 Task: Add an event with the title Second Product Roadmap Review and Future Feature Prioritization, date '2024/05/05', time 7:30 AM to 9:30 AMand add a description: Participants will develop essential delivery skills, including body language, vocal projection, and effective use of gestures. They will learn how to control nervousness, project confidence, and establish a connection with their audience.Select event color  Blueberry . Add location for the event as: 654 Maiden's Tower, Istanbul, Turkey, logged in from the account softage.10@softage.netand send the event invitation to softage.8@softage.net and softage.1@softage.net. Set a reminder for the event Every weekday(Monday to Friday)
Action: Mouse moved to (93, 114)
Screenshot: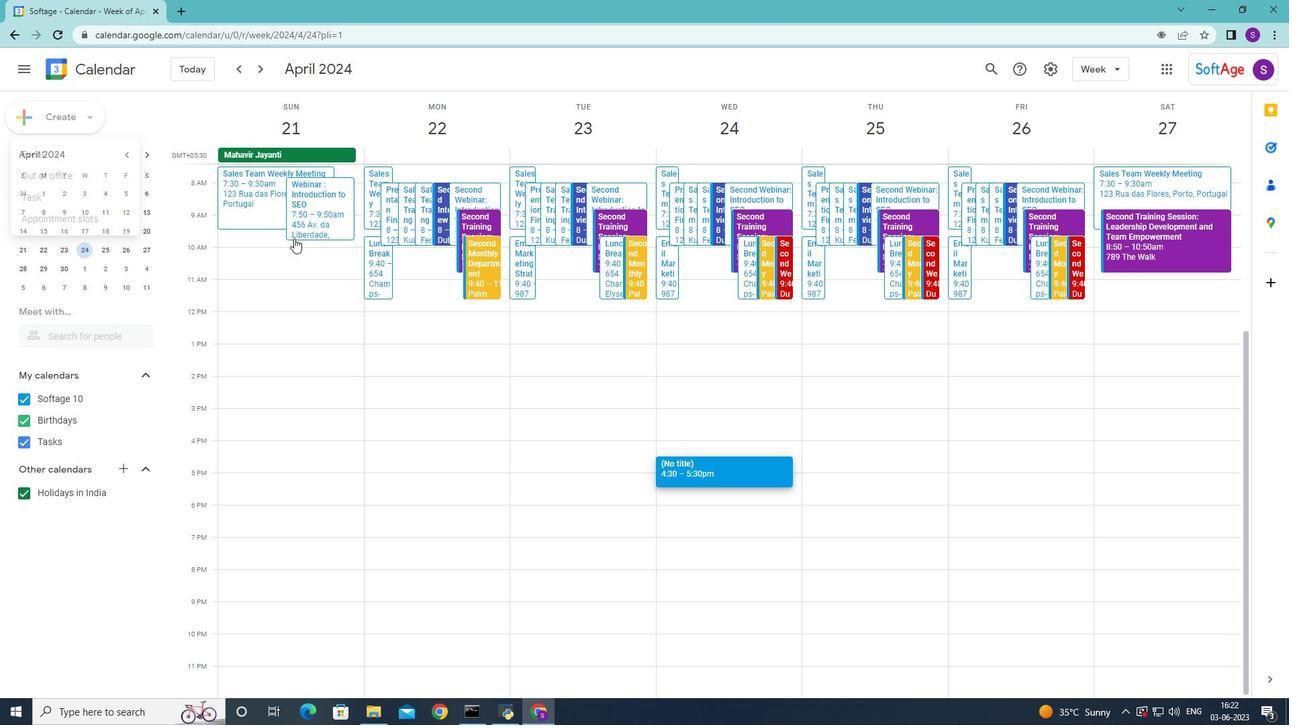 
Action: Mouse pressed left at (93, 114)
Screenshot: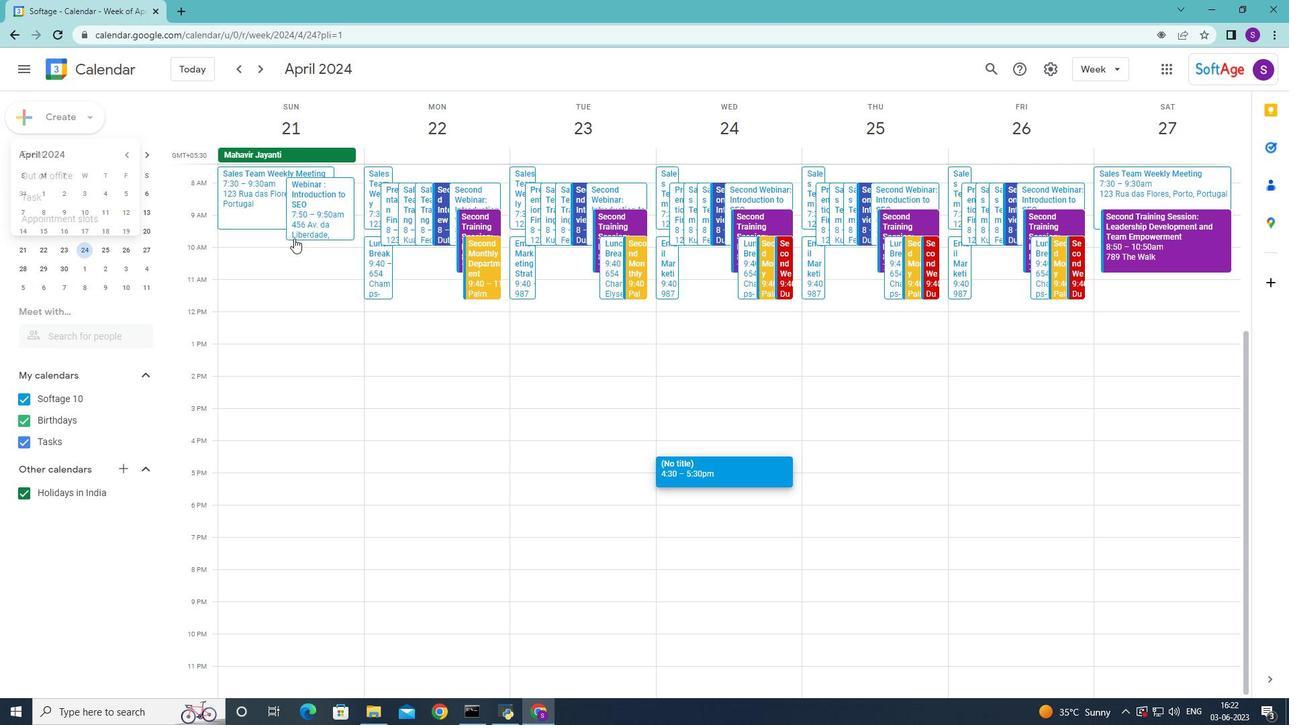 
Action: Mouse moved to (59, 157)
Screenshot: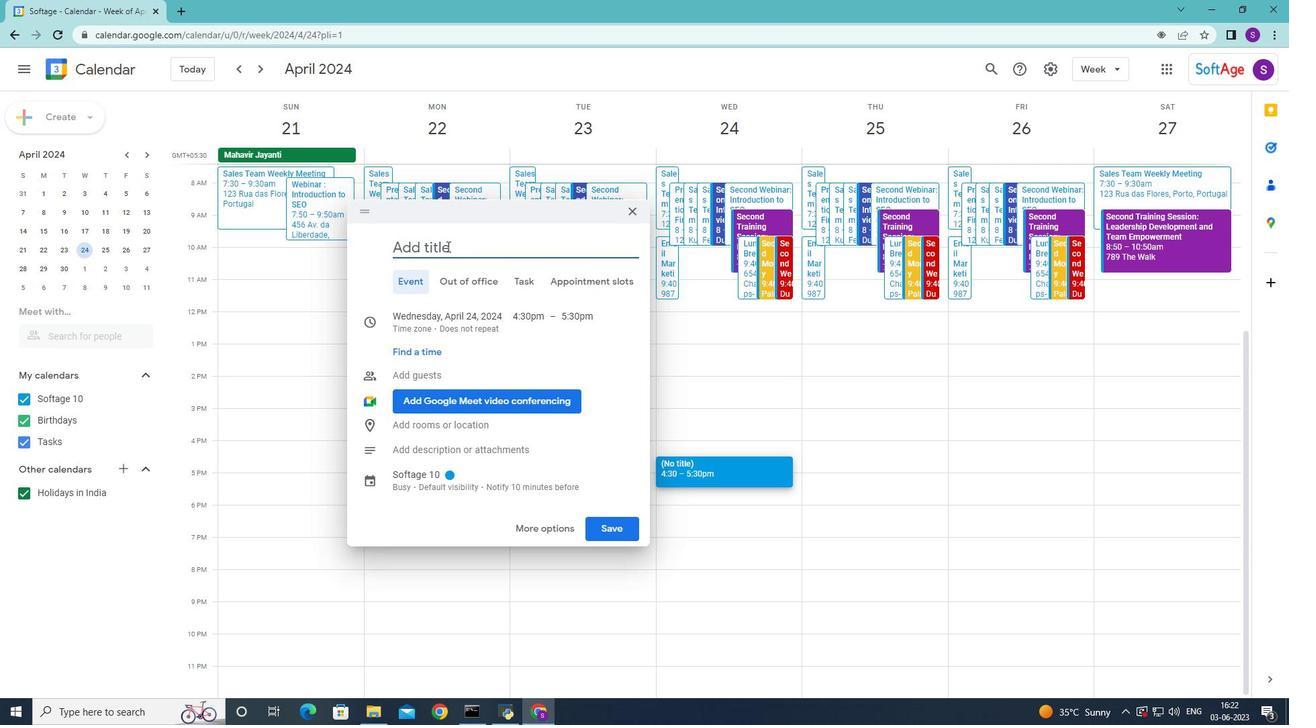 
Action: Mouse pressed left at (59, 157)
Screenshot: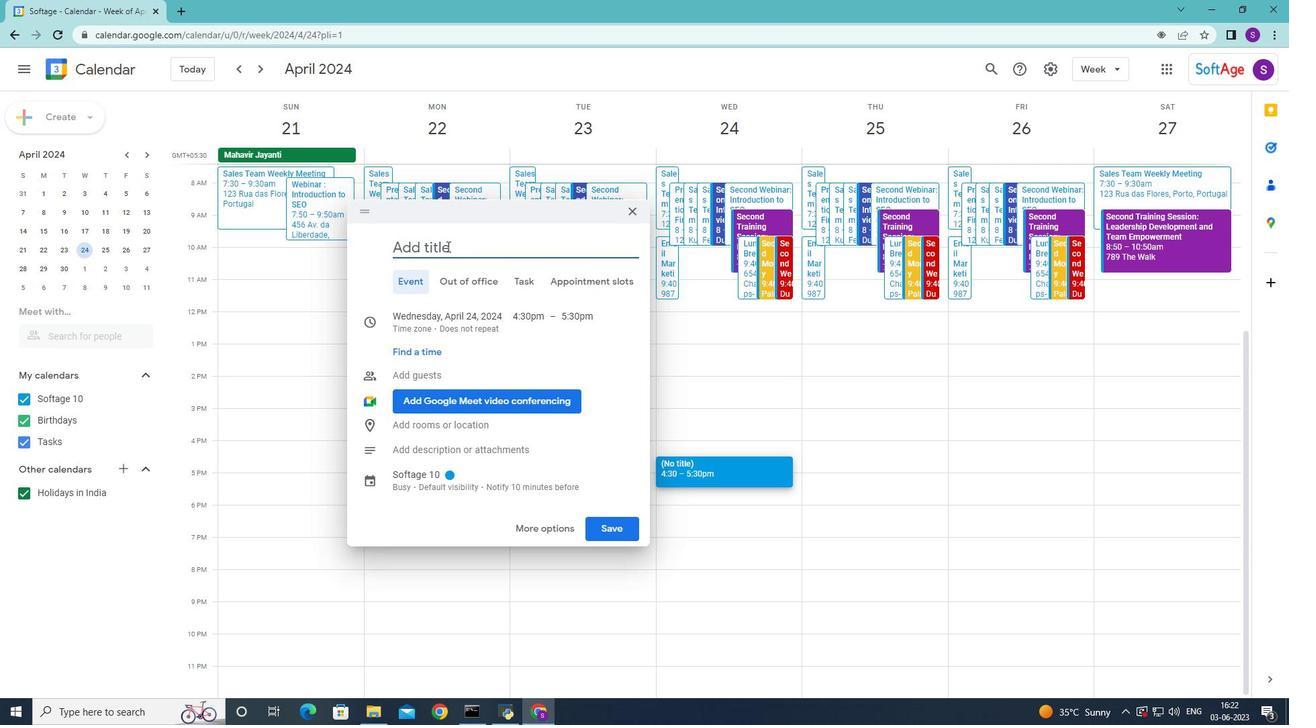 
Action: Mouse moved to (894, 210)
Screenshot: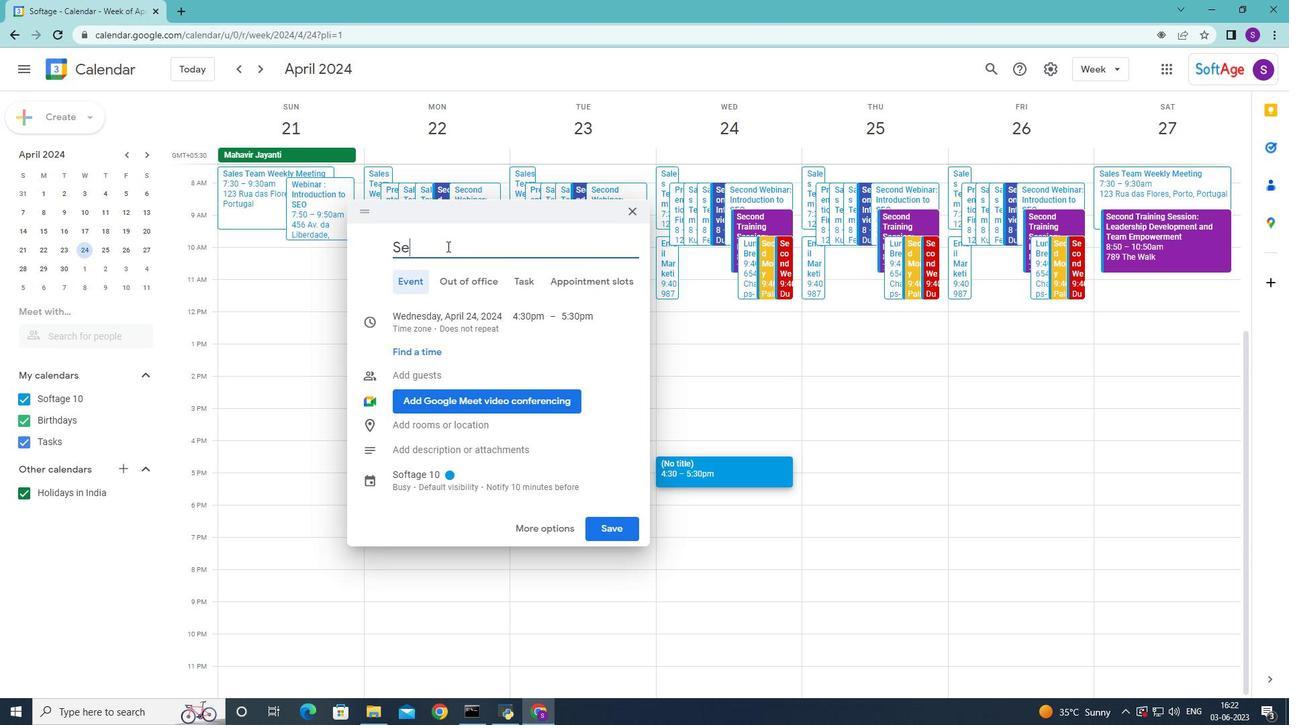 
Action: Mouse pressed left at (894, 210)
Screenshot: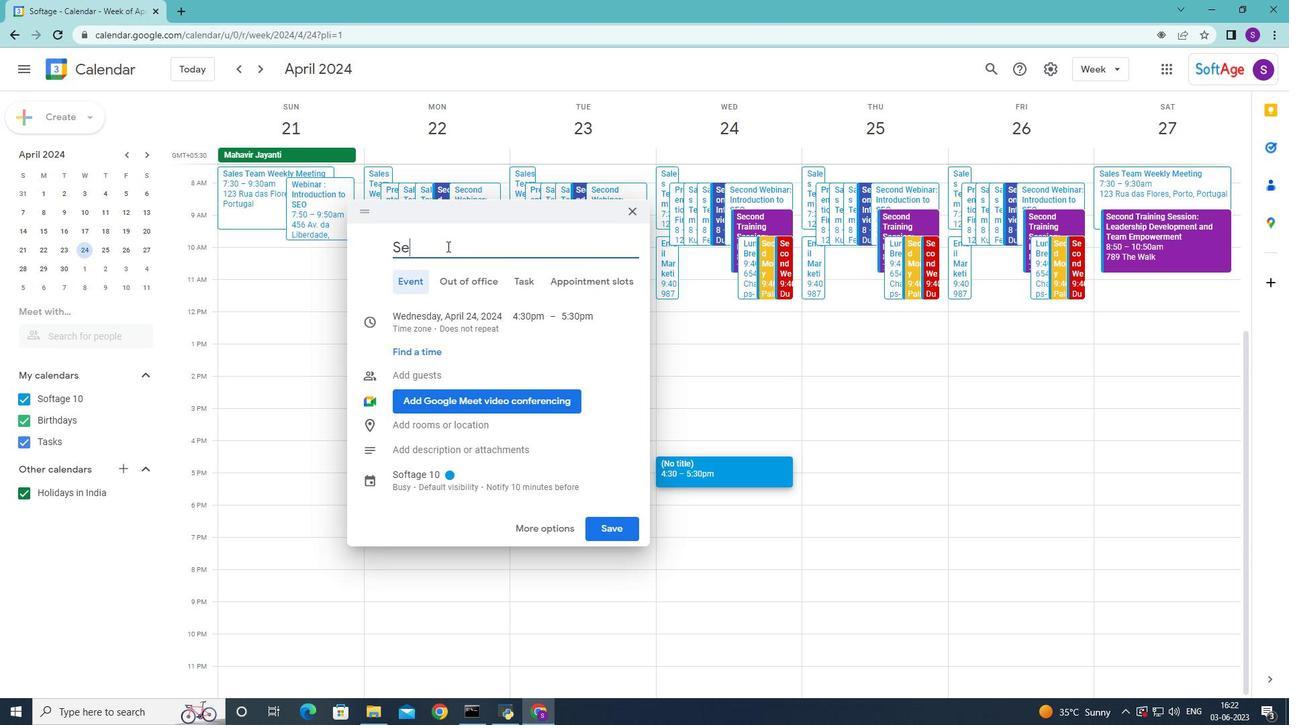 
Action: Mouse moved to (486, 239)
Screenshot: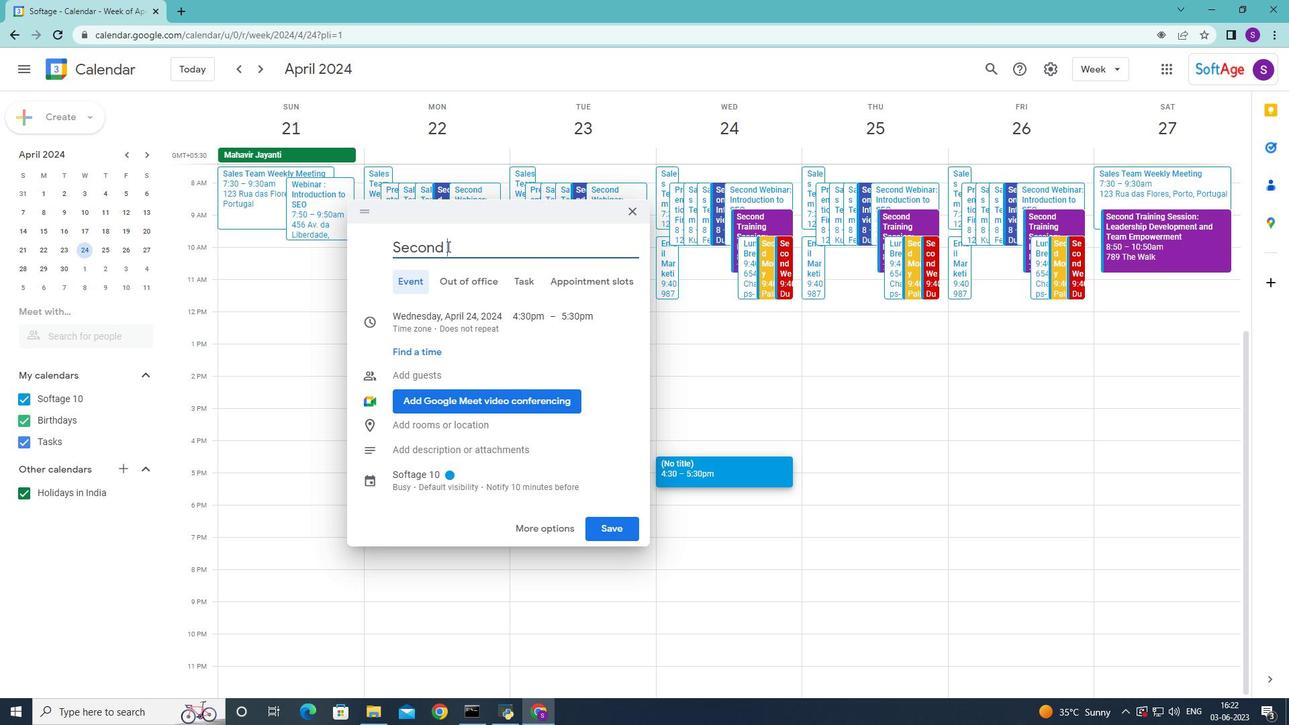 
Action: Mouse pressed left at (486, 239)
Screenshot: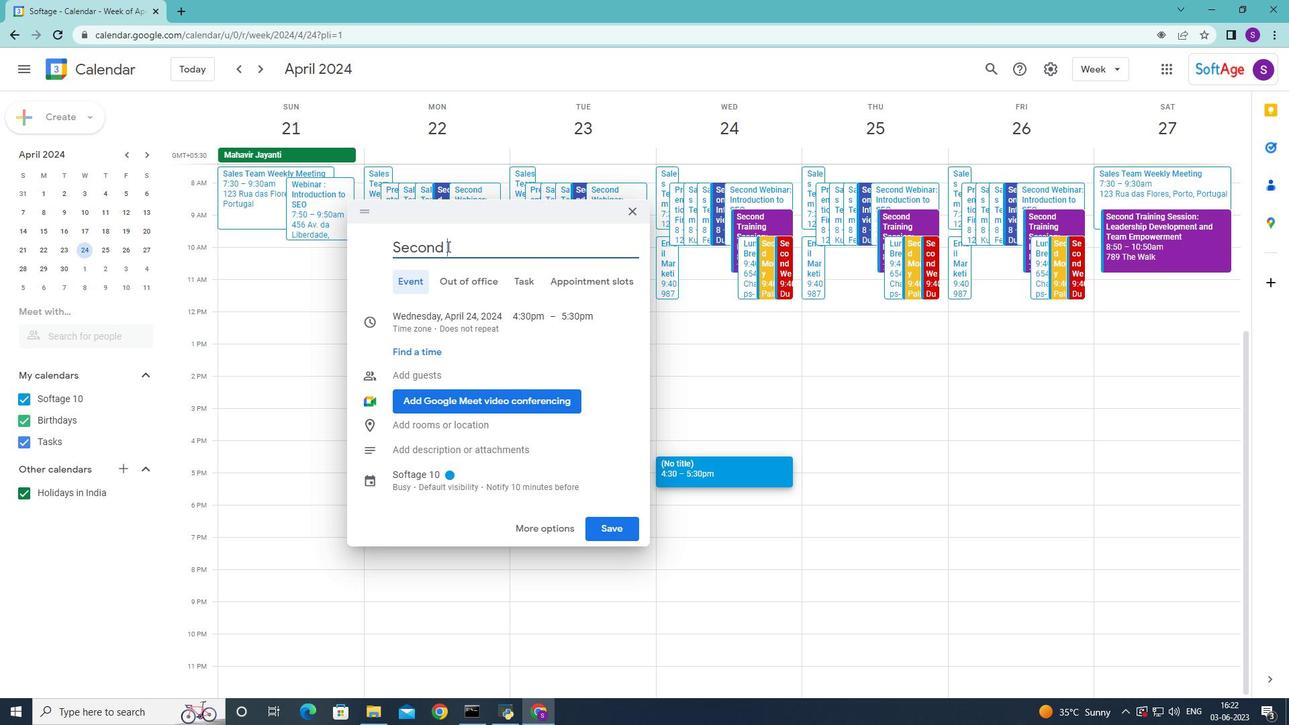 
Action: Key pressed <Key.shift>Second<Key.space><Key.shift>product<Key.space>
Screenshot: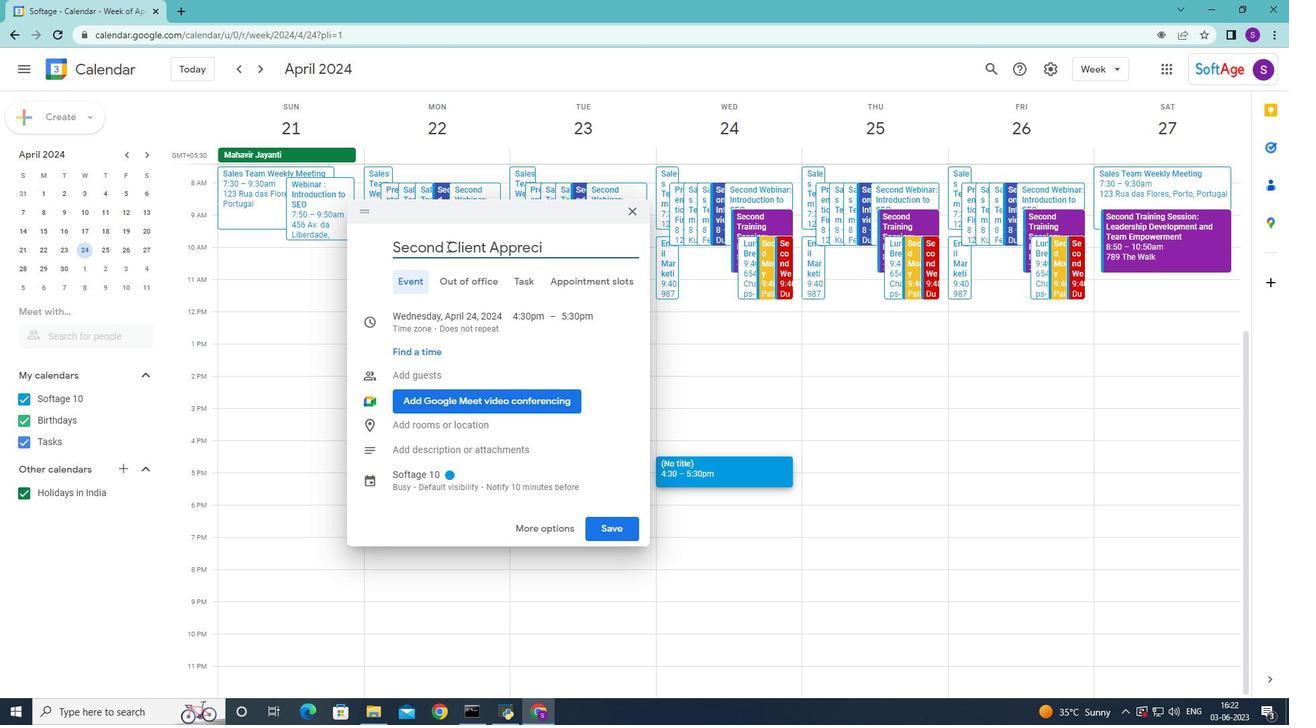 
Action: Mouse moved to (499, 251)
Screenshot: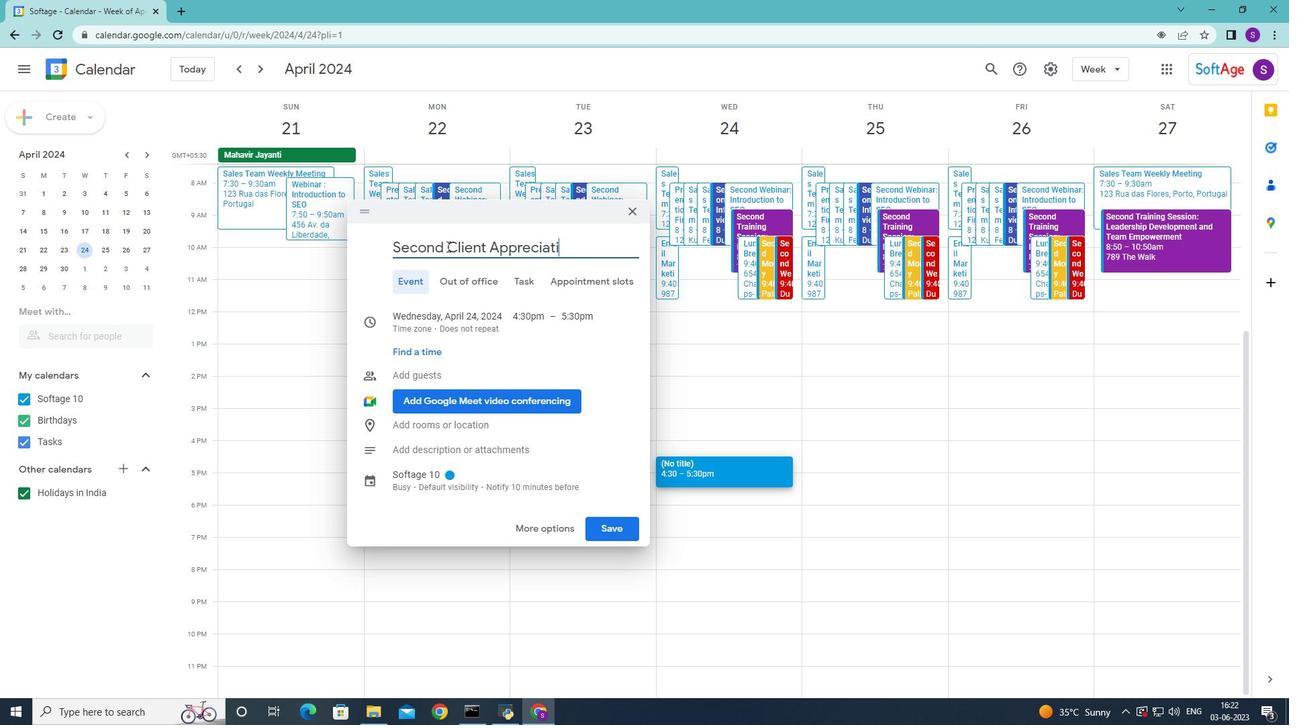
Action: Mouse pressed left at (499, 251)
Screenshot: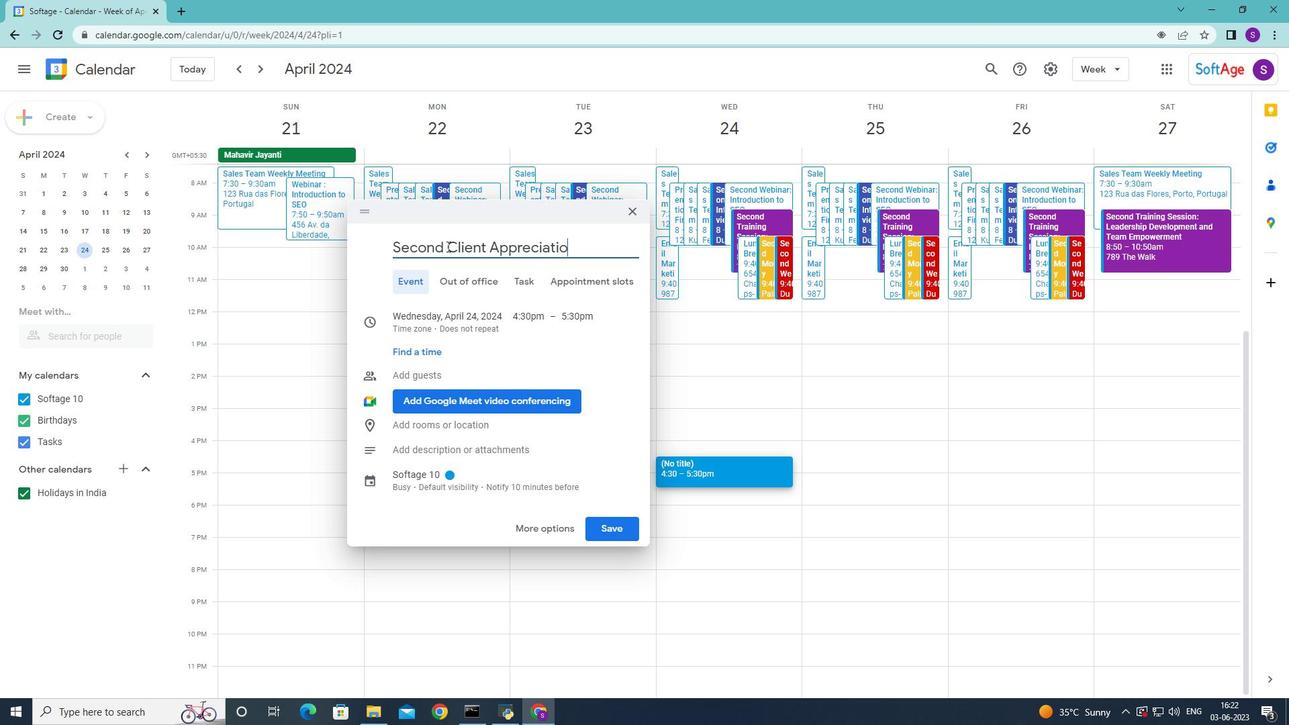 
Action: Mouse moved to (499, 251)
Screenshot: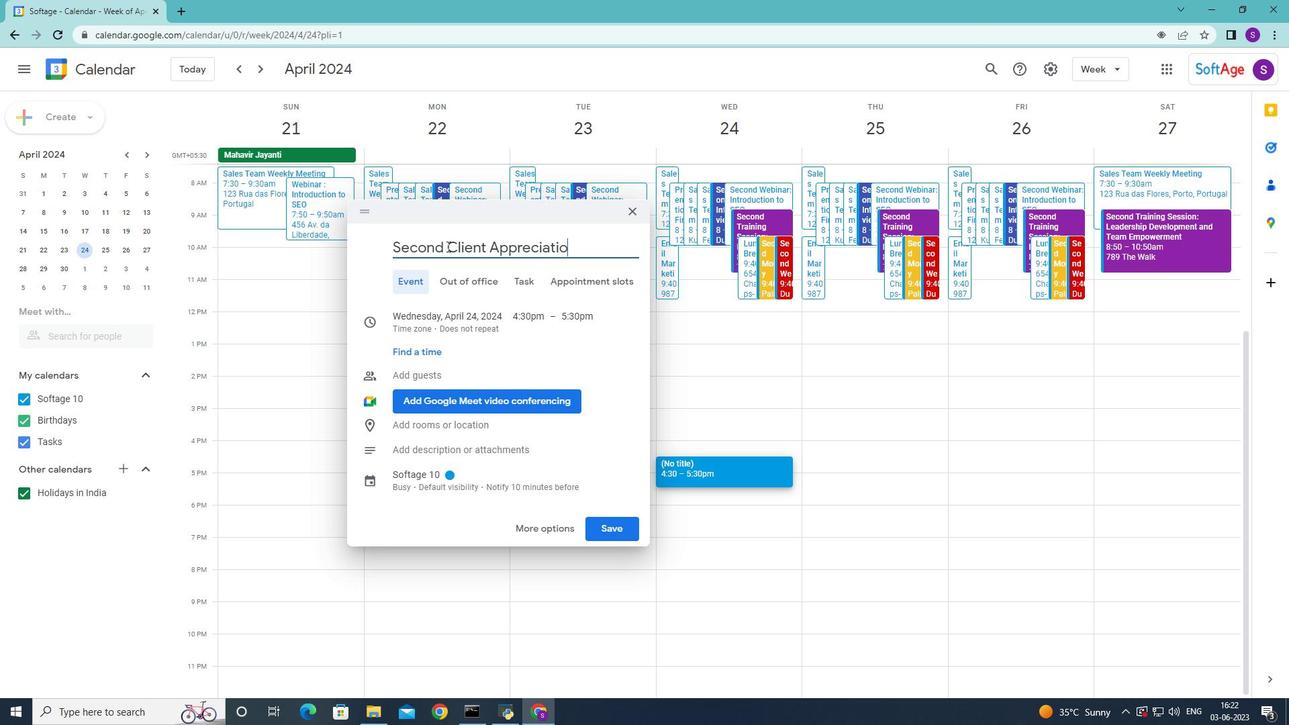 
Action: Key pressed <Key.backspace><Key.shift><Key.shift><Key.shift><Key.shift><Key.shift>P
Screenshot: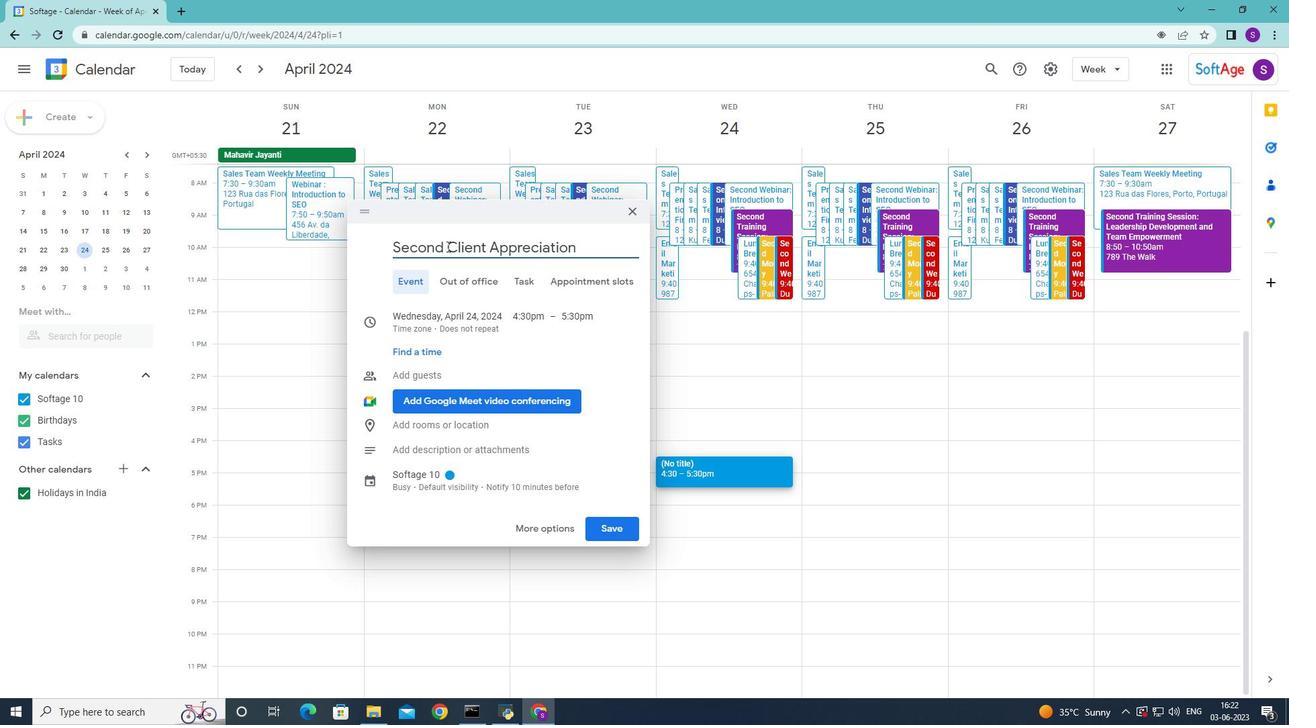 
Action: Mouse moved to (580, 247)
Screenshot: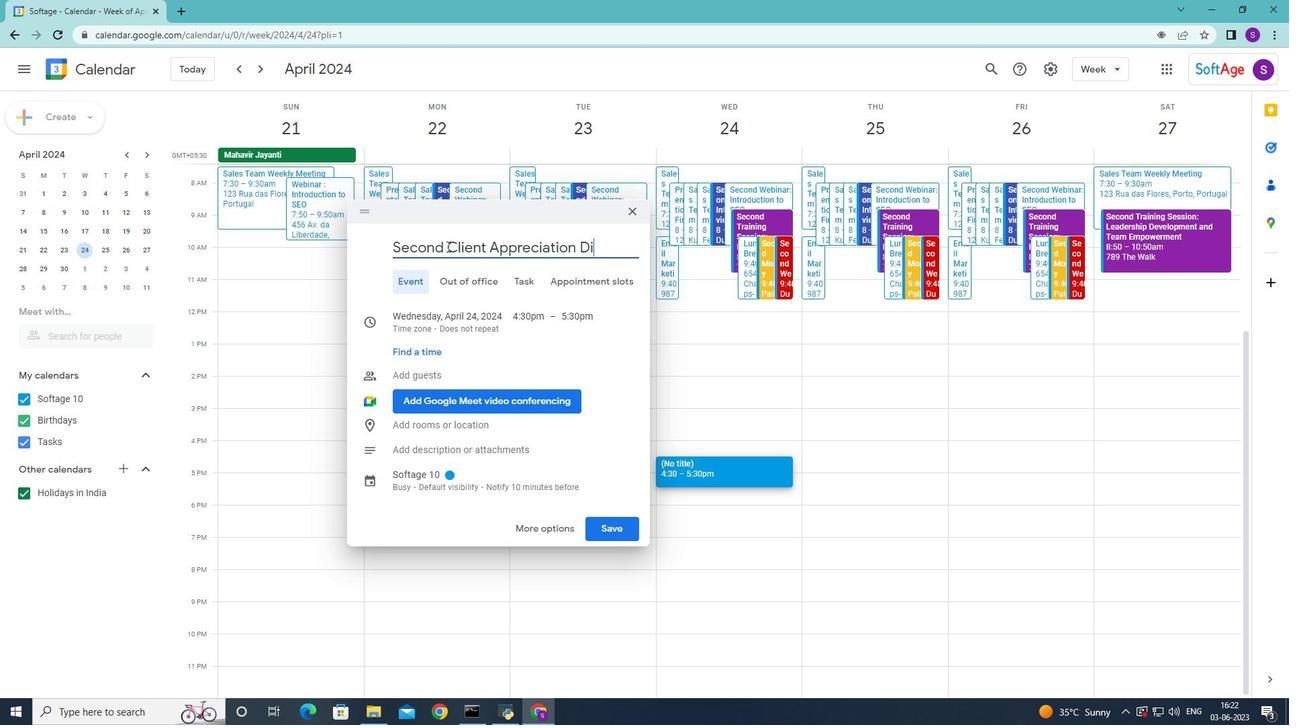
Action: Mouse pressed left at (580, 247)
Screenshot: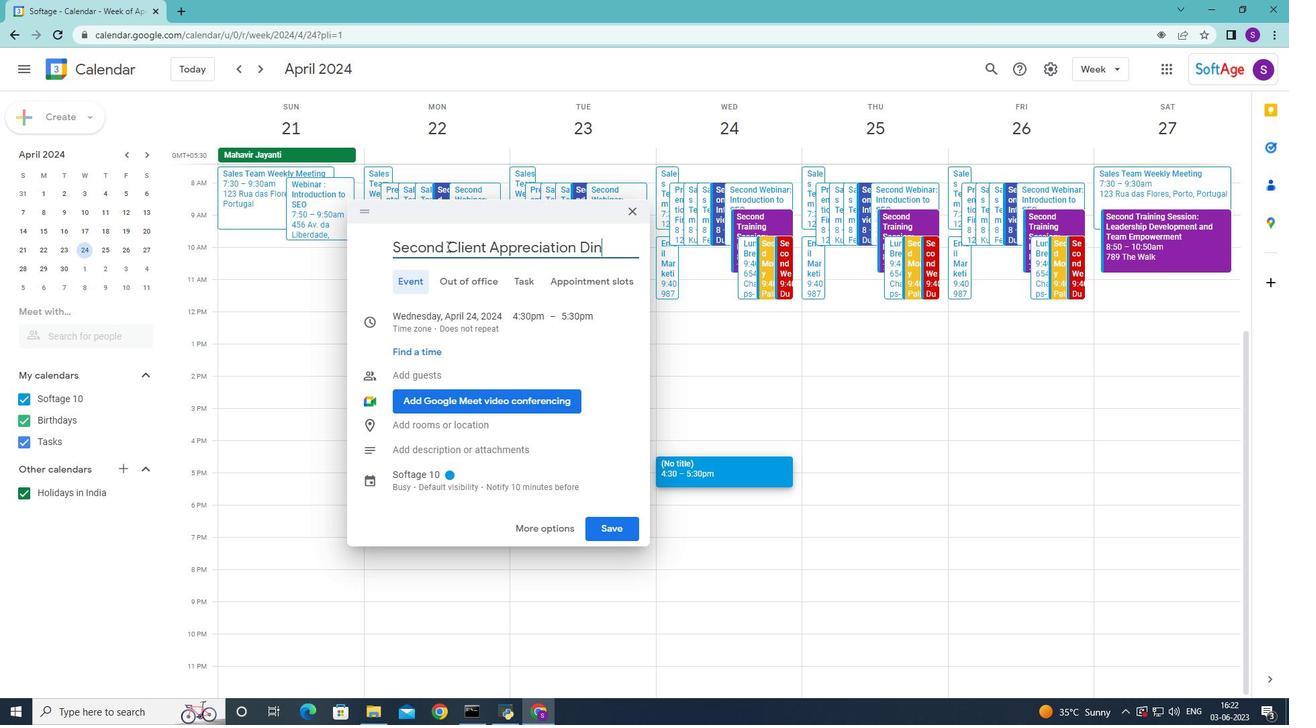 
Action: Key pressed <Key.shift>Roadmap<Key.space><Key.shift>review<Key.space><Key.left><Key.left><Key.left><Key.left><Key.left><Key.left><Key.backspace><Key.shift><Key.shift><Key.shift>R<Key.down>and<Key.space><Key.shift><Key.shift><Key.shift><Key.shift>future<Key.space><Key.shift><Key.shift><Key.shift><Key.shift><Key.shift><Key.shift><Key.shift><Key.shift><Key.shift><Key.shift><Key.shift><Key.shift><Key.shift><Key.shift><Key.shift><Key.shift><Key.shift>Feauture<Key.backspace><Key.backspace><Key.backspace><Key.backspace><Key.backspace>ture<Key.space><Key.shift>Priortization
Screenshot: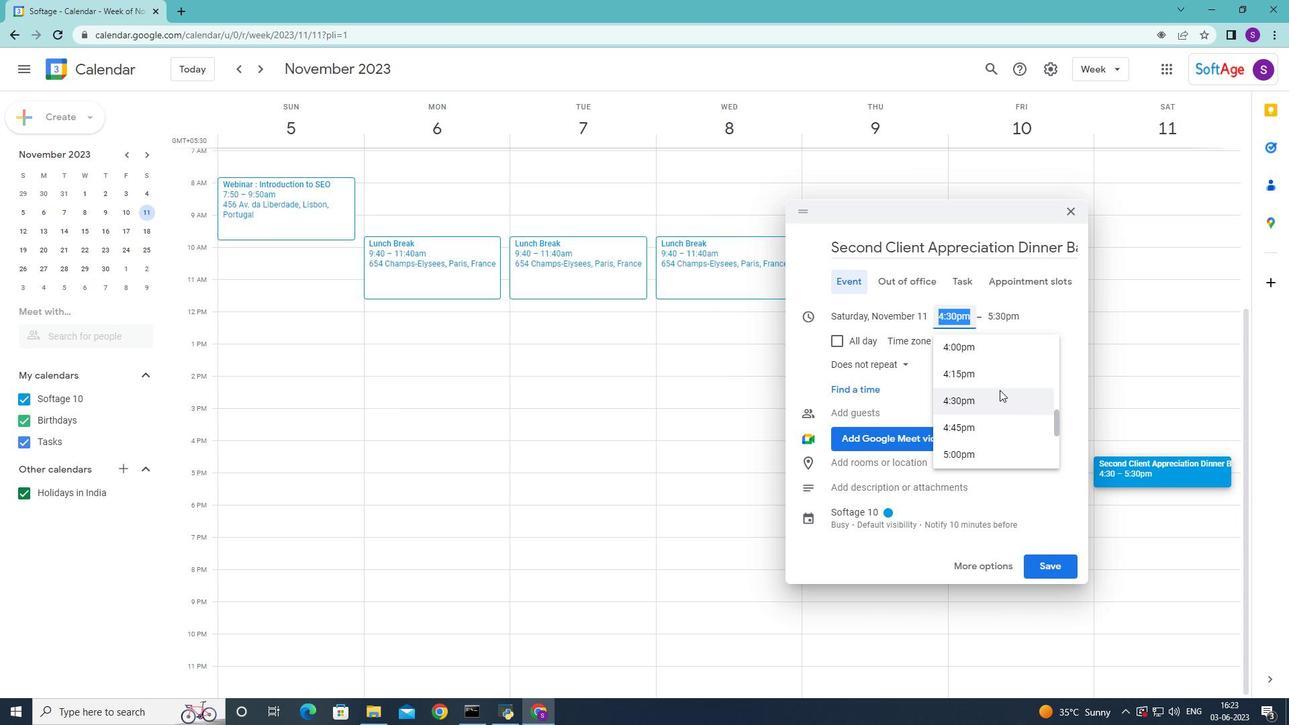 
Action: Mouse moved to (636, 248)
Screenshot: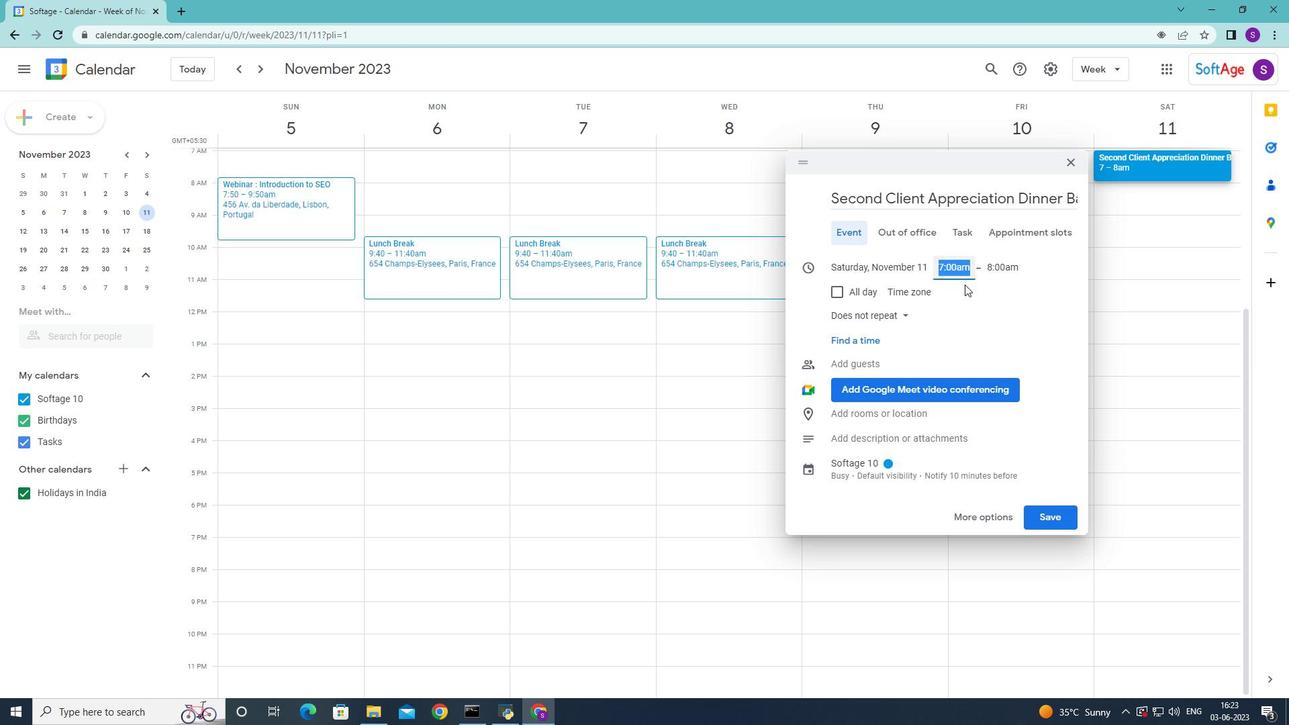 
Action: Mouse pressed left at (636, 248)
Screenshot: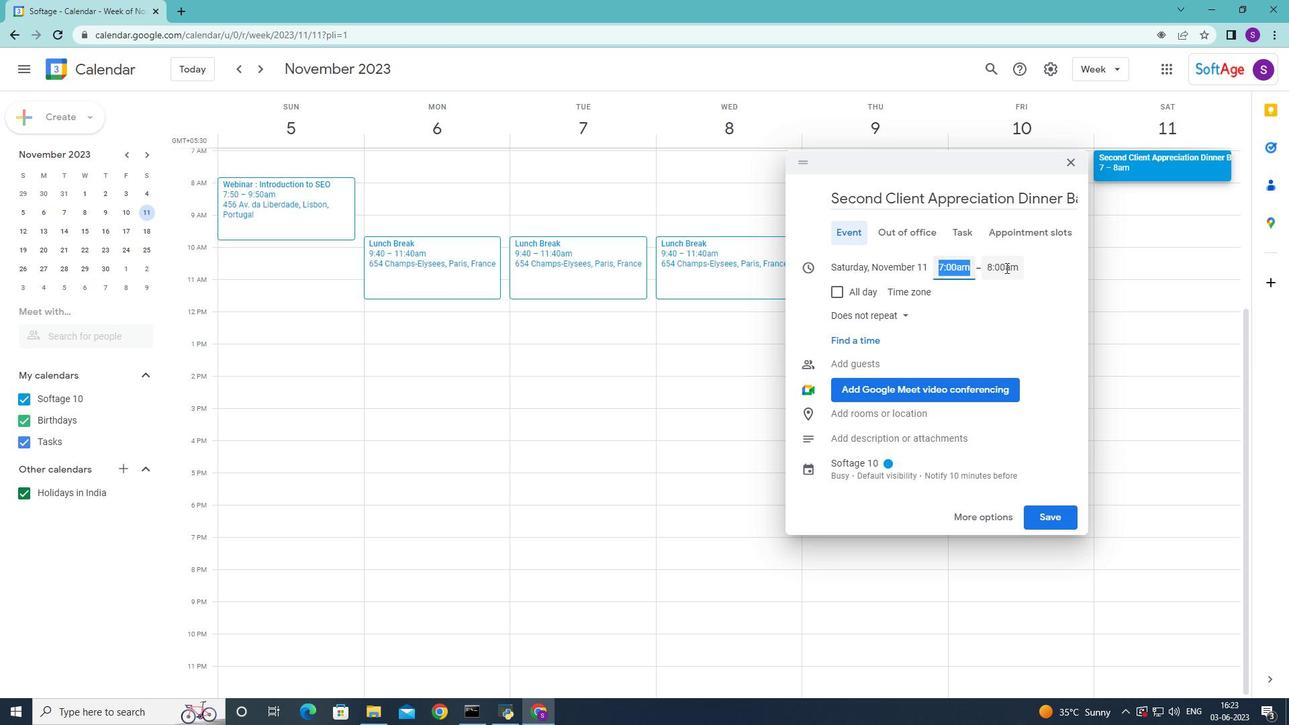 
Action: Mouse moved to (644, 267)
Screenshot: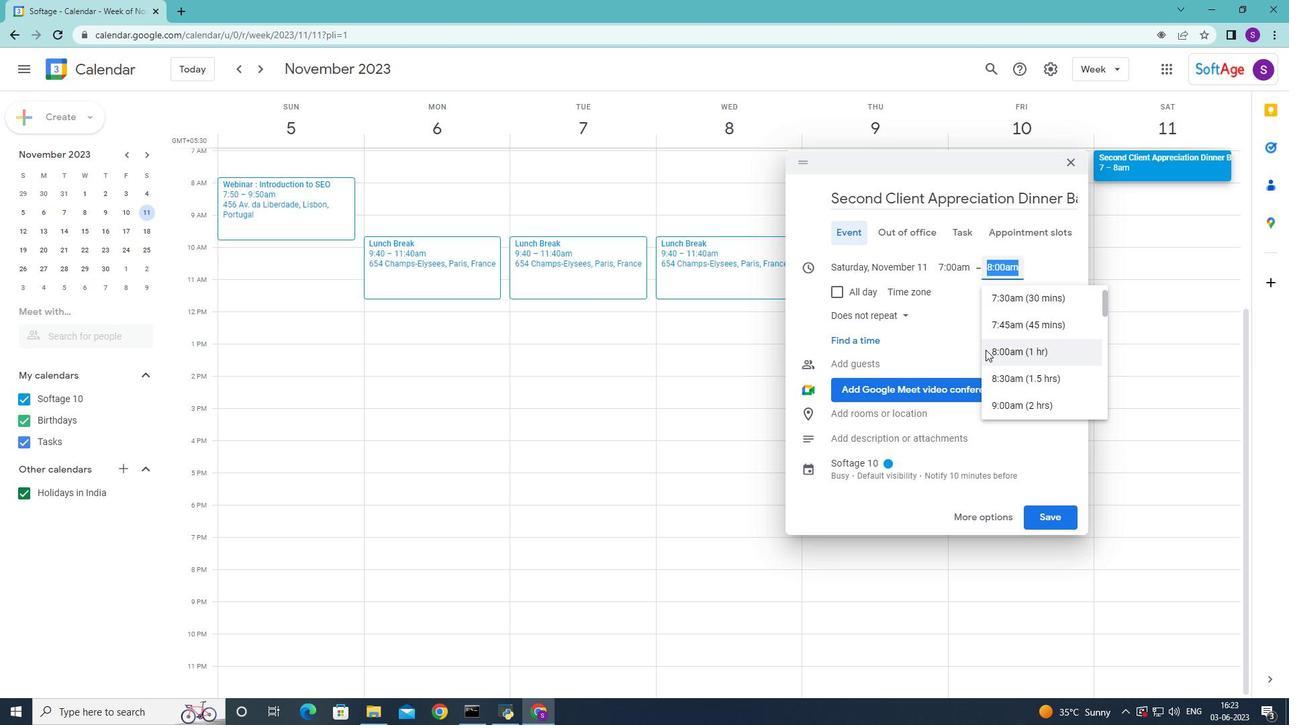 
Action: Key pressed i
Screenshot: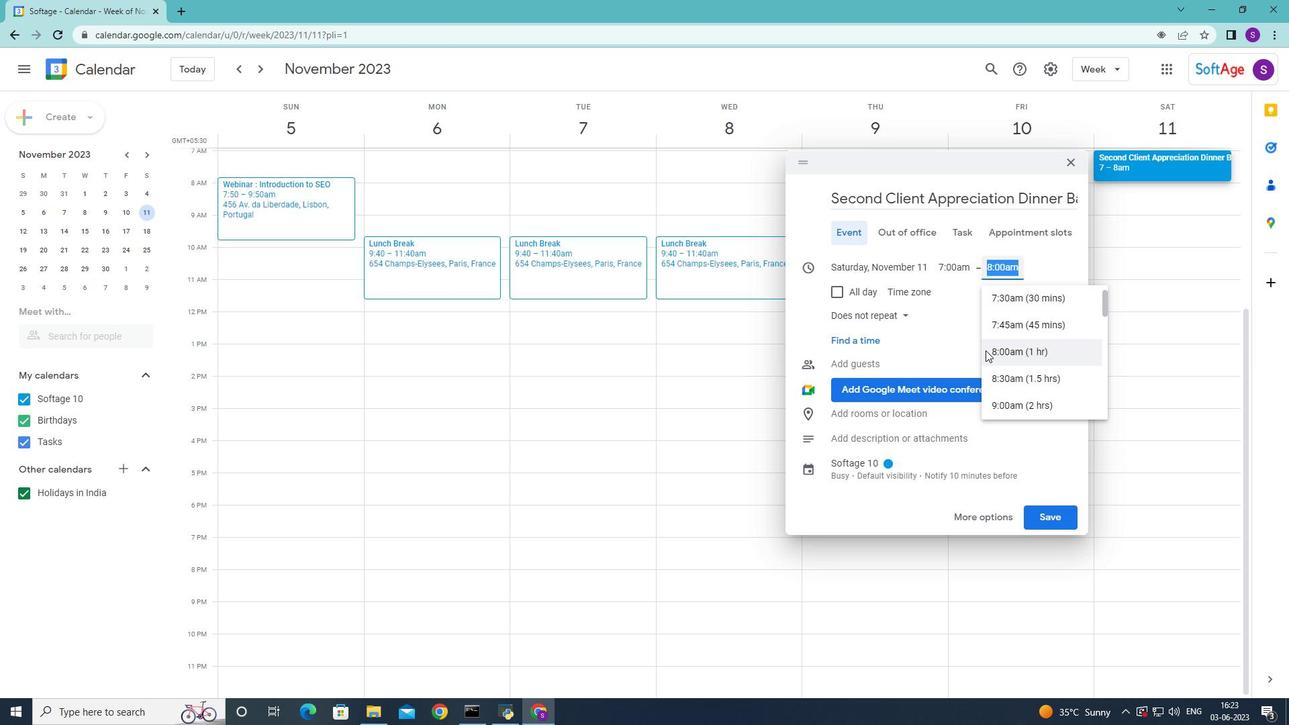 
Action: Mouse moved to (468, 320)
Screenshot: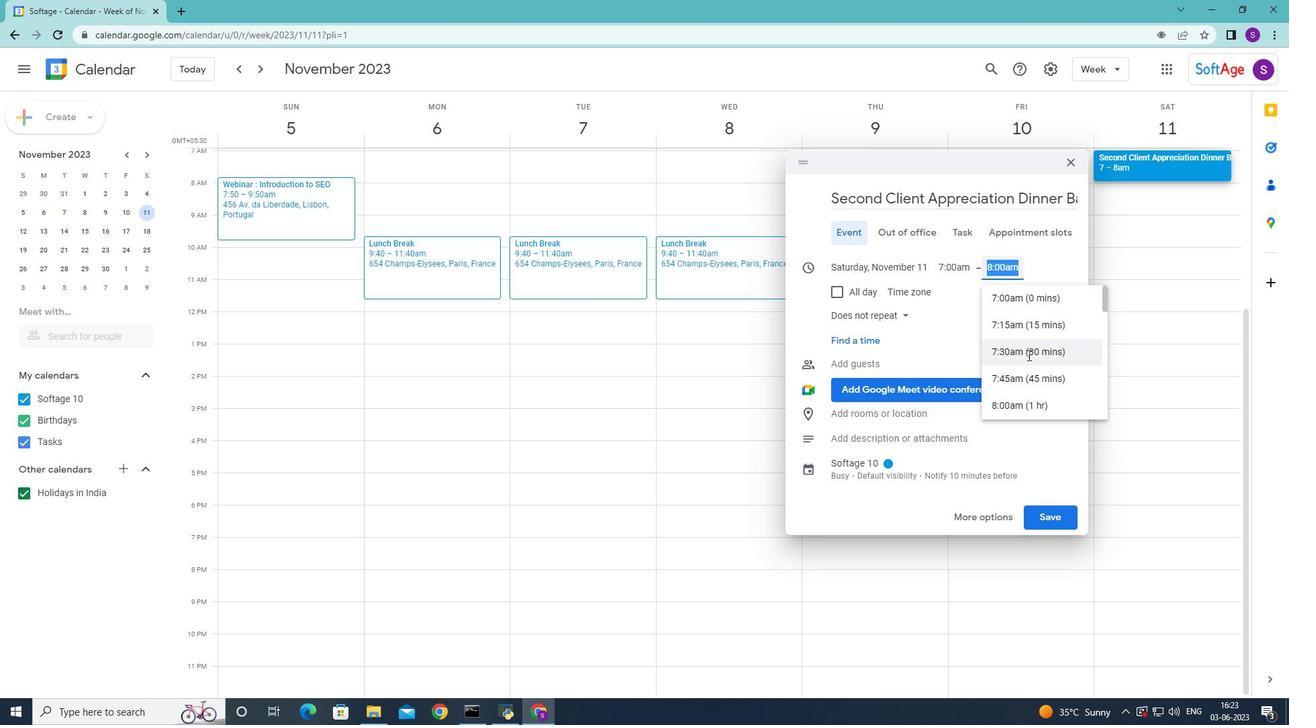 
Action: Mouse pressed left at (468, 320)
Screenshot: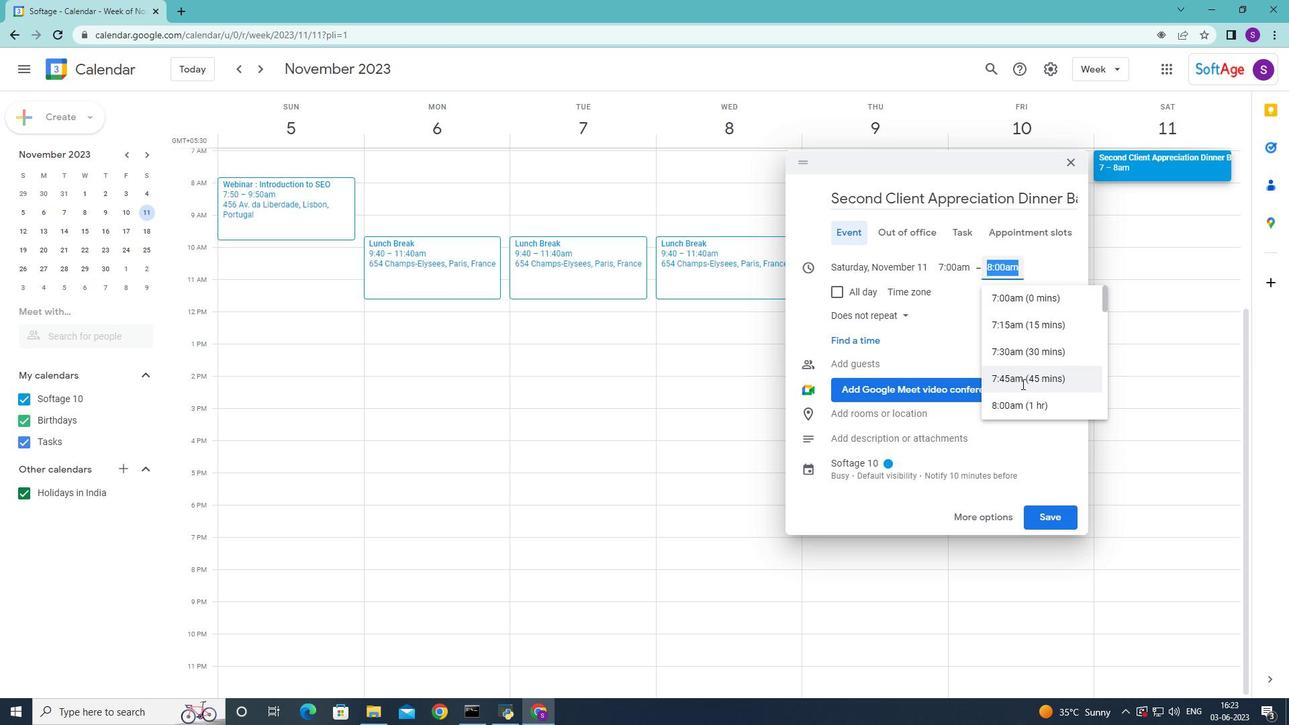 
Action: Mouse moved to (606, 344)
Screenshot: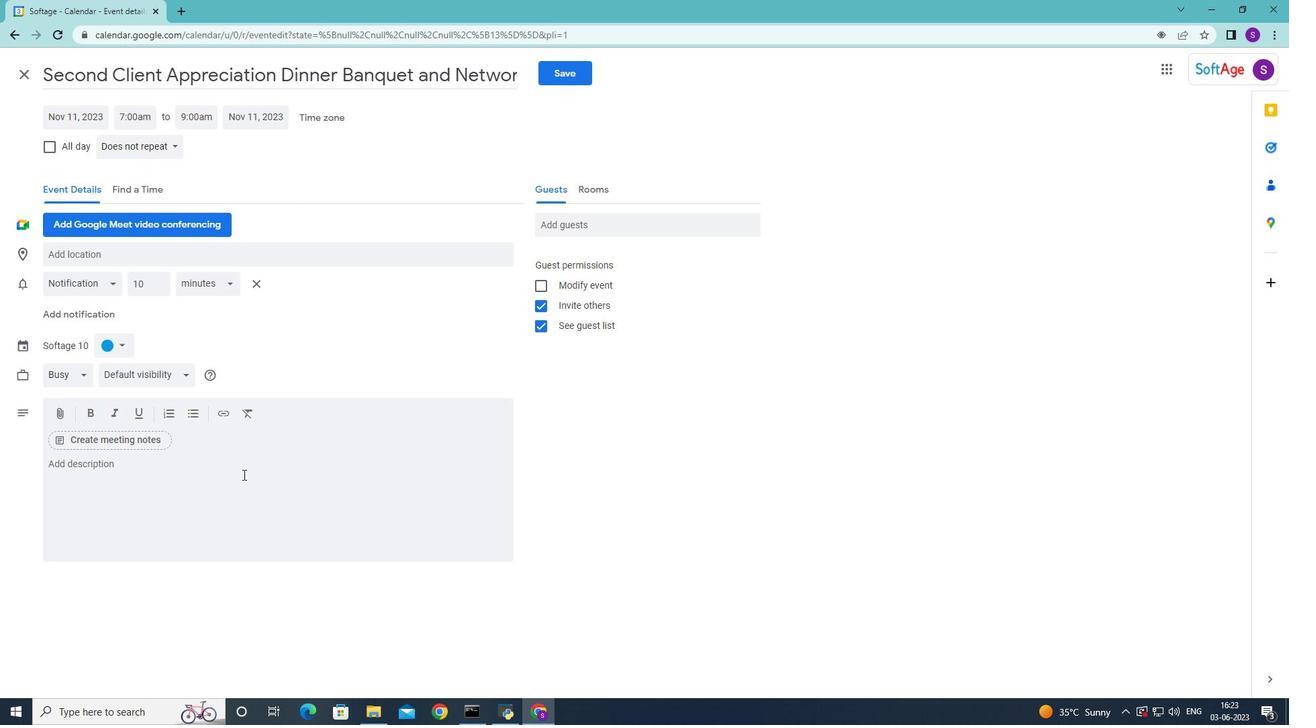 
Action: Mouse pressed left at (606, 344)
Screenshot: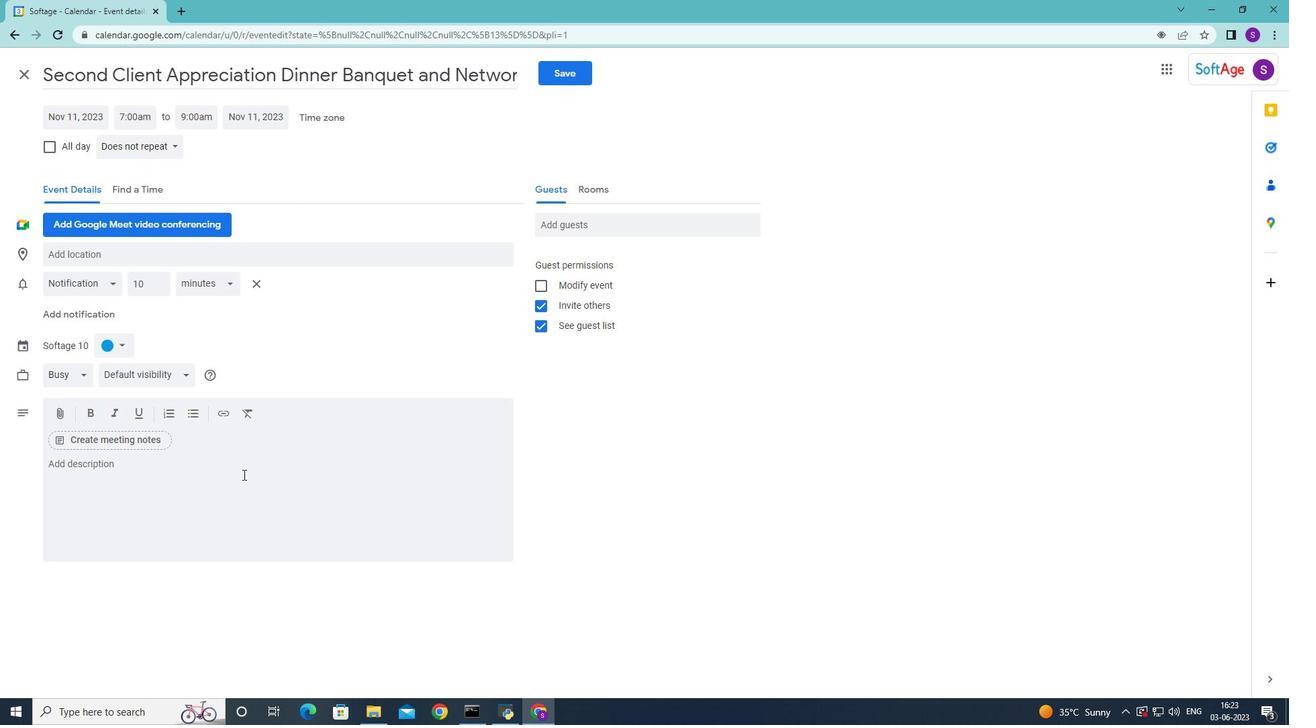 
Action: Mouse pressed left at (606, 344)
Screenshot: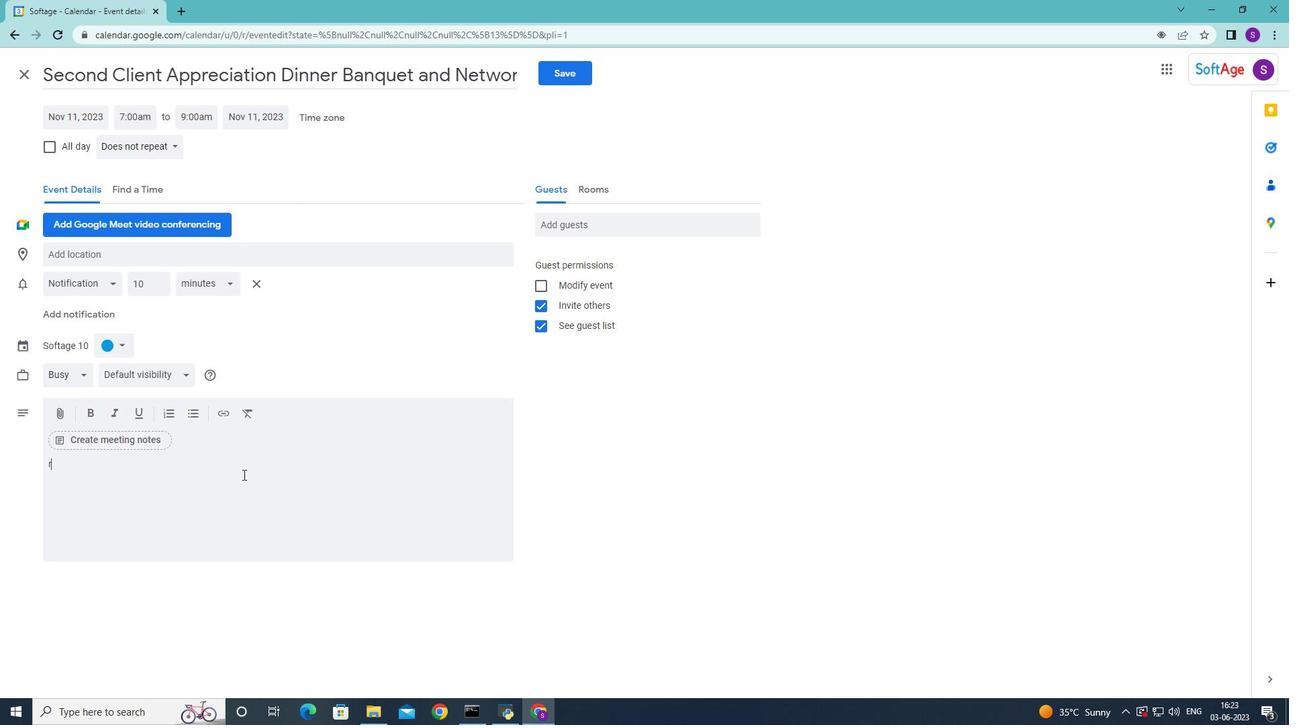 
Action: Mouse pressed left at (606, 344)
Screenshot: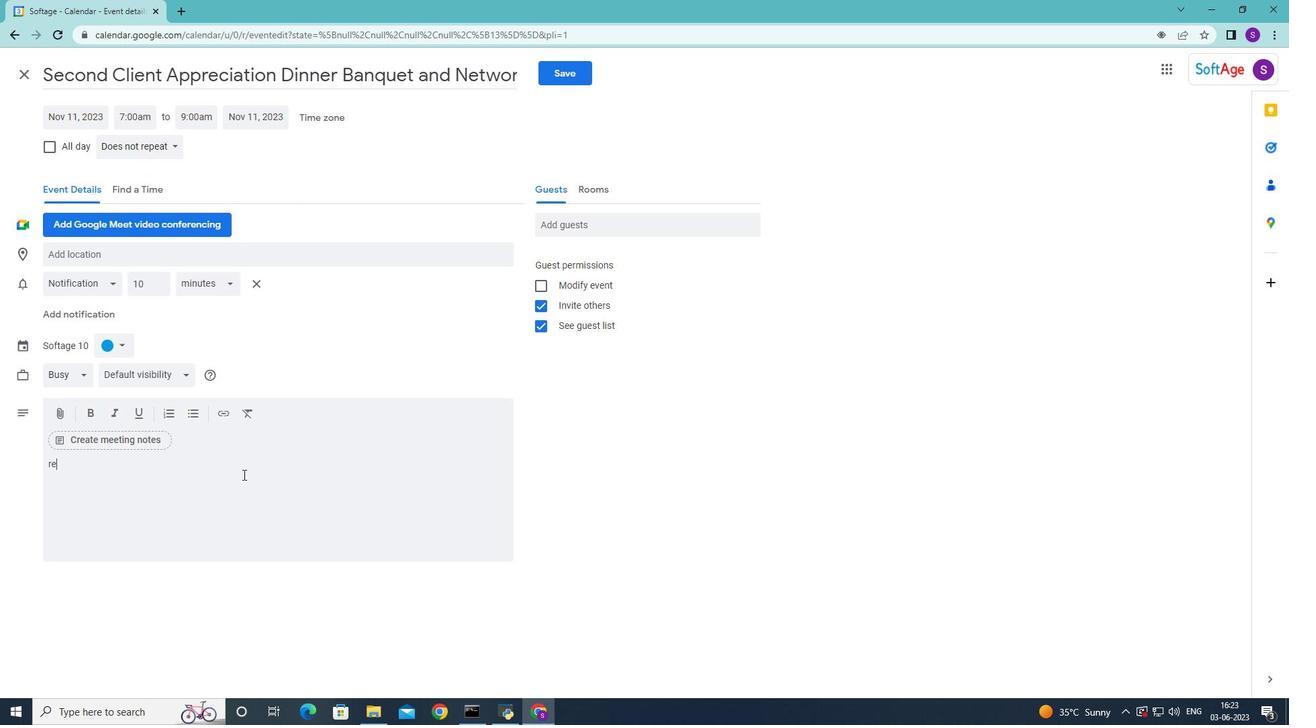 
Action: Mouse pressed left at (606, 344)
Screenshot: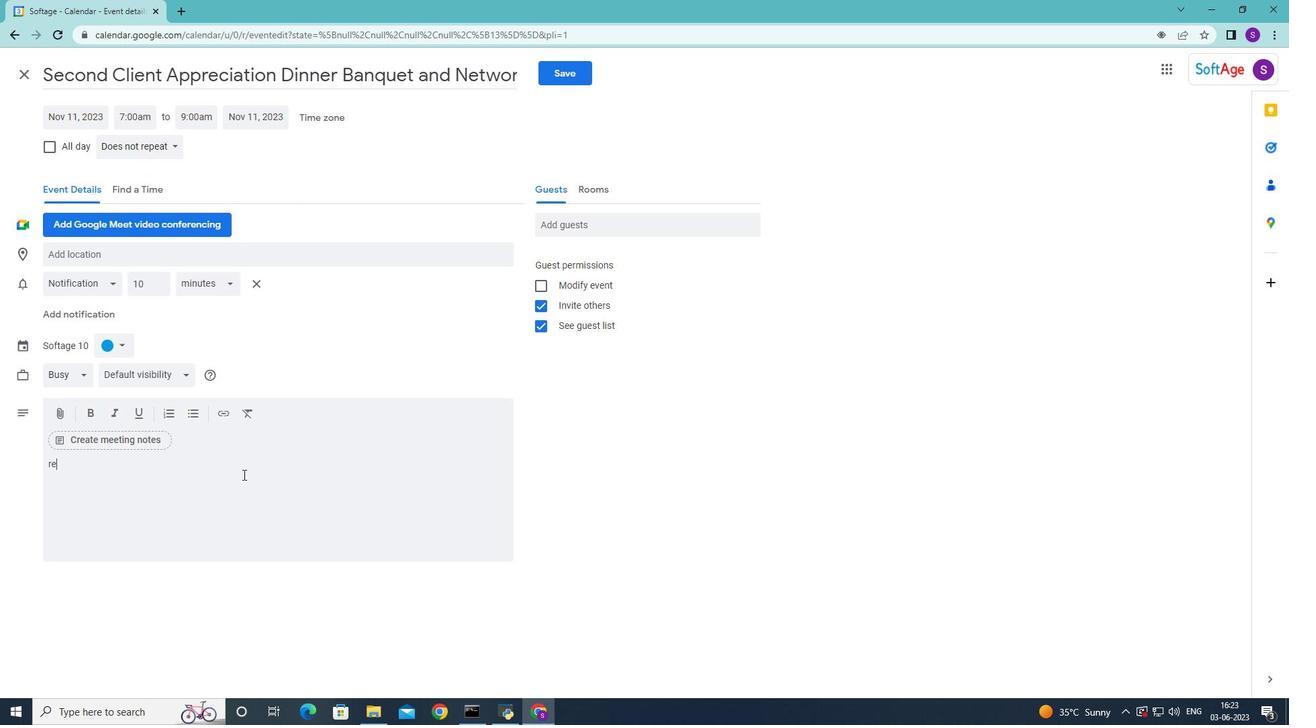 
Action: Mouse pressed left at (606, 344)
Screenshot: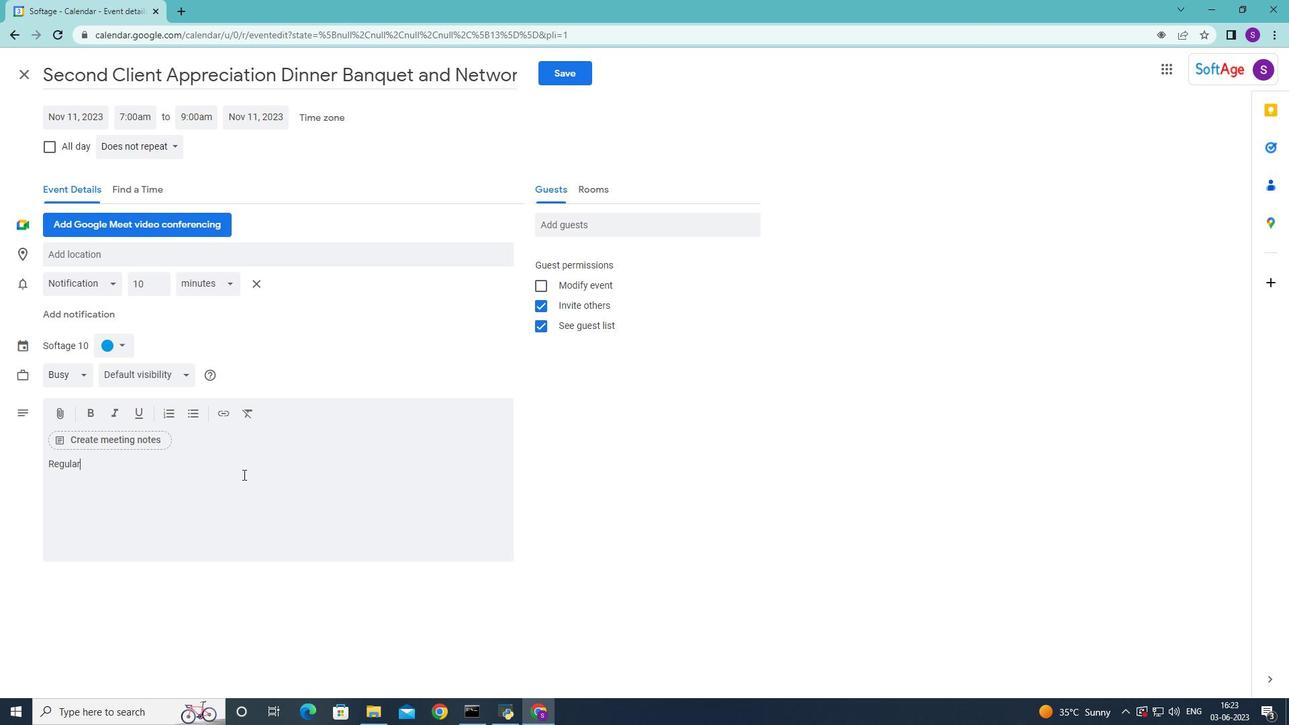 
Action: Mouse pressed left at (606, 344)
Screenshot: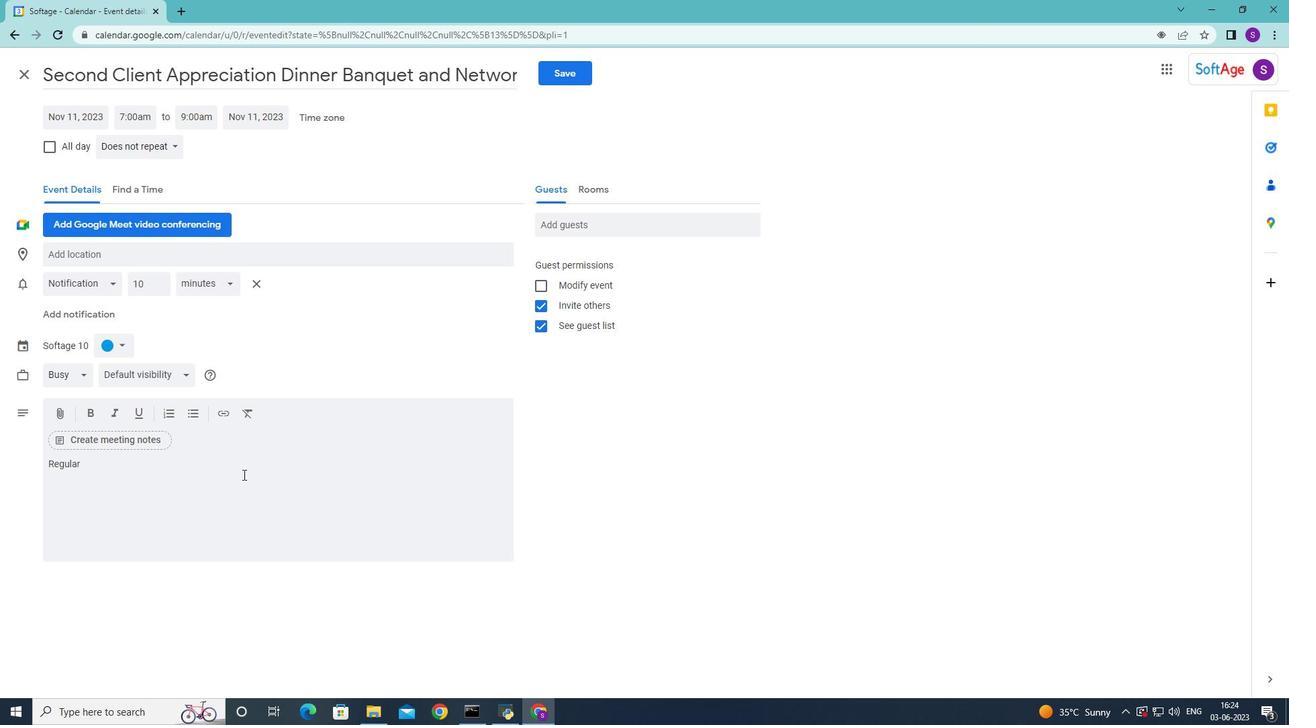 
Action: Mouse pressed left at (606, 344)
Screenshot: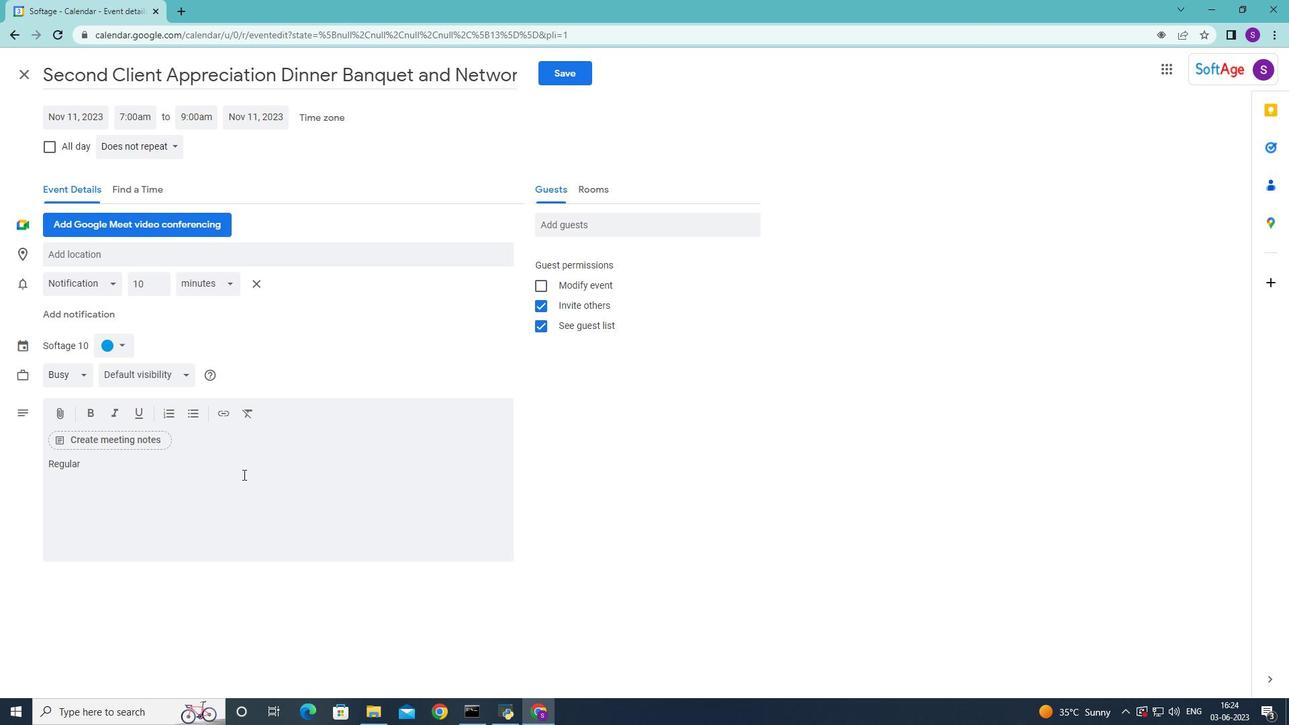 
Action: Mouse moved to (464, 404)
Screenshot: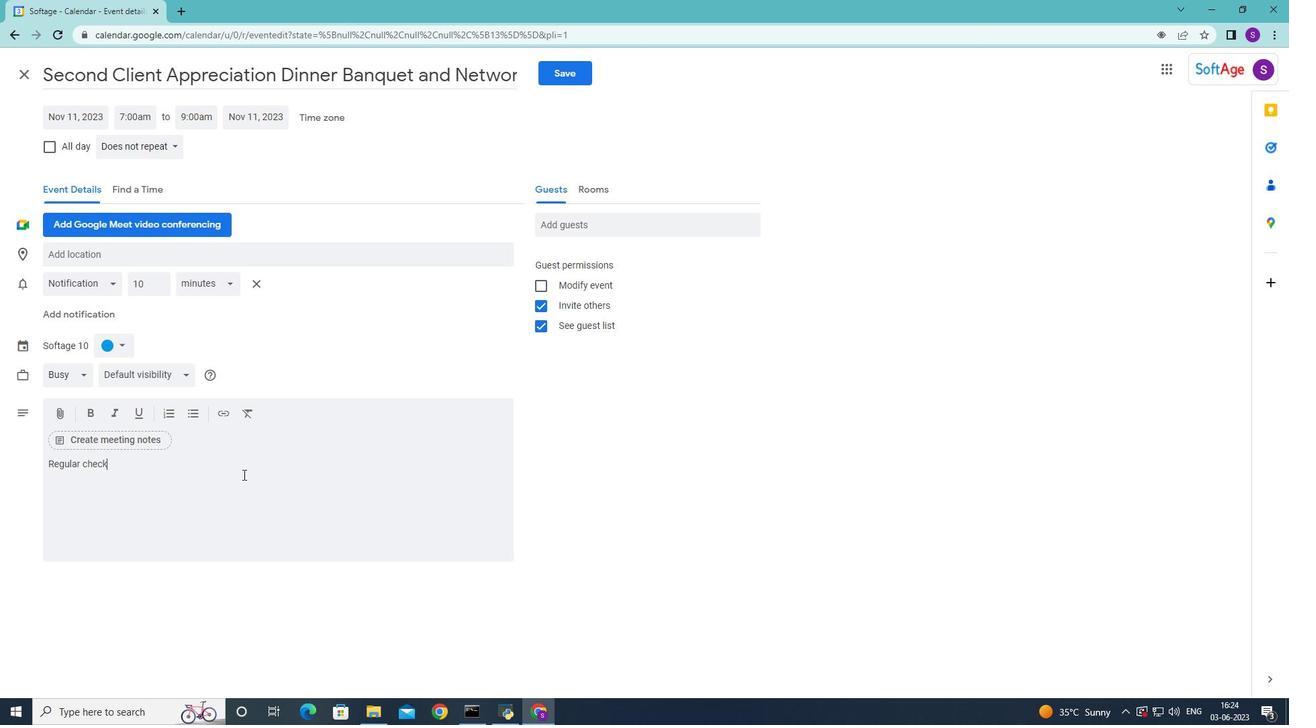 
Action: Mouse pressed left at (464, 404)
Screenshot: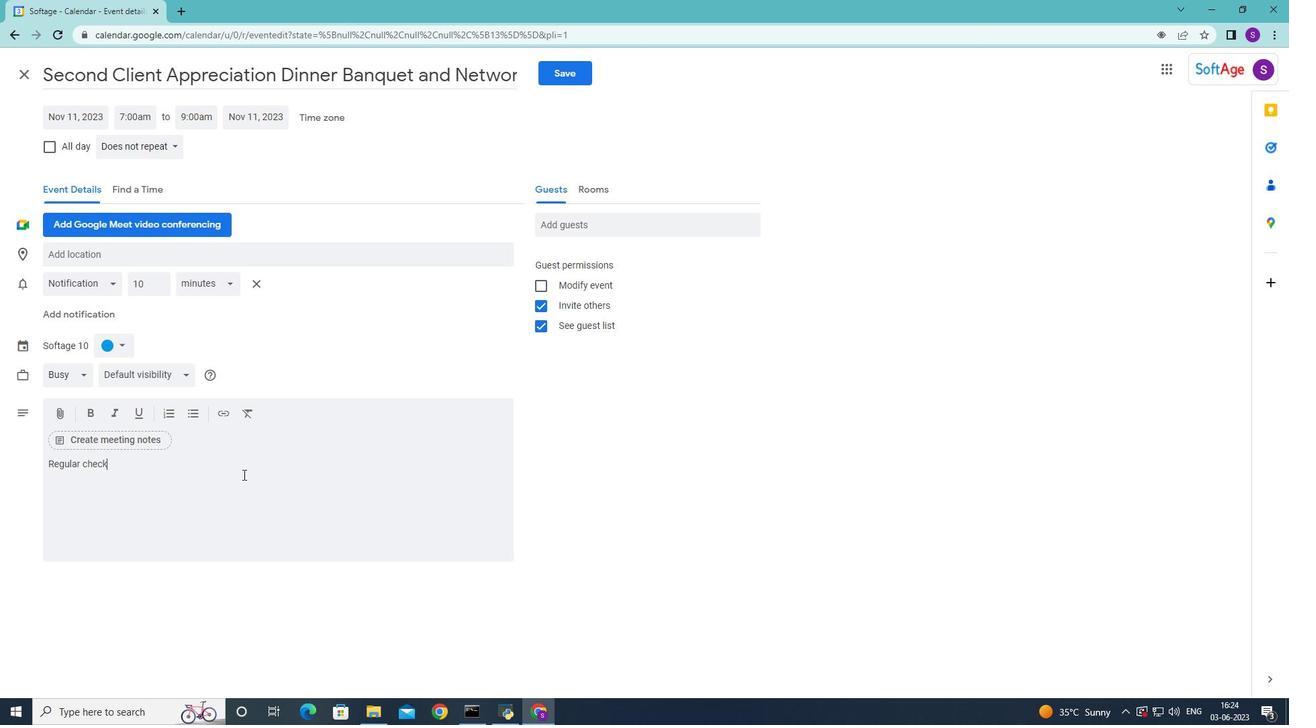 
Action: Mouse moved to (551, 315)
Screenshot: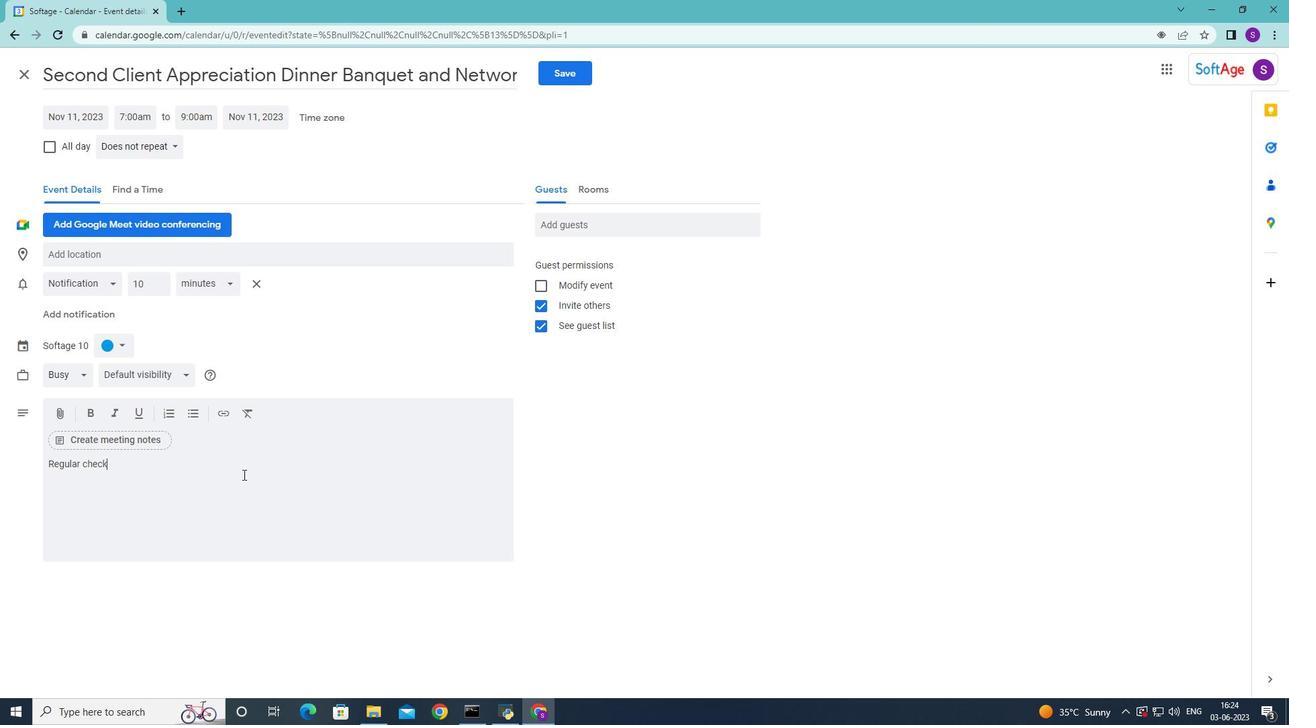 
Action: Mouse pressed left at (551, 315)
Screenshot: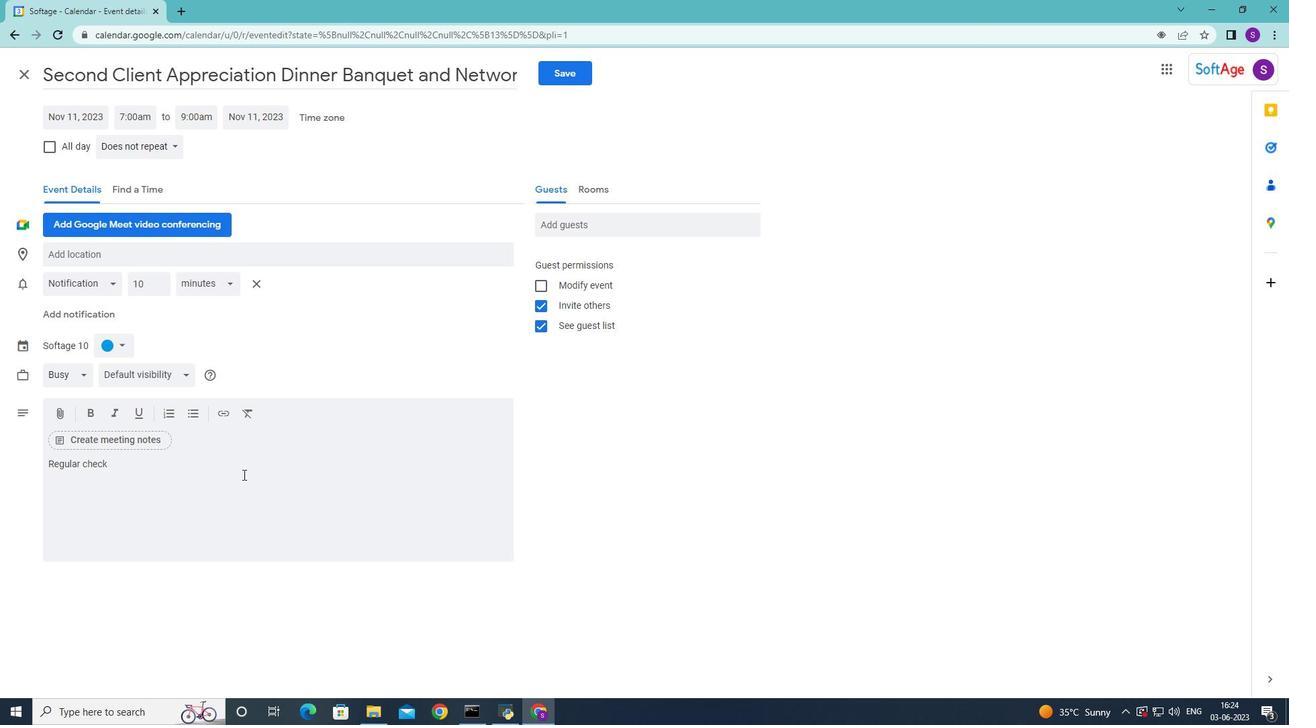 
Action: Mouse moved to (563, 400)
Screenshot: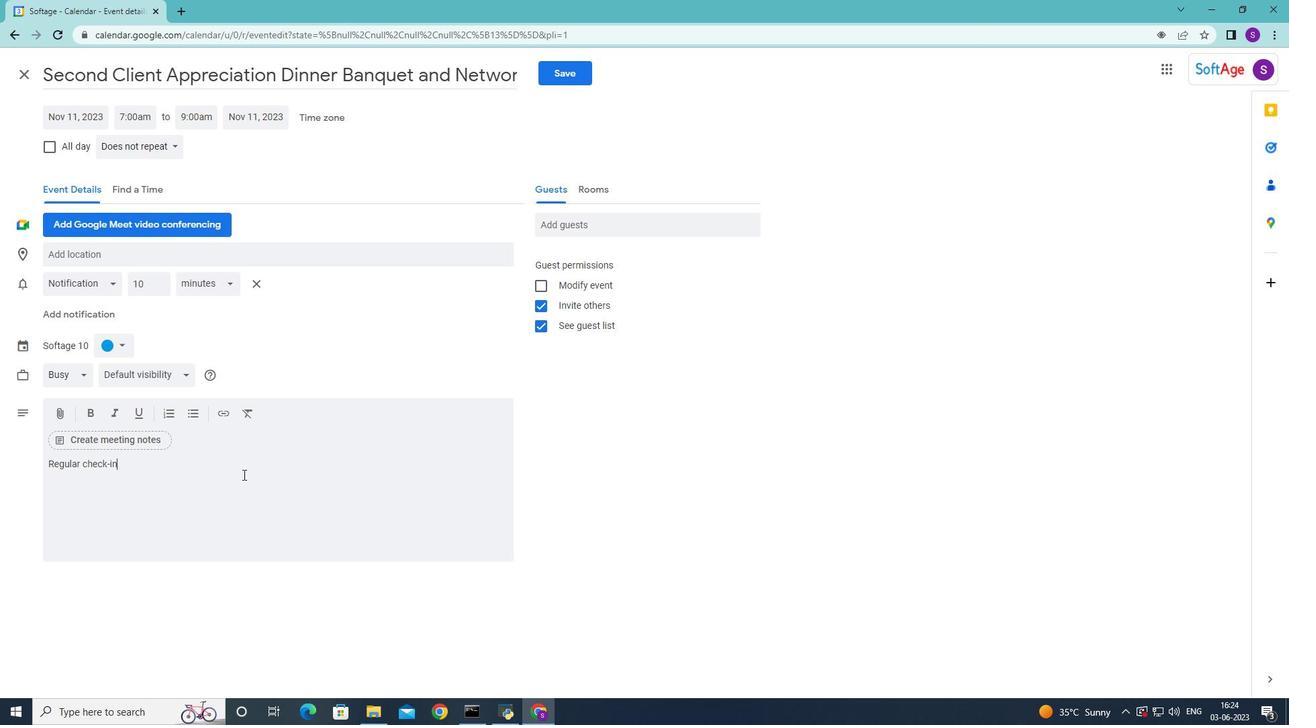 
Action: Mouse scrolled (563, 400) with delta (0, 0)
Screenshot: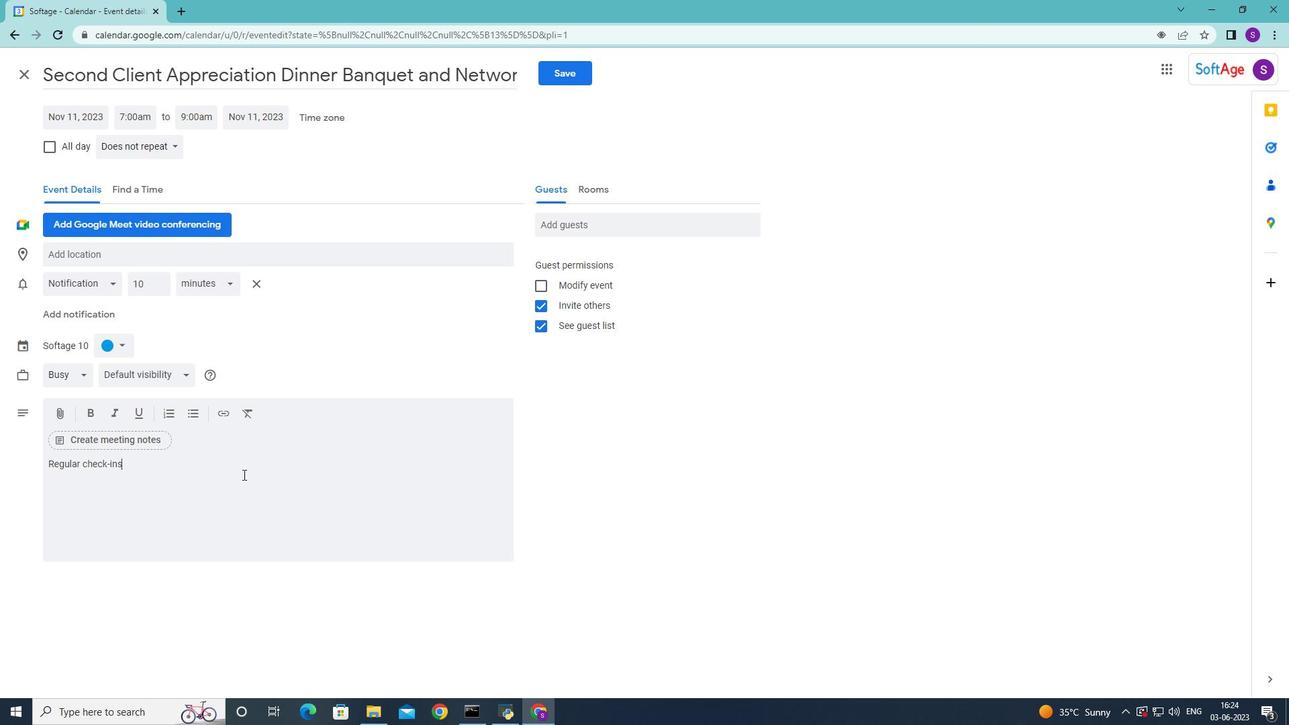 
Action: Mouse scrolled (563, 400) with delta (0, 0)
Screenshot: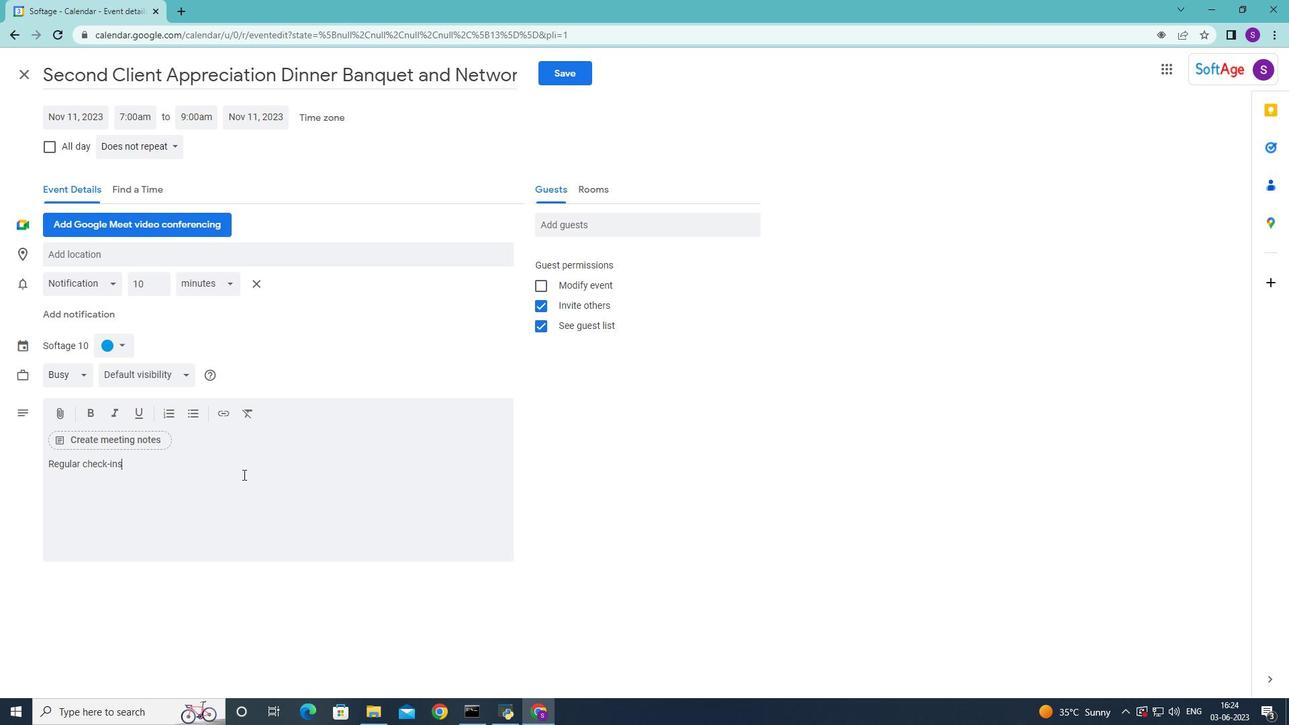 
Action: Mouse scrolled (563, 400) with delta (0, 0)
Screenshot: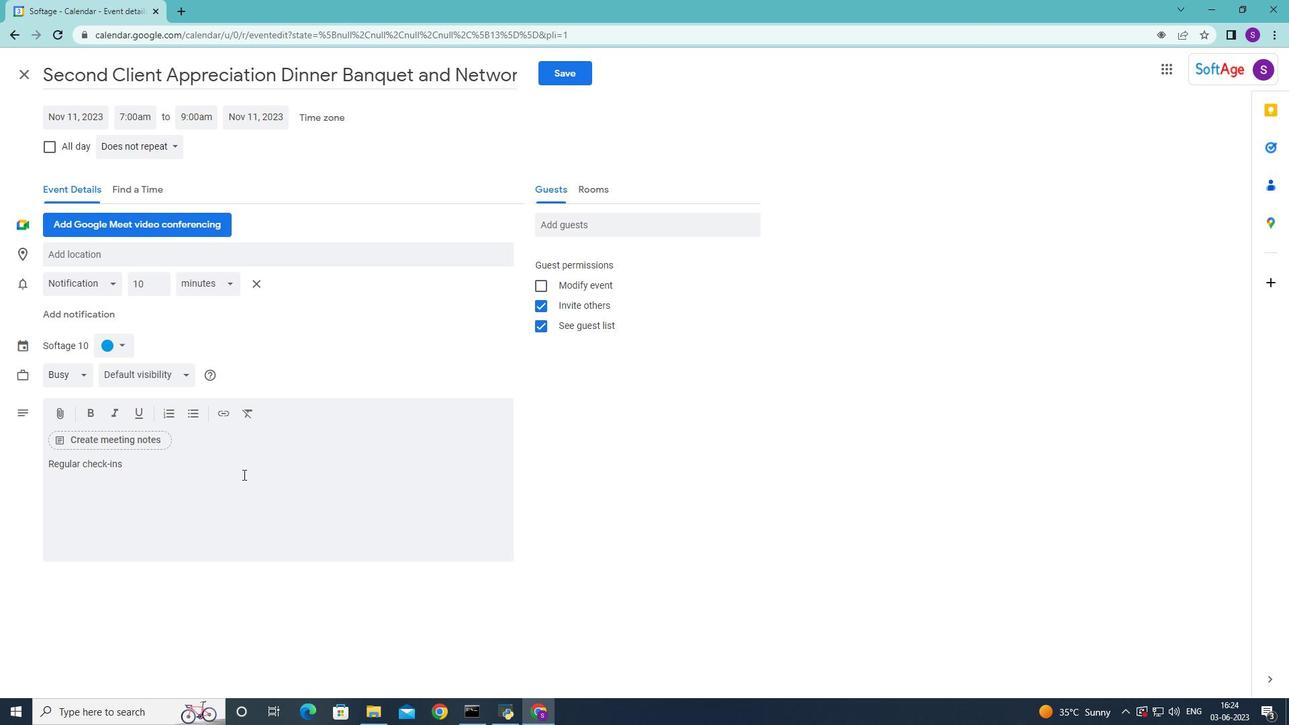 
Action: Mouse scrolled (563, 400) with delta (0, 0)
Screenshot: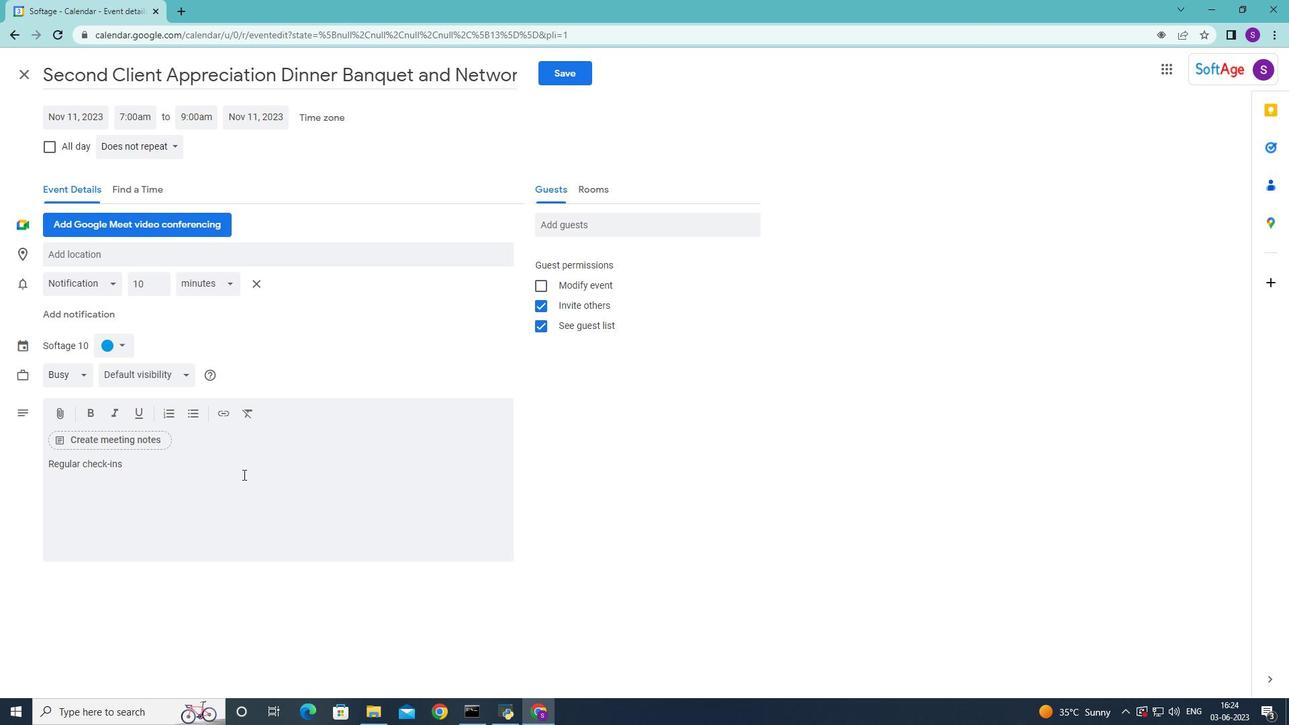 
Action: Mouse scrolled (563, 400) with delta (0, 0)
Screenshot: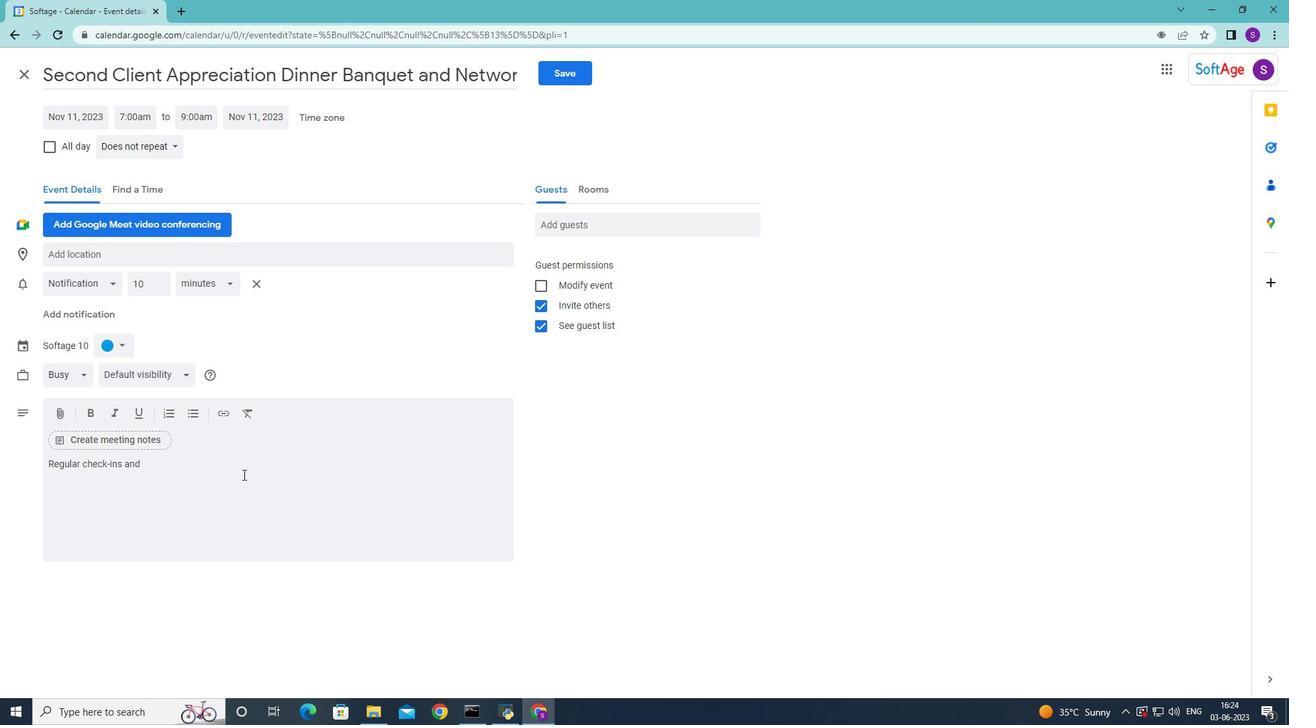 
Action: Mouse scrolled (563, 400) with delta (0, 0)
Screenshot: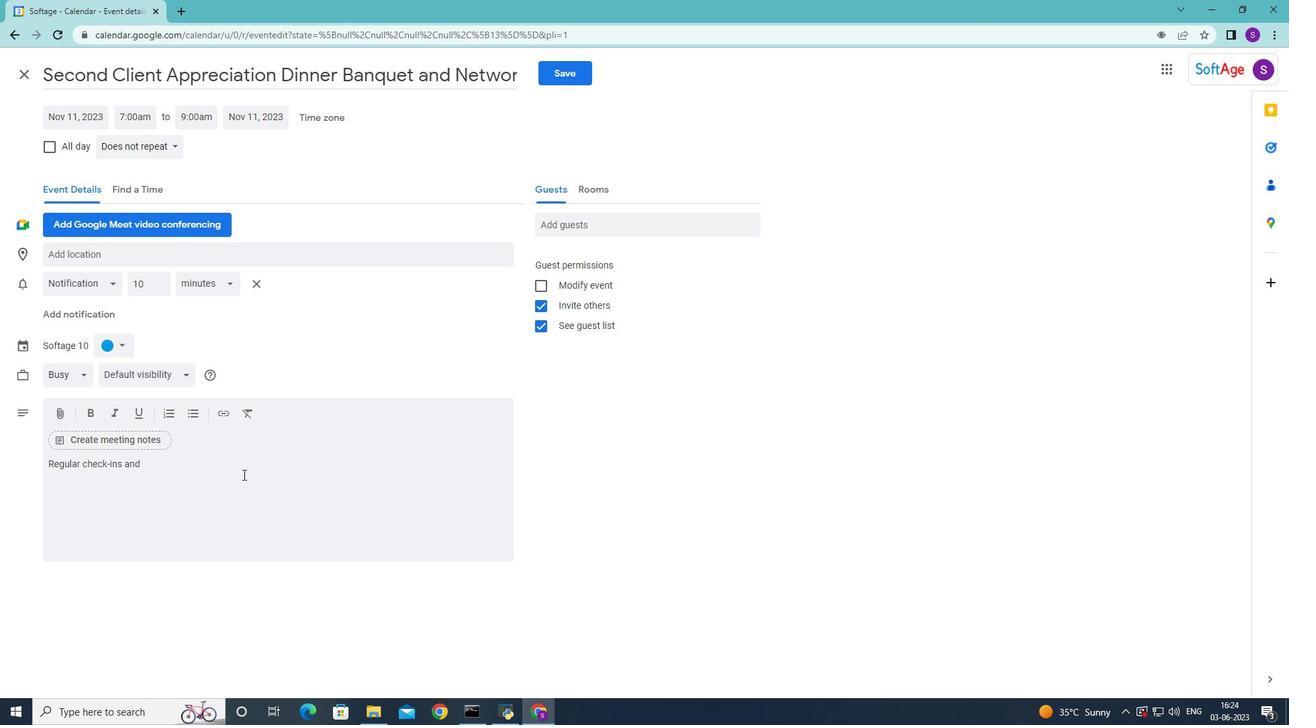 
Action: Mouse moved to (577, 382)
Screenshot: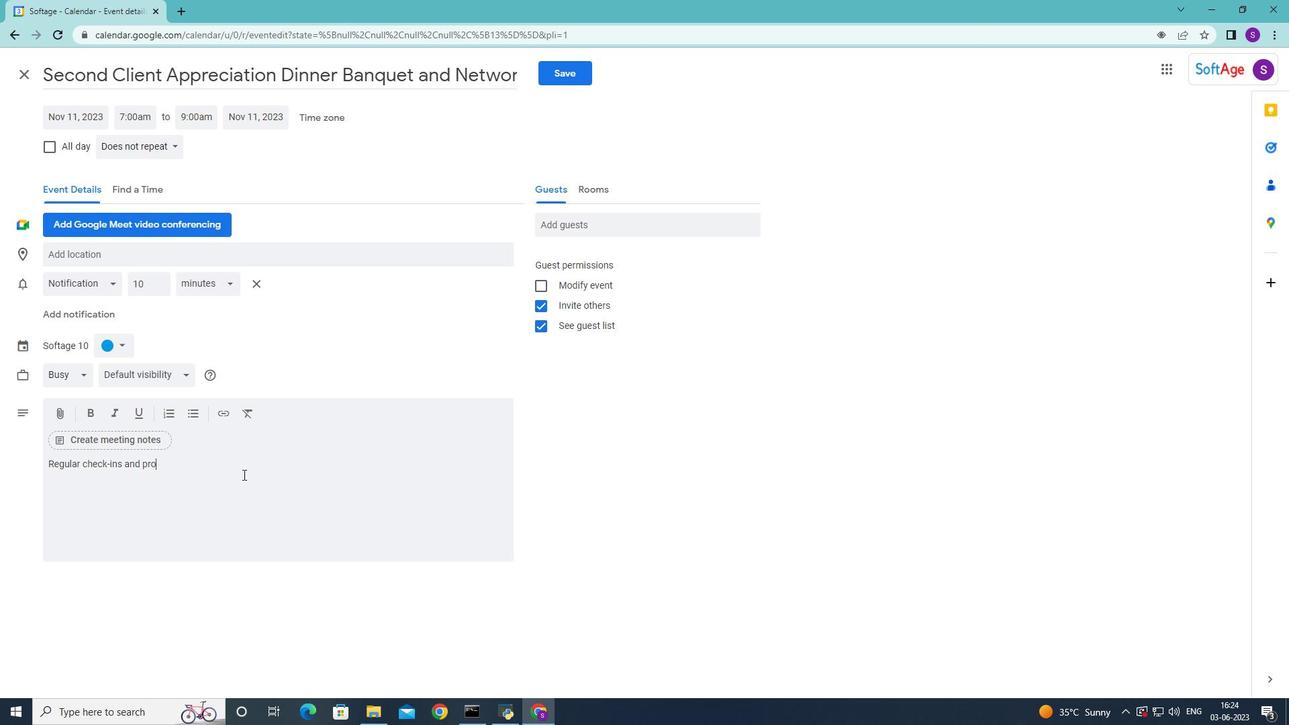 
Action: Mouse pressed left at (577, 382)
Screenshot: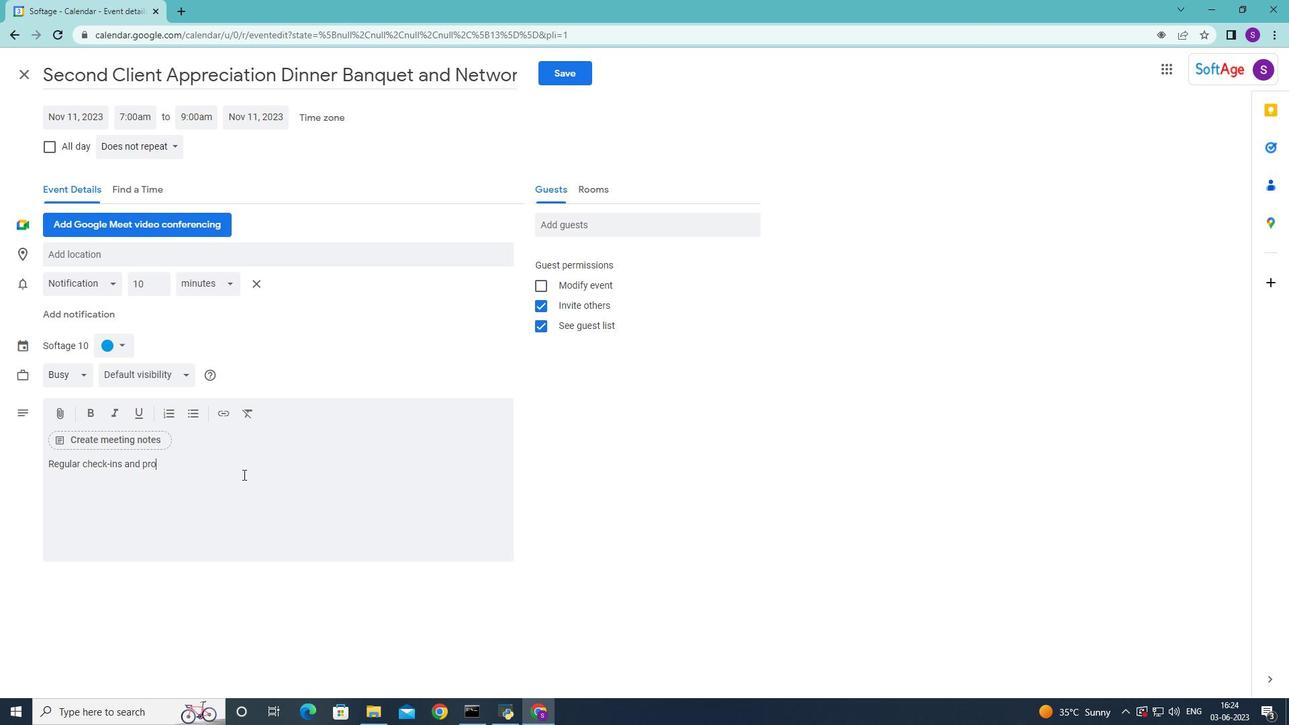 
Action: Mouse moved to (600, 318)
Screenshot: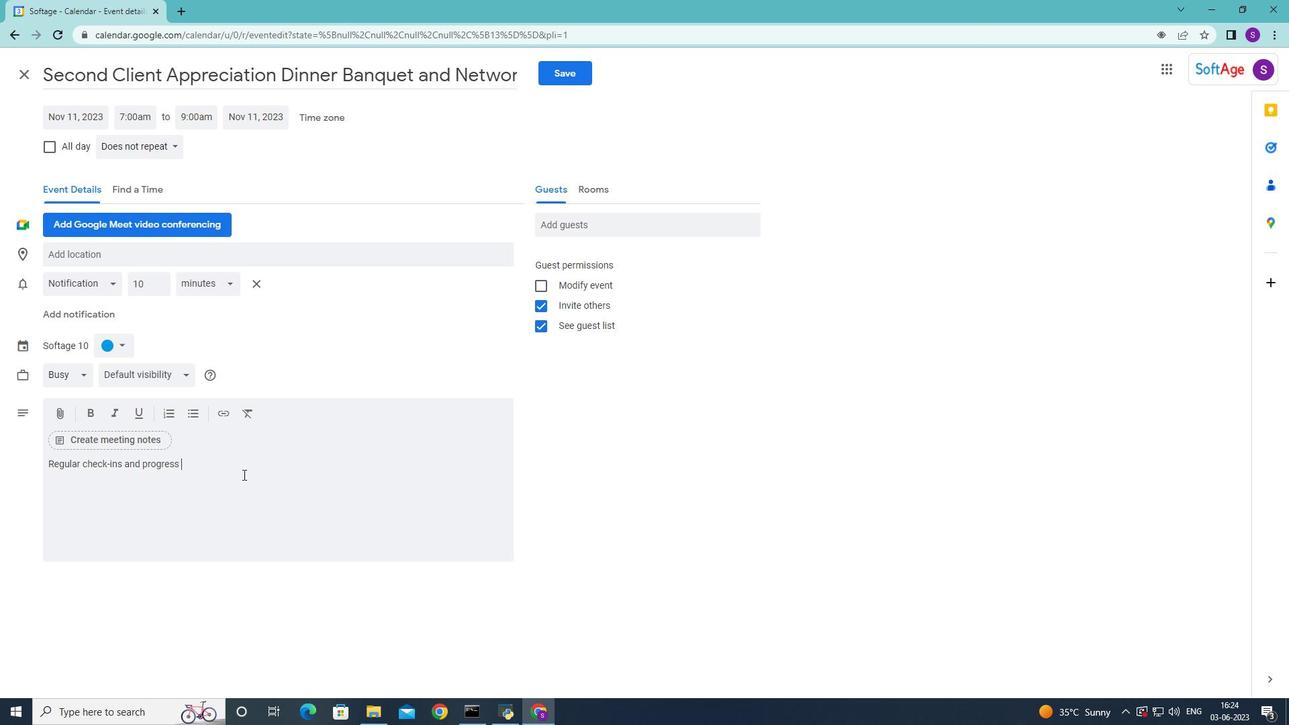 
Action: Mouse pressed left at (600, 318)
Screenshot: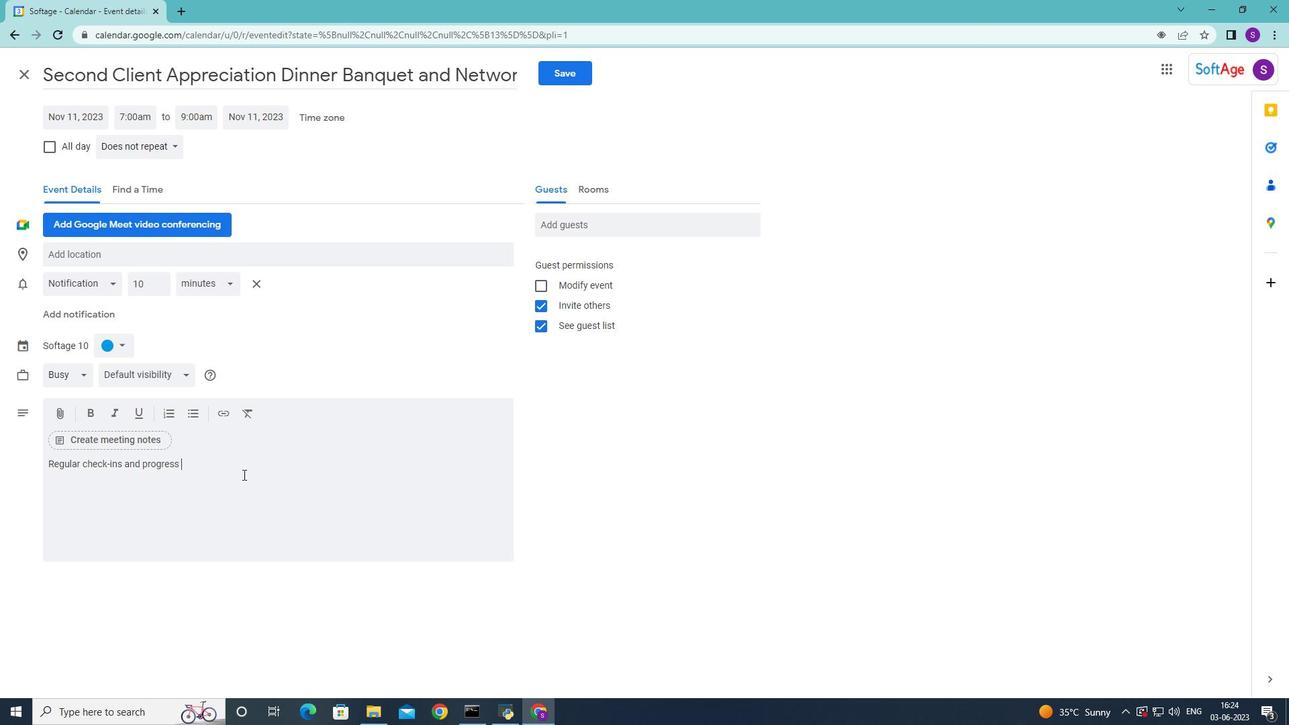 
Action: Mouse moved to (598, 373)
Screenshot: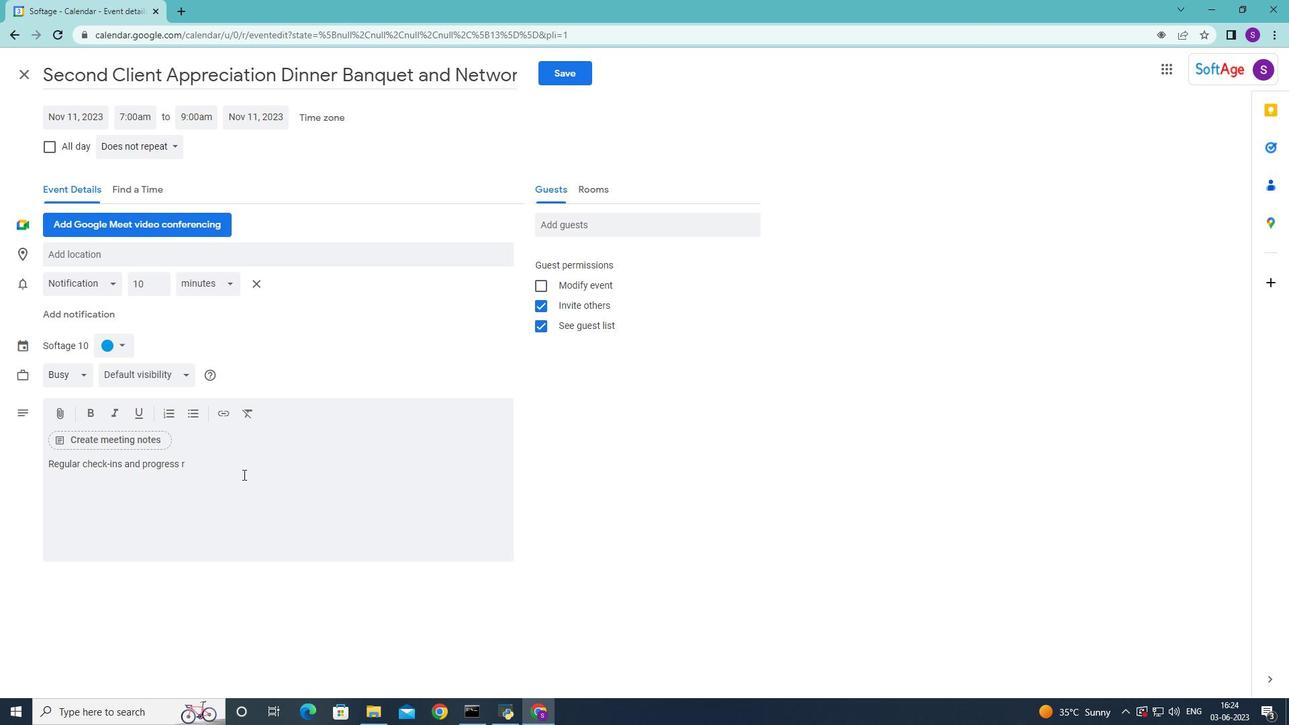 
Action: Mouse scrolled (598, 373) with delta (0, 0)
Screenshot: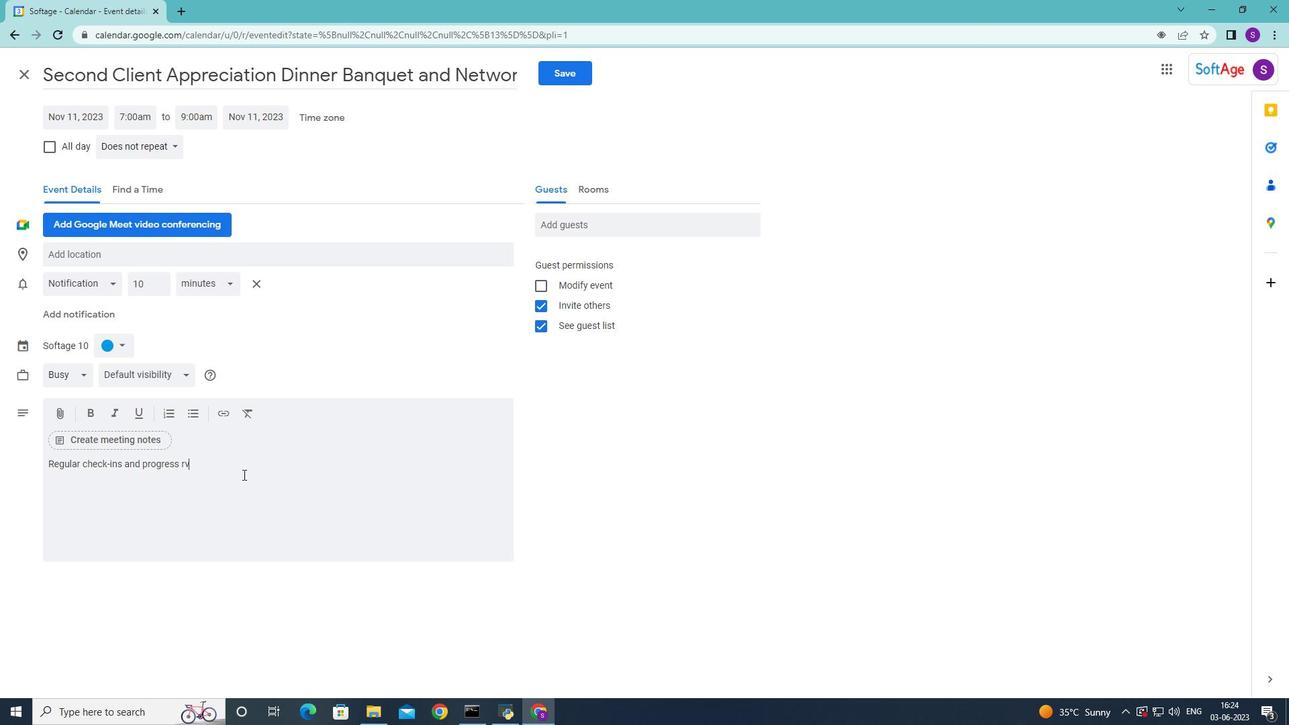
Action: Mouse moved to (604, 384)
Screenshot: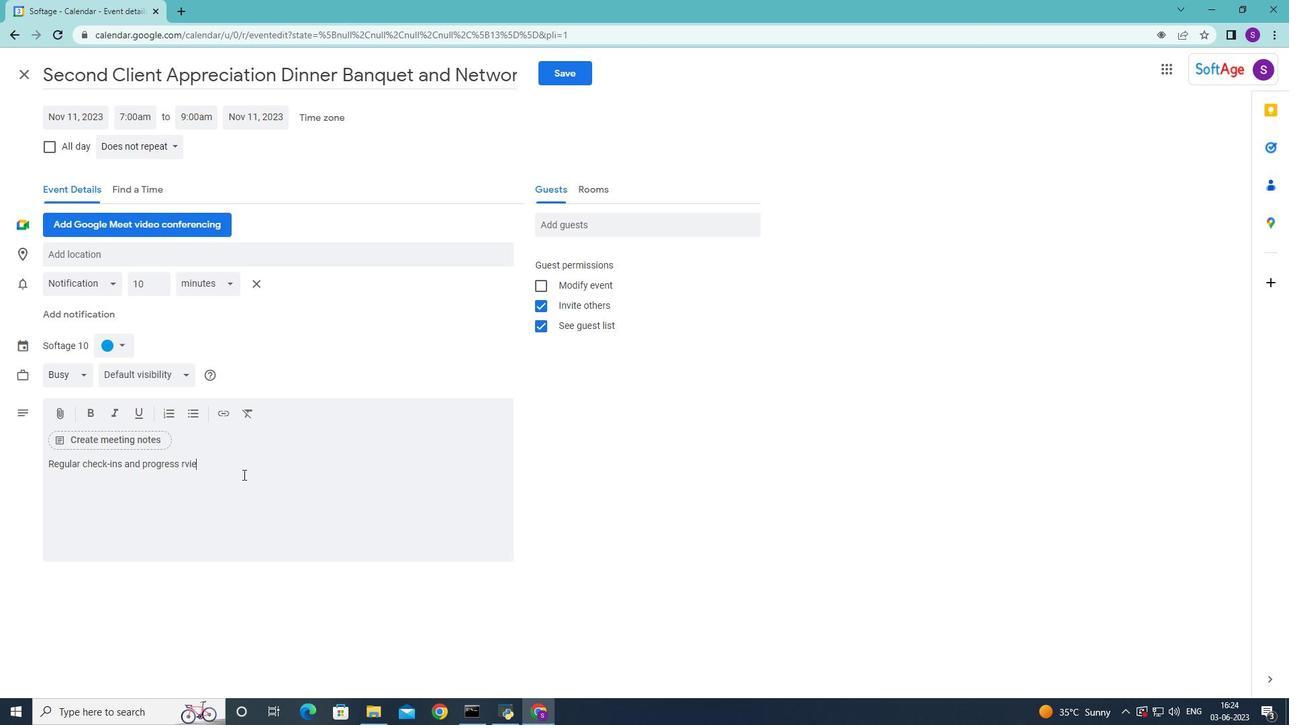 
Action: Mouse pressed left at (604, 384)
Screenshot: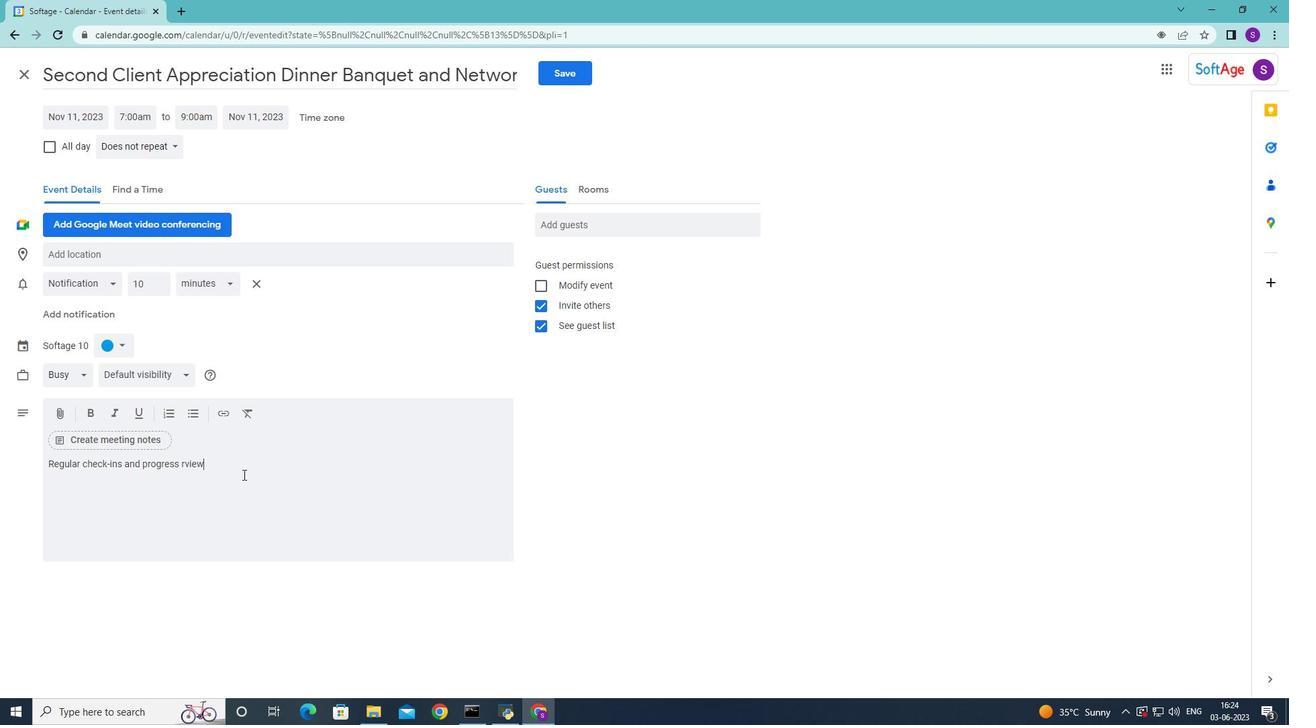 
Action: Mouse moved to (507, 414)
Screenshot: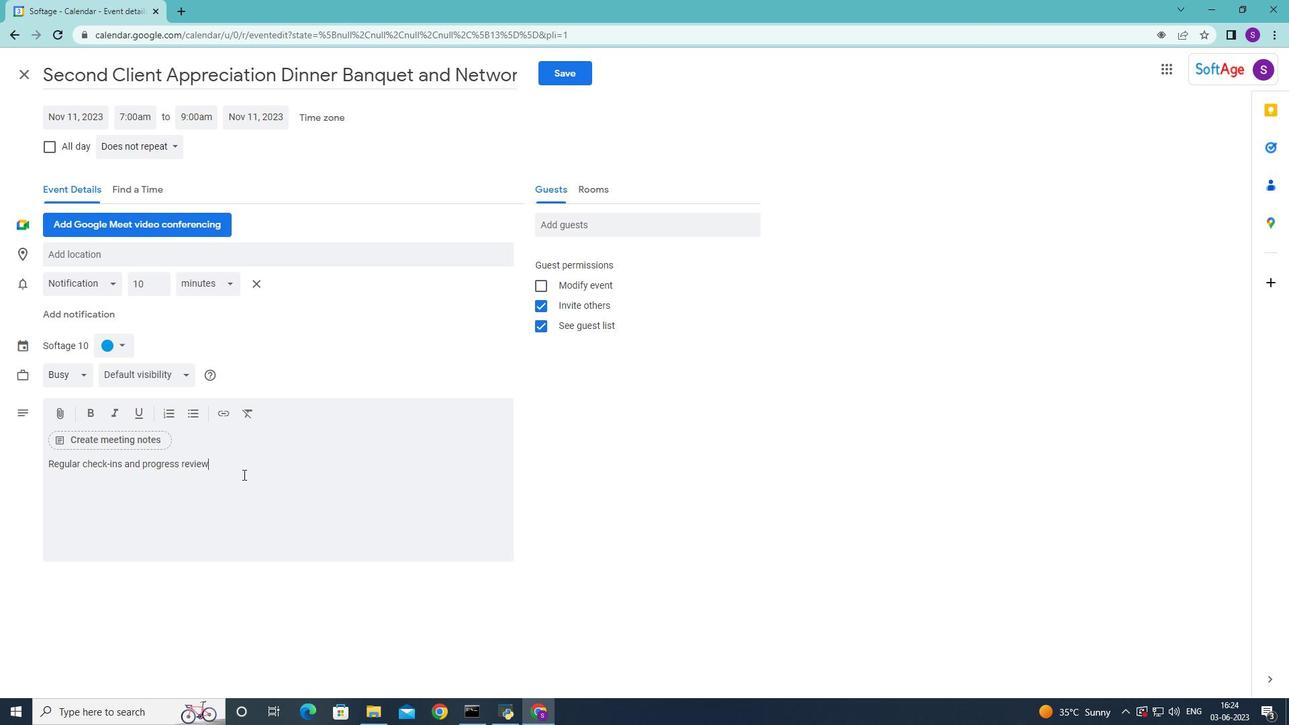 
Action: Mouse scrolled (507, 413) with delta (0, 0)
Screenshot: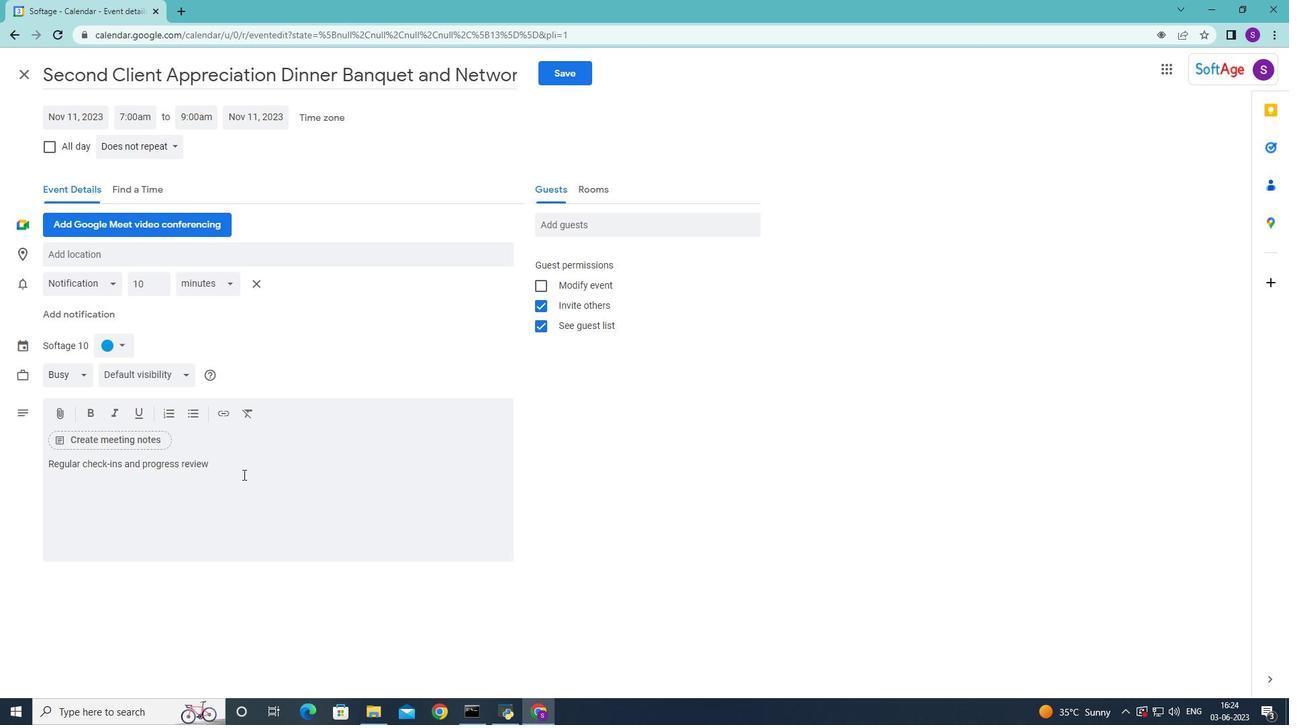 
Action: Mouse moved to (540, 403)
Screenshot: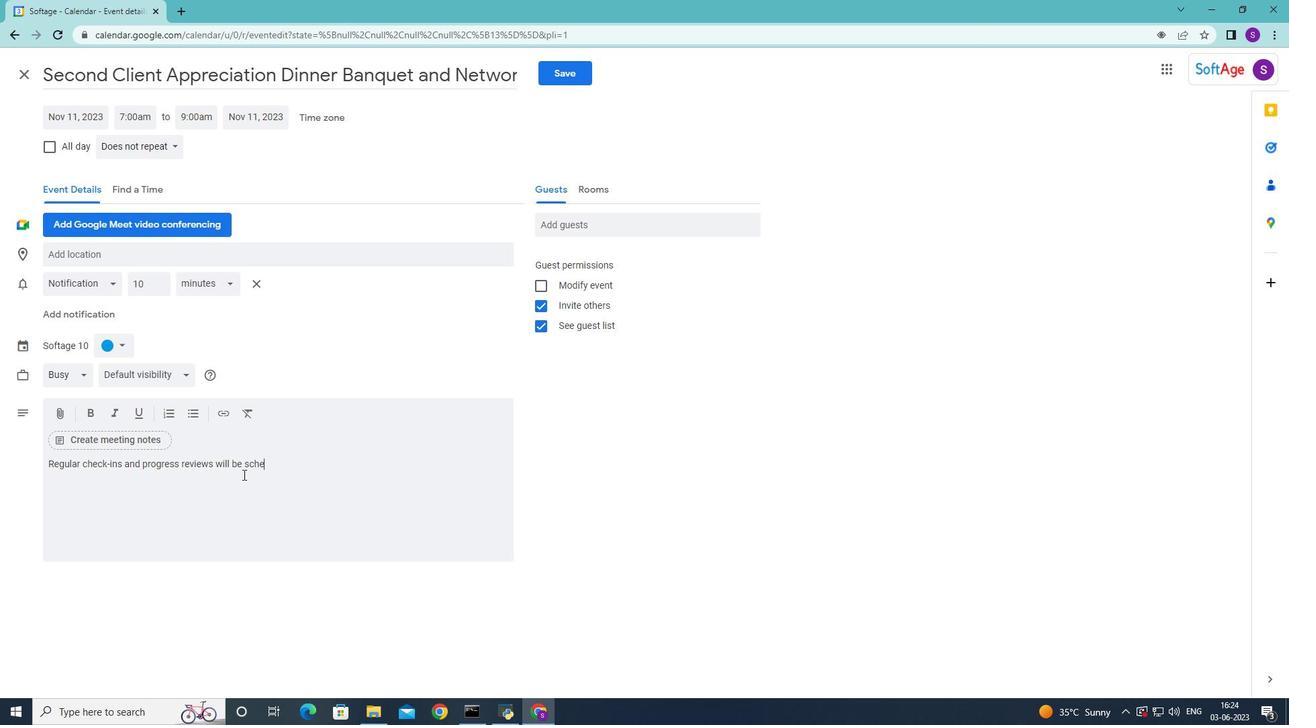 
Action: Mouse scrolled (540, 402) with delta (0, 0)
Screenshot: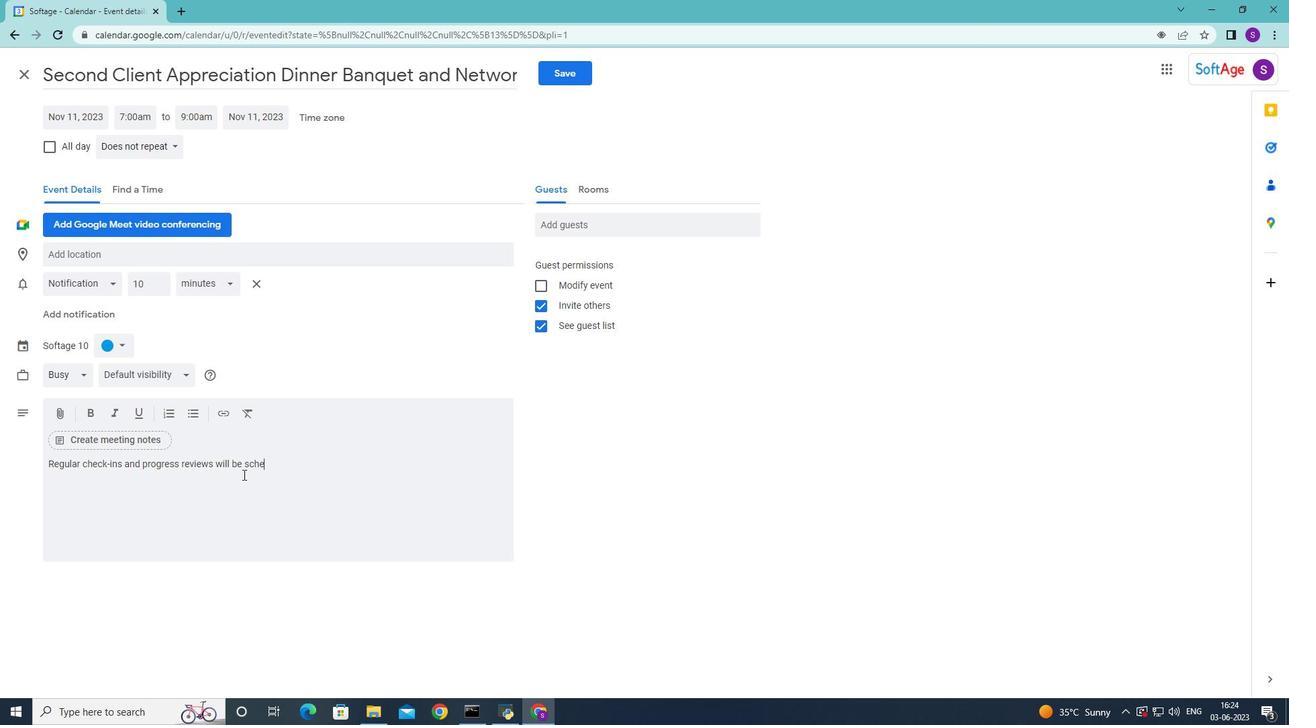 
Action: Mouse moved to (547, 393)
Screenshot: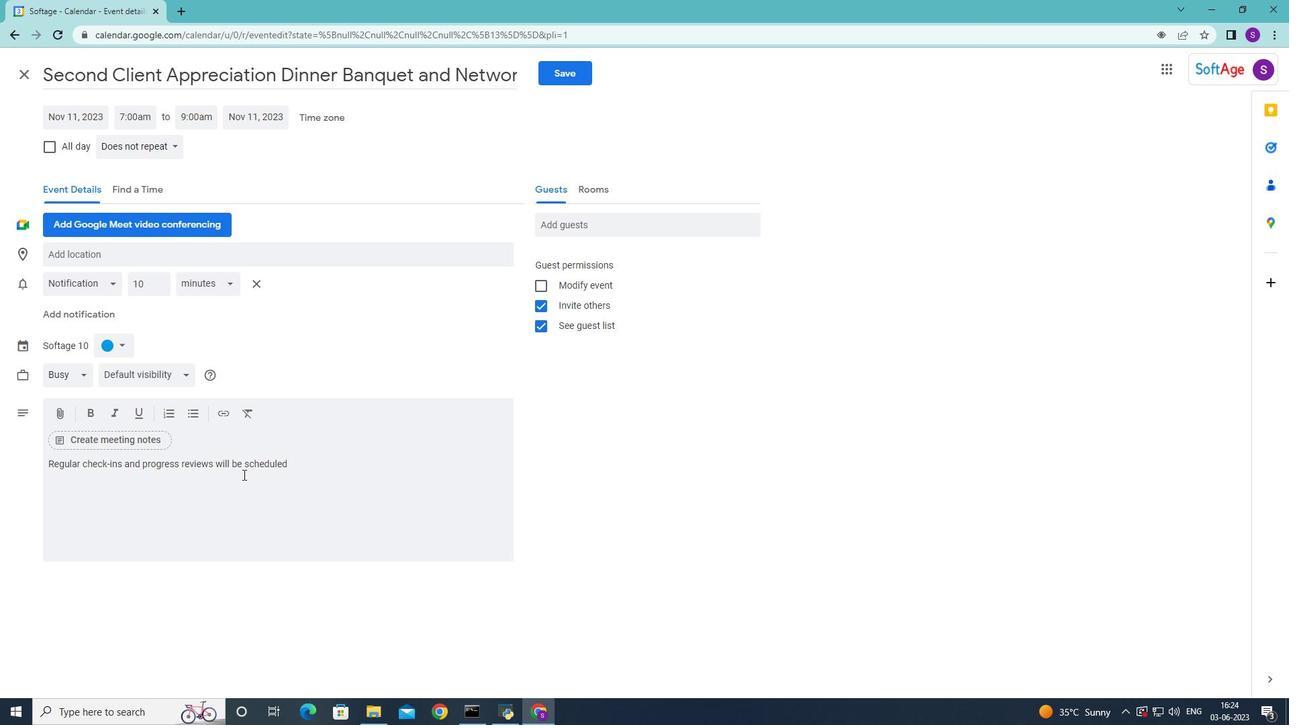 
Action: Mouse scrolled (547, 392) with delta (0, 0)
Screenshot: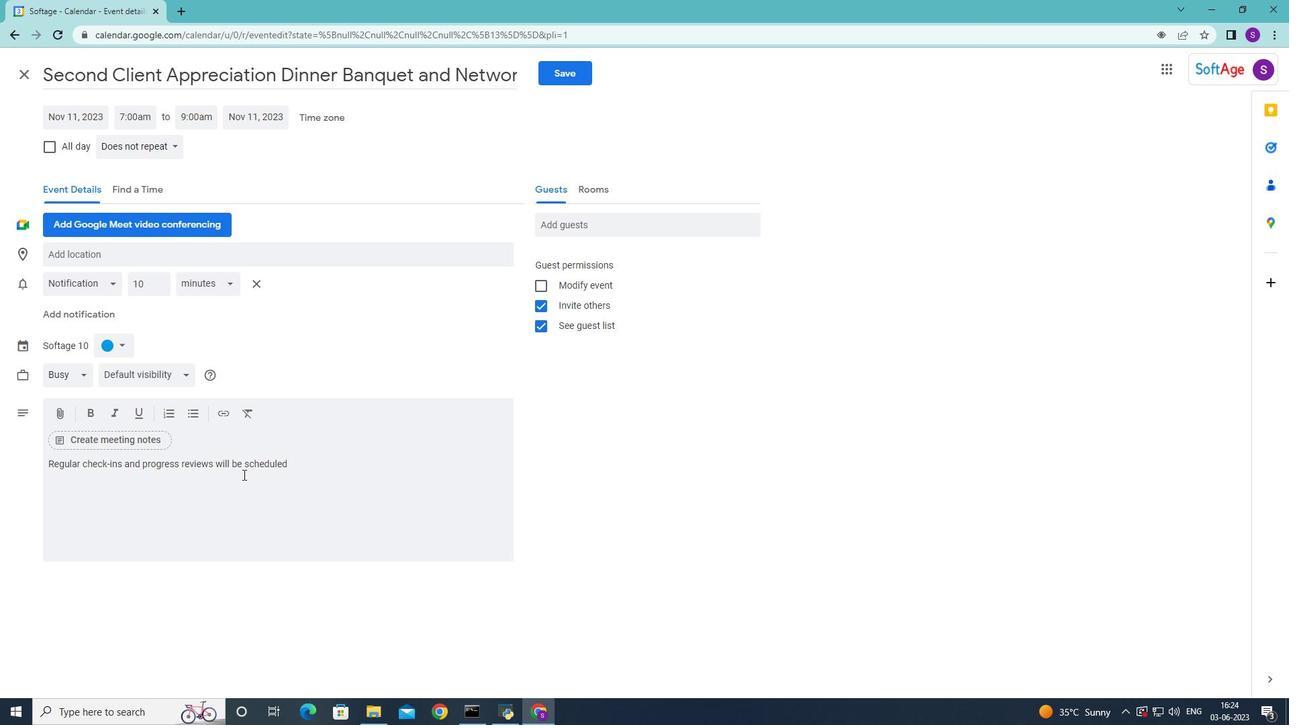 
Action: Mouse moved to (601, 563)
Screenshot: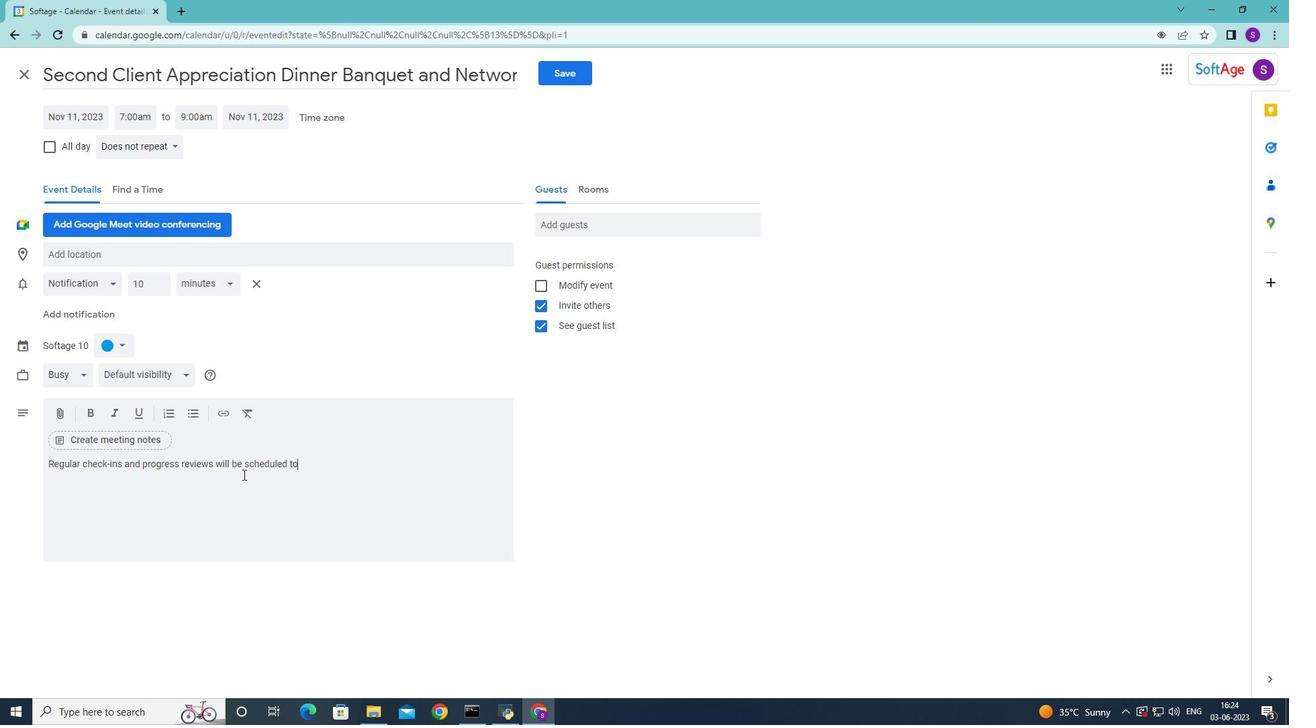 
Action: Mouse pressed left at (601, 563)
Screenshot: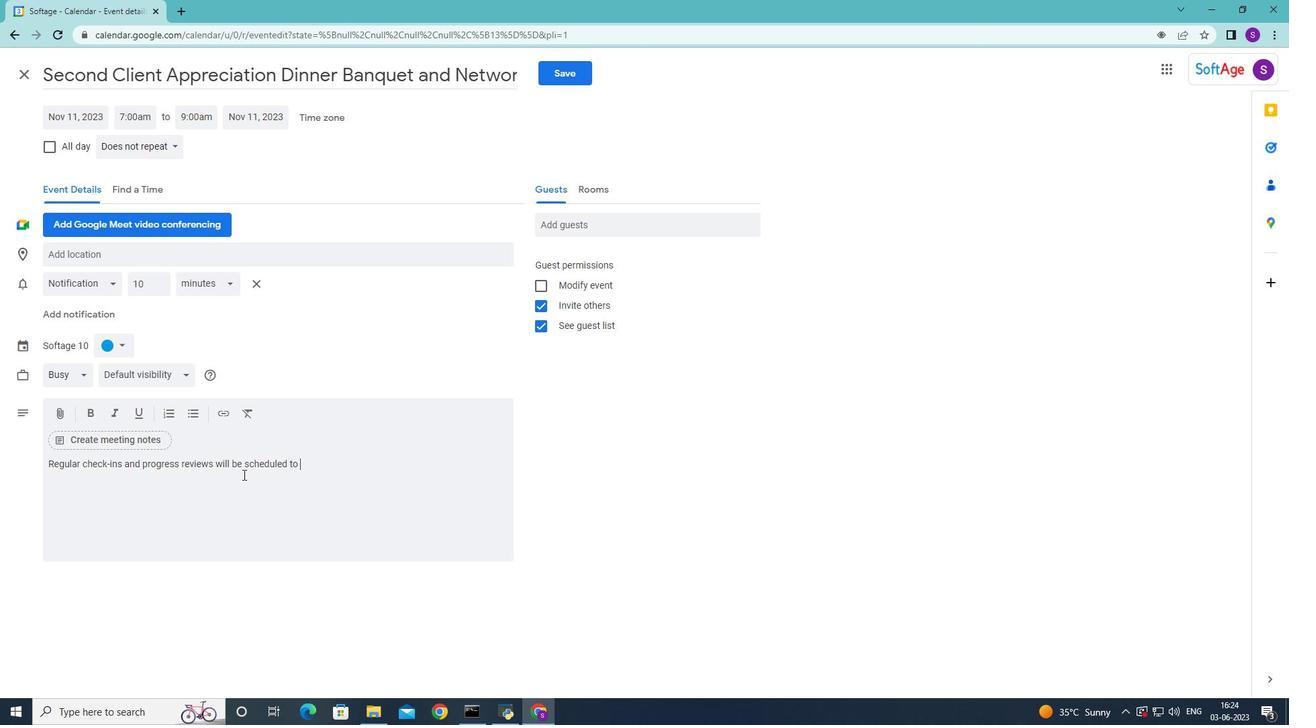 
Action: Mouse moved to (267, 484)
Screenshot: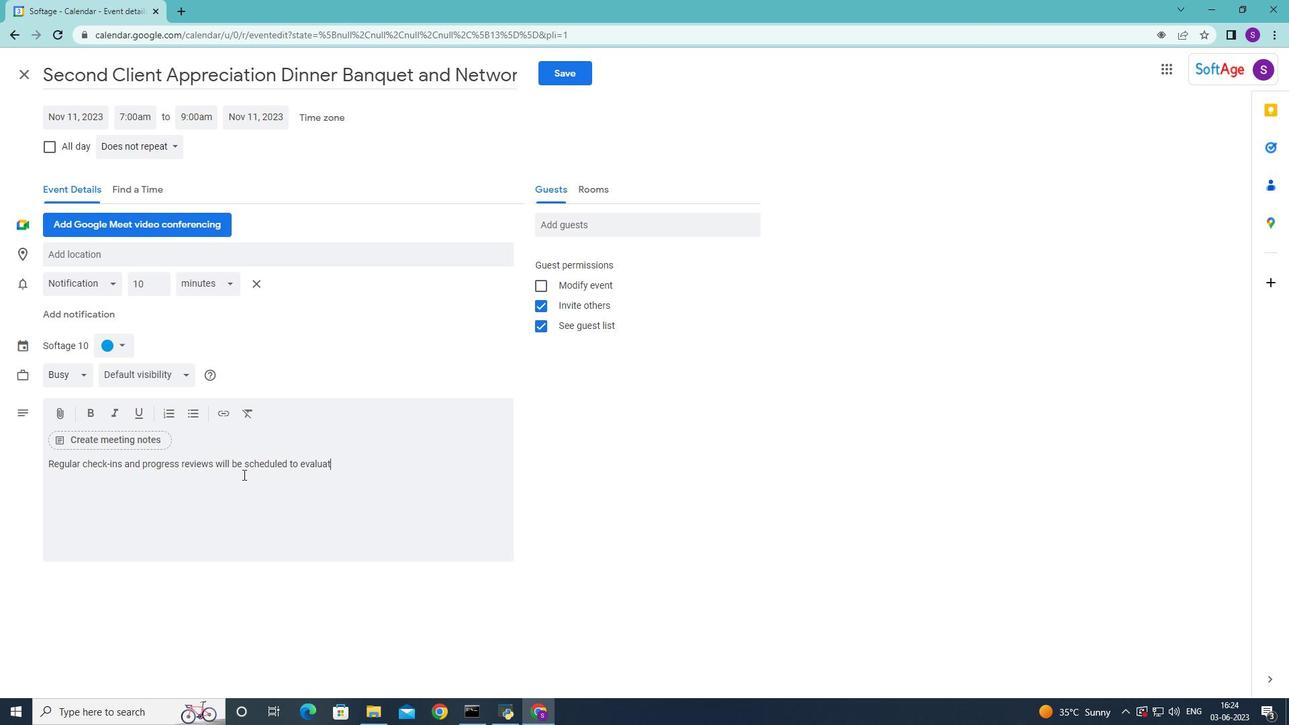 
Action: Mouse pressed left at (267, 484)
Screenshot: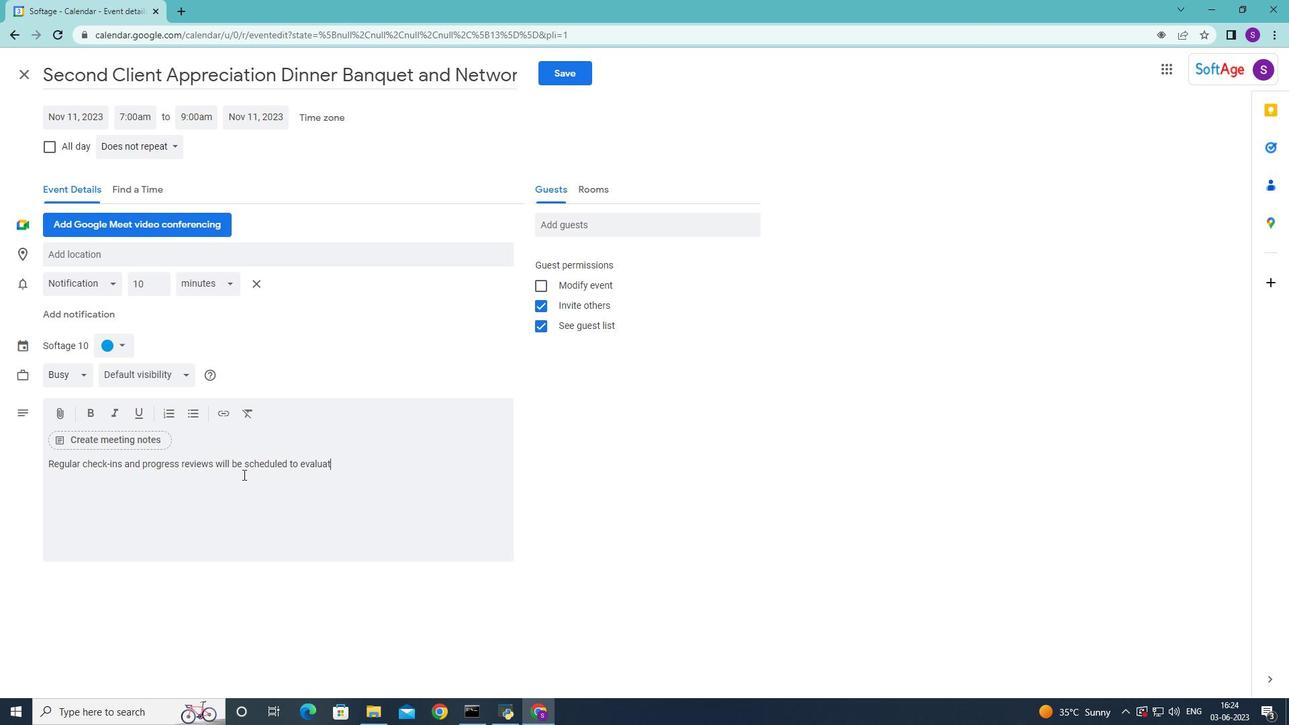 
Action: Key pressed <Key.shift>art<Key.backspace><Key.backspace><Key.backspace><Key.shift>Participants<Key.space>will<Key.space>develop<Key.space>essential<Key.space>delivery<Key.space><Key.shift>skills,<Key.space>including<Key.space>body<Key.space>language<Key.space><Key.backspace>,<Key.space>vocal<Key.space>projection<Key.space><Key.backspace>,<Key.space>and<Key.space>effective<Key.space>use<Key.space>of<Key.space>gestures<Key.space><Key.backspace>.<Key.space><Key.shift>They<Key.space>will<Key.space>learn<Key.space>how<Key.space>to<Key.space>control<Key.space>nervousness,<Key.space>project<Key.space>confidence,<Key.space>and<Key.space>establish<Key.space>a<Key.space>connection<Key.space>with<Key.space>their<Key.space>audience<Key.space><Key.backspace>.<Key.space>
Screenshot: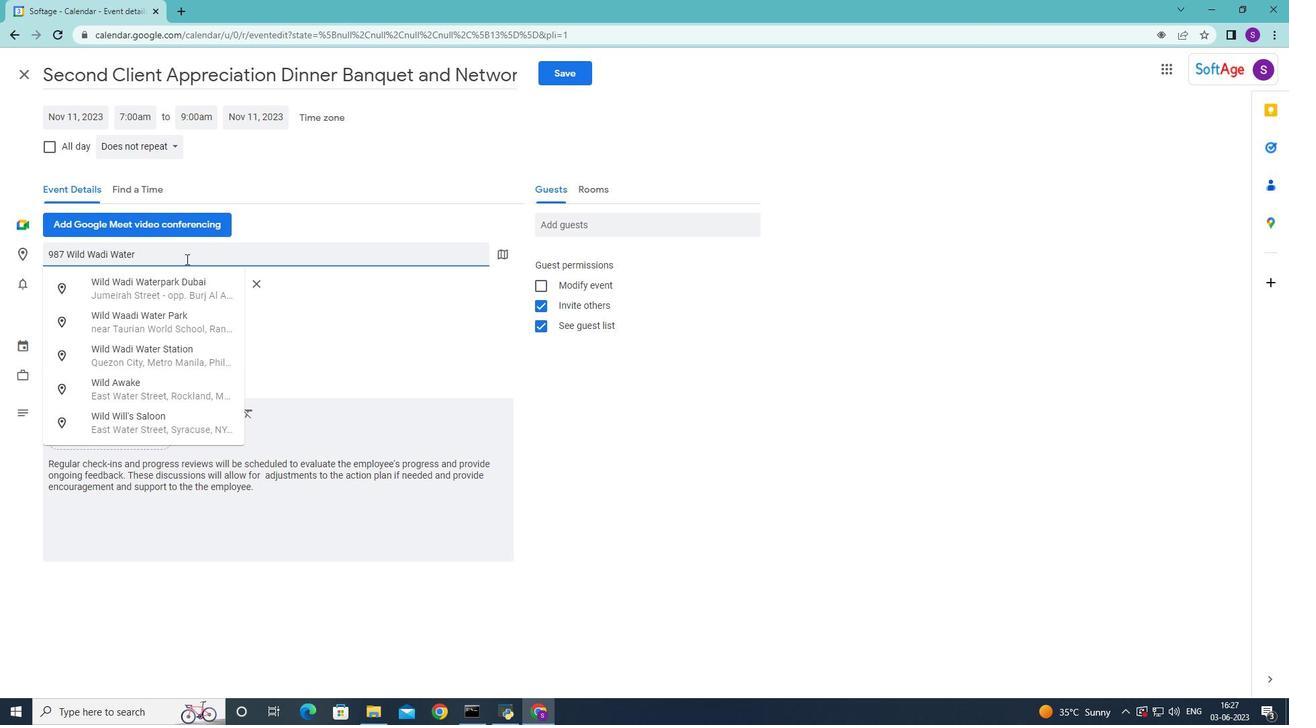 
Action: Mouse moved to (125, 345)
Screenshot: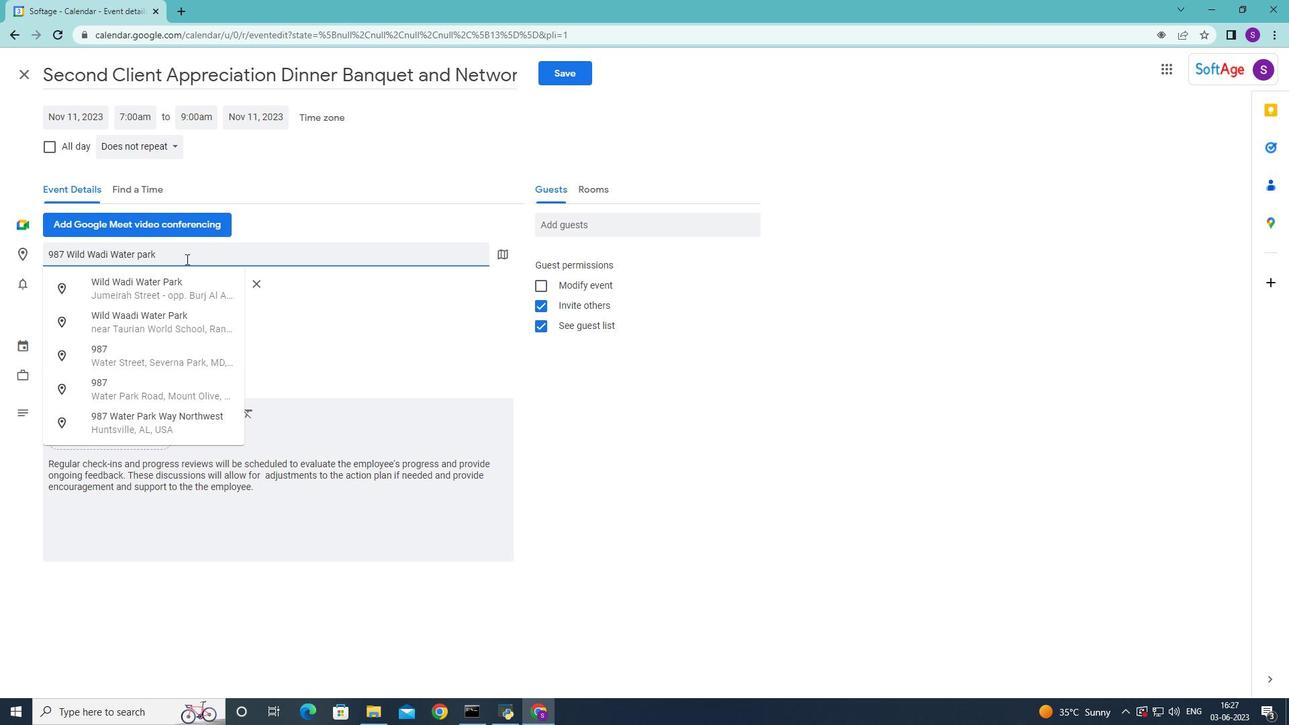 
Action: Mouse pressed left at (125, 345)
Screenshot: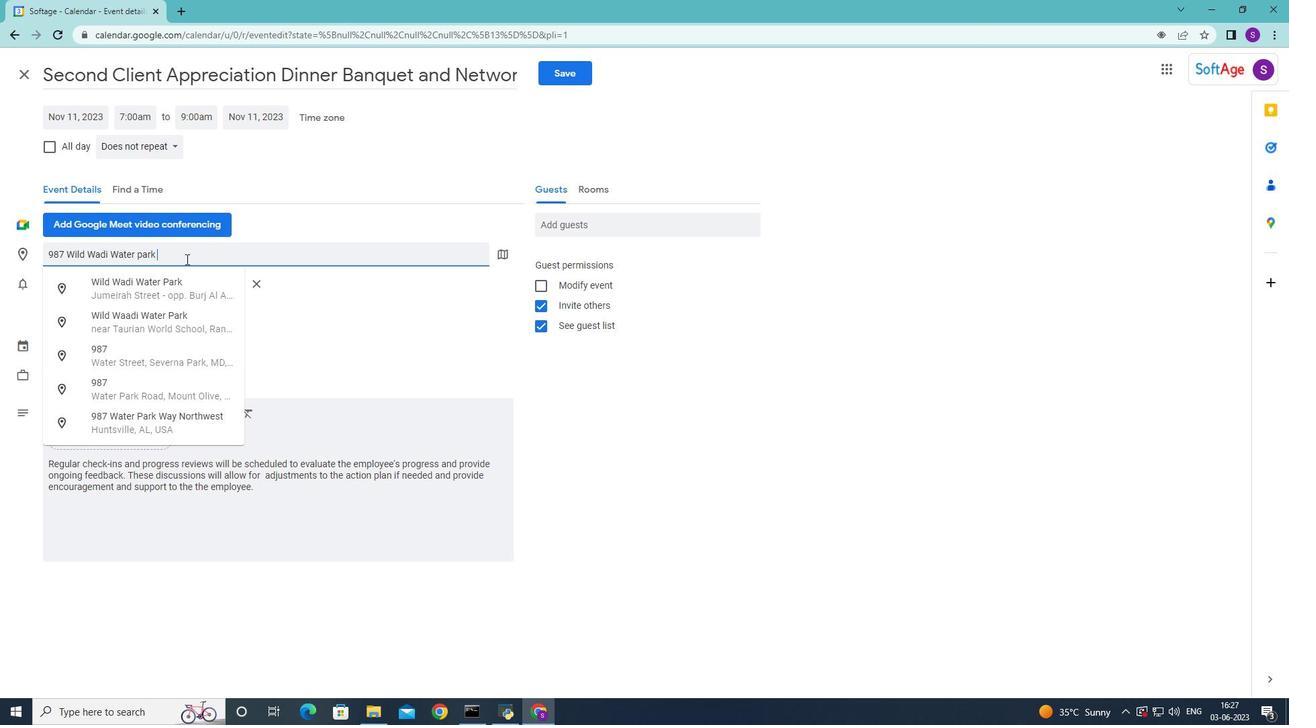 
Action: Mouse moved to (128, 394)
Screenshot: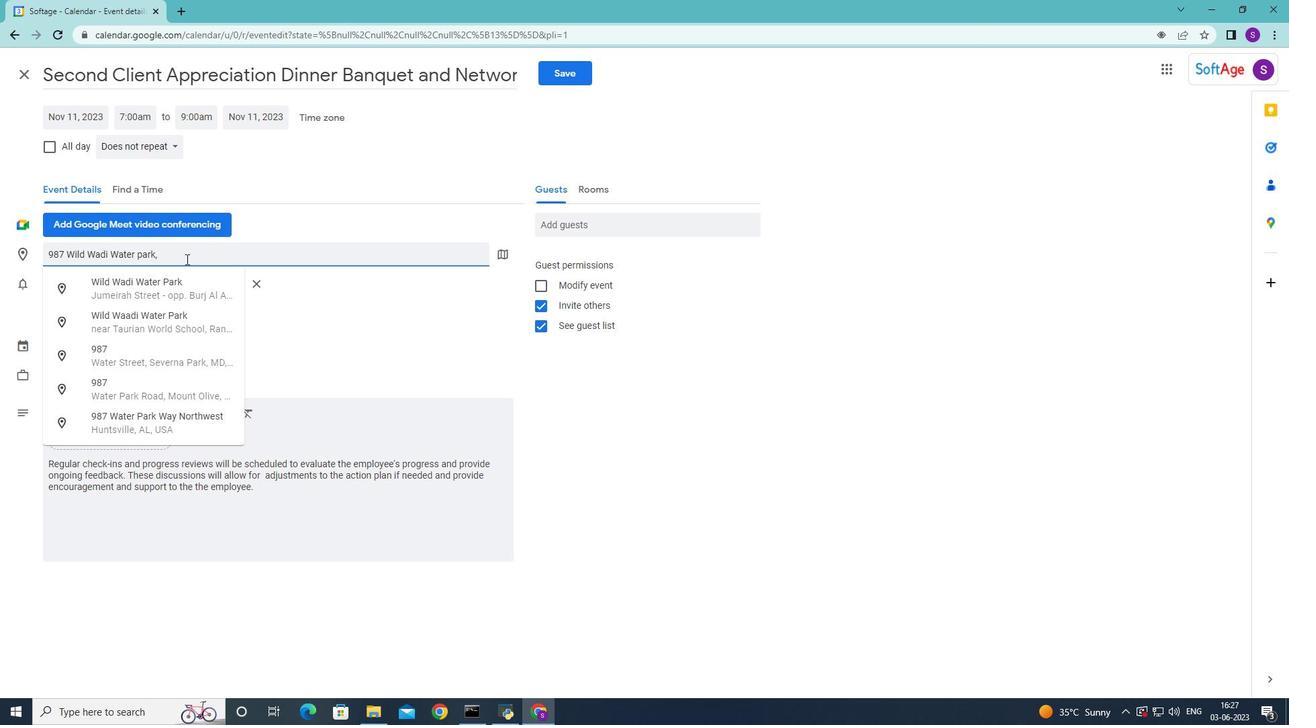 
Action: Mouse pressed left at (128, 394)
Screenshot: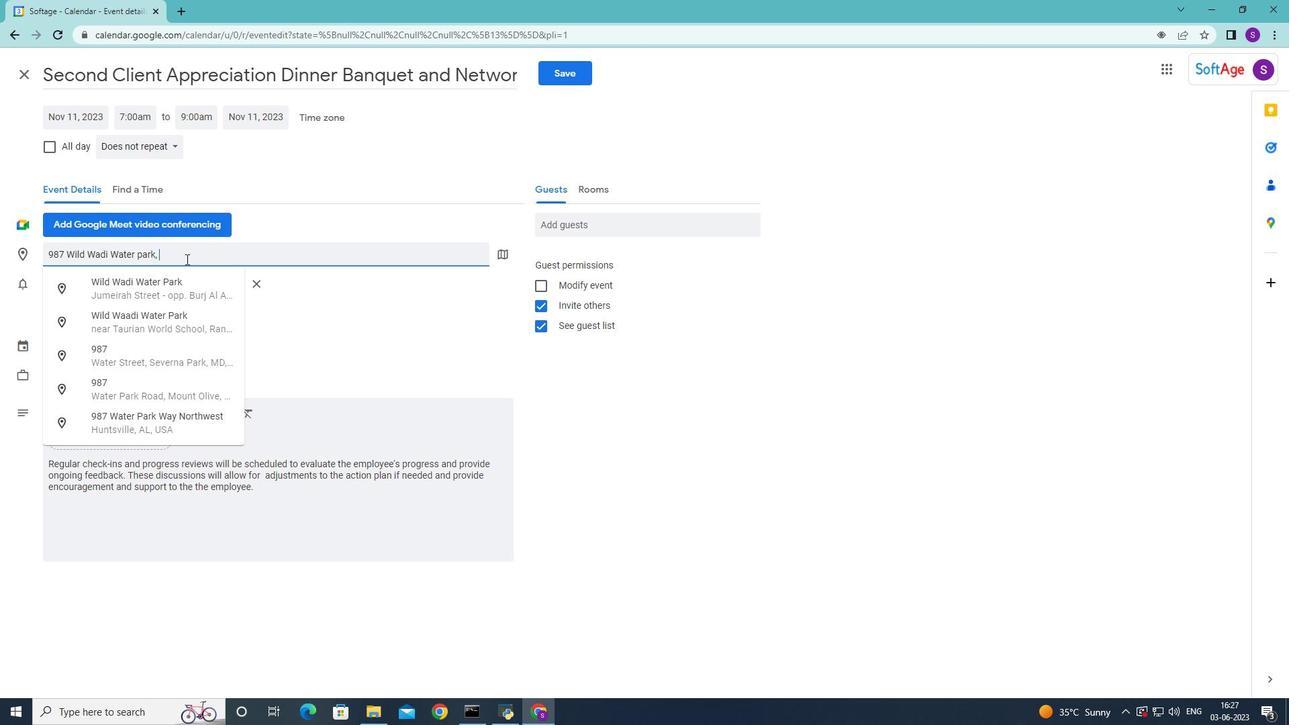 
Action: Mouse moved to (159, 249)
Screenshot: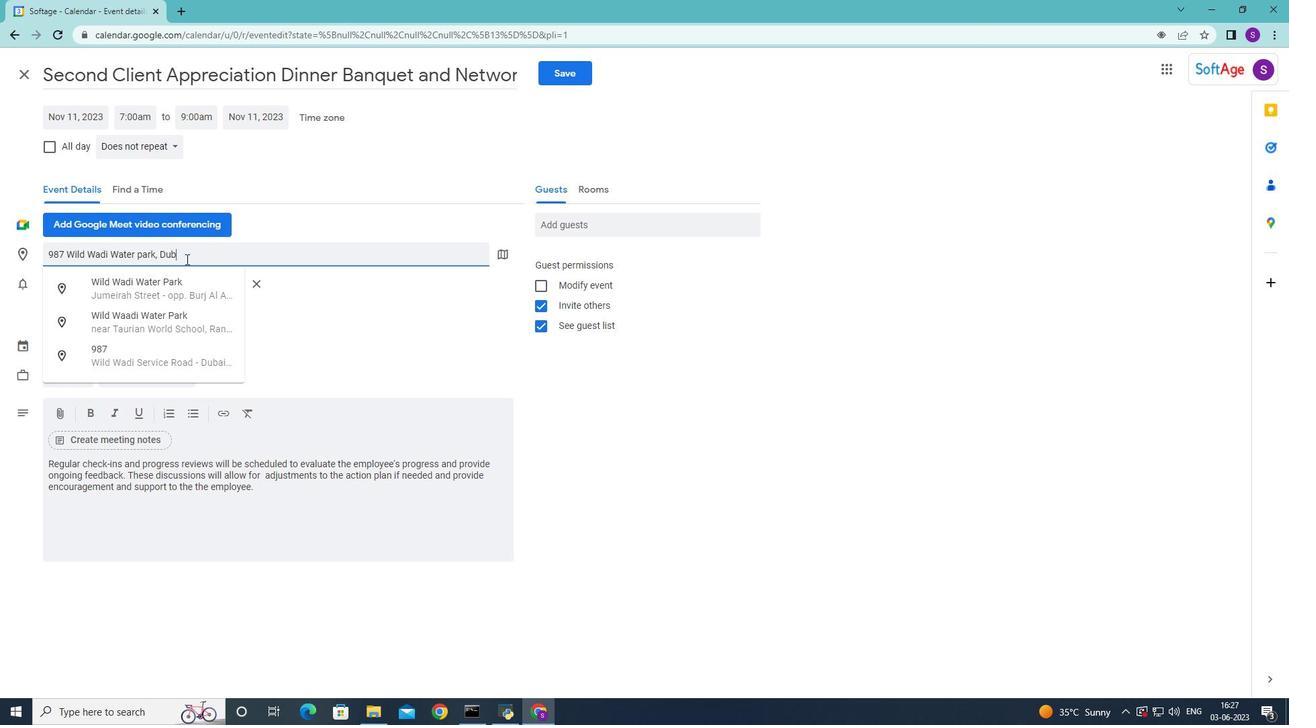 
Action: Mouse pressed left at (159, 249)
Screenshot: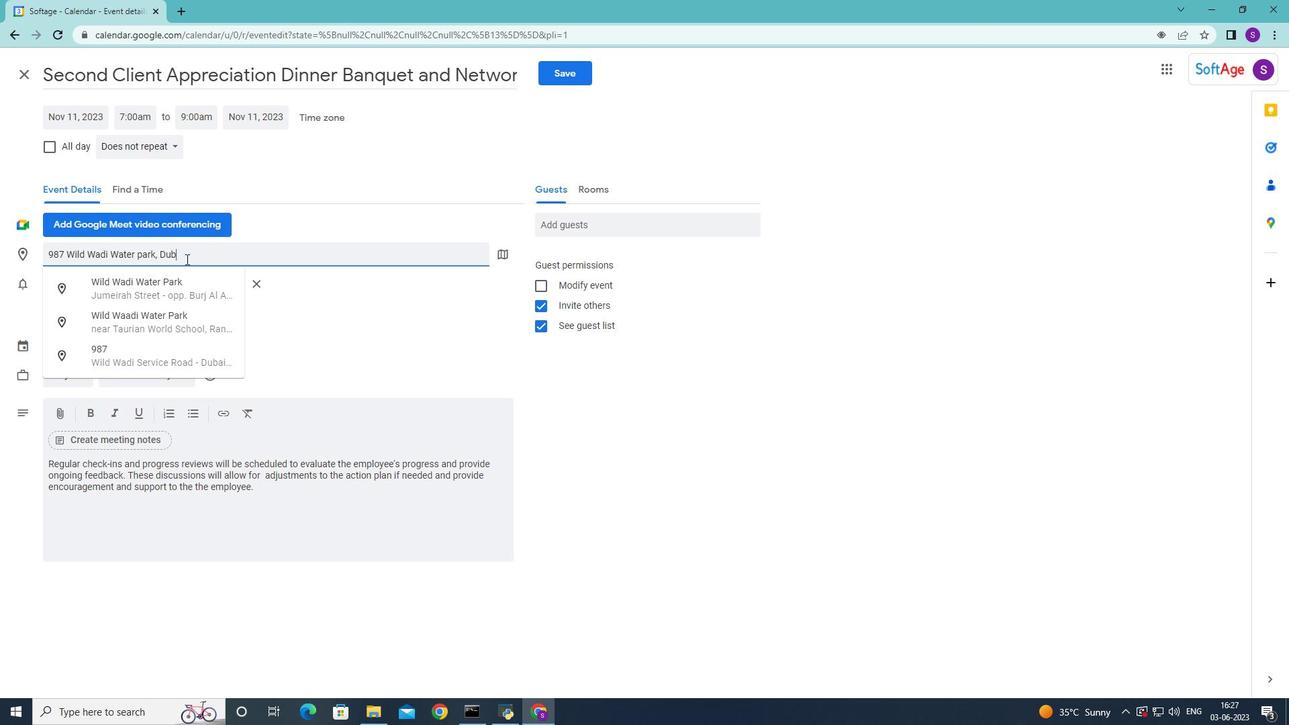 
Action: Key pressed <Key.shift>Maiden's<Key.space><Key.shift>Tower<Key.space><Key.backspace>,<Key.space><Key.shift>Istanbul<Key.space><Key.shift>Turkey<Key.space>
Screenshot: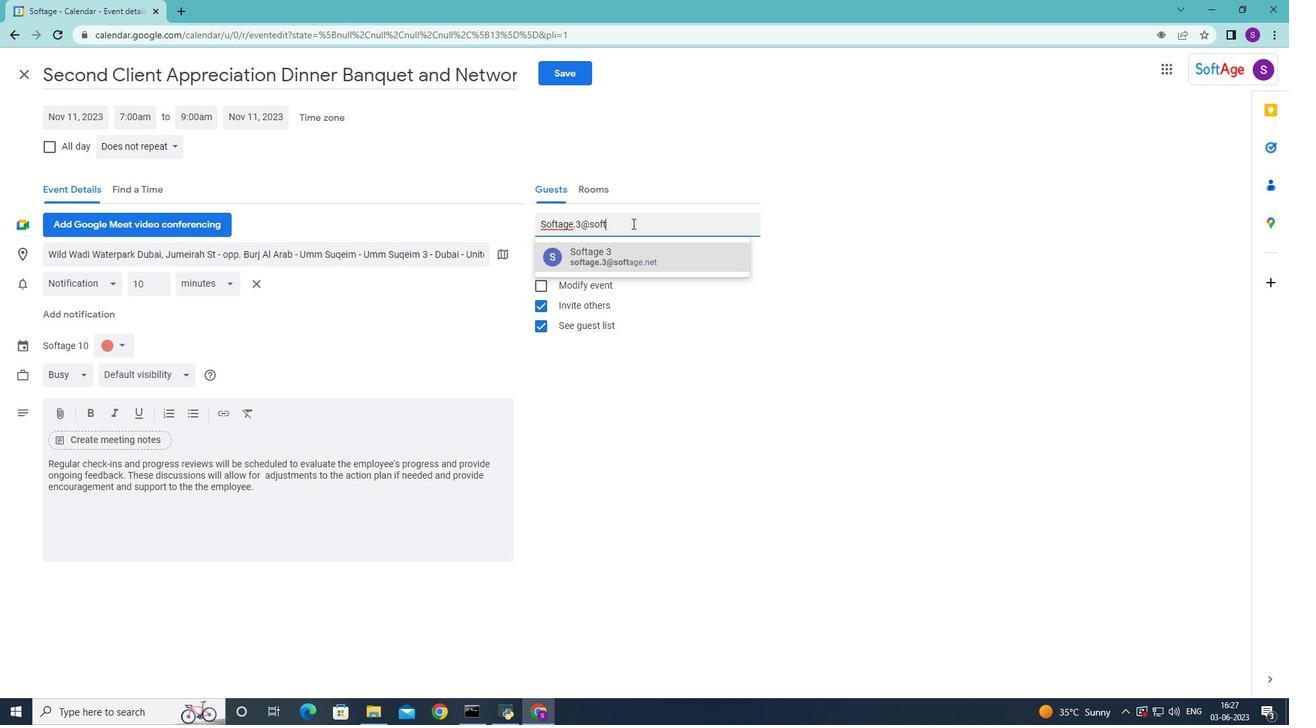 
Action: Mouse moved to (161, 294)
Screenshot: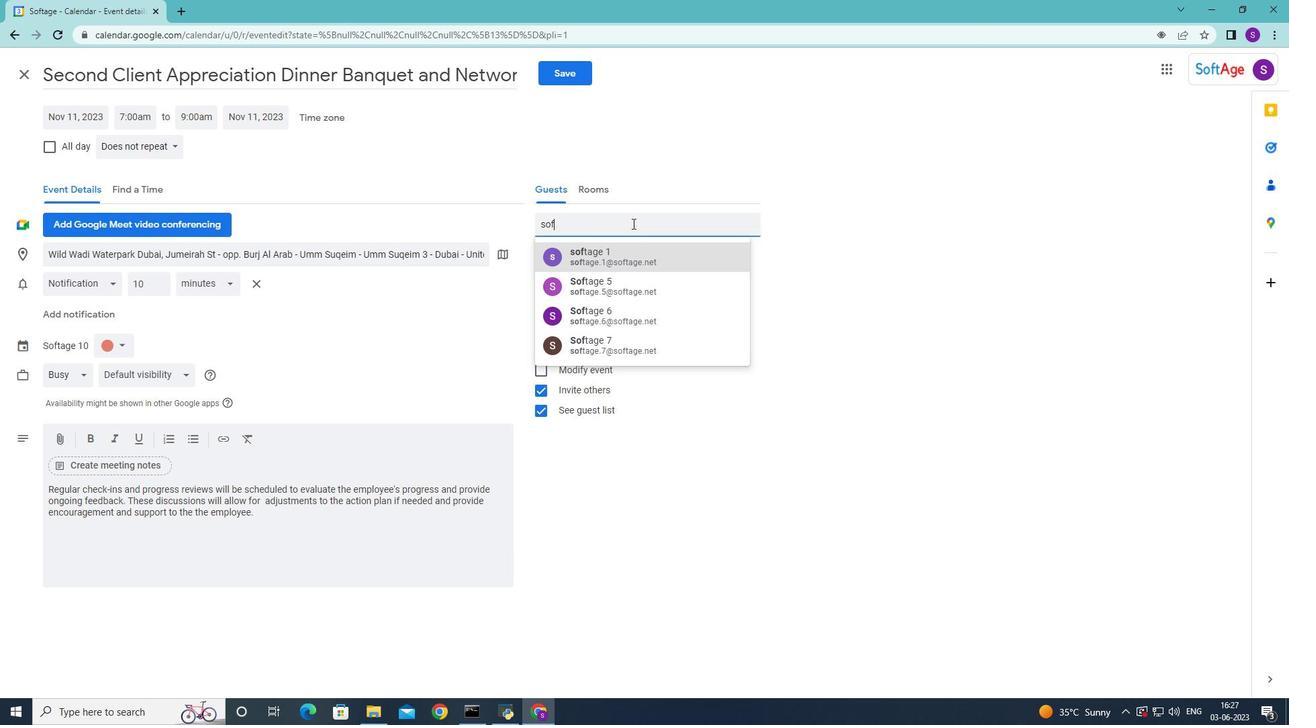 
Action: Mouse pressed left at (161, 294)
Screenshot: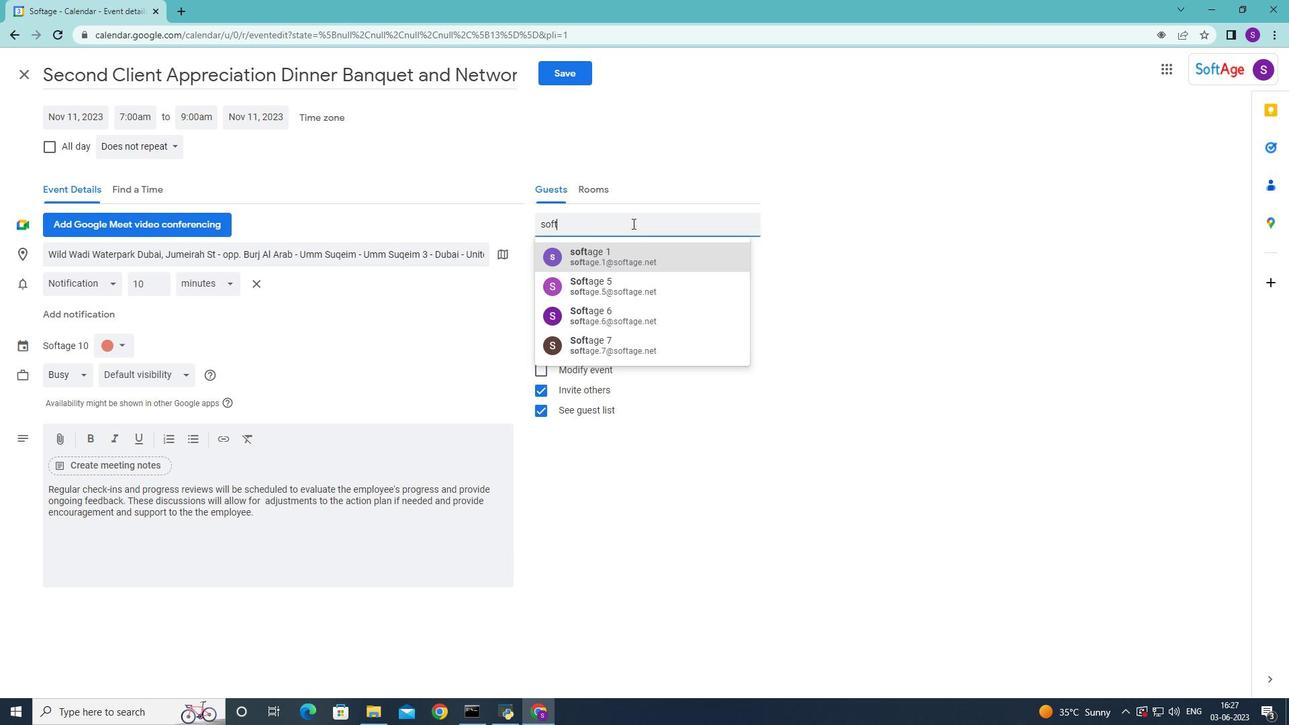 
Action: Mouse moved to (541, 326)
Screenshot: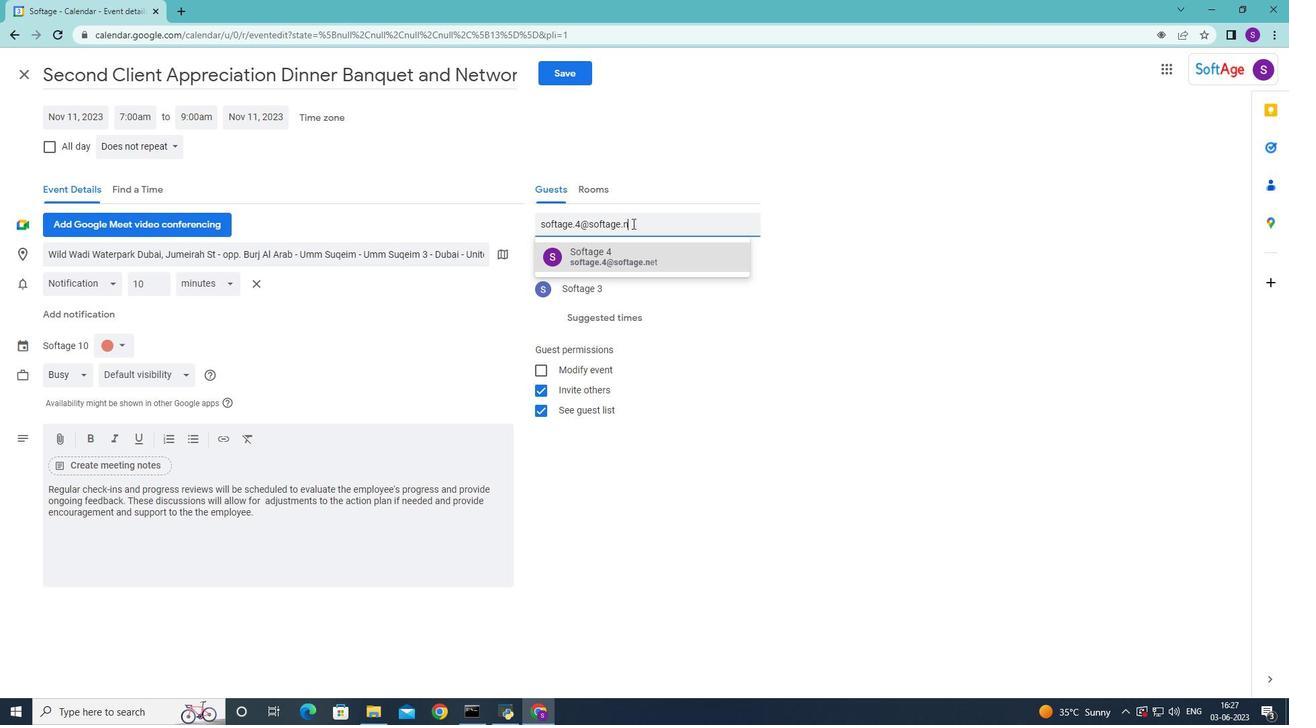 
Action: Mouse pressed left at (541, 326)
Screenshot: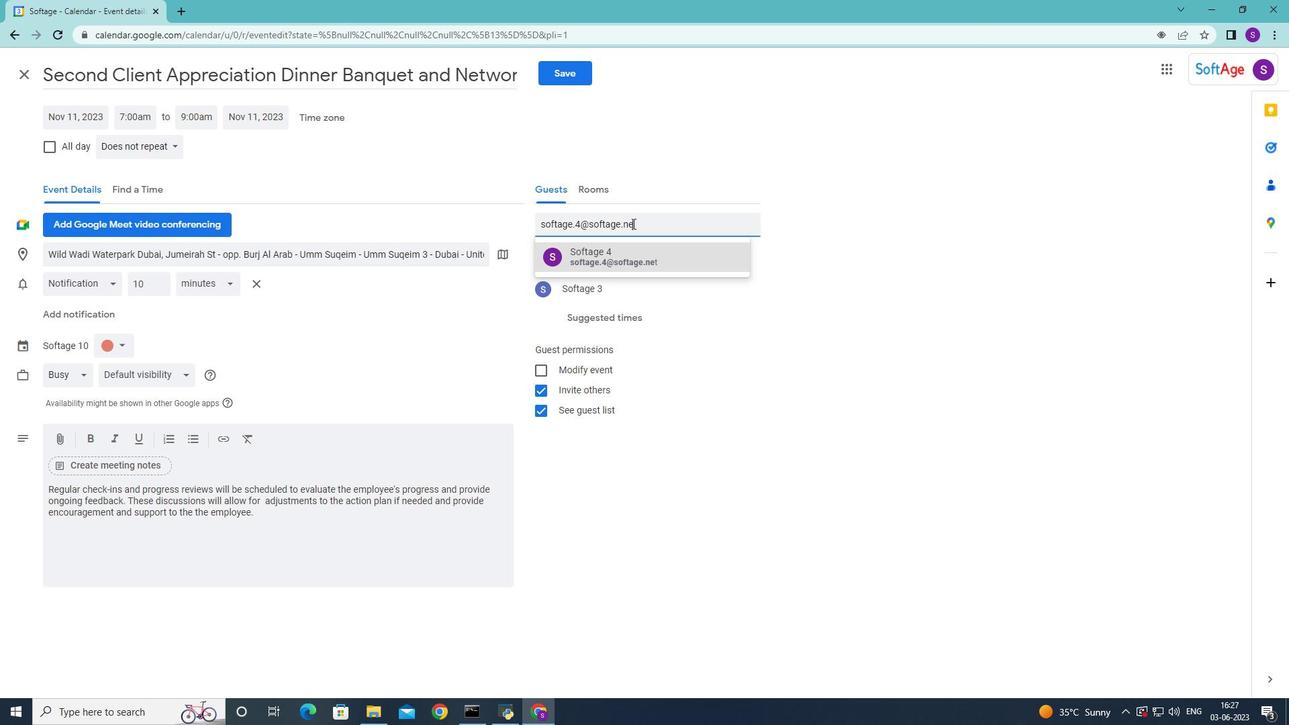 
Action: Mouse moved to (582, 225)
Screenshot: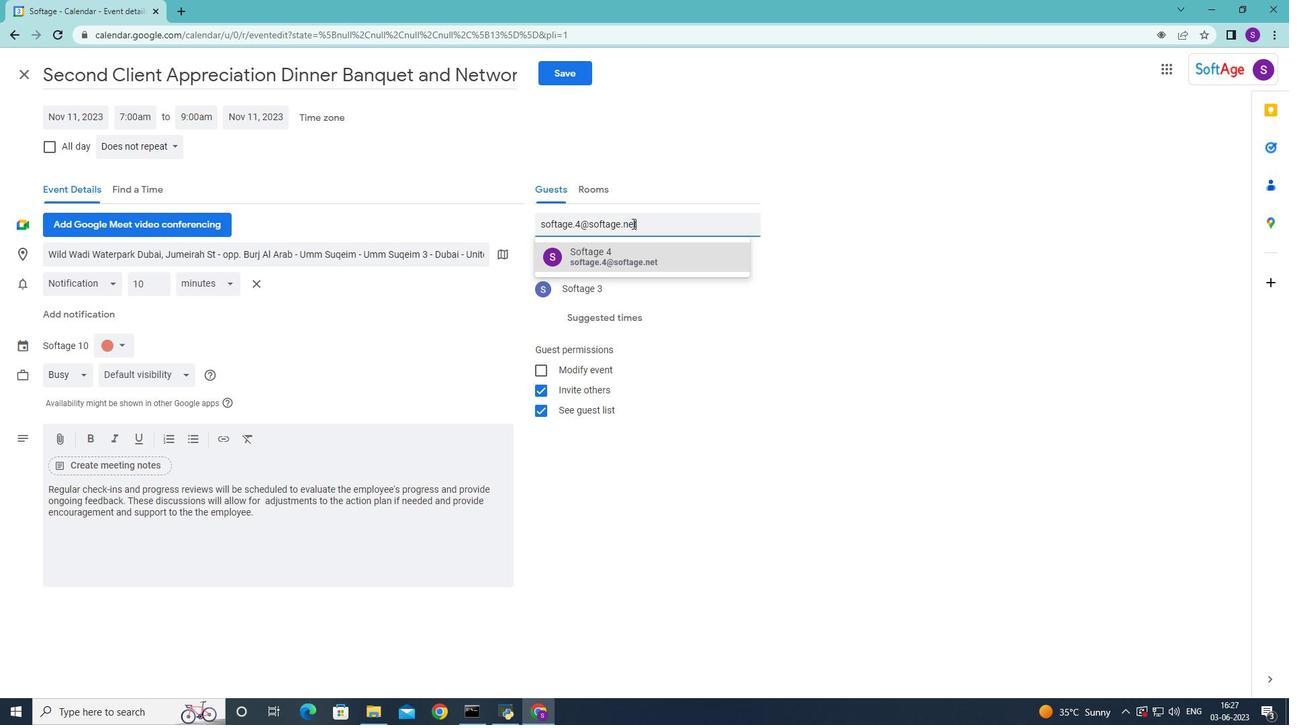 
Action: Mouse pressed left at (582, 225)
Screenshot: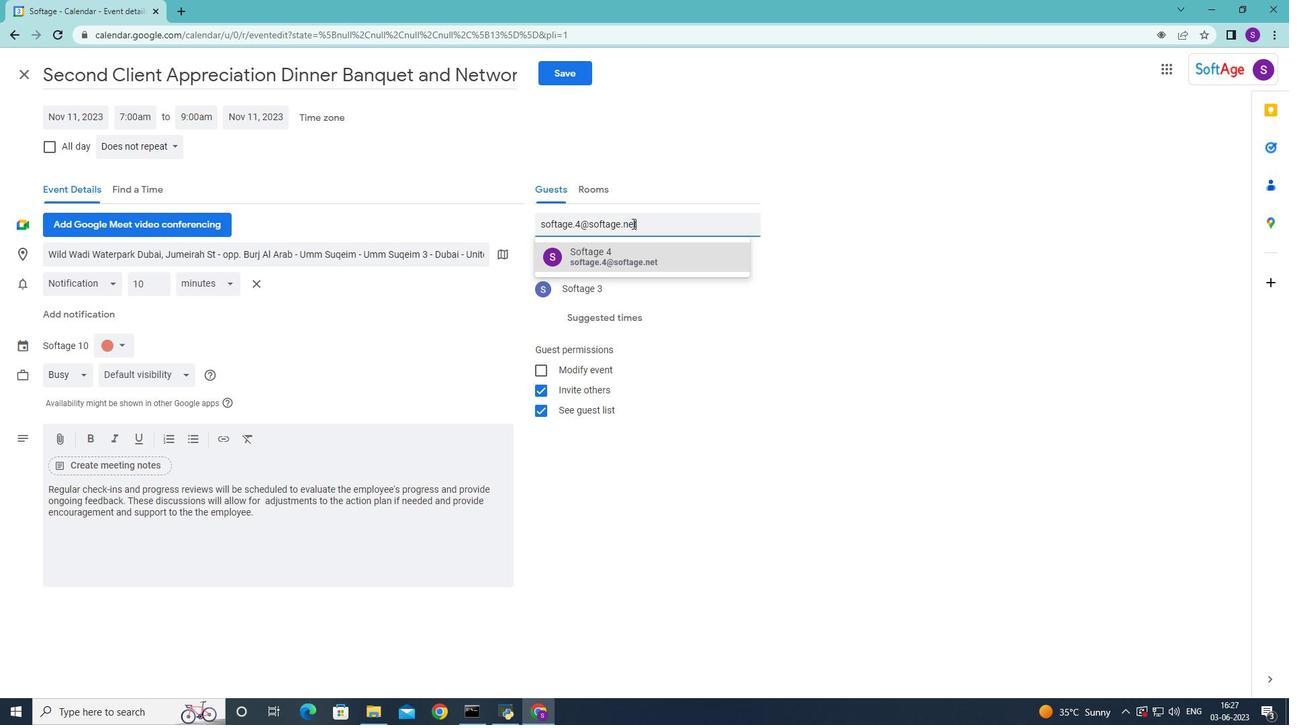 
Action: Key pressed <Key.shift>Softage<Key.space><Key.backspace>.<Key.space><Key.backspace>8<Key.space><Key.shift>@softage.net<Key.enter><Key.shift>Softage.1<Key.shift>@softage.net
Screenshot: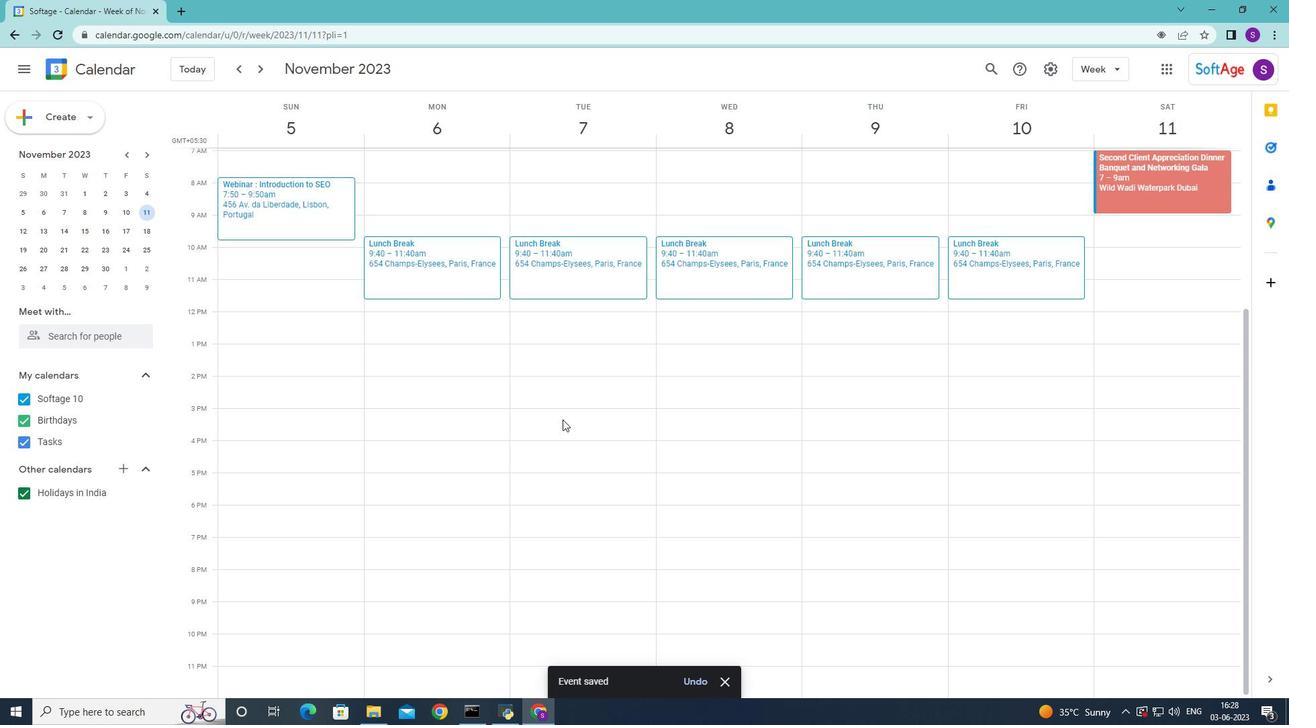 
Action: Mouse moved to (618, 247)
Screenshot: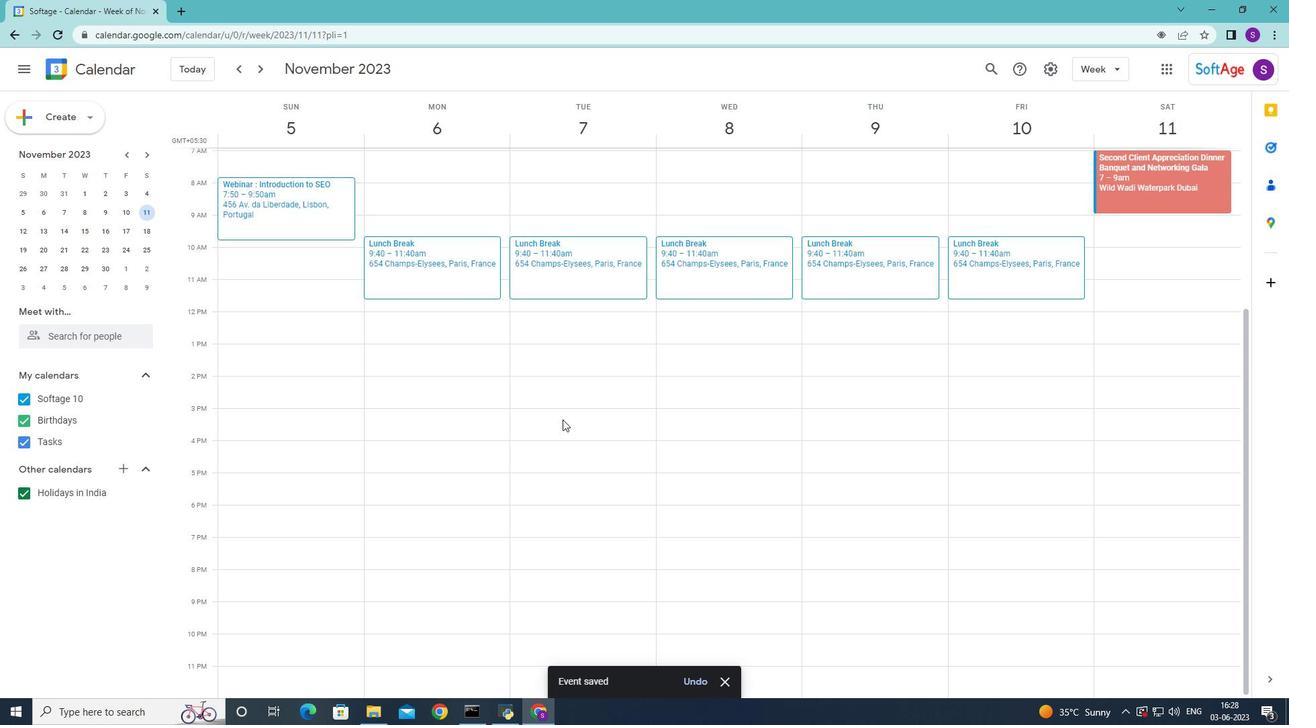 
Action: Mouse pressed left at (618, 247)
Screenshot: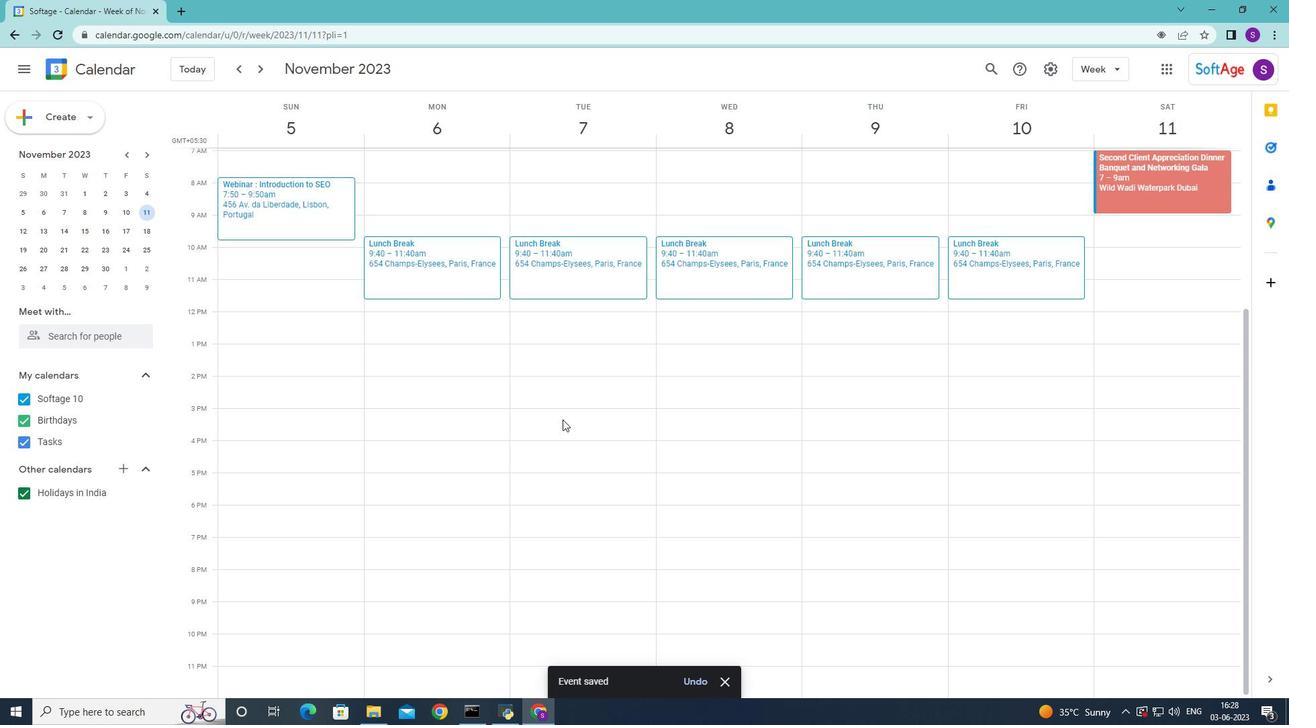 
Action: Mouse moved to (145, 147)
Screenshot: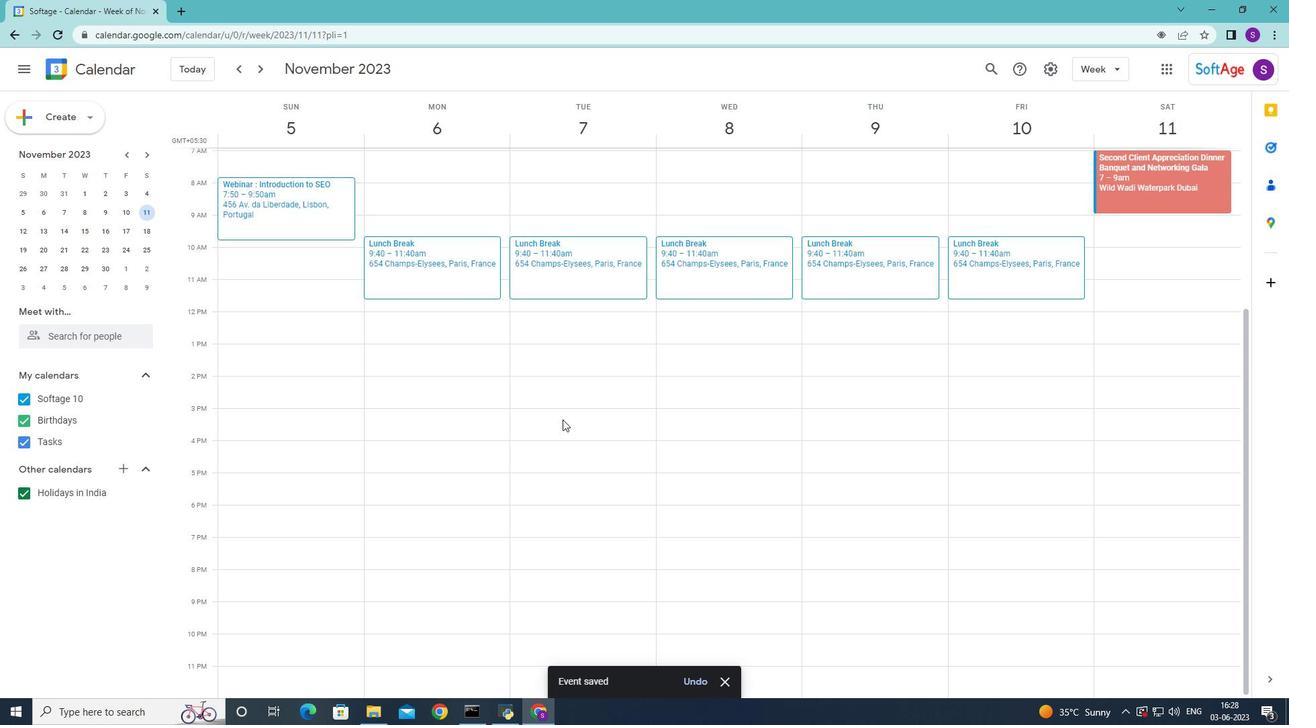 
Action: Mouse pressed left at (145, 147)
Screenshot: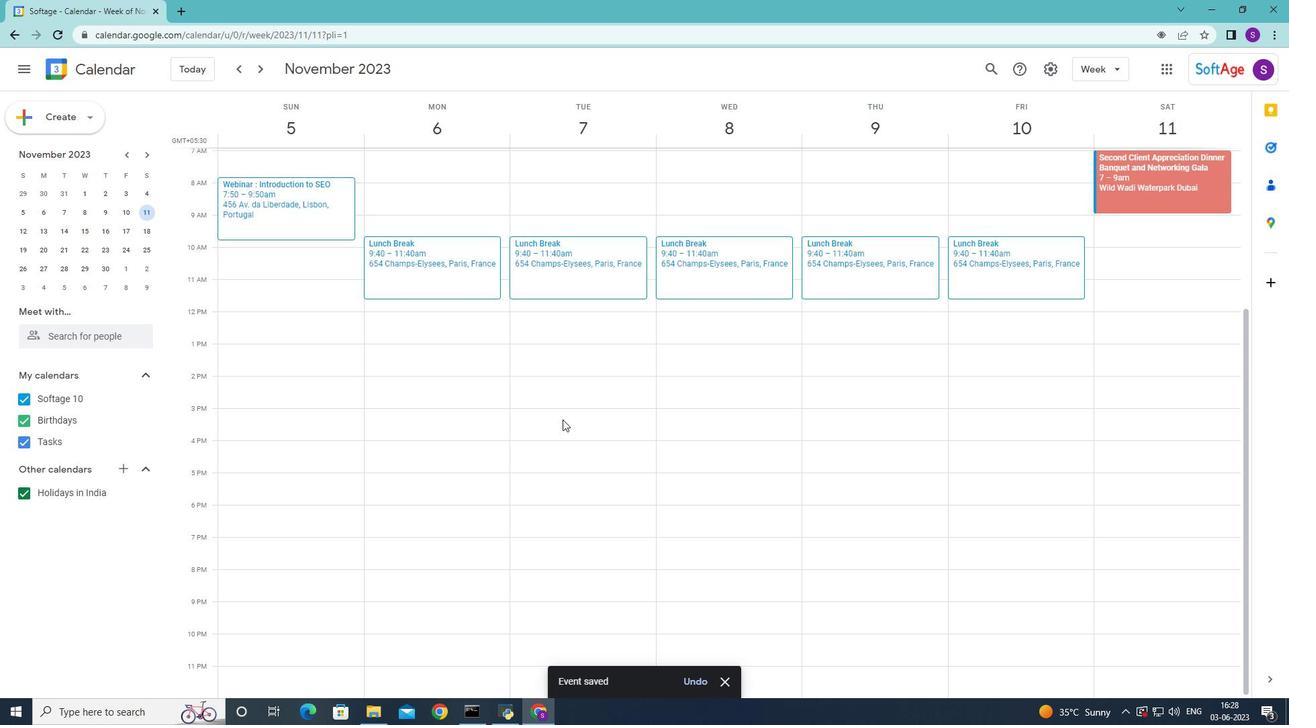 
Action: Mouse moved to (184, 266)
Screenshot: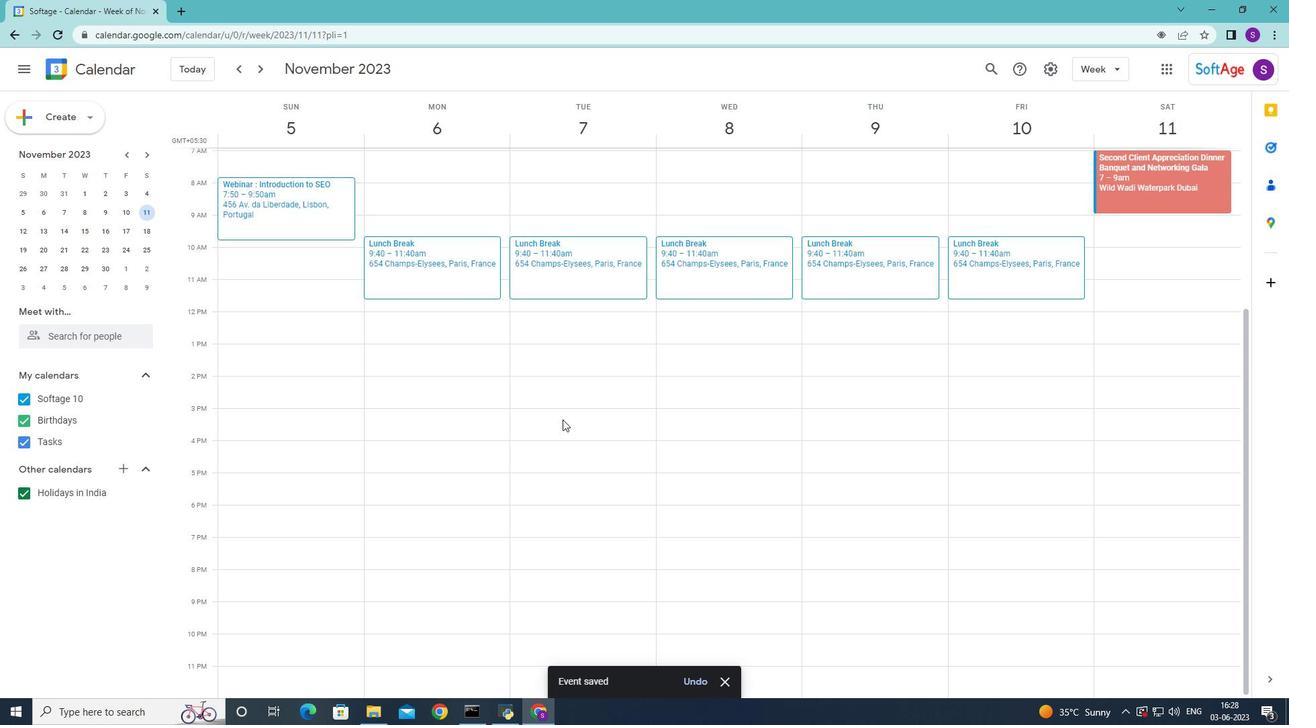 
Action: Mouse pressed left at (184, 266)
Screenshot: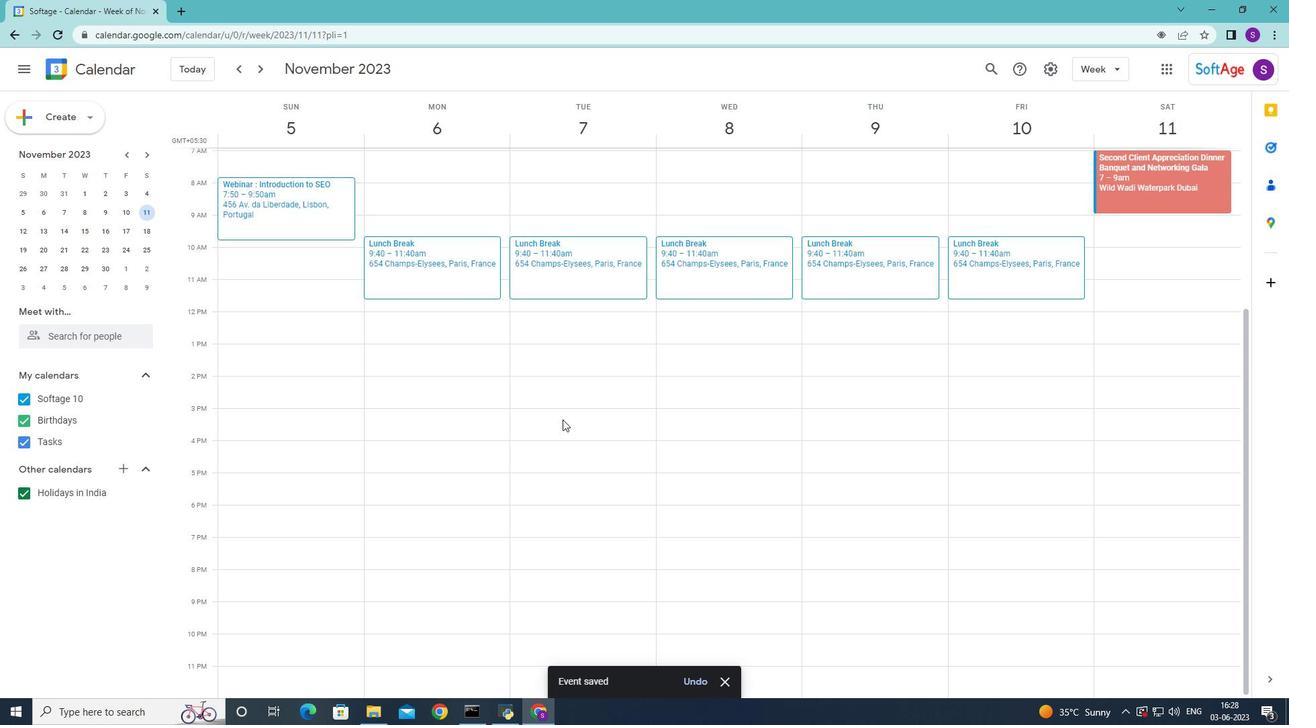 
Action: Mouse moved to (442, 437)
Screenshot: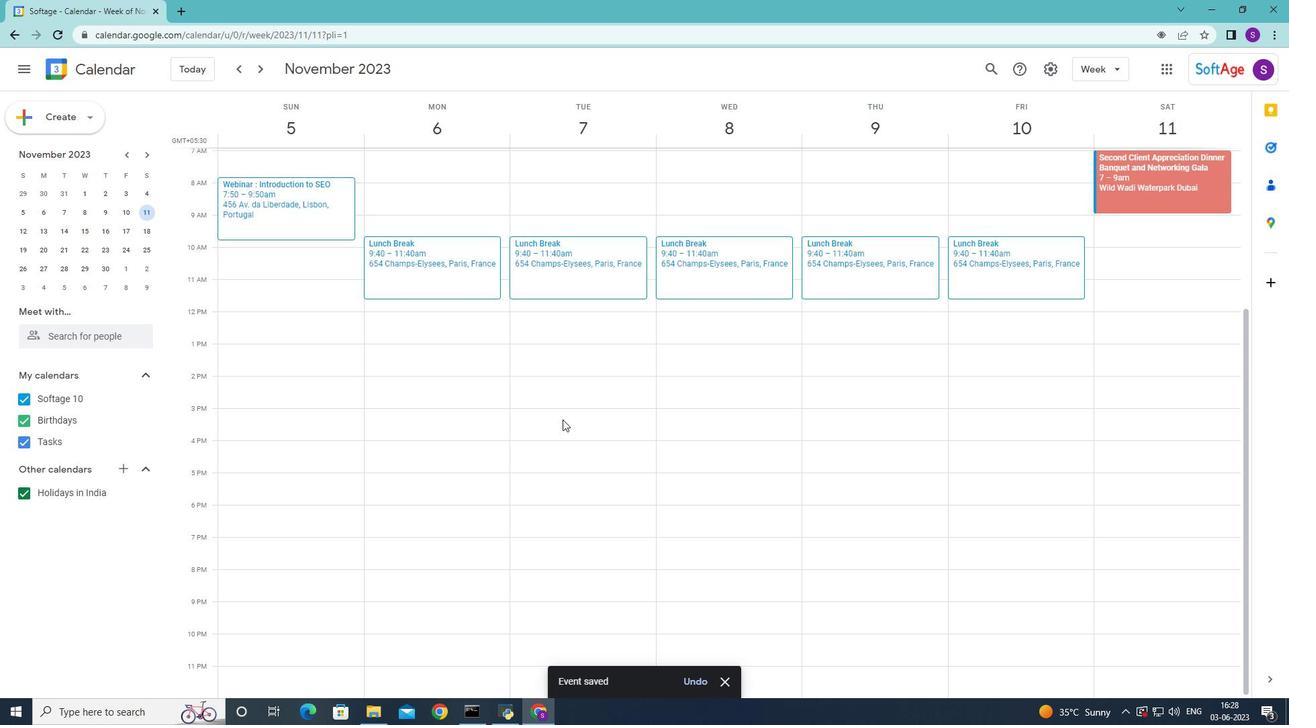 
Action: Mouse scrolled (442, 437) with delta (0, 0)
Screenshot: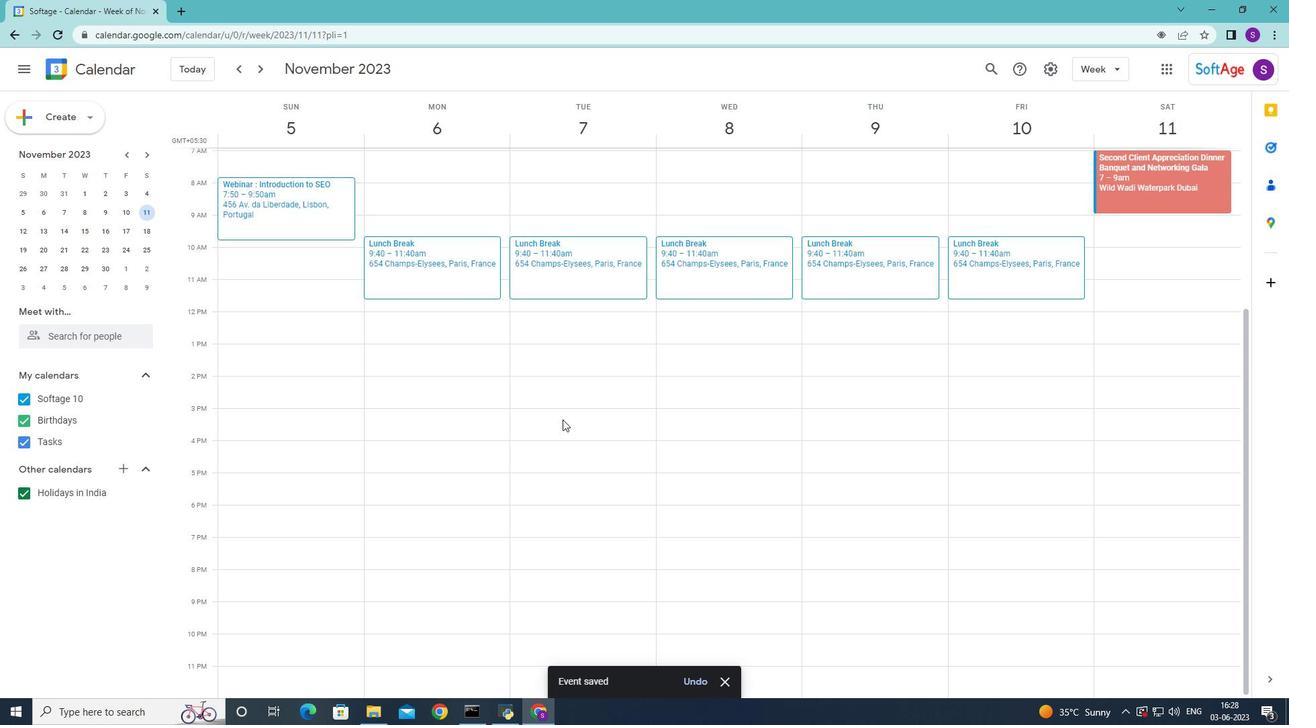 
Action: Mouse scrolled (442, 437) with delta (0, 0)
Screenshot: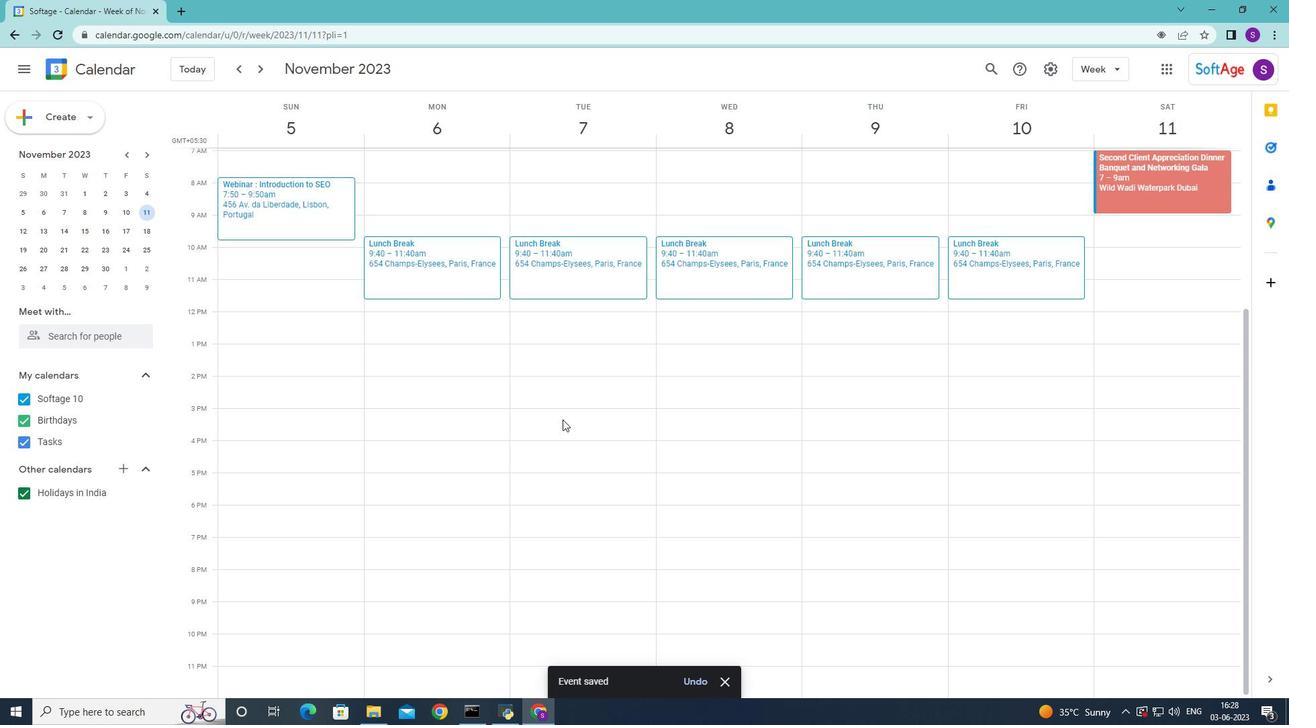 
Action: Mouse scrolled (442, 437) with delta (0, 0)
Screenshot: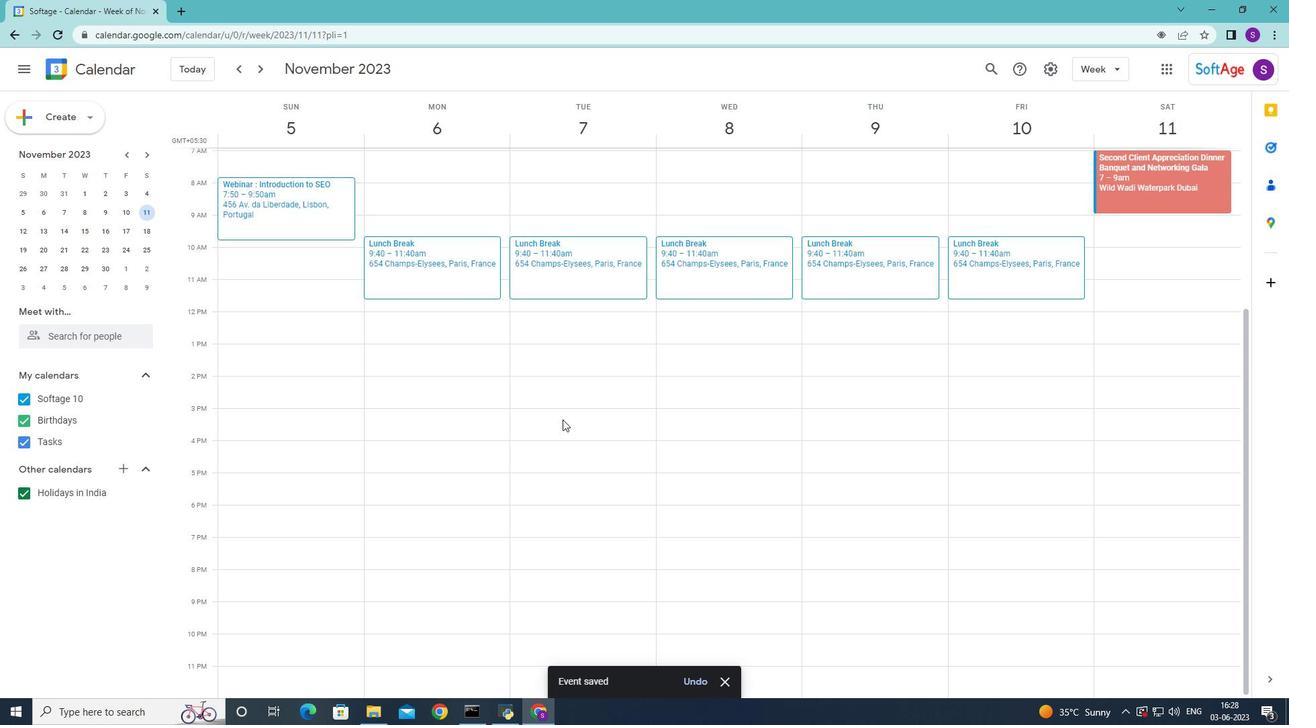 
Action: Mouse moved to (574, 71)
Screenshot: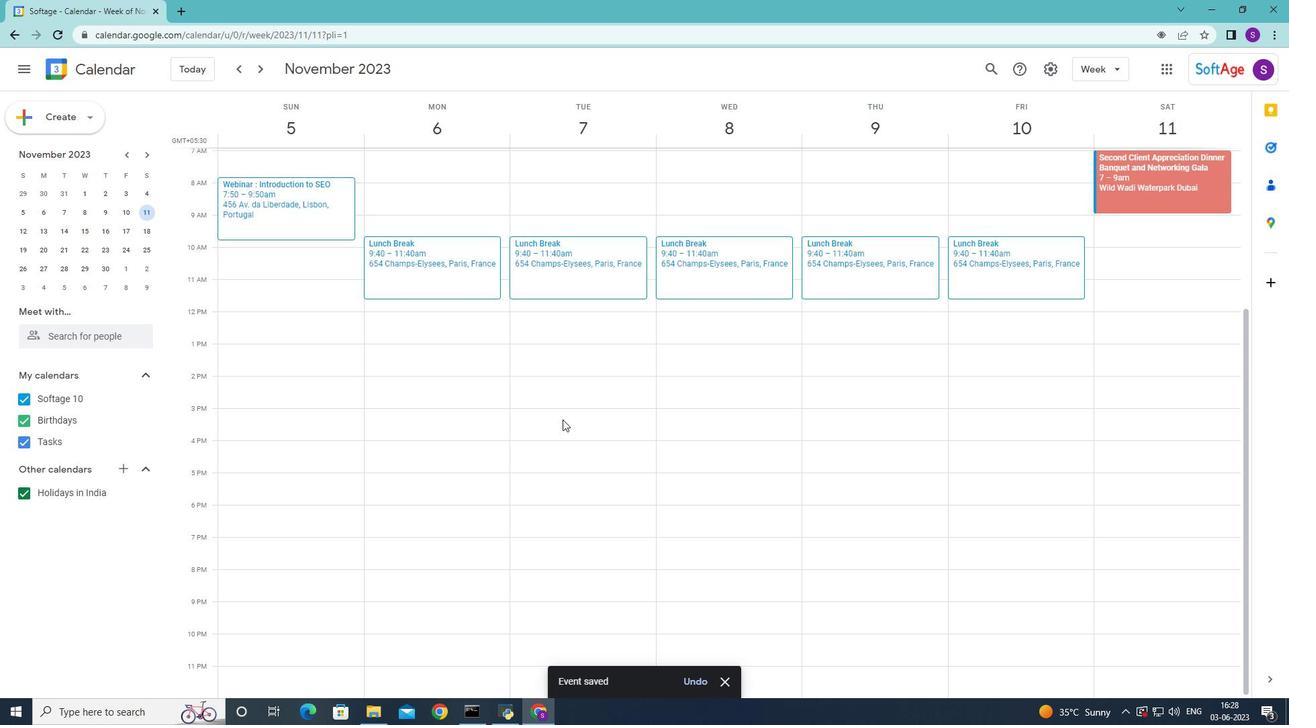 
Action: Mouse pressed left at (574, 71)
Screenshot: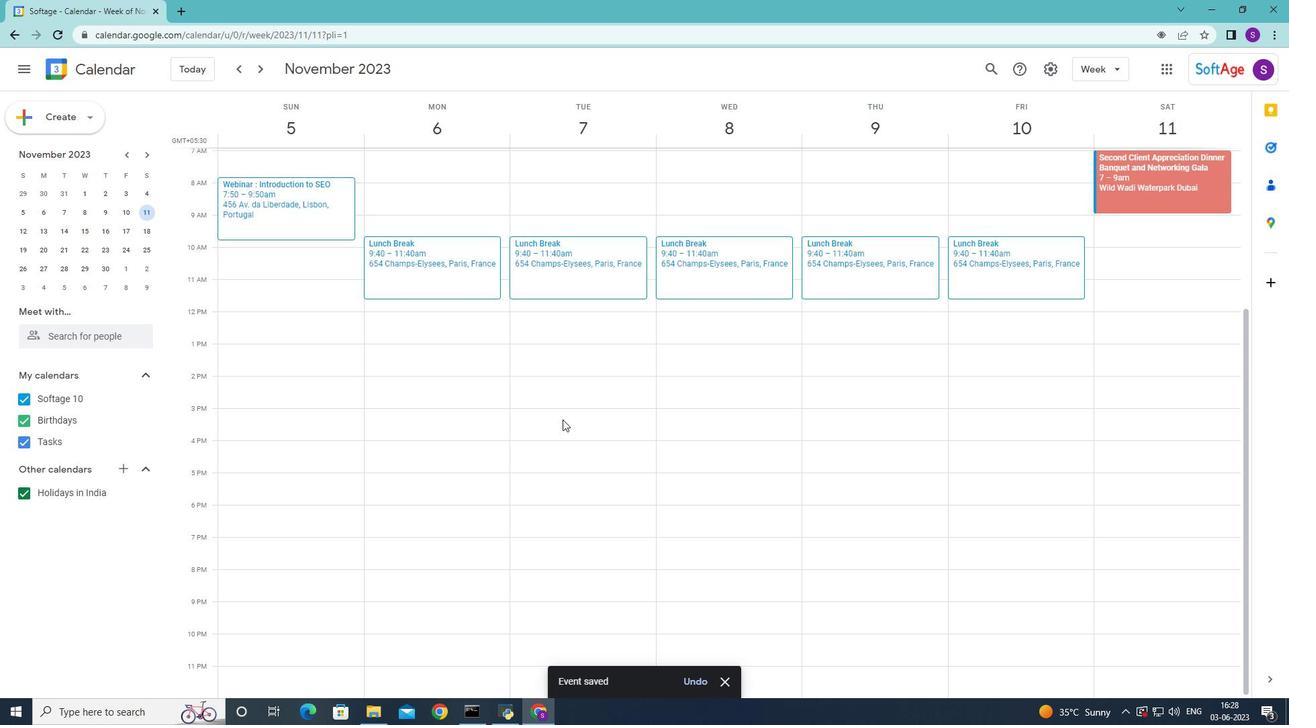 
Action: Mouse moved to (758, 408)
Screenshot: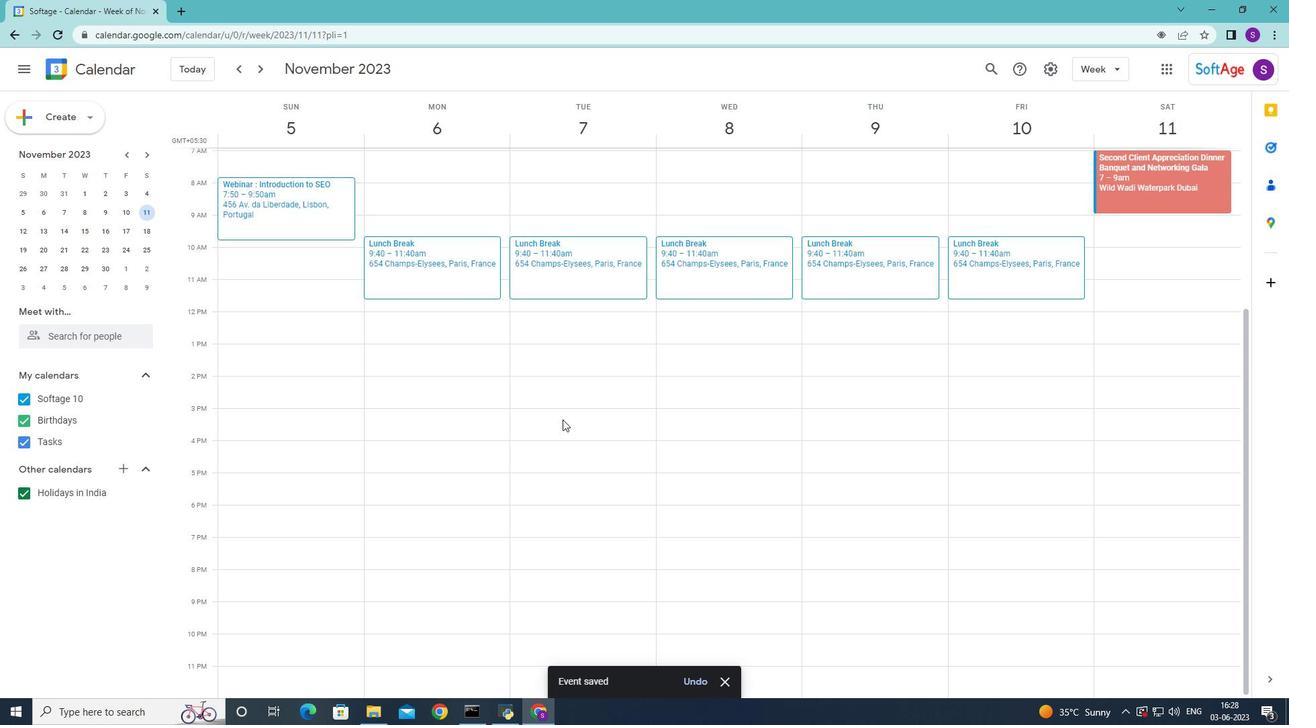 
Action: Mouse pressed left at (758, 408)
Screenshot: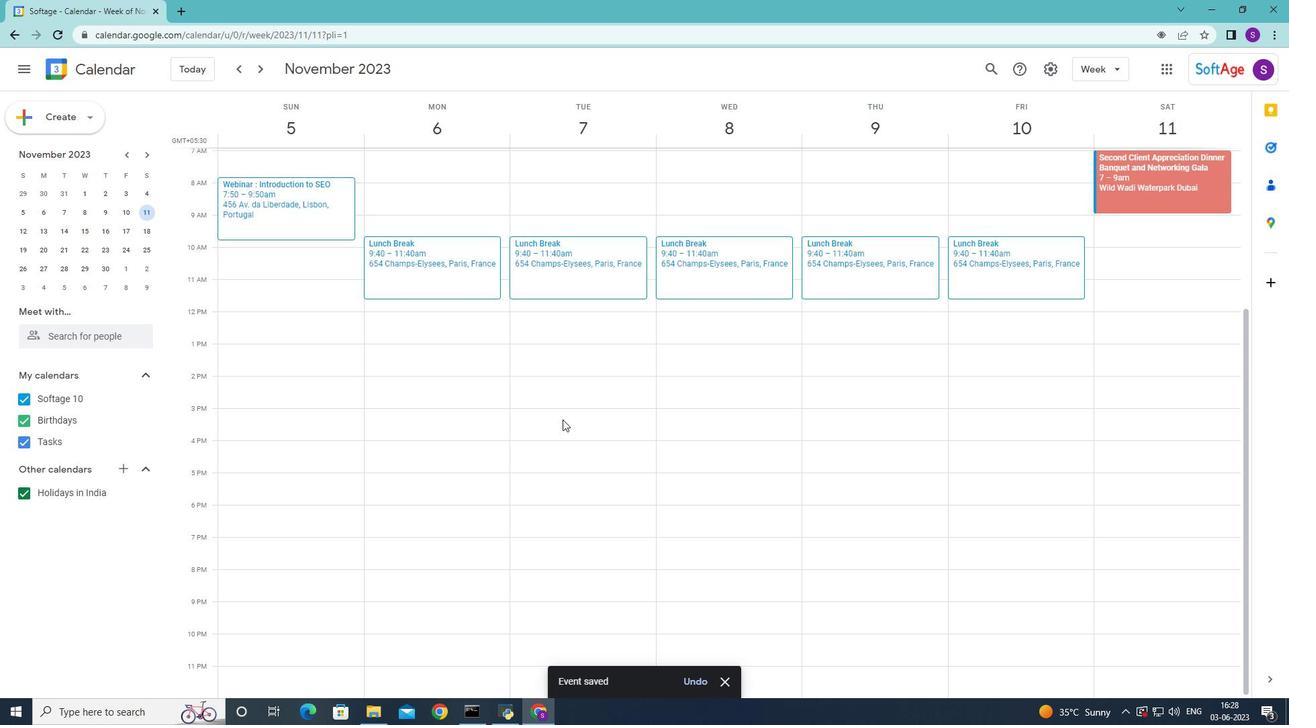 
Action: Mouse moved to (89, 111)
Screenshot: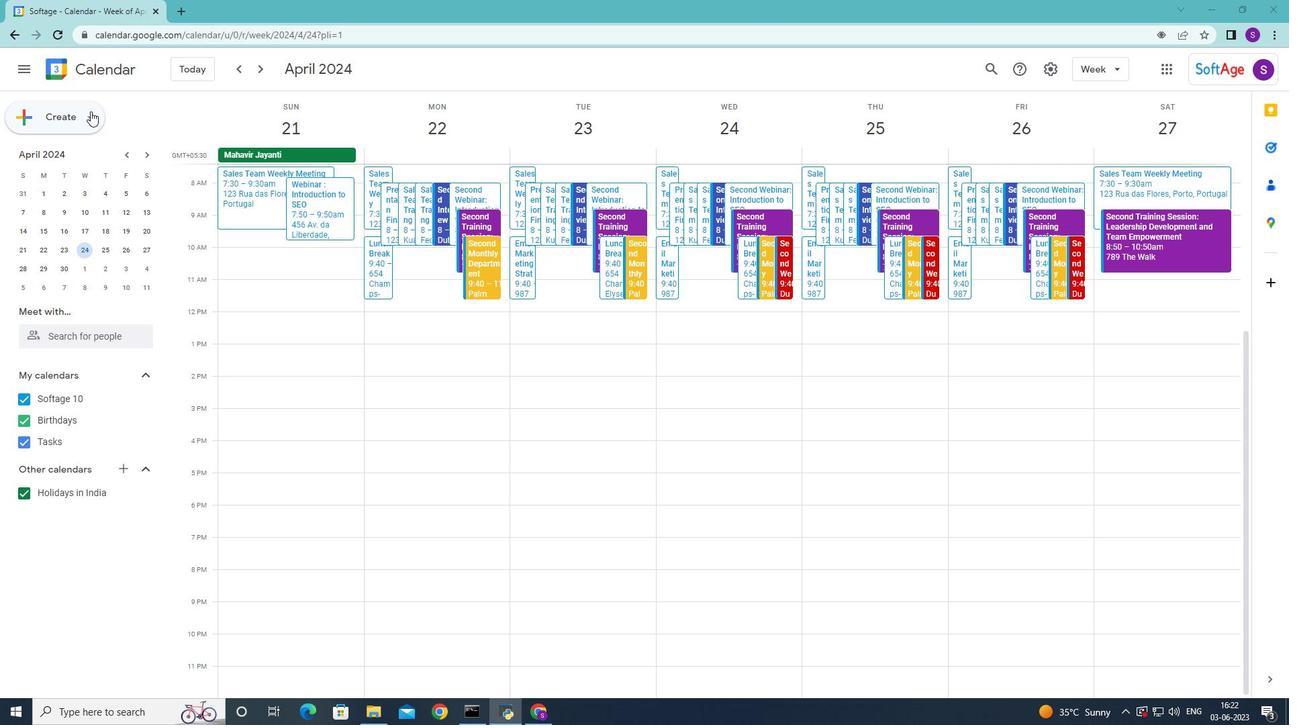 
Action: Mouse pressed left at (89, 111)
Screenshot: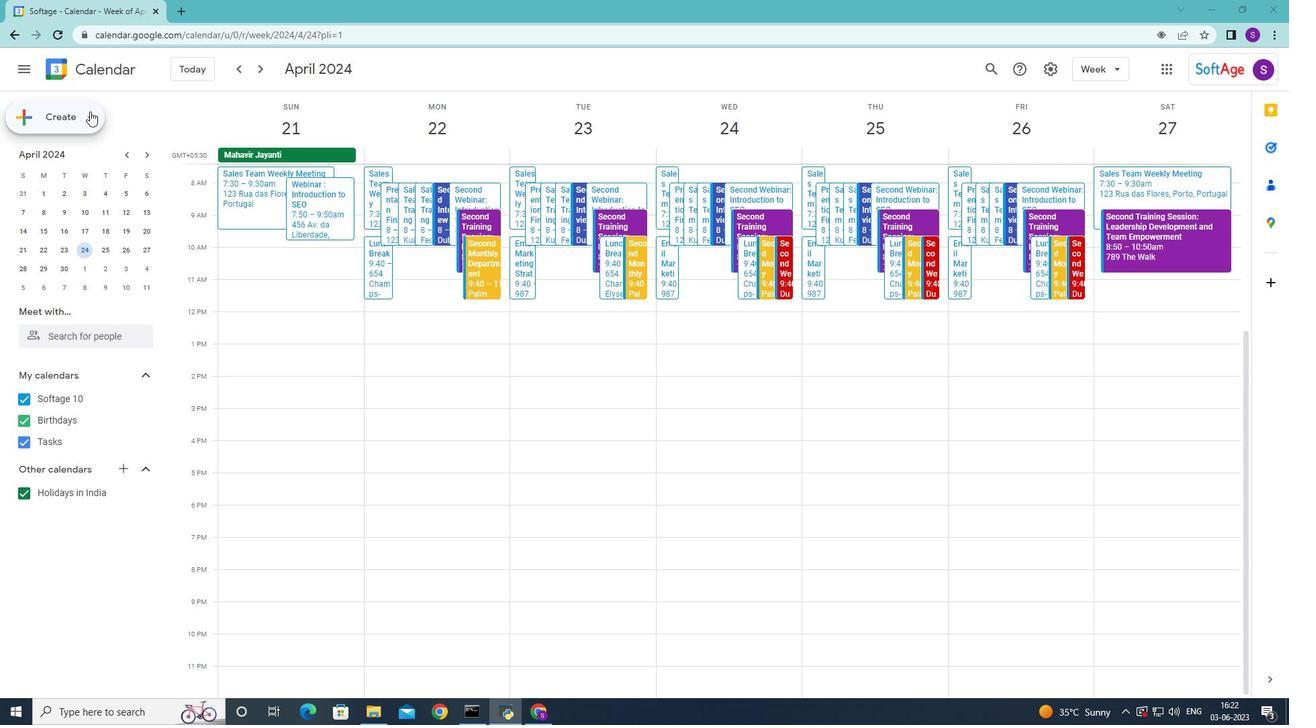 
Action: Mouse moved to (87, 151)
Screenshot: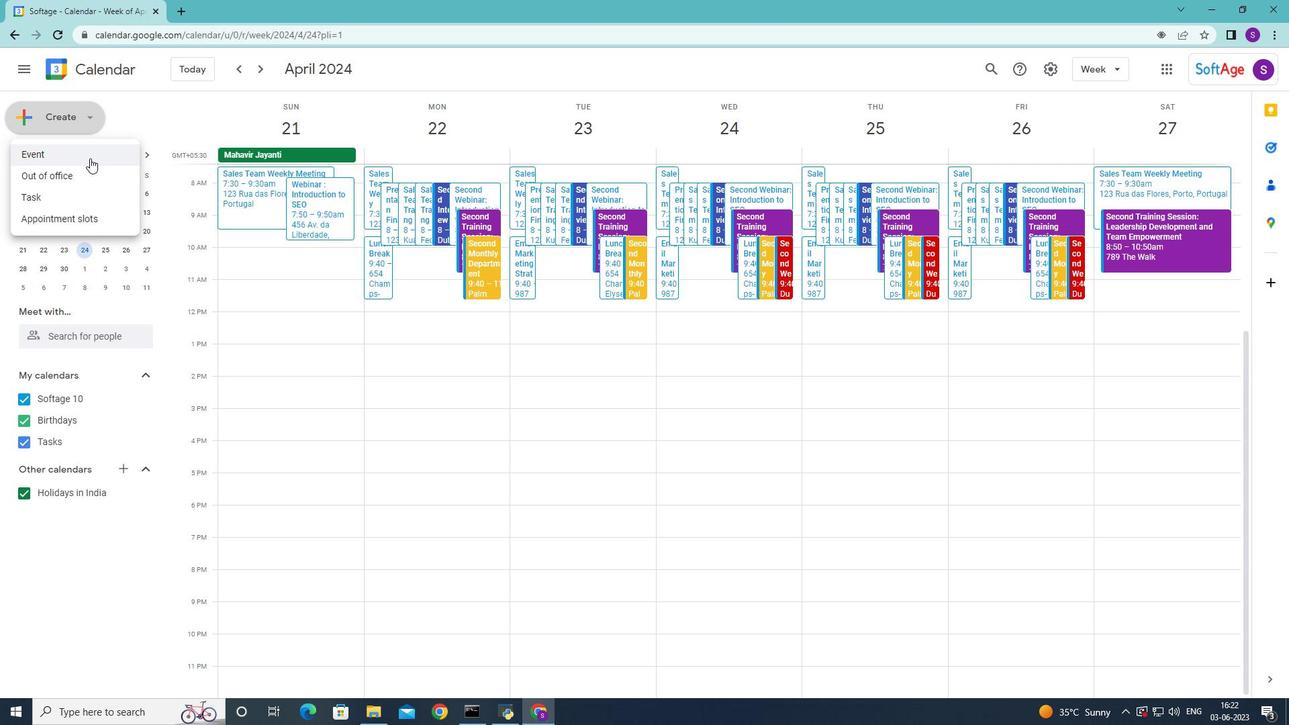 
Action: Mouse pressed left at (87, 151)
Screenshot: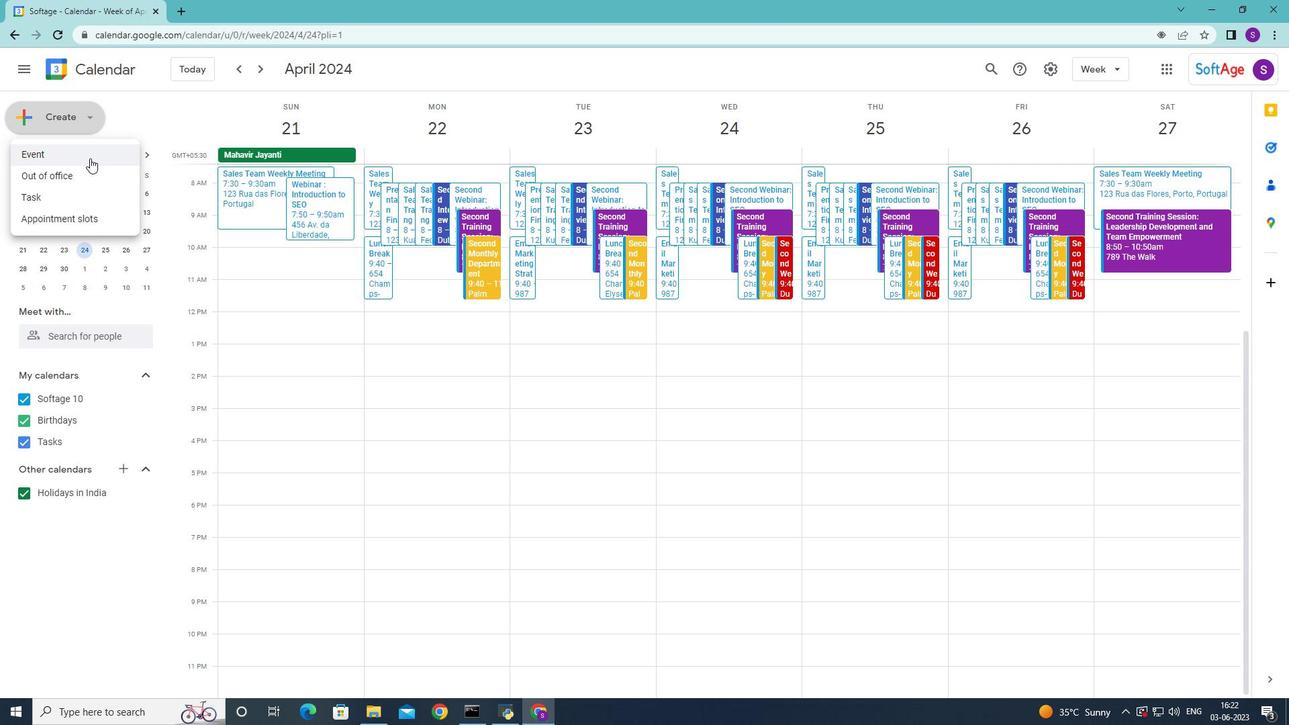 
Action: Mouse moved to (447, 246)
Screenshot: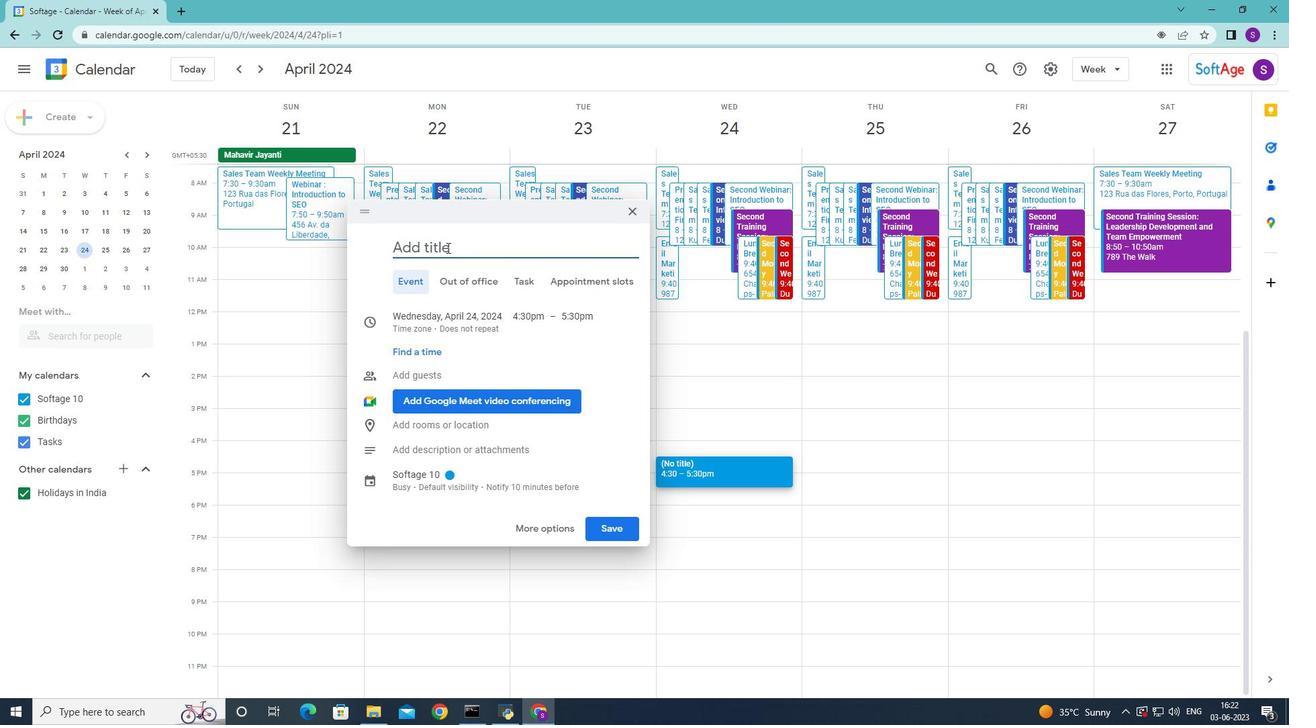 
Action: Mouse pressed left at (447, 246)
Screenshot: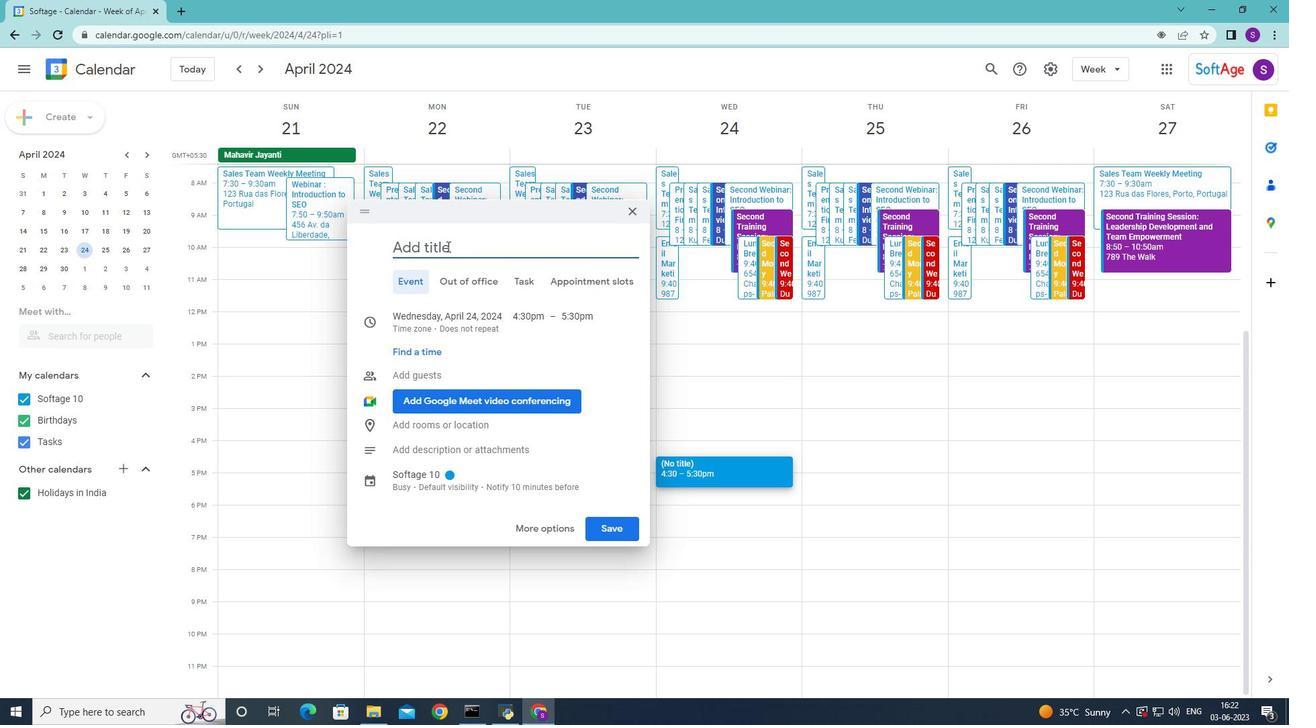 
Action: Key pressed <Key.shift>Second<Key.space><Key.shift><Key.shift><Key.shift><Key.shift><Key.shift><Key.shift>Client<Key.space><Key.shift>Appreciation<Key.space><Key.shift>Dinner<Key.space><Key.shift><Key.shift><Key.shift><Key.shift>Ab<Key.backspace><Key.backspace><Key.shift><Key.shift><Key.shift><Key.shift><Key.shift>Banuet<Key.space><Key.shift><Key.backspace><Key.backspace><Key.backspace><Key.backspace>q<Key.backspace>quet<Key.space>and<Key.space><Key.shift><Key.shift><Key.shift><Key.shift><Key.shift><Key.shift><Key.shift><Key.shift><Key.shift><Key.shift><Key.shift>Networking<Key.space><Key.shift><Key.shift><Key.shift><Key.shift><Key.shift><Key.shift><Key.shift><Key.shift><Key.shift><Key.shift><Key.shift><Key.shift><Key.shift><Key.shift><Key.shift><Key.shift><Key.shift><Key.shift><Key.shift><Key.shift><Key.shift><Key.shift><Key.shift><Key.shift>Gala
Screenshot: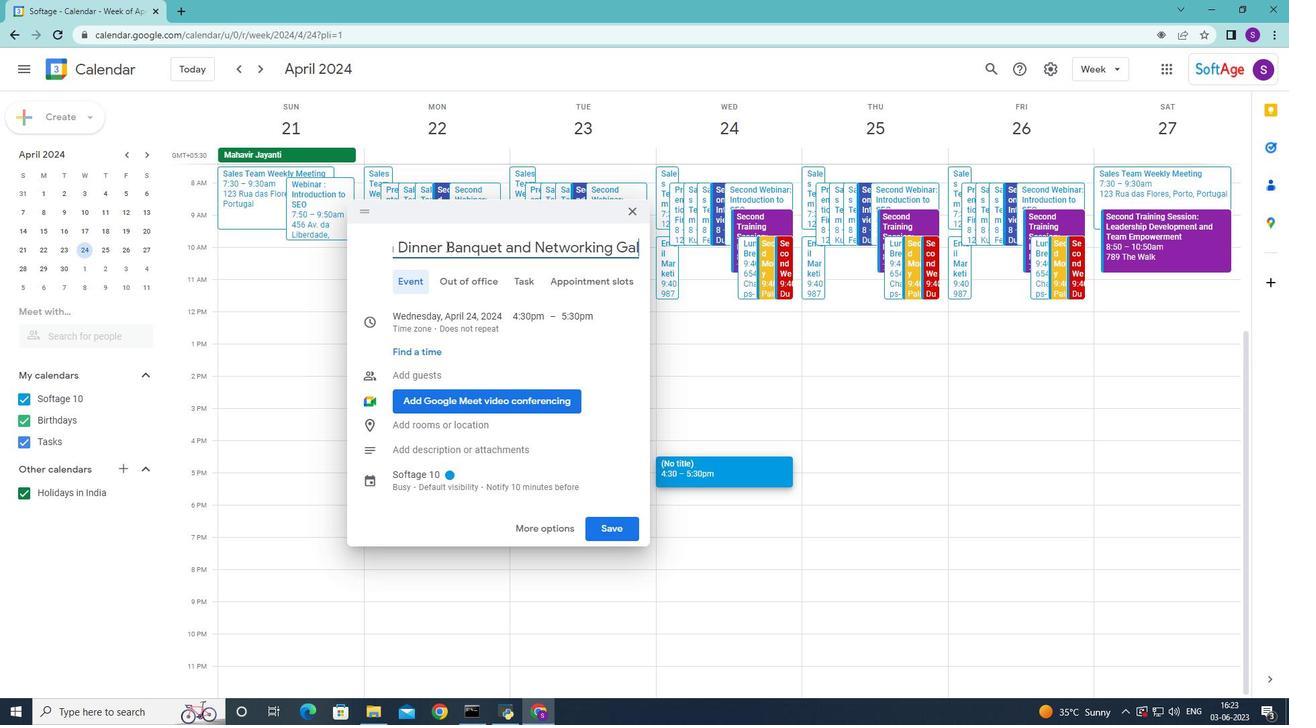 
Action: Mouse moved to (441, 322)
Screenshot: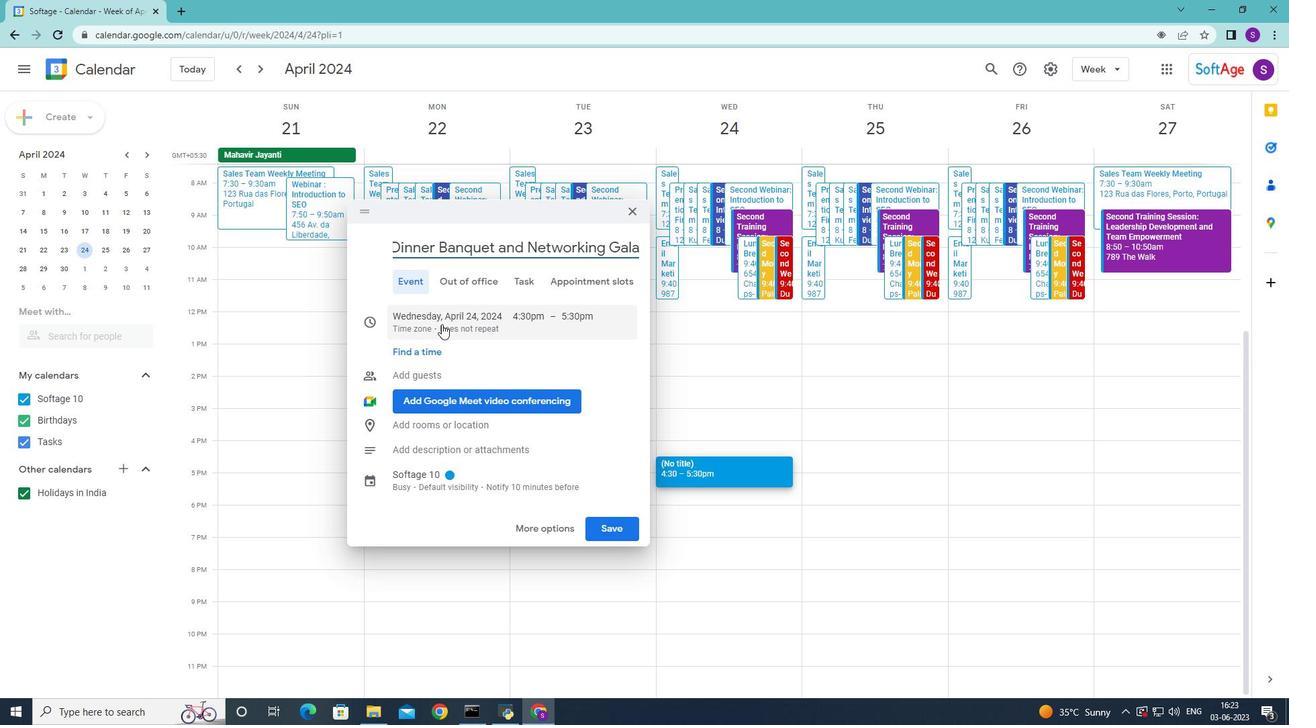 
Action: Mouse pressed left at (441, 322)
Screenshot: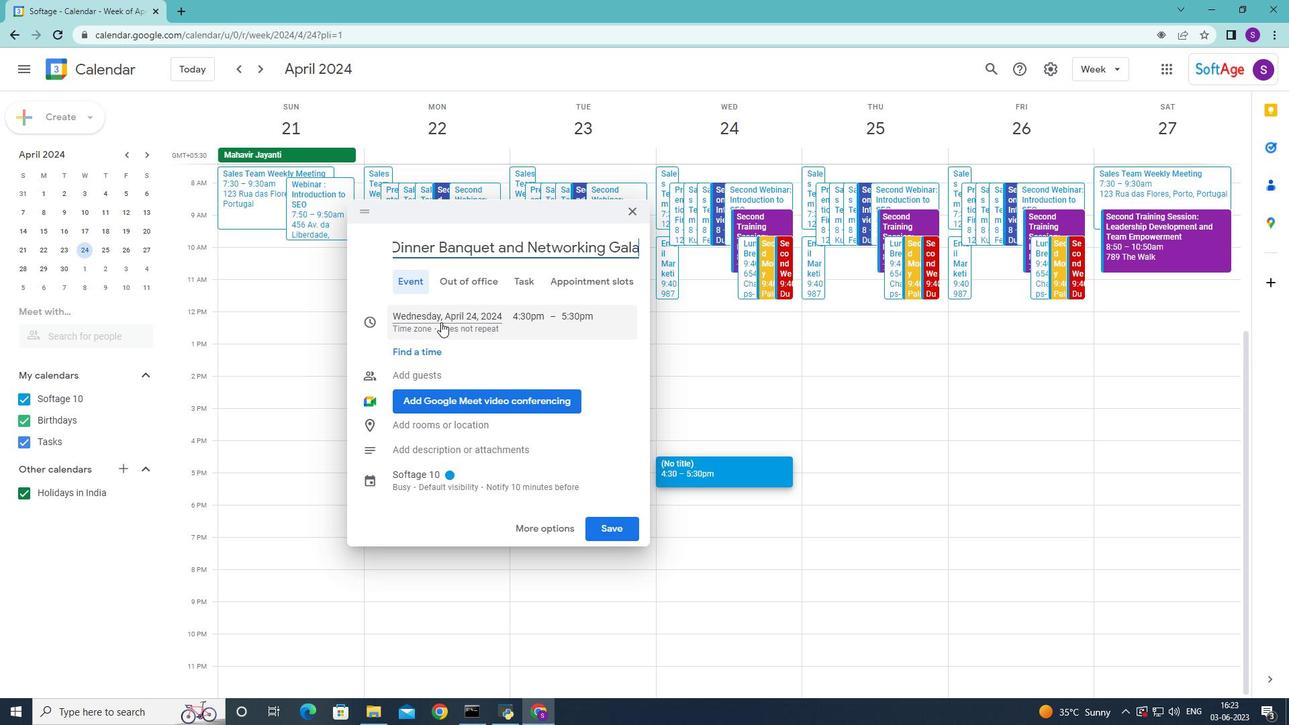 
Action: Mouse moved to (538, 339)
Screenshot: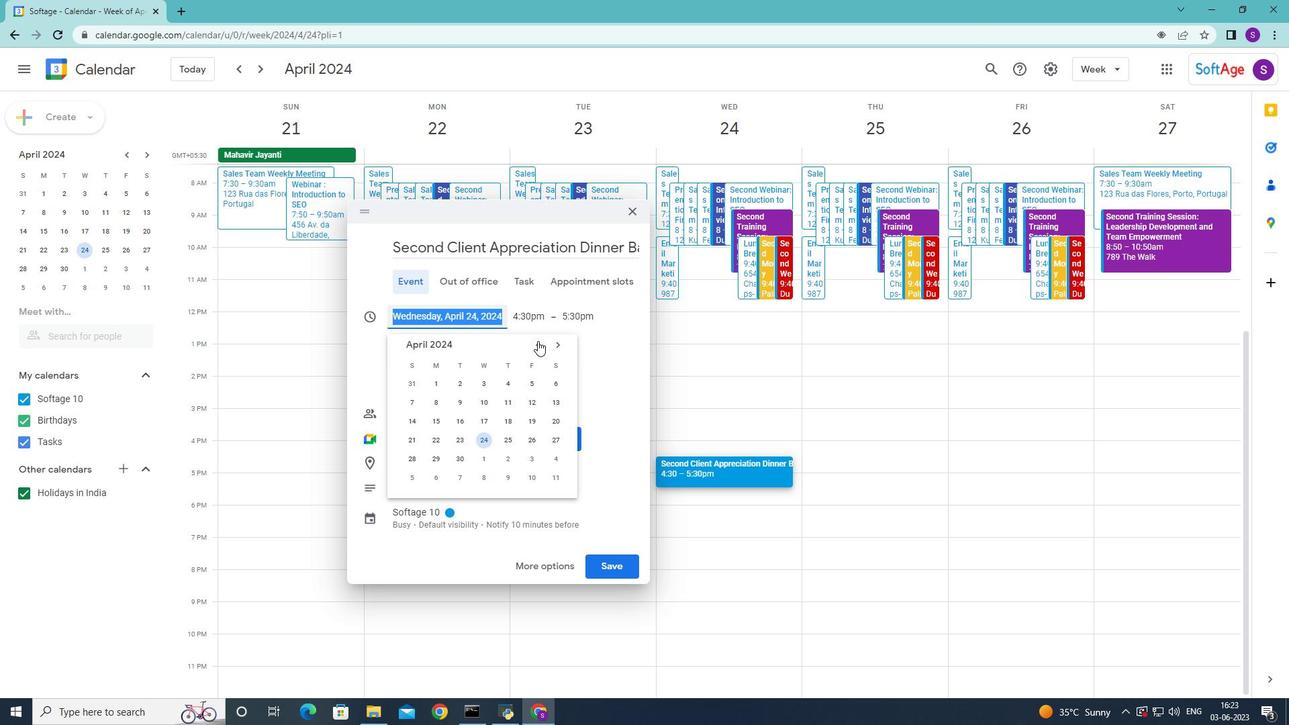 
Action: Mouse pressed left at (538, 339)
Screenshot: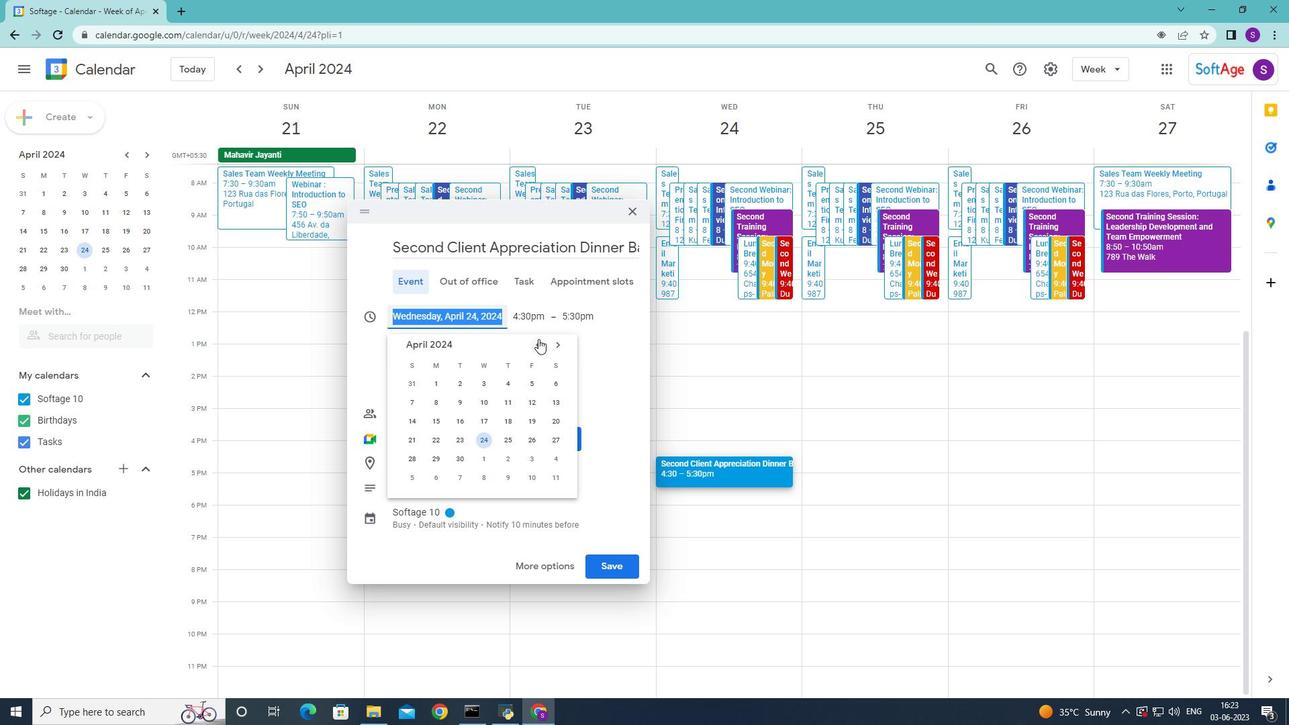 
Action: Mouse pressed left at (538, 339)
Screenshot: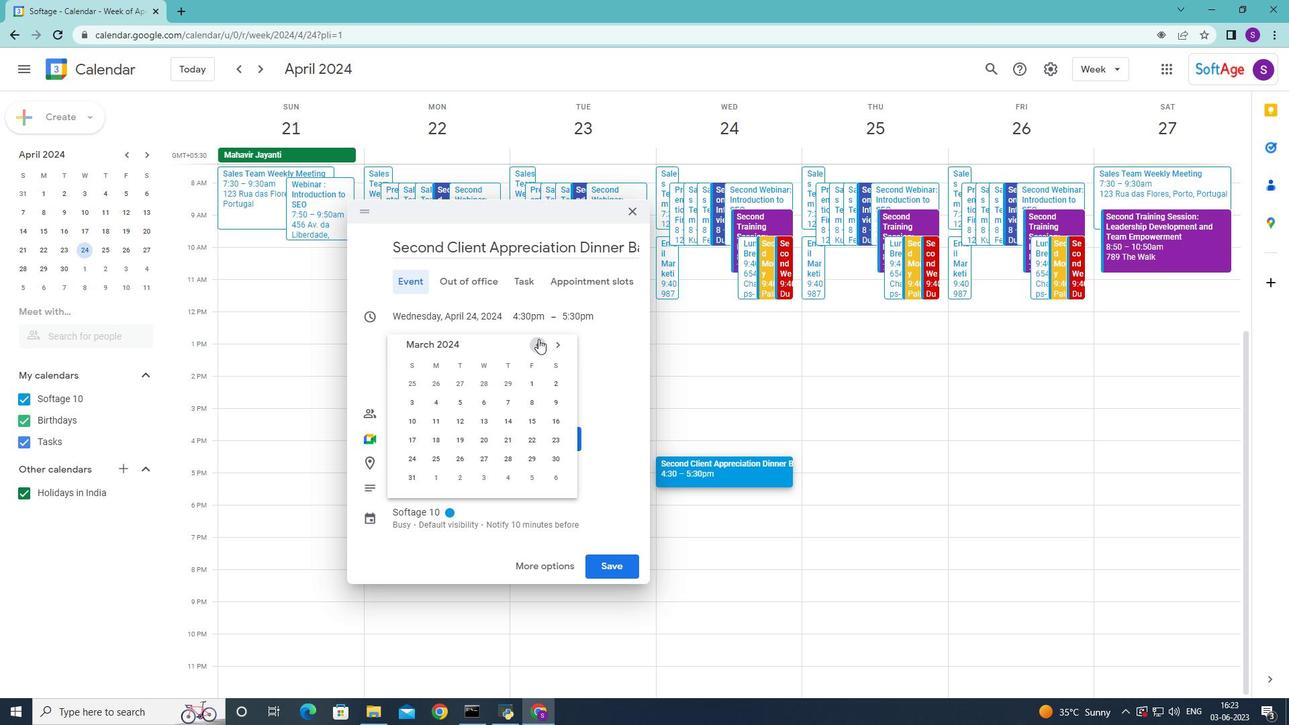 
Action: Mouse pressed left at (538, 339)
Screenshot: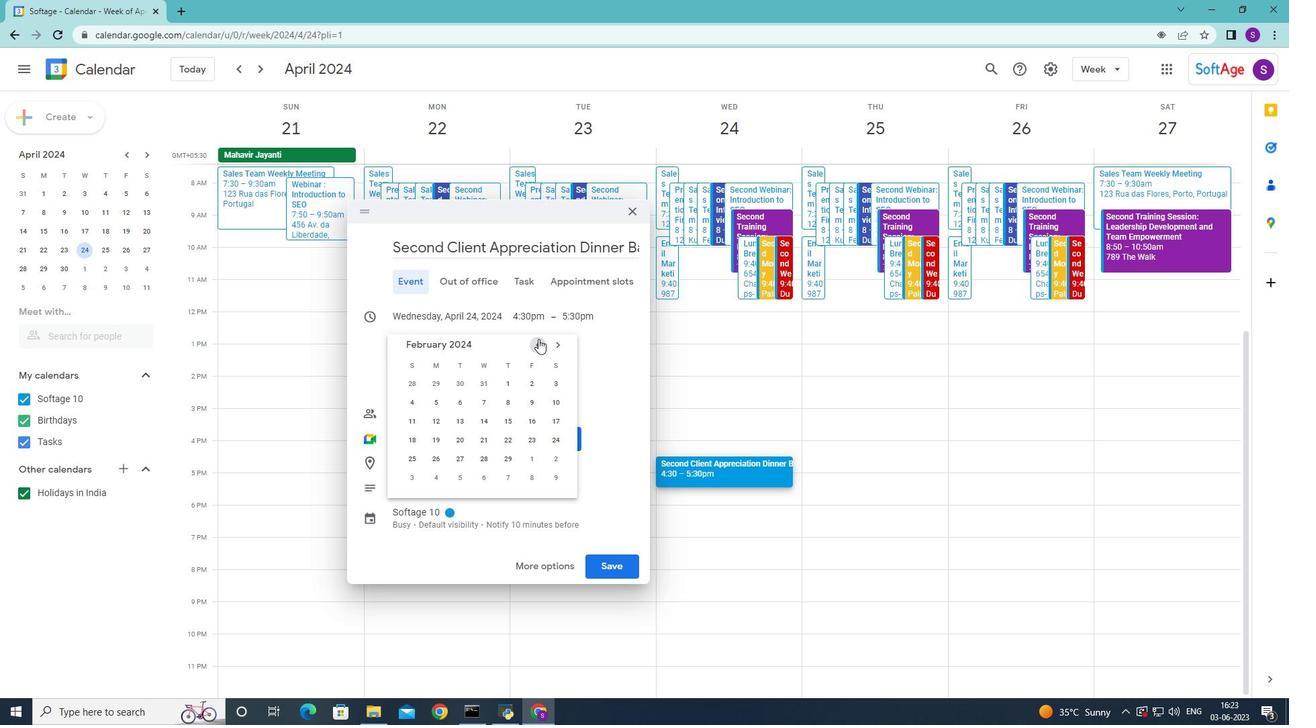 
Action: Mouse pressed left at (538, 339)
Screenshot: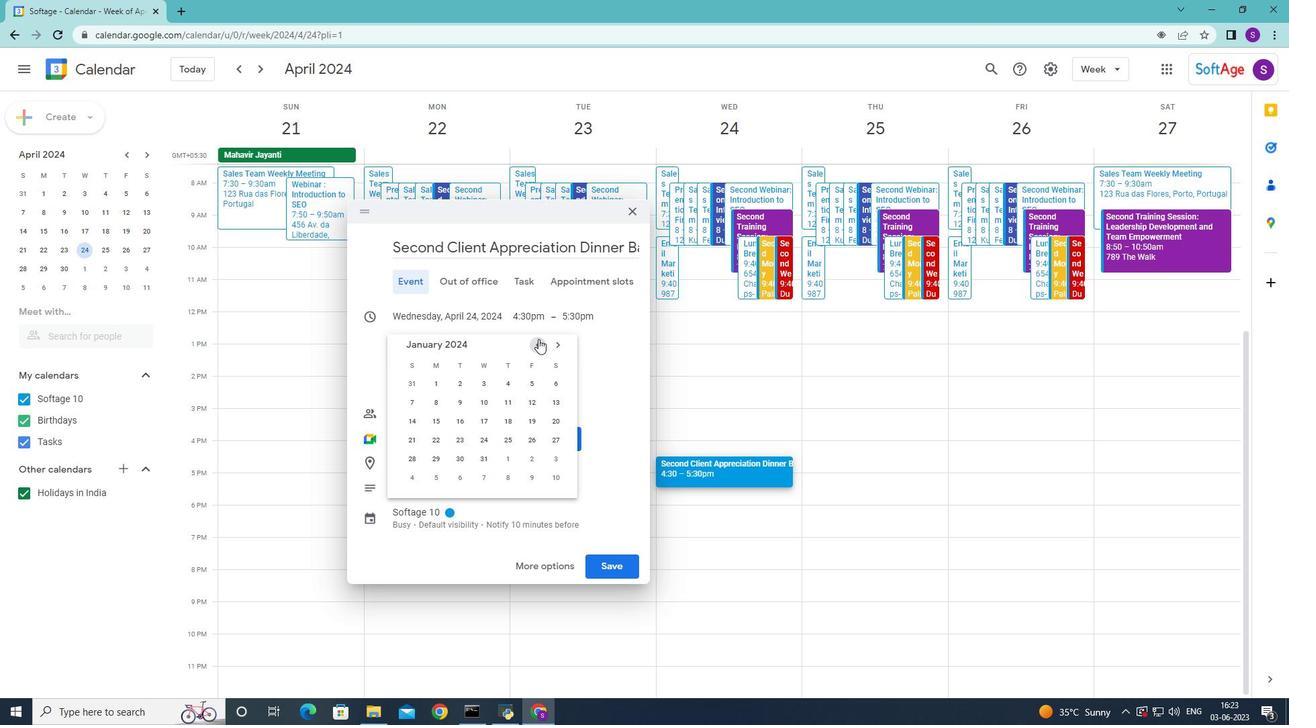 
Action: Mouse pressed left at (538, 339)
Screenshot: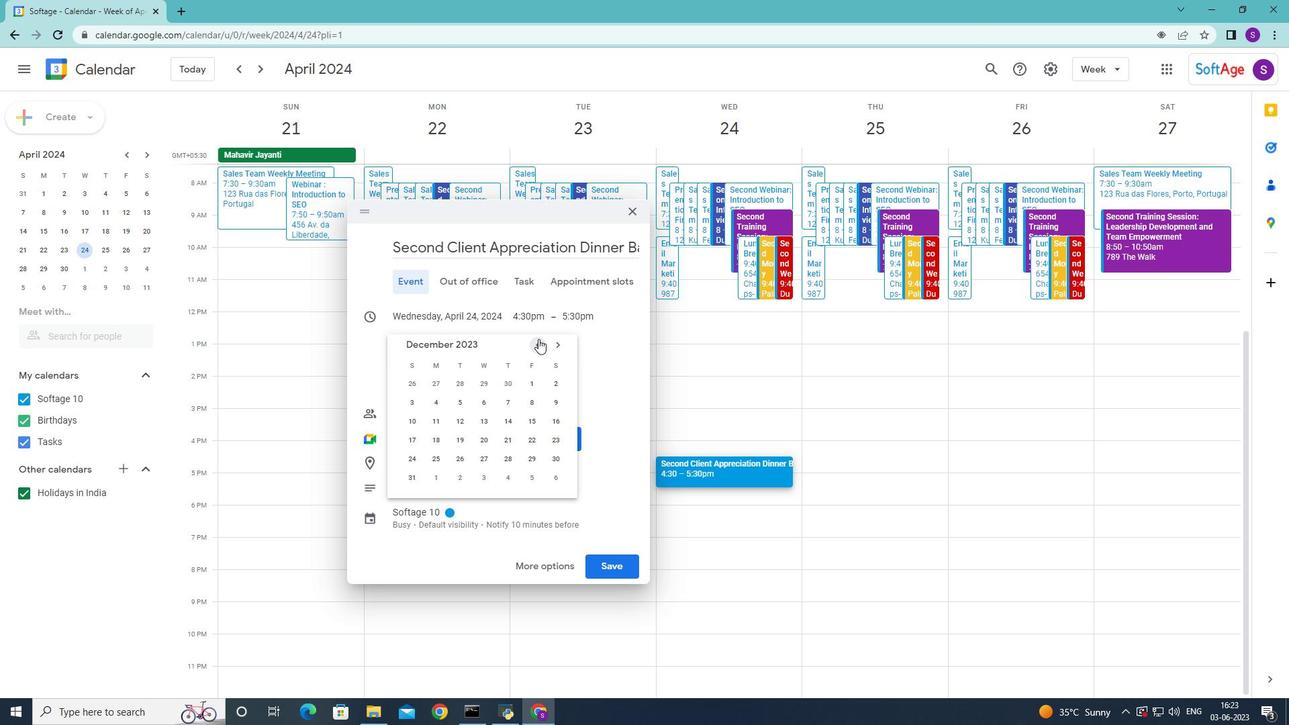 
Action: Mouse moved to (551, 402)
Screenshot: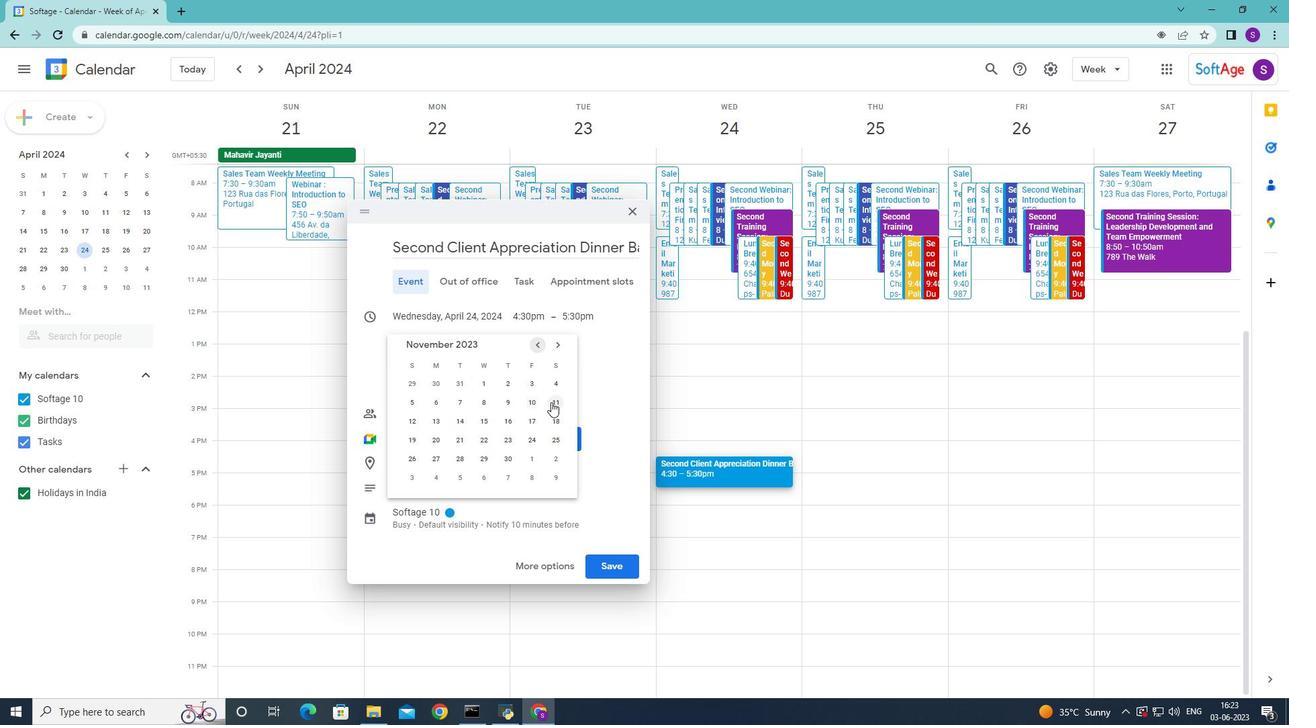 
Action: Mouse pressed left at (551, 402)
Screenshot: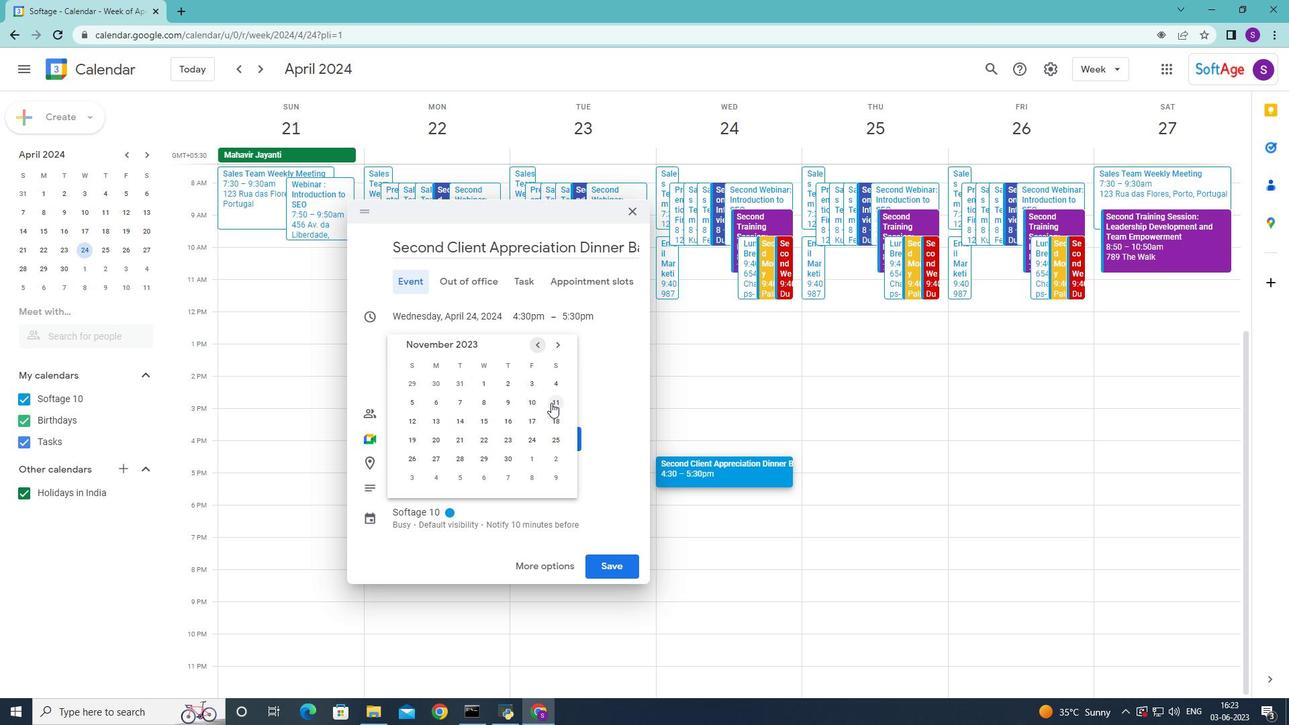 
Action: Mouse moved to (962, 318)
Screenshot: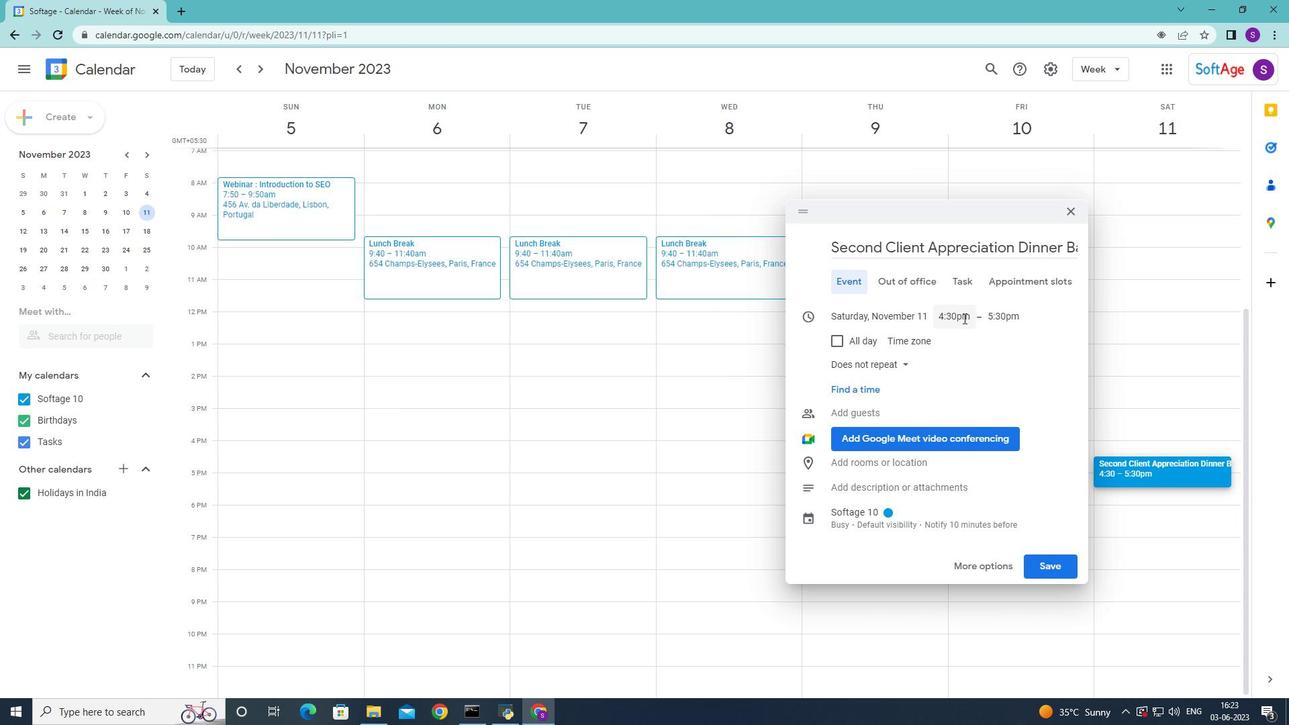 
Action: Mouse pressed left at (962, 318)
Screenshot: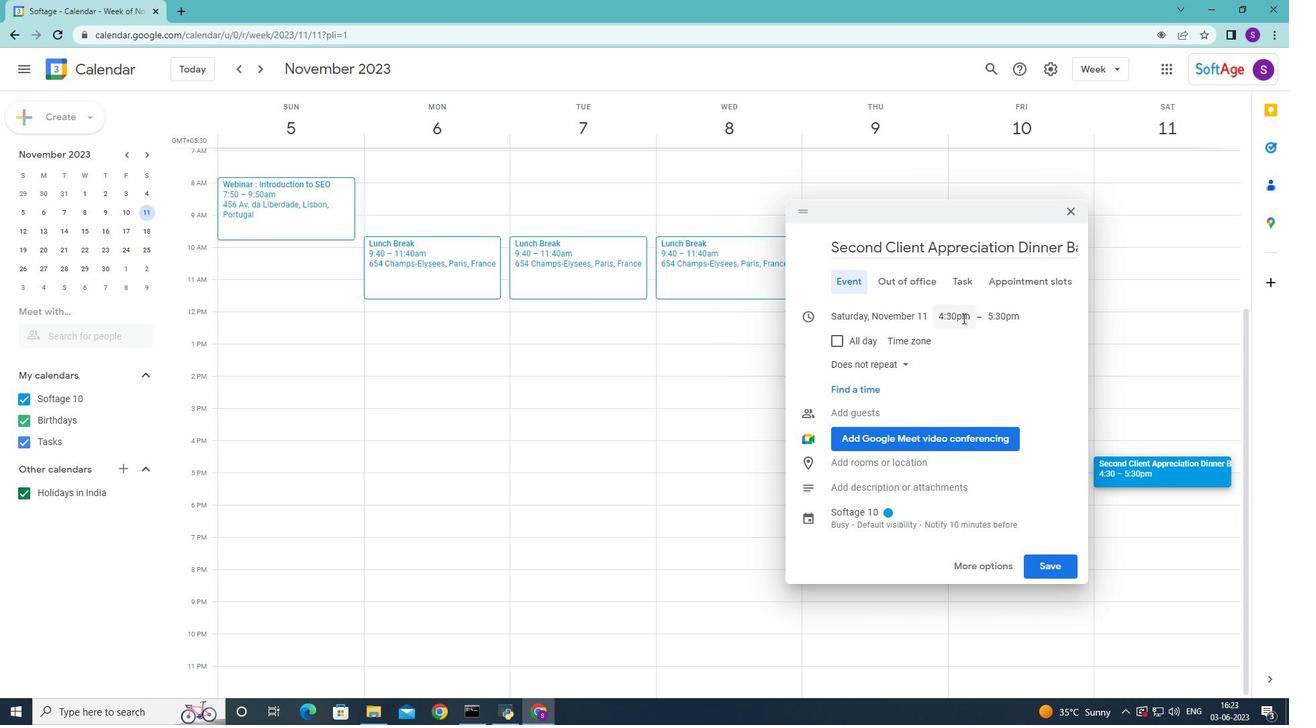 
Action: Mouse moved to (999, 389)
Screenshot: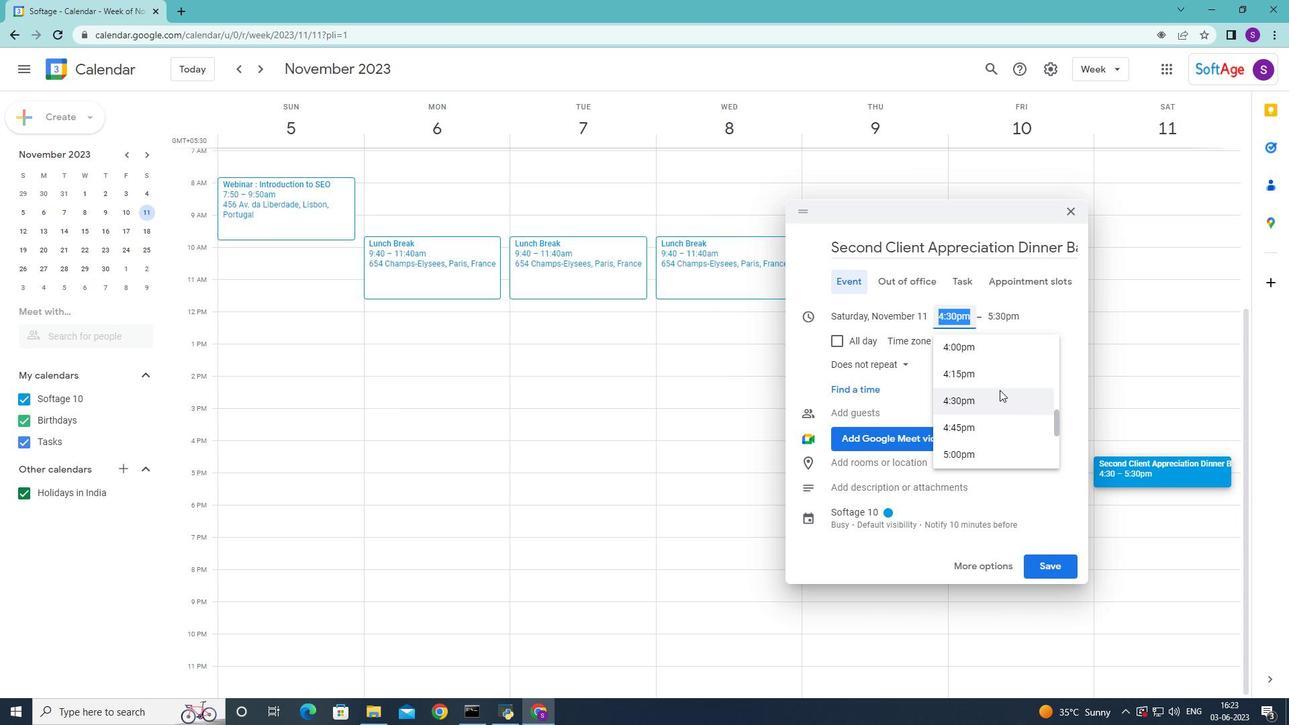 
Action: Mouse scrolled (999, 390) with delta (0, 0)
Screenshot: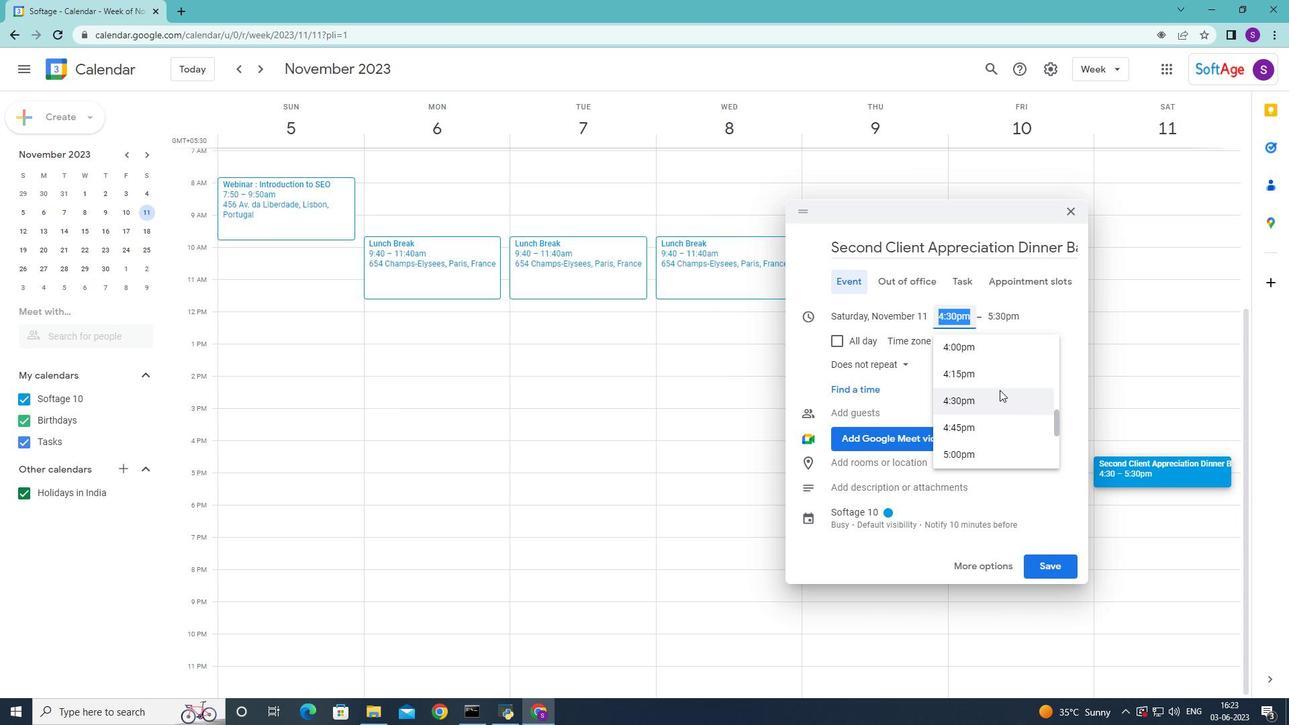 
Action: Mouse scrolled (999, 390) with delta (0, 0)
Screenshot: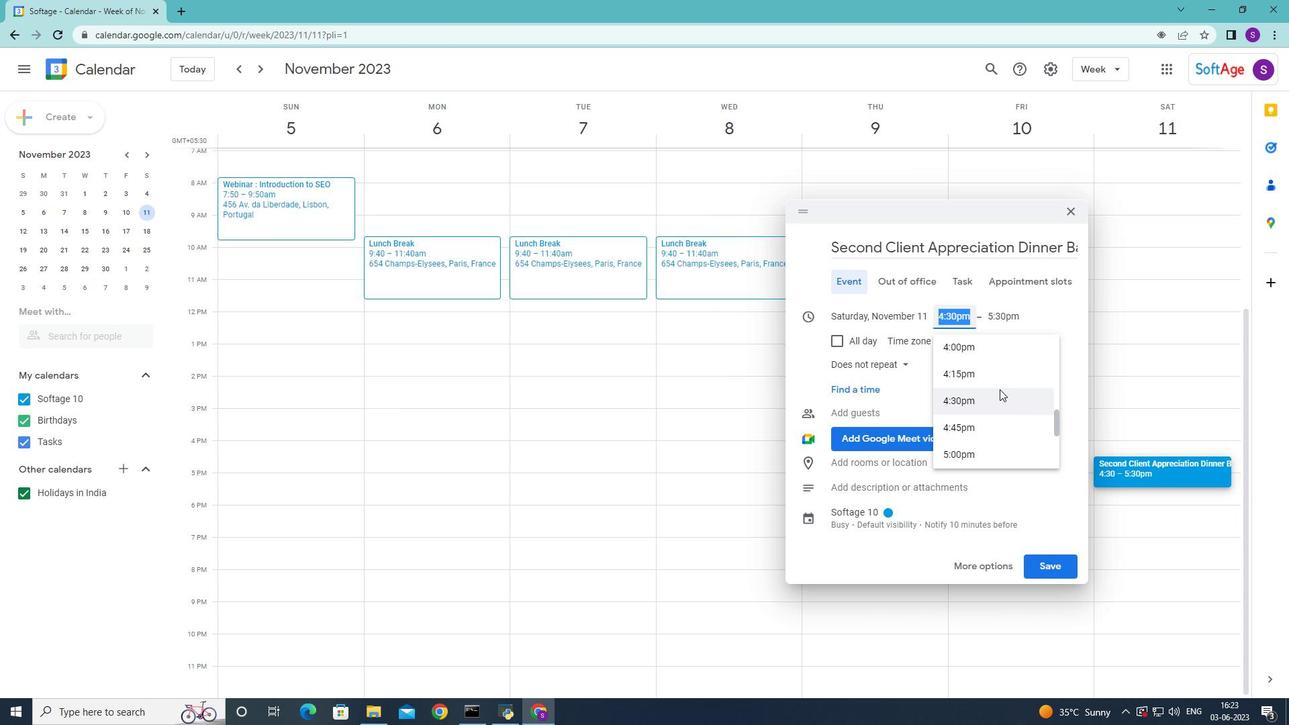 
Action: Mouse scrolled (999, 390) with delta (0, 0)
Screenshot: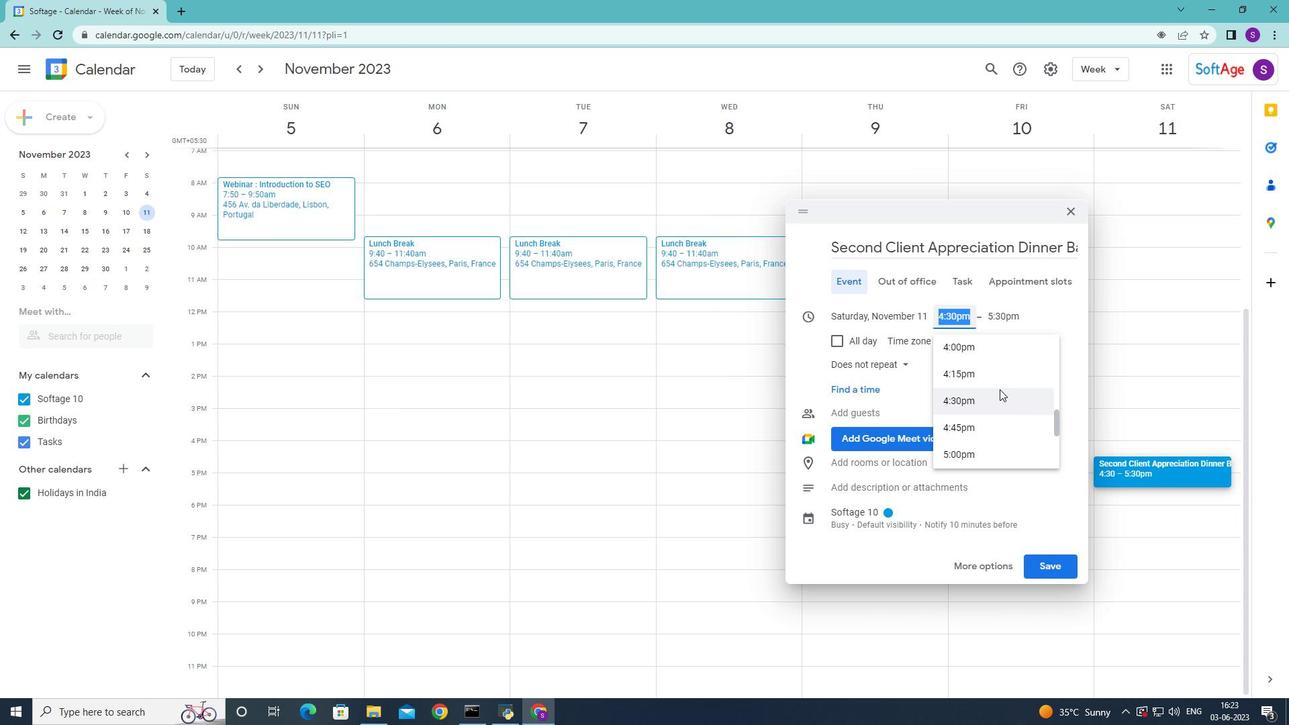 
Action: Mouse scrolled (999, 390) with delta (0, 0)
Screenshot: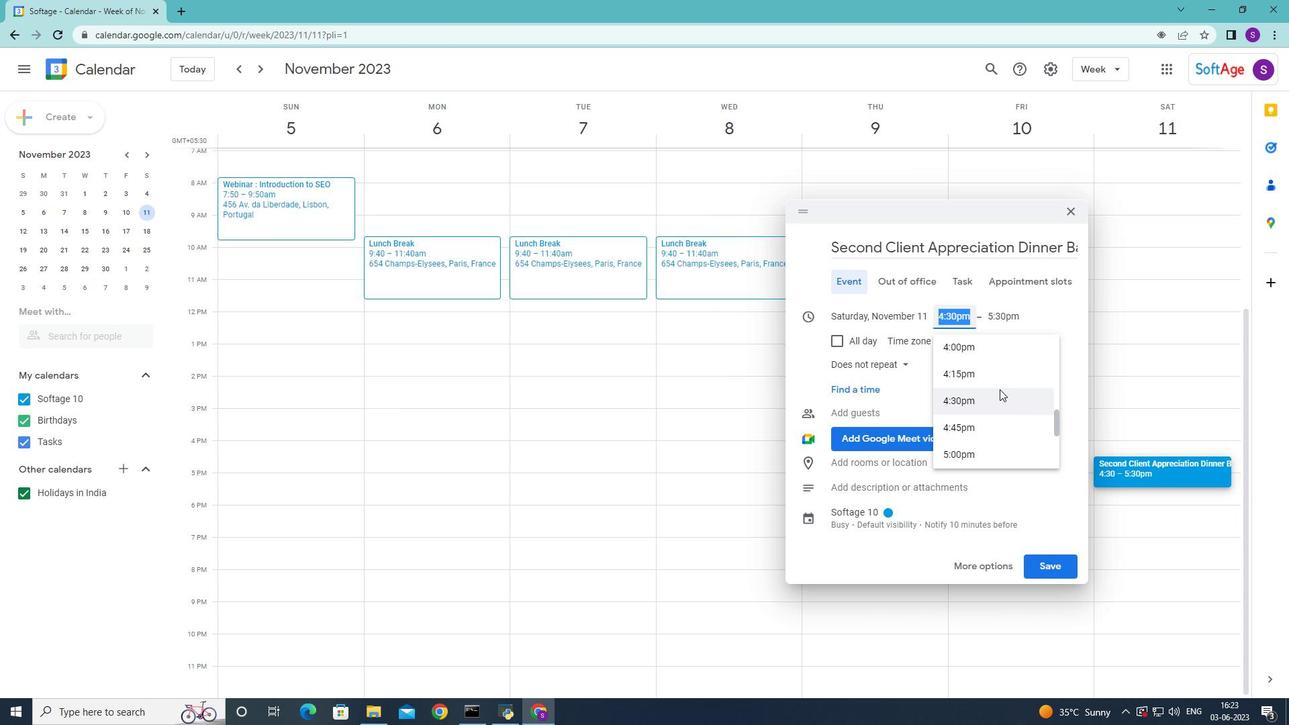 
Action: Mouse scrolled (999, 390) with delta (0, 0)
Screenshot: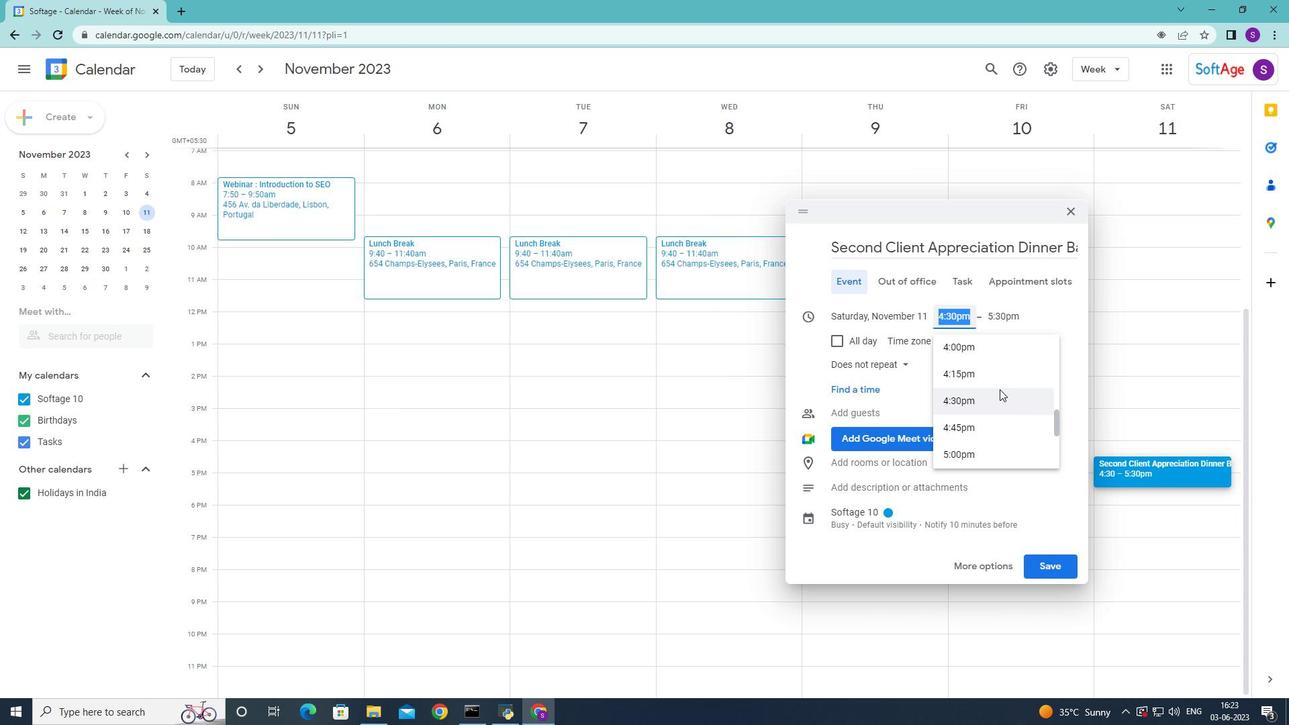 
Action: Mouse moved to (999, 388)
Screenshot: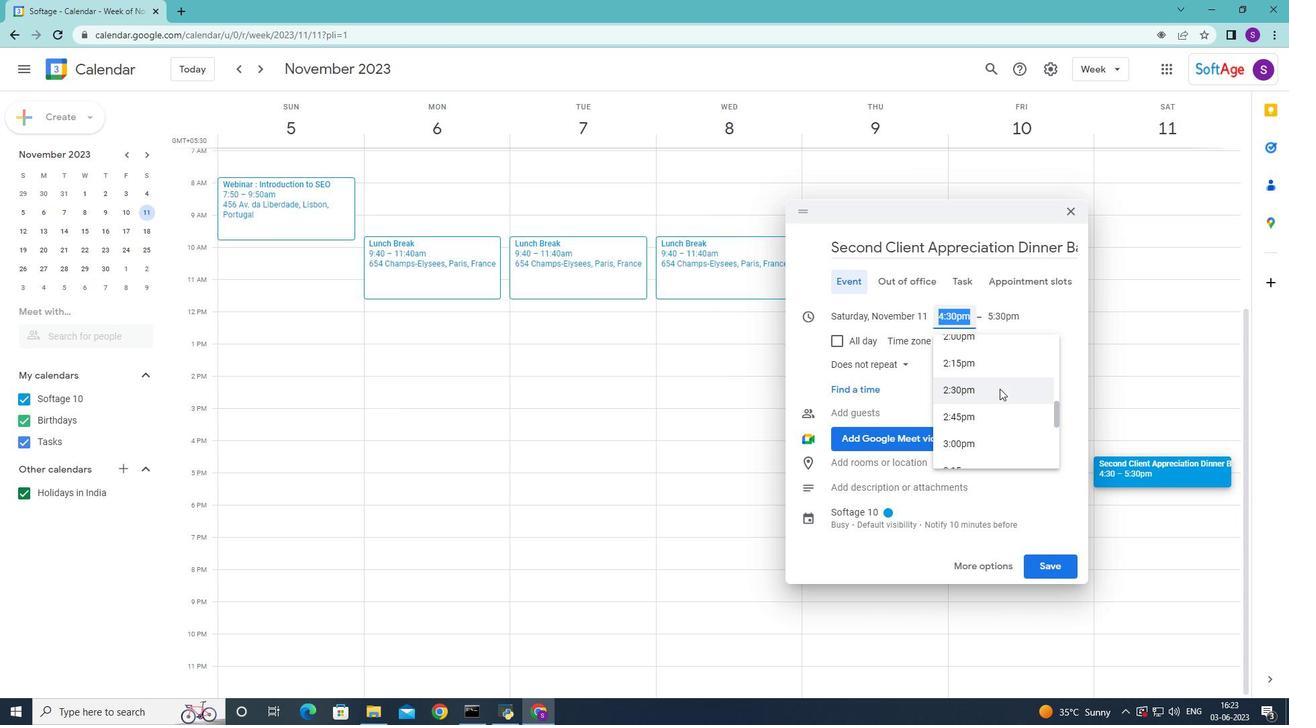 
Action: Mouse scrolled (999, 388) with delta (0, 0)
Screenshot: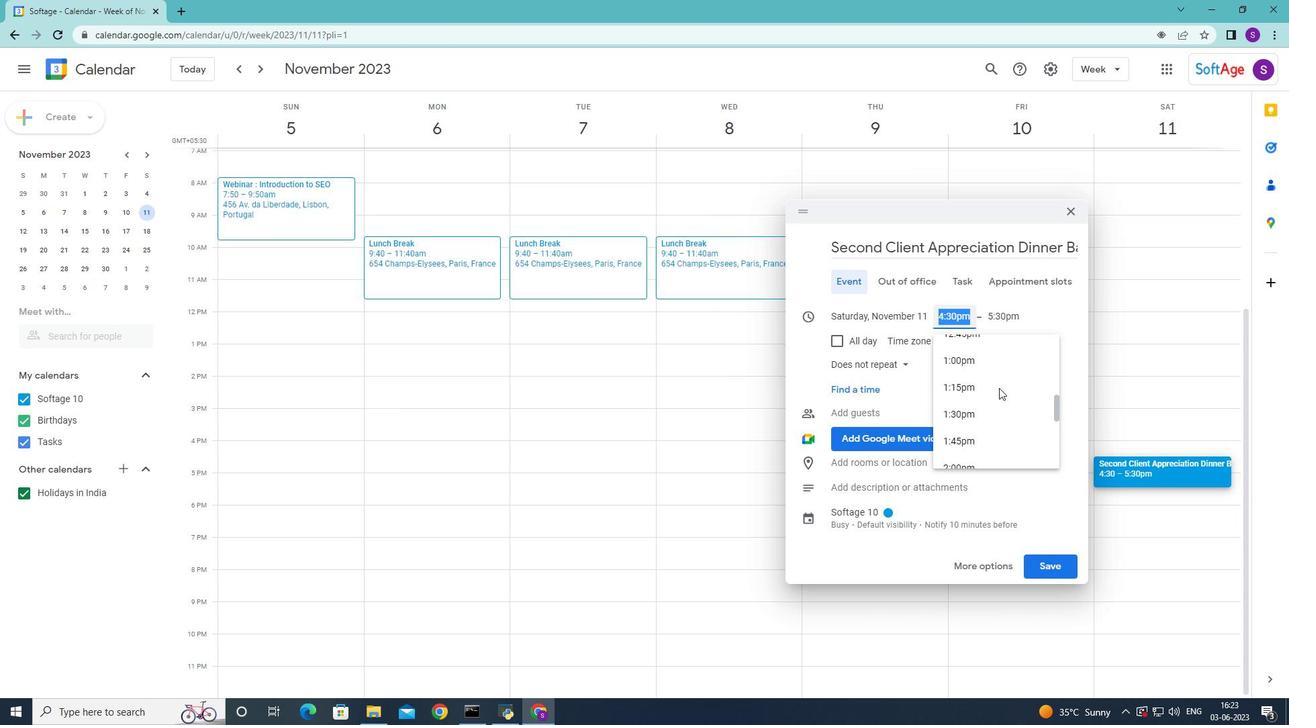 
Action: Mouse scrolled (999, 388) with delta (0, 0)
Screenshot: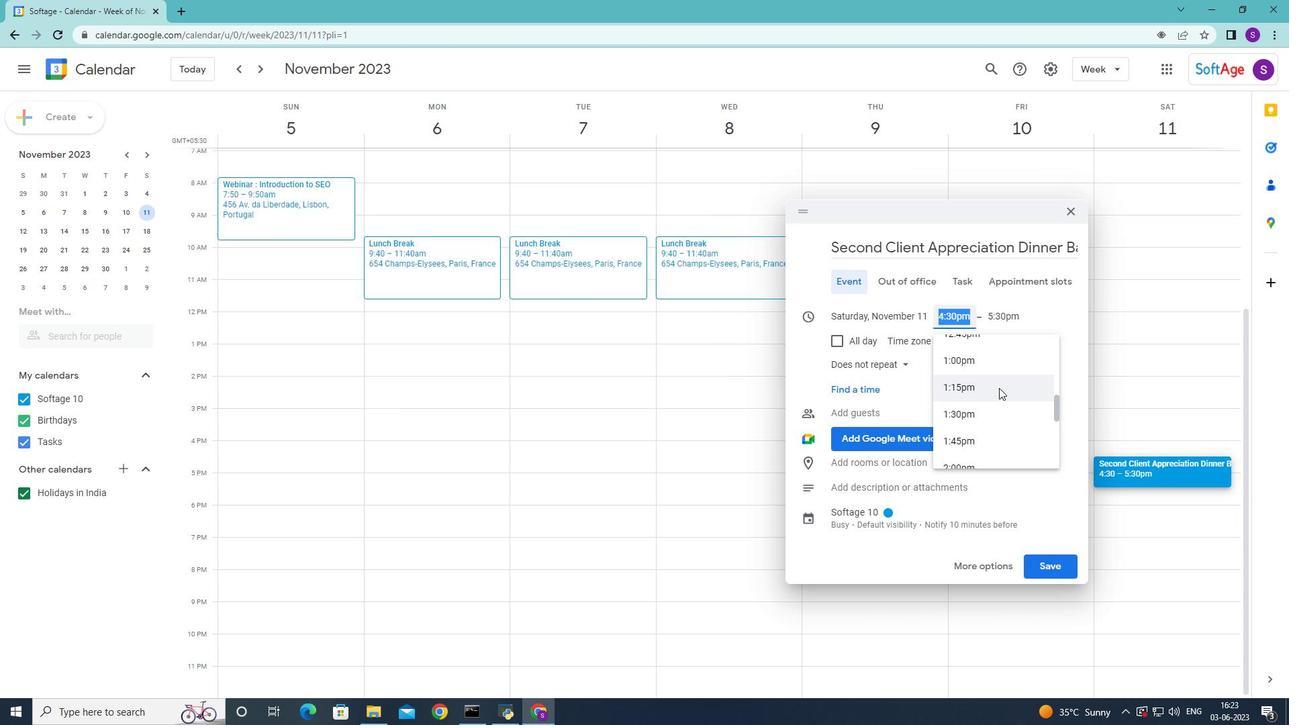 
Action: Mouse scrolled (999, 388) with delta (0, 0)
Screenshot: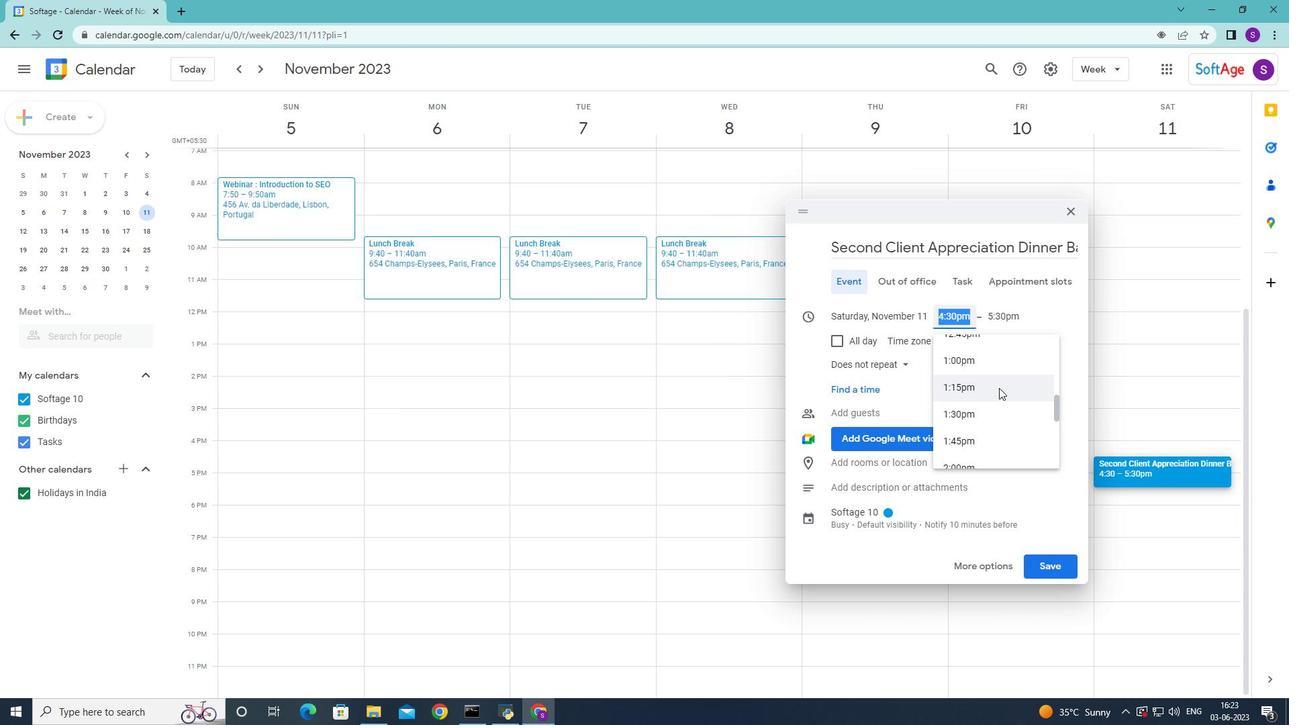 
Action: Mouse scrolled (999, 388) with delta (0, 0)
Screenshot: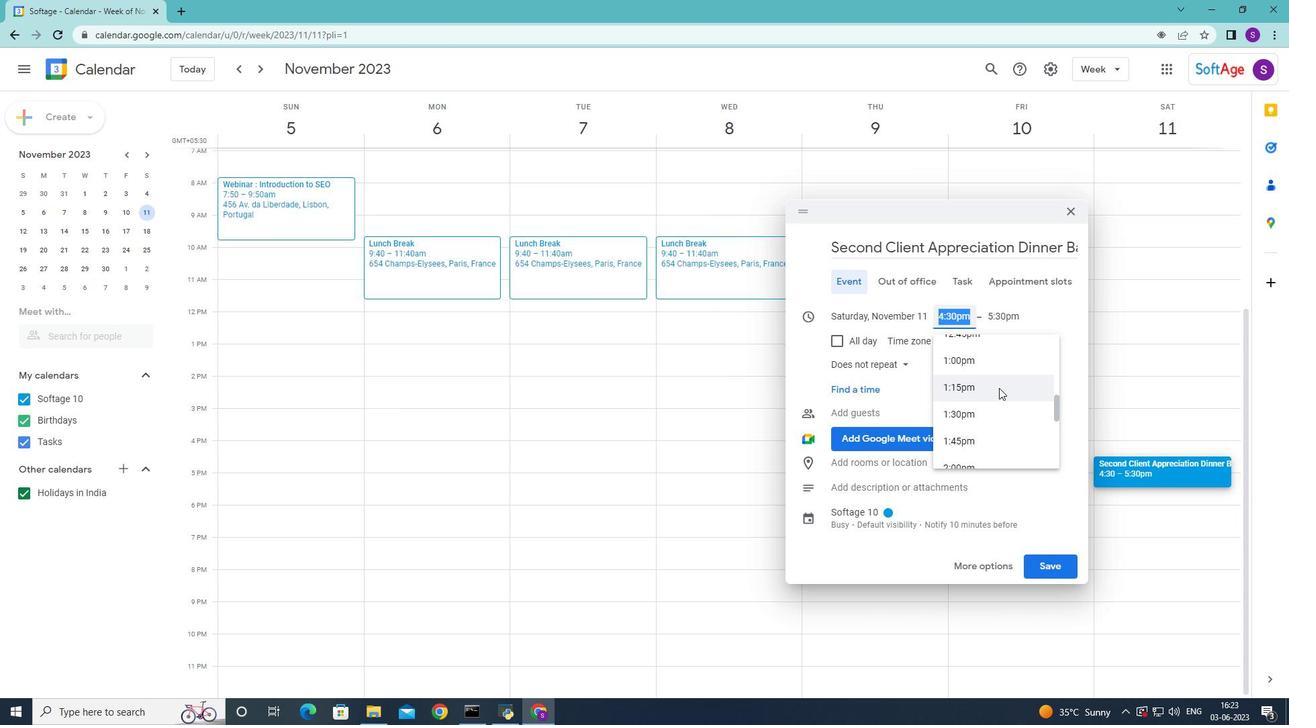 
Action: Mouse scrolled (999, 388) with delta (0, 0)
Screenshot: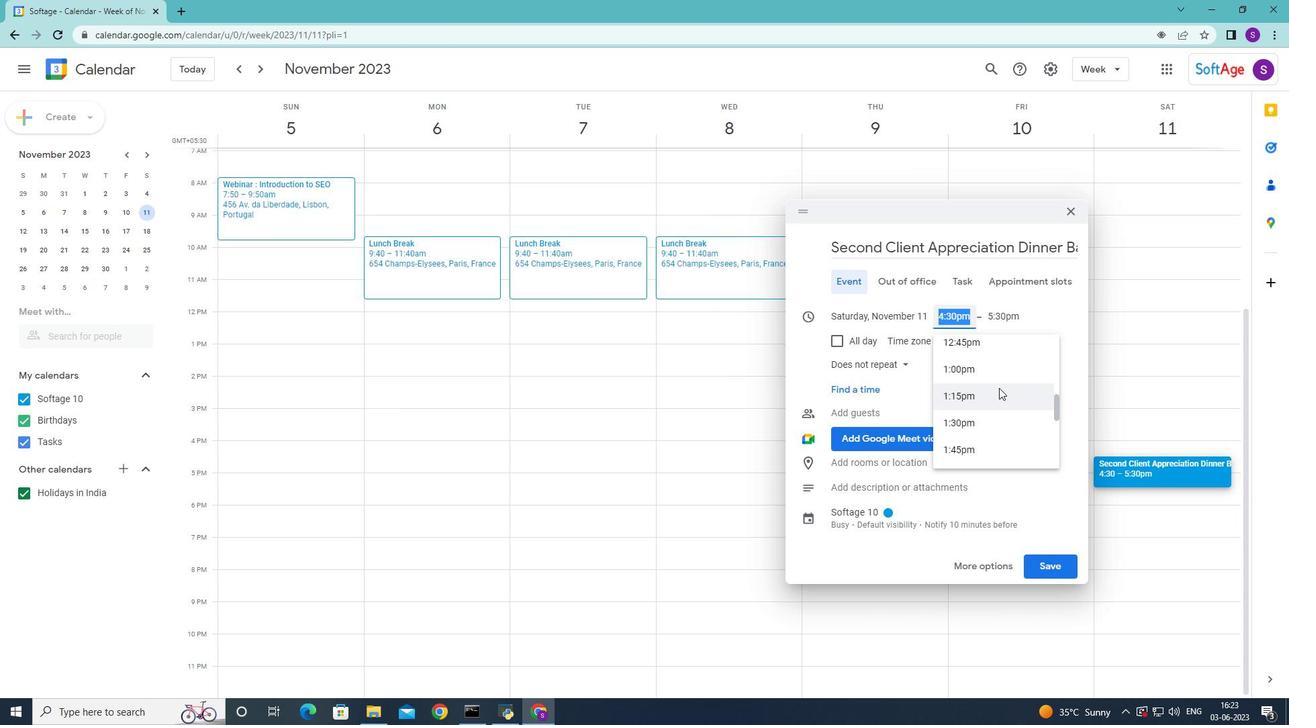 
Action: Mouse moved to (999, 389)
Screenshot: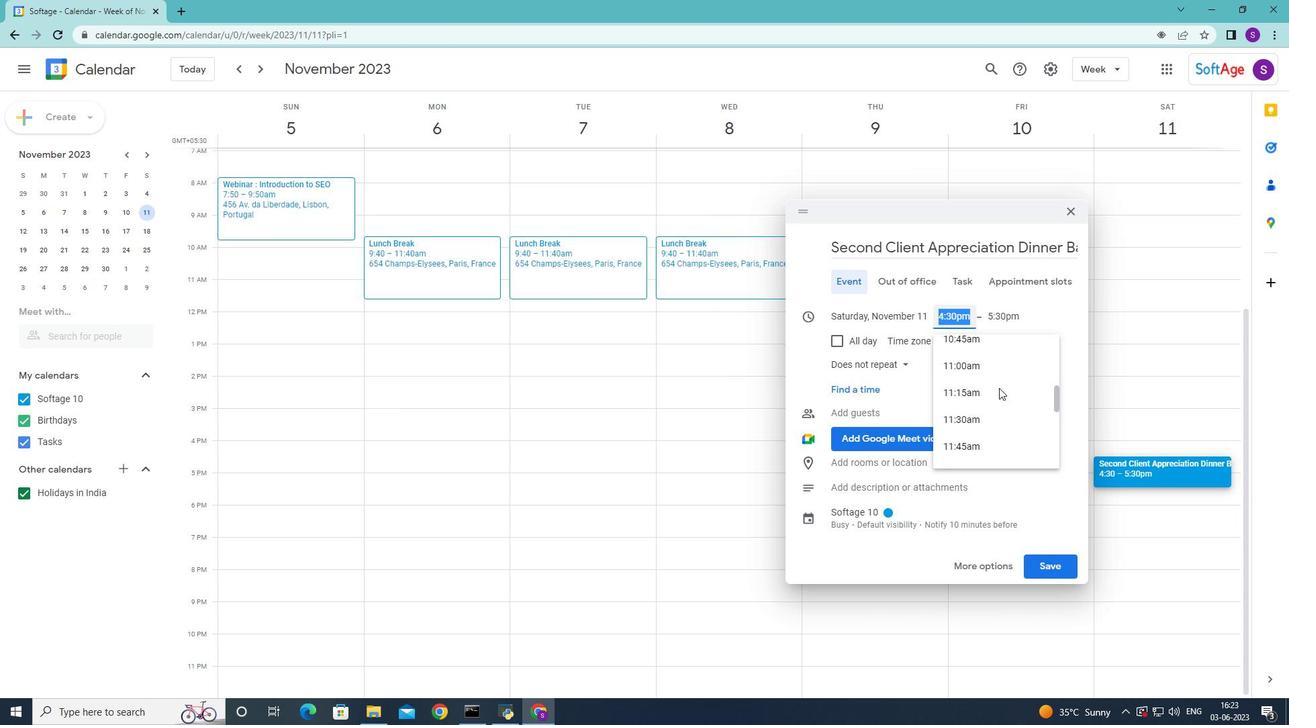 
Action: Mouse scrolled (999, 390) with delta (0, 0)
Screenshot: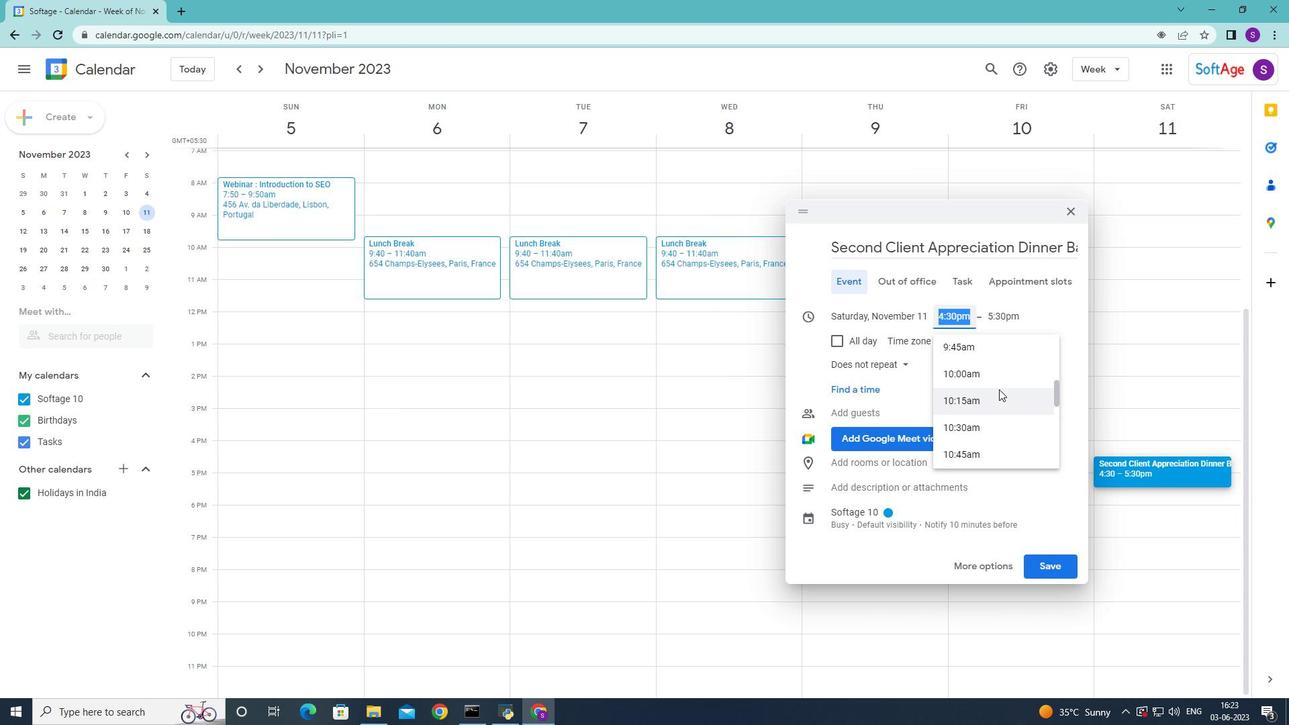 
Action: Mouse scrolled (999, 390) with delta (0, 0)
Screenshot: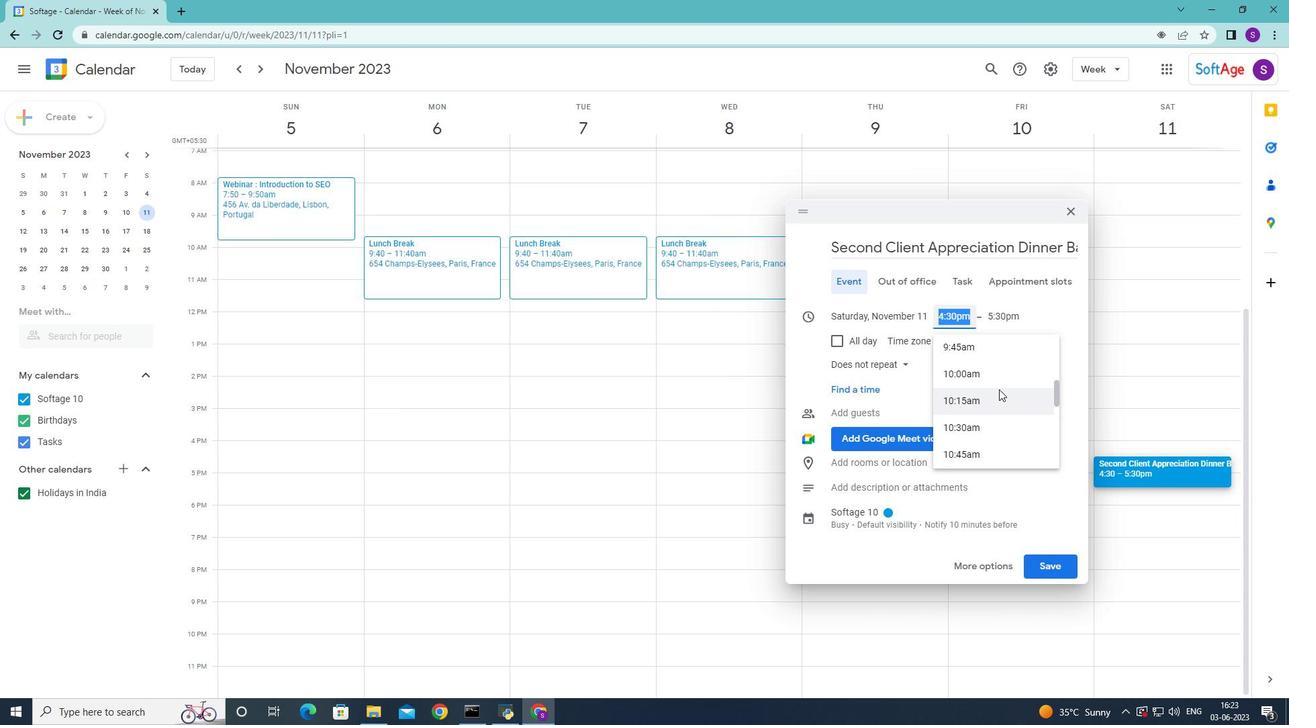 
Action: Mouse scrolled (999, 390) with delta (0, 0)
Screenshot: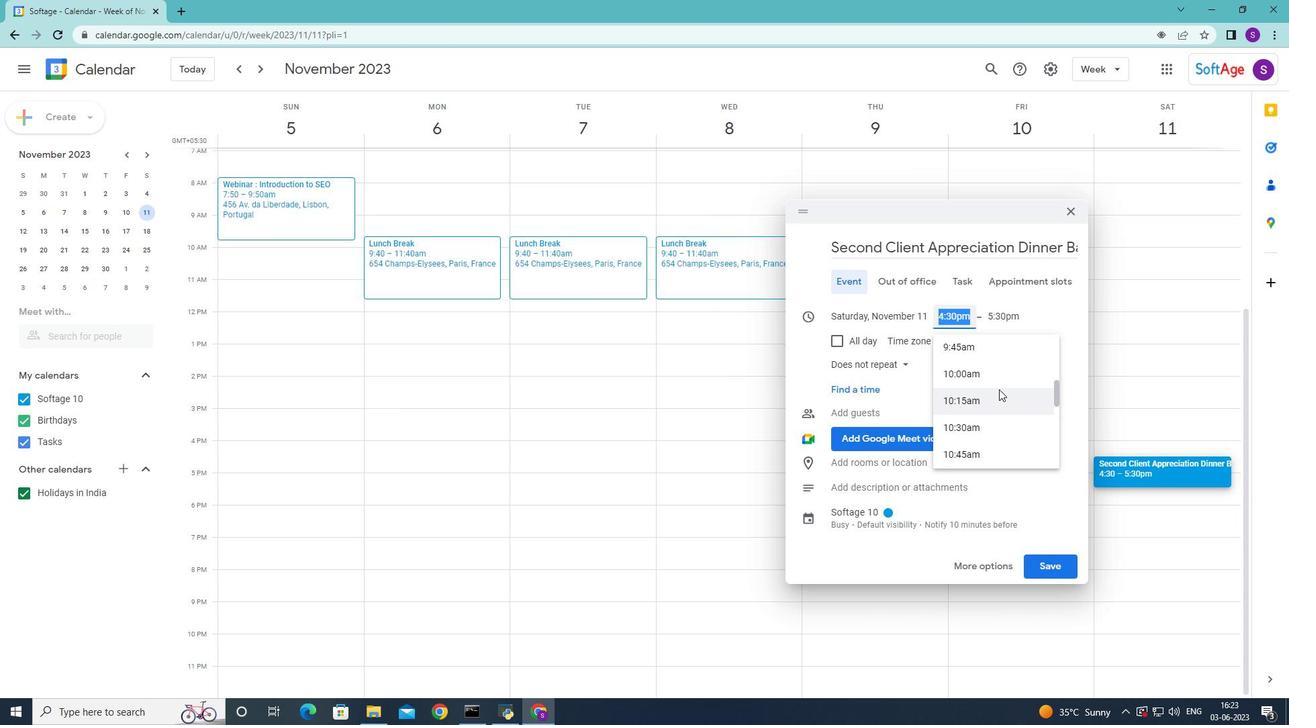 
Action: Mouse scrolled (999, 390) with delta (0, 0)
Screenshot: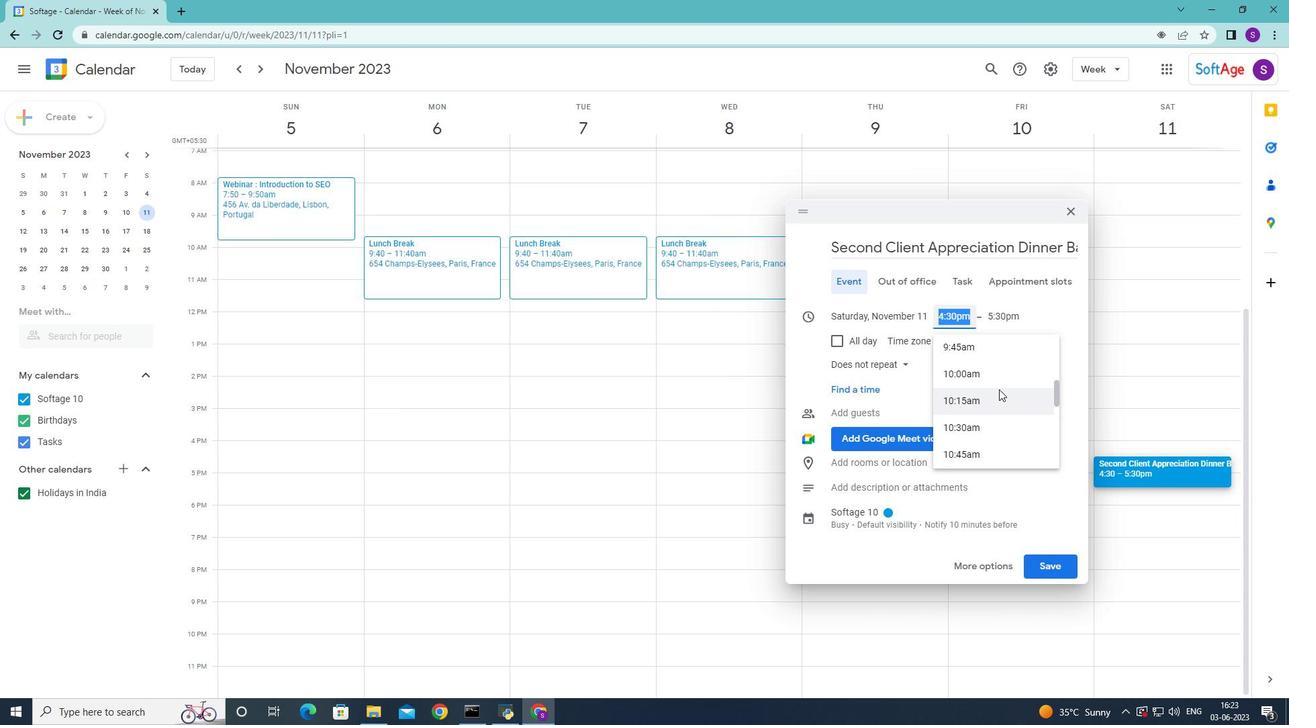
Action: Mouse scrolled (999, 390) with delta (0, 0)
Screenshot: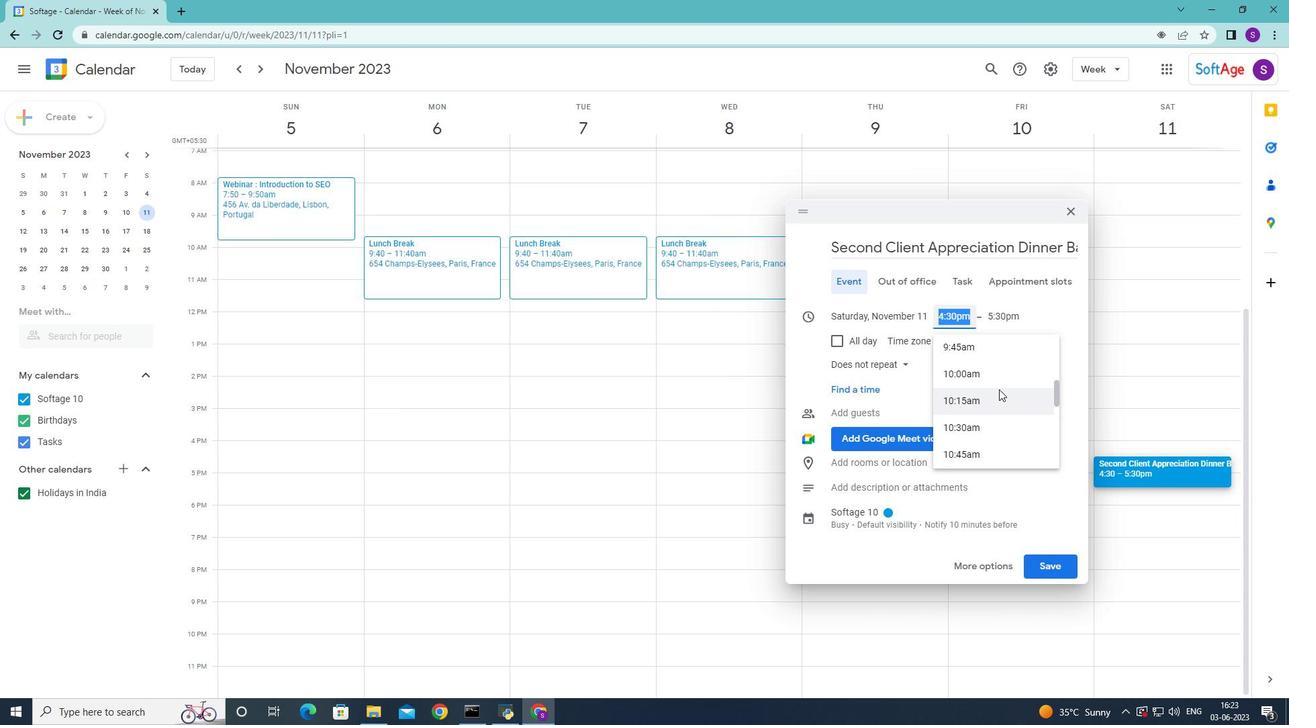 
Action: Mouse moved to (996, 391)
Screenshot: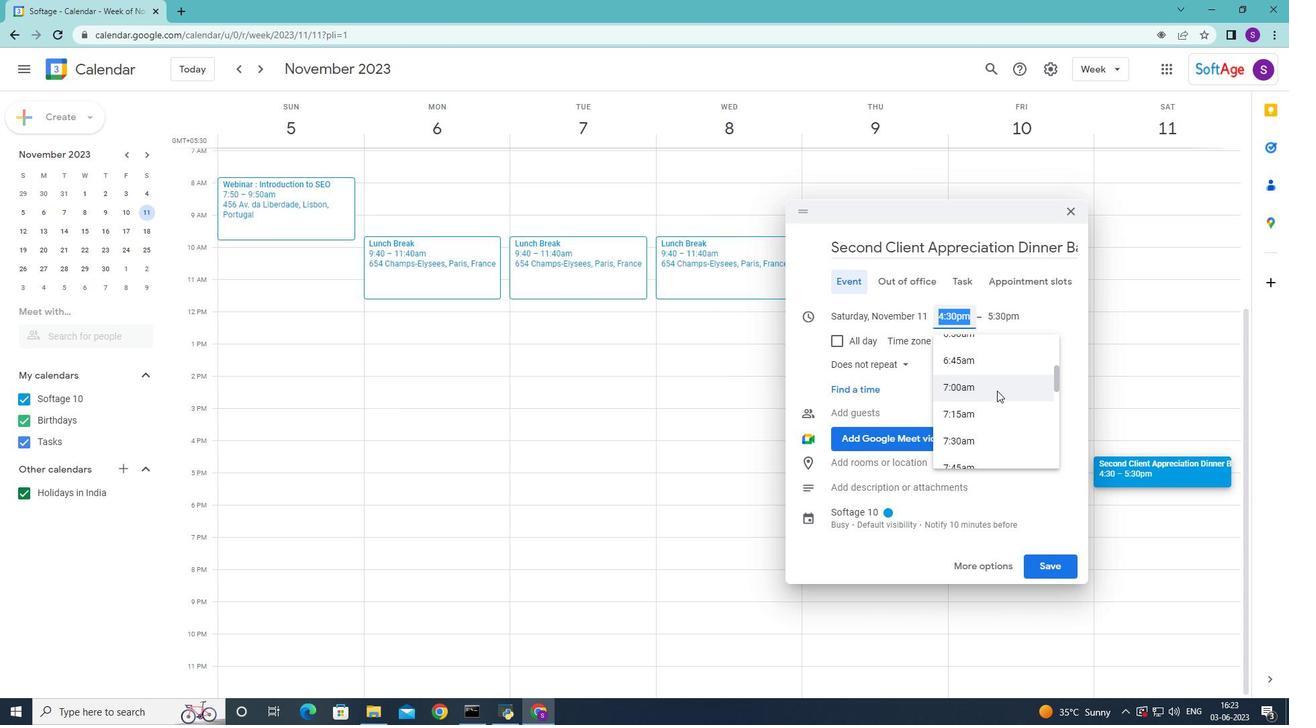 
Action: Mouse scrolled (996, 392) with delta (0, 0)
Screenshot: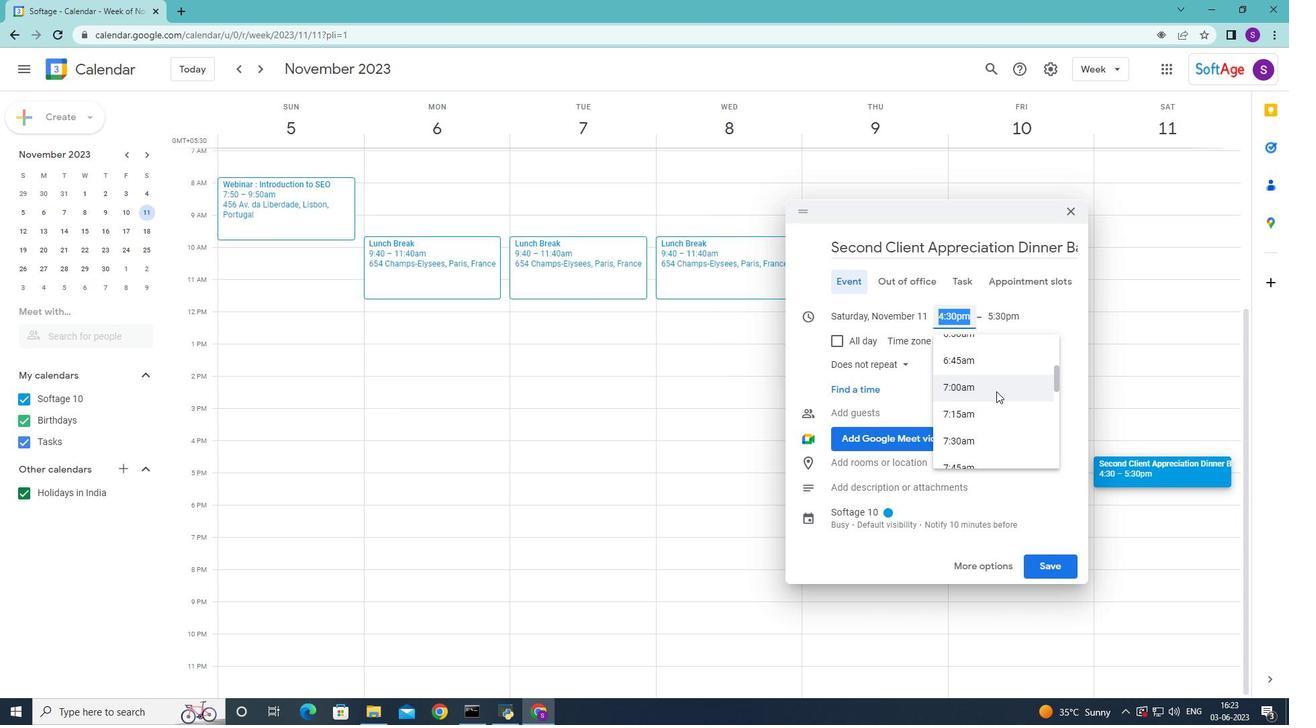 
Action: Mouse scrolled (996, 392) with delta (0, 0)
Screenshot: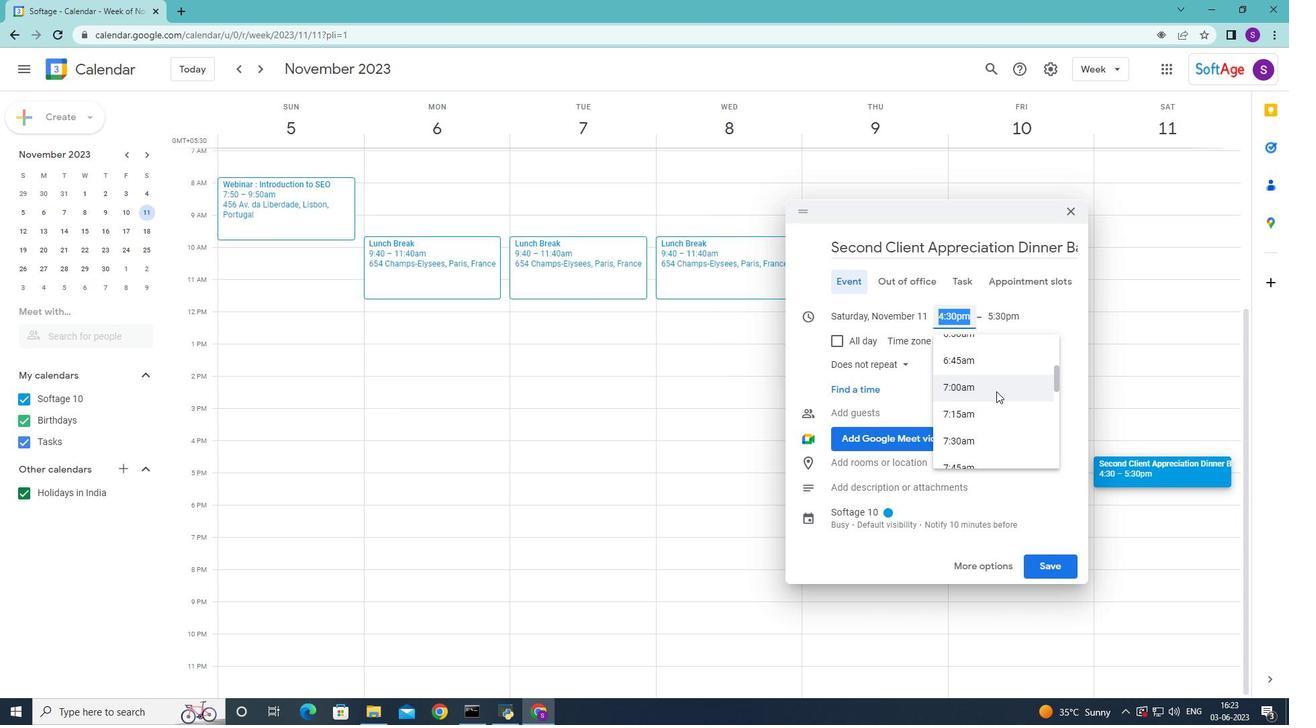 
Action: Mouse scrolled (996, 392) with delta (0, 0)
Screenshot: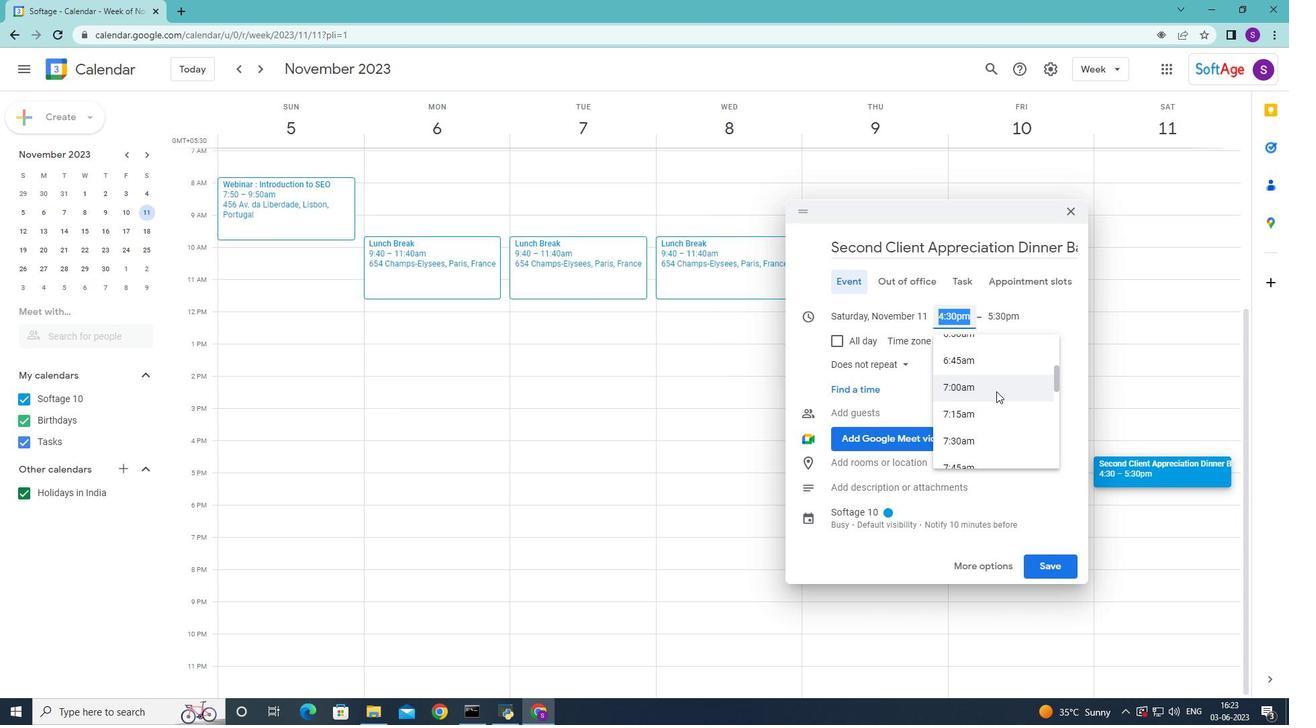 
Action: Mouse scrolled (996, 392) with delta (0, 0)
Screenshot: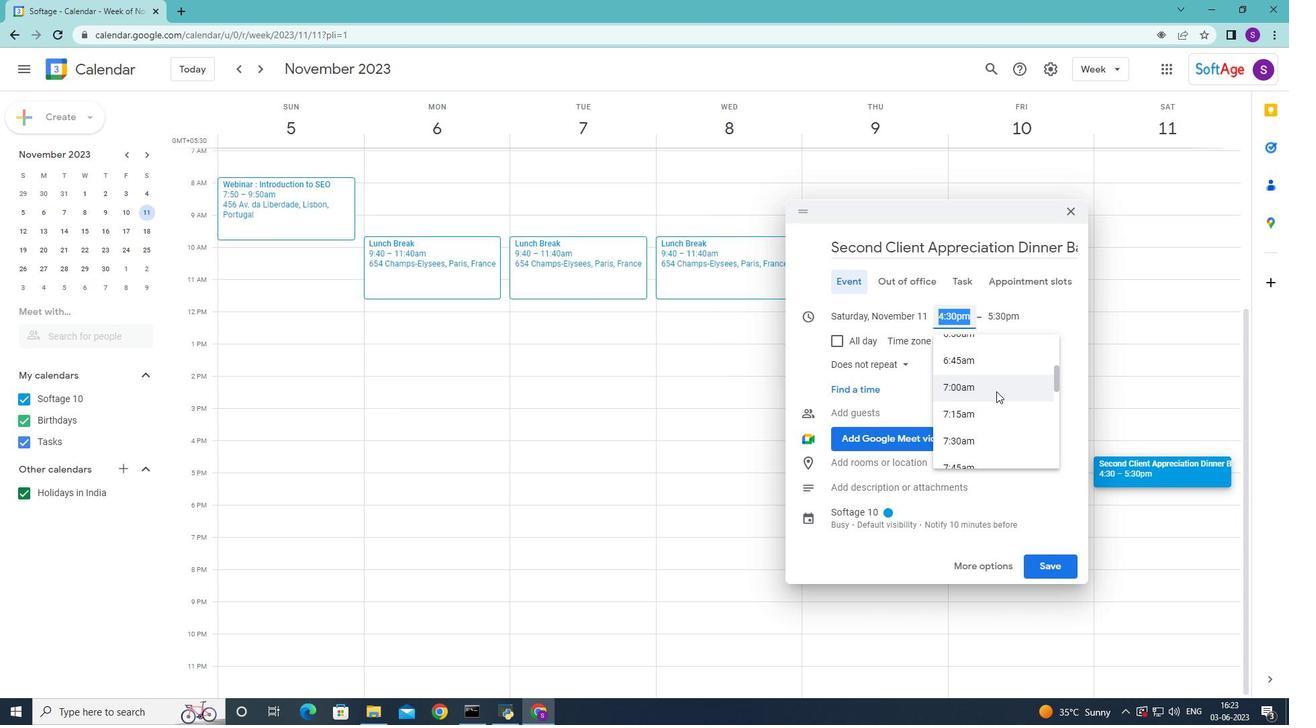 
Action: Mouse scrolled (996, 392) with delta (0, 0)
Screenshot: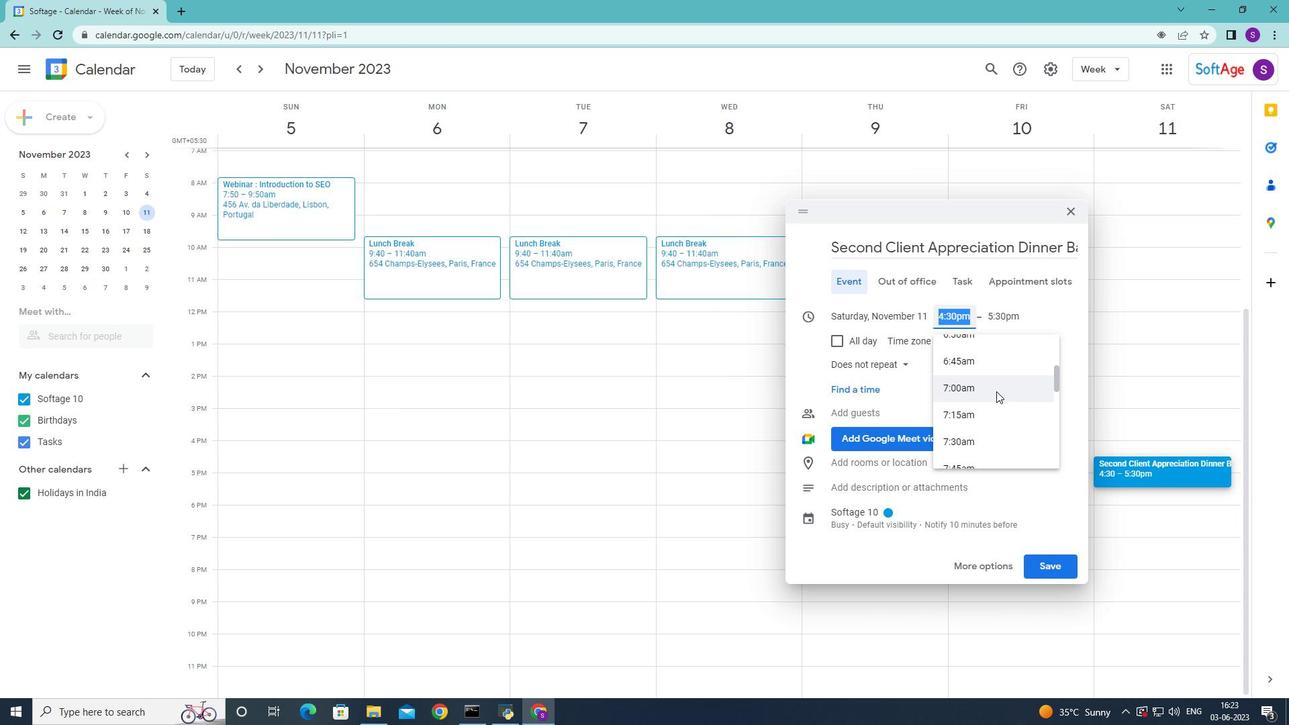 
Action: Mouse scrolled (996, 390) with delta (0, 0)
Screenshot: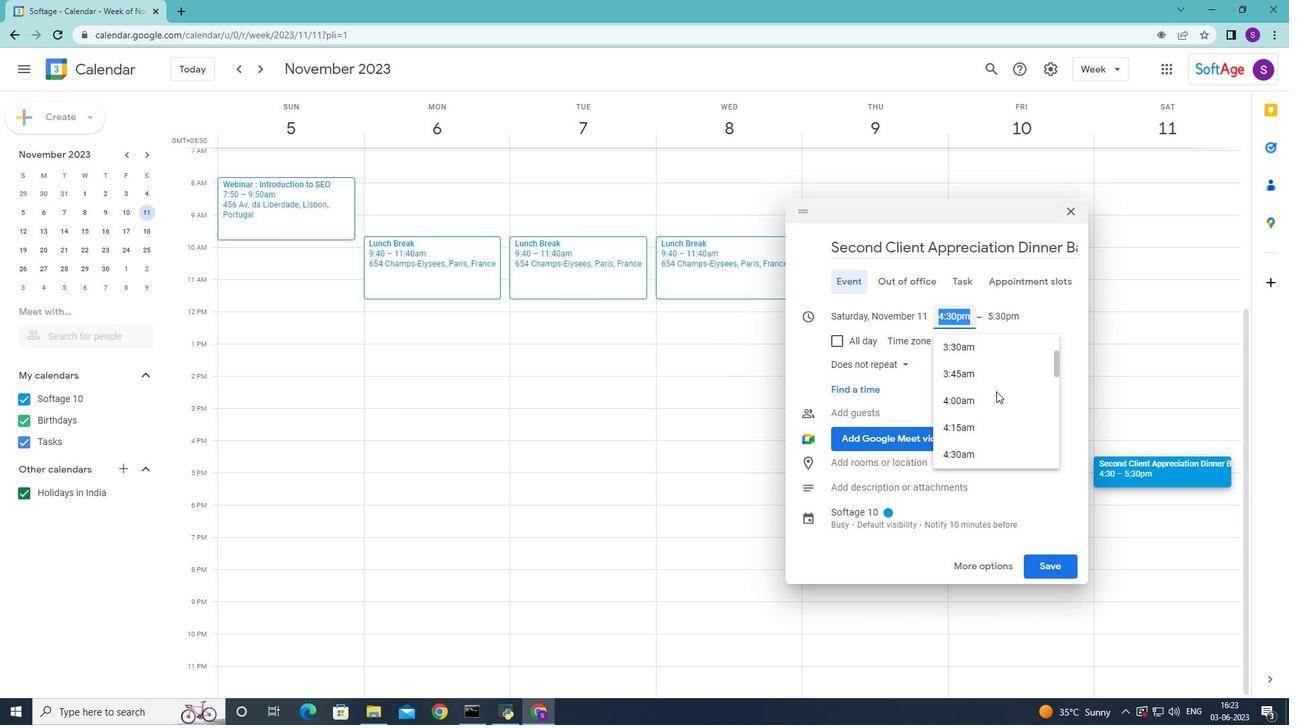 
Action: Mouse scrolled (996, 390) with delta (0, 0)
Screenshot: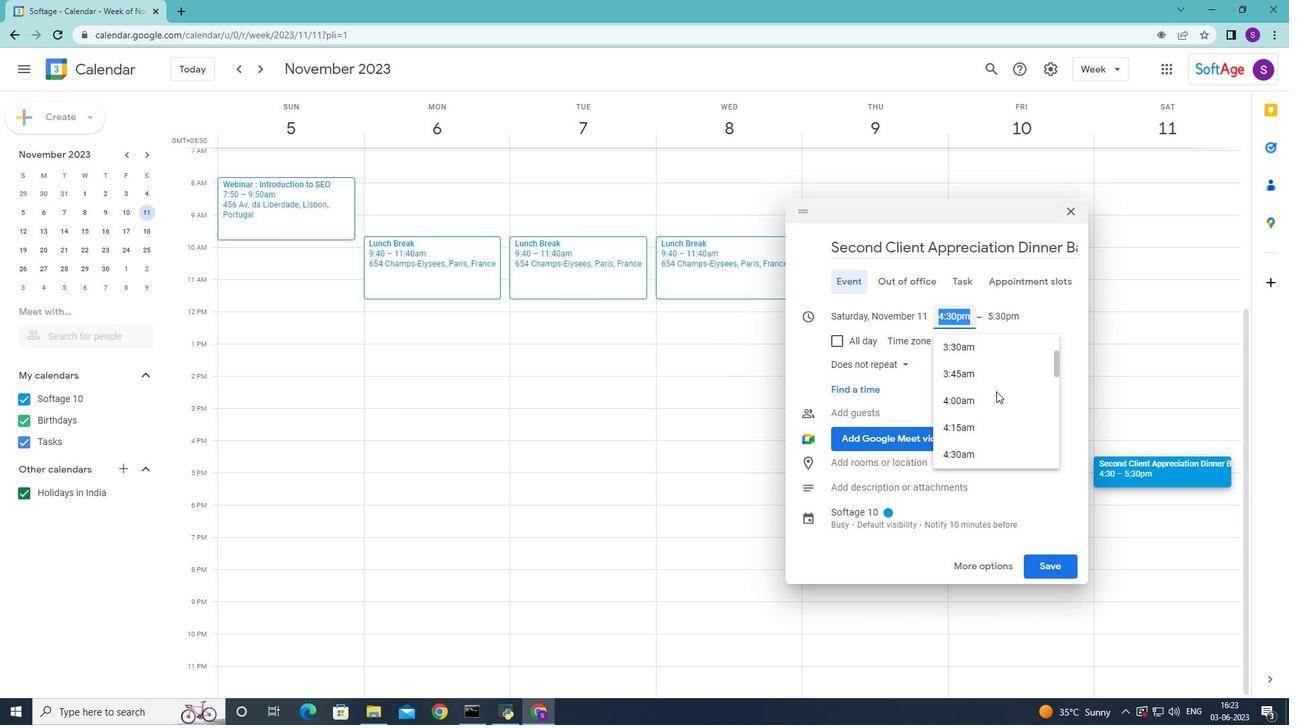 
Action: Mouse scrolled (996, 390) with delta (0, 0)
Screenshot: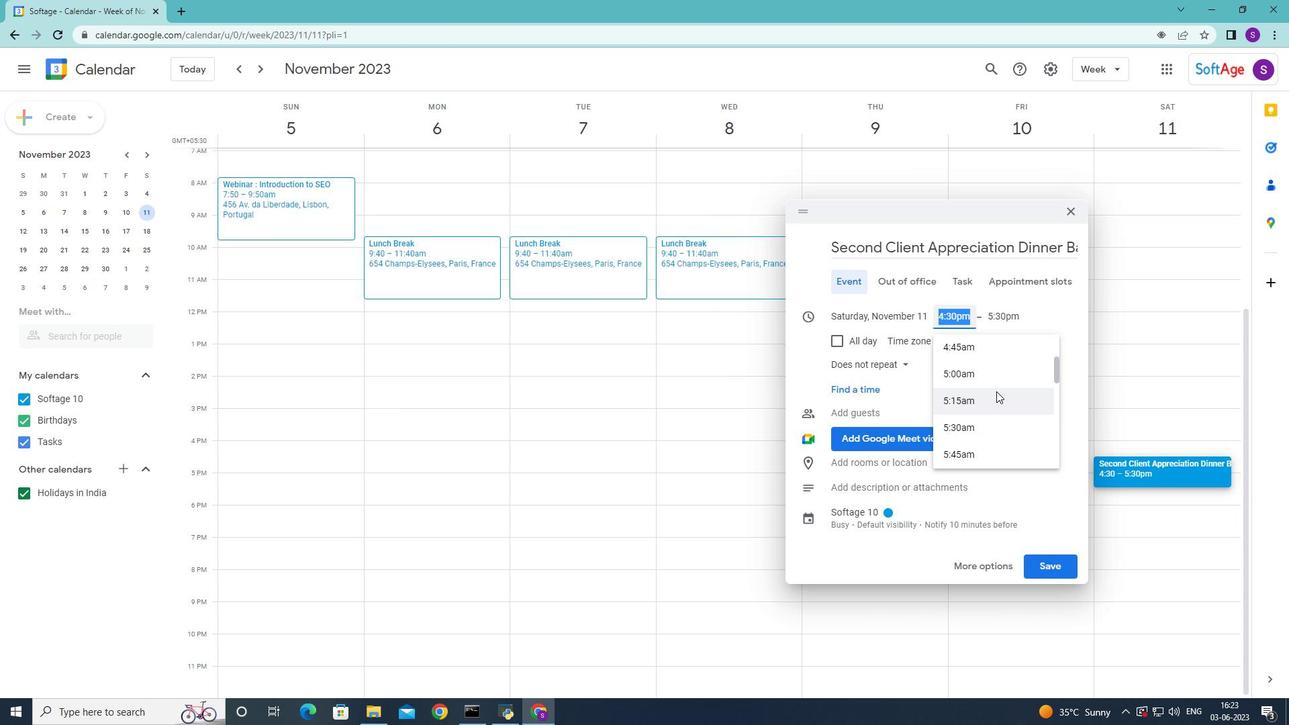 
Action: Mouse scrolled (996, 390) with delta (0, 0)
Screenshot: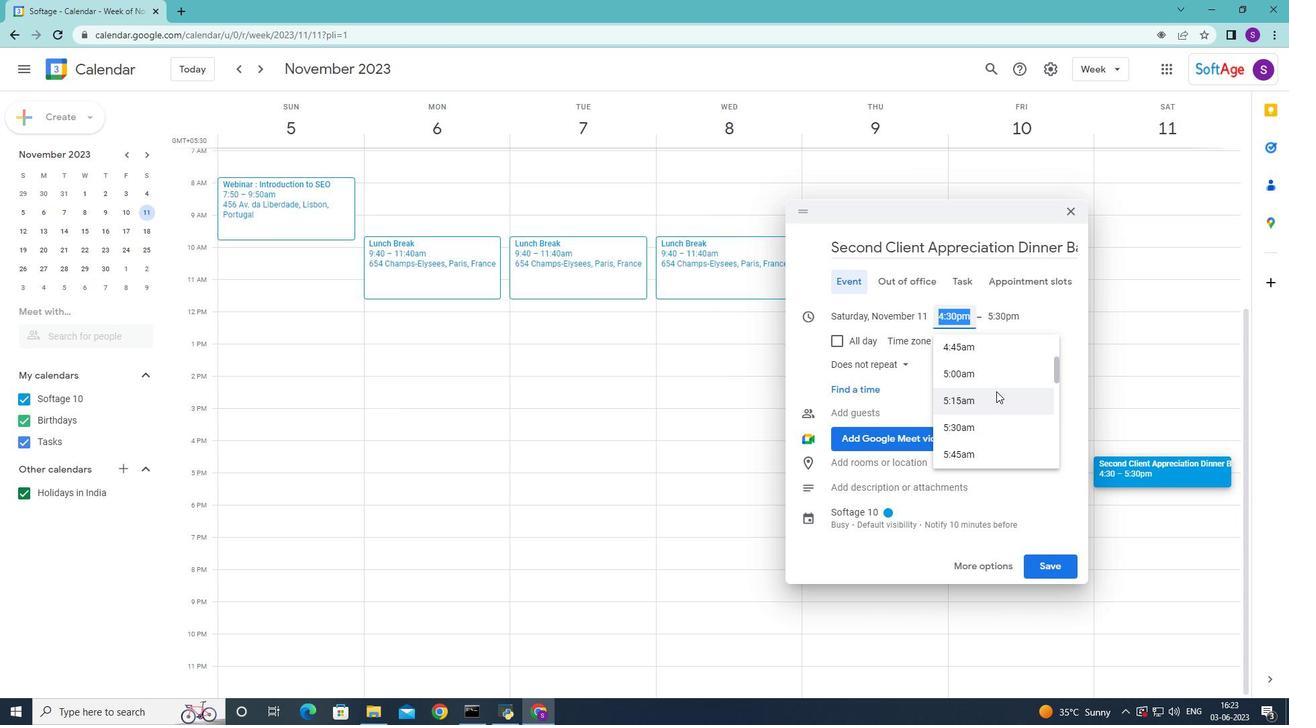 
Action: Mouse moved to (995, 392)
Screenshot: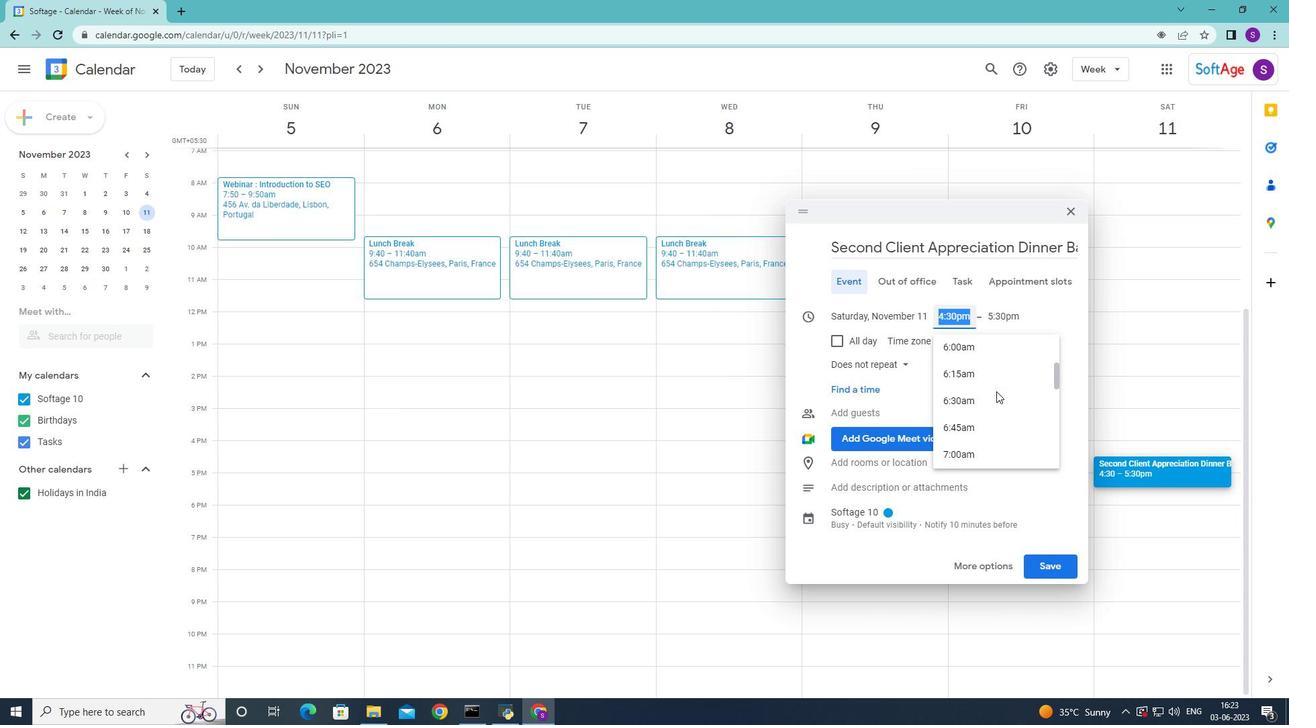 
Action: Mouse scrolled (995, 391) with delta (0, 0)
Screenshot: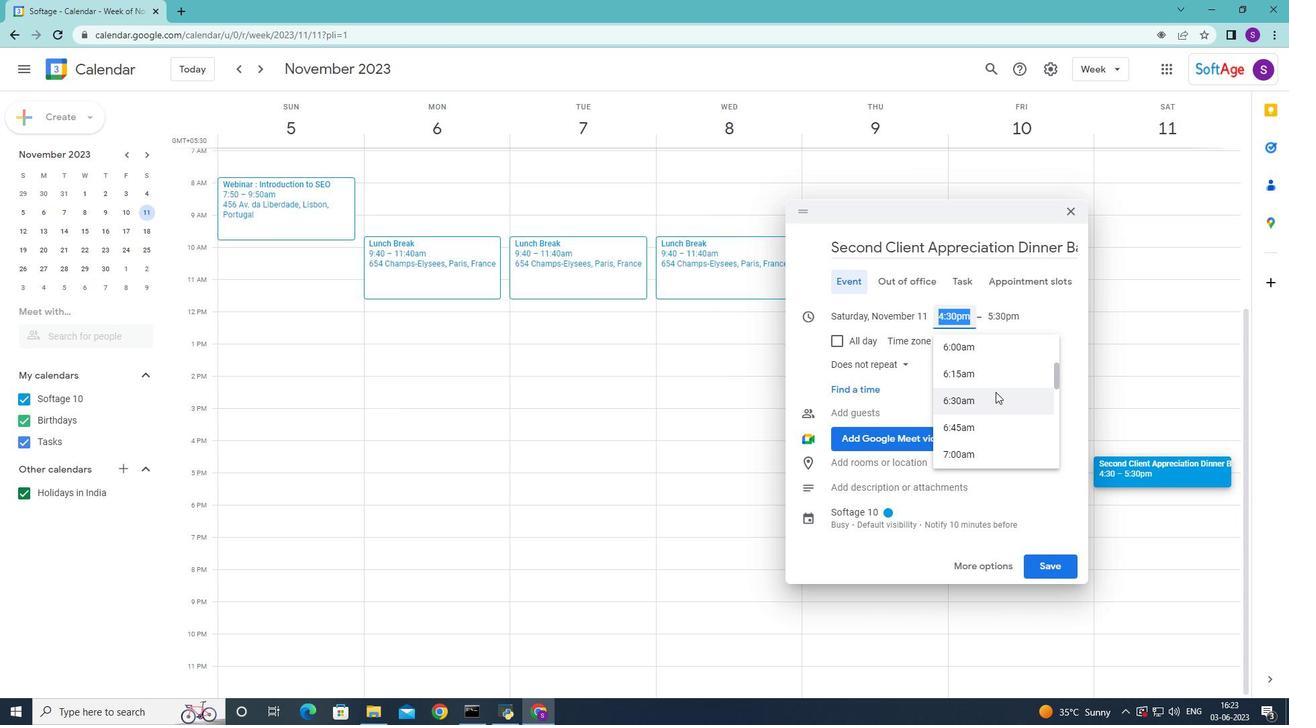 
Action: Mouse moved to (987, 394)
Screenshot: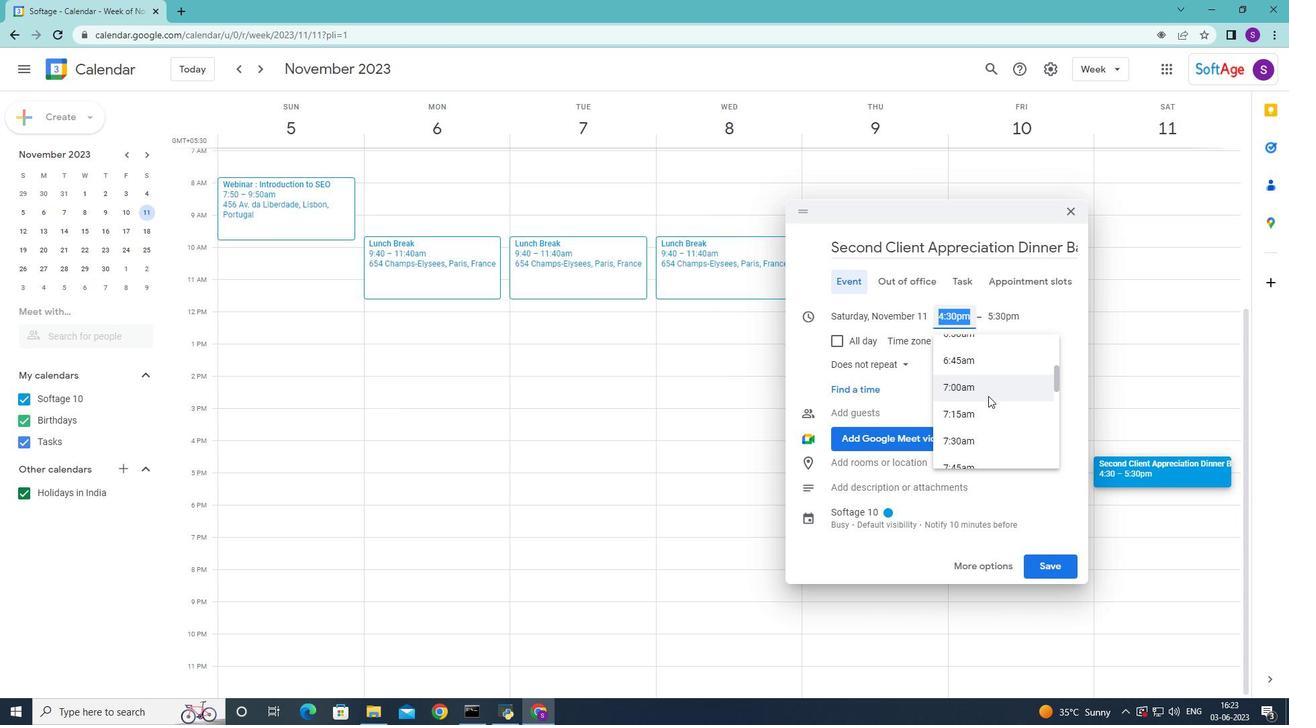 
Action: Mouse pressed left at (987, 394)
Screenshot: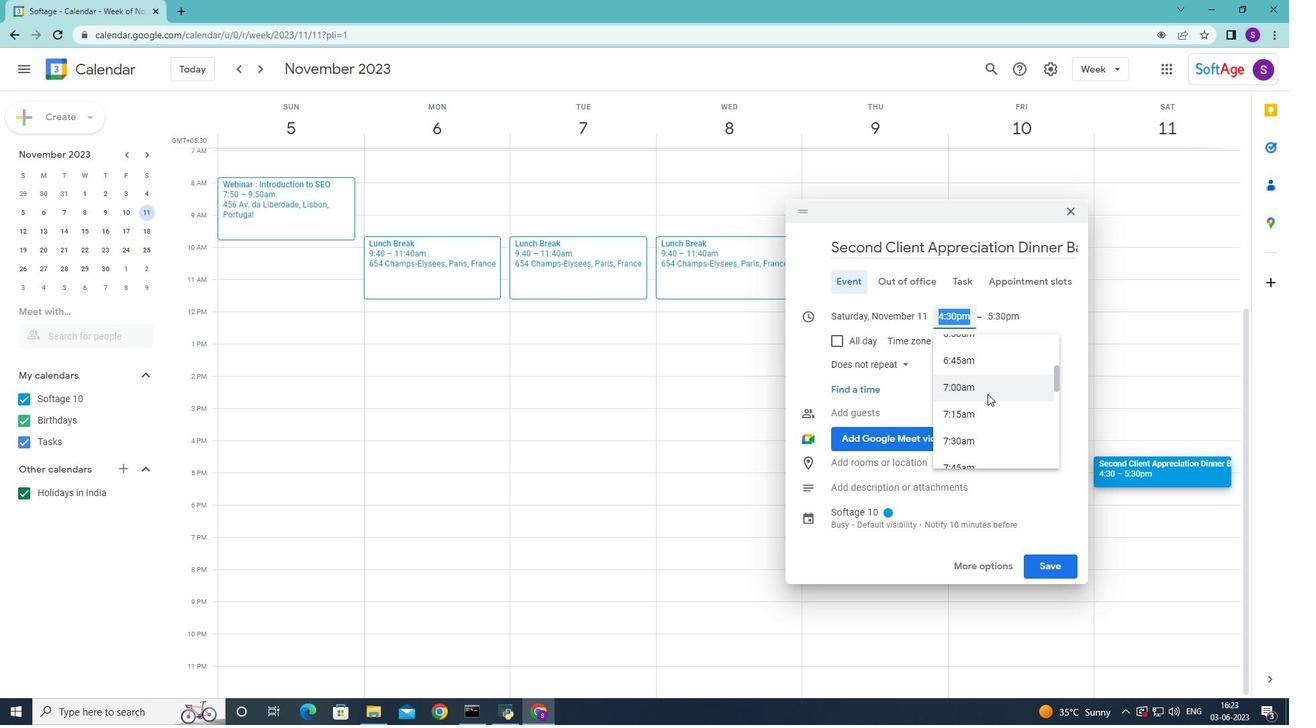
Action: Mouse moved to (1017, 258)
Screenshot: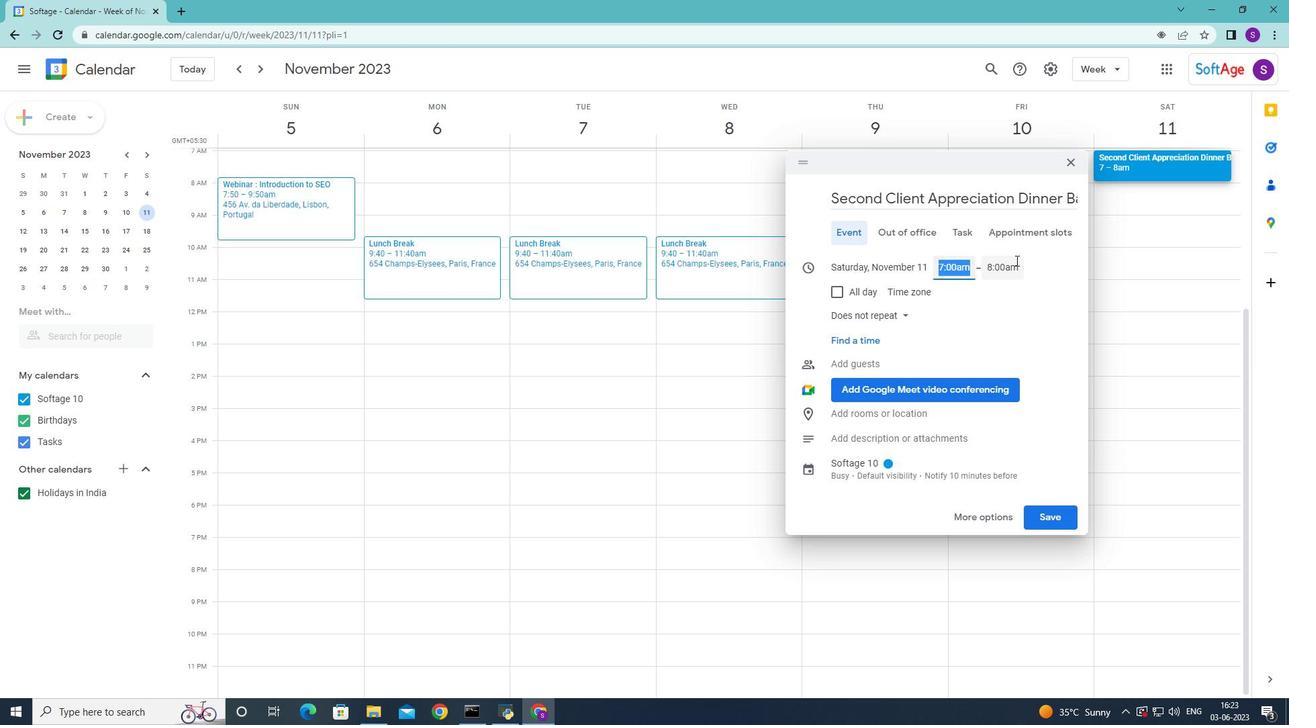 
Action: Mouse pressed left at (1017, 258)
Screenshot: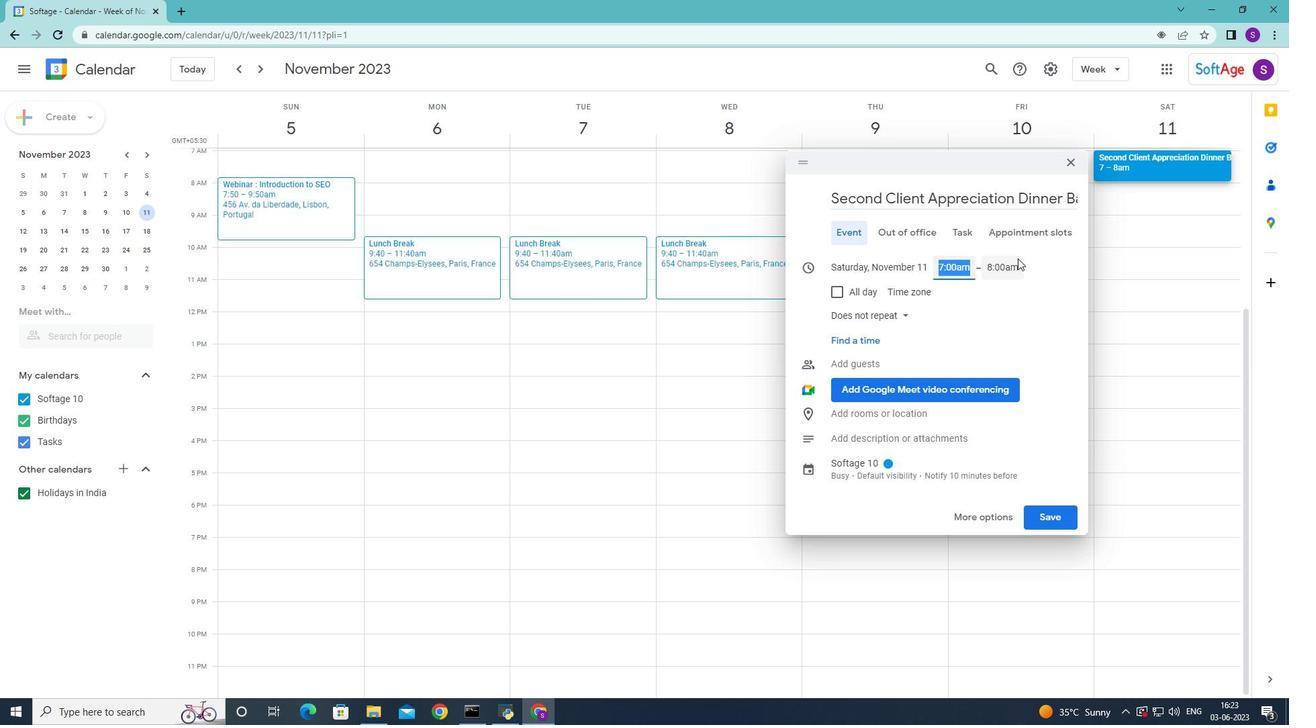 
Action: Mouse moved to (1031, 355)
Screenshot: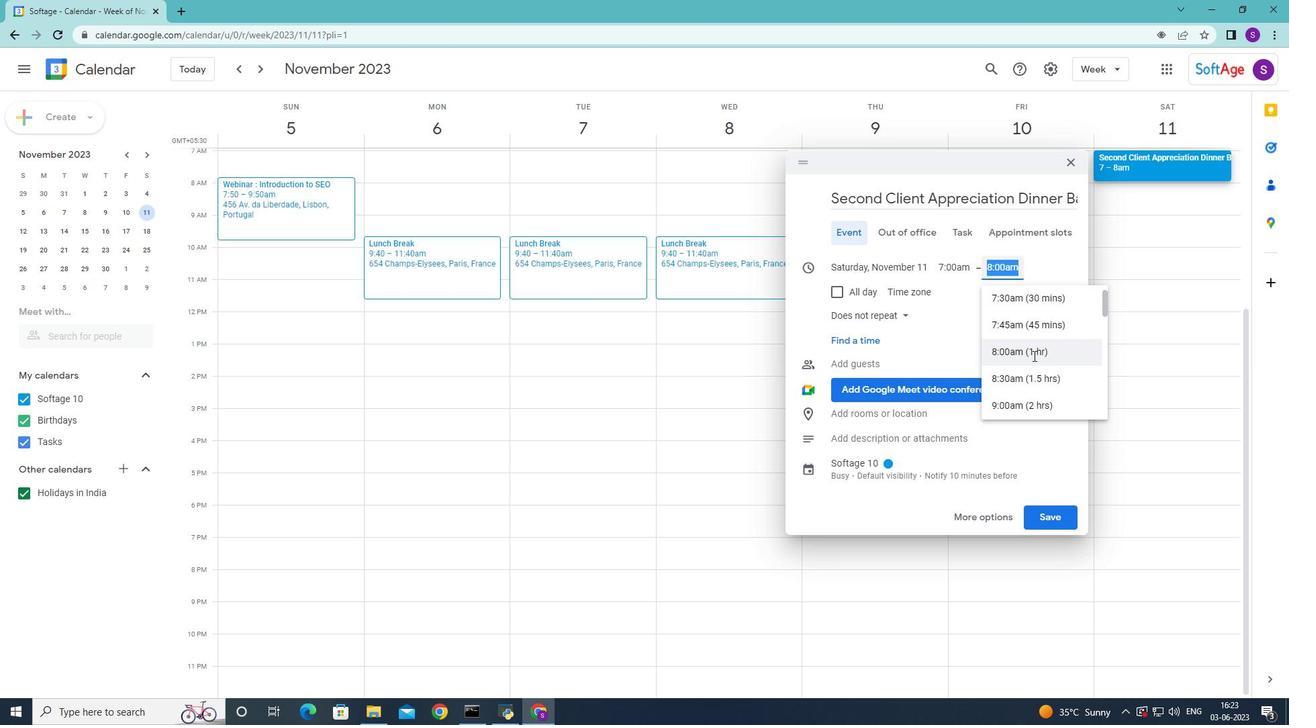 
Action: Mouse scrolled (1031, 355) with delta (0, 0)
Screenshot: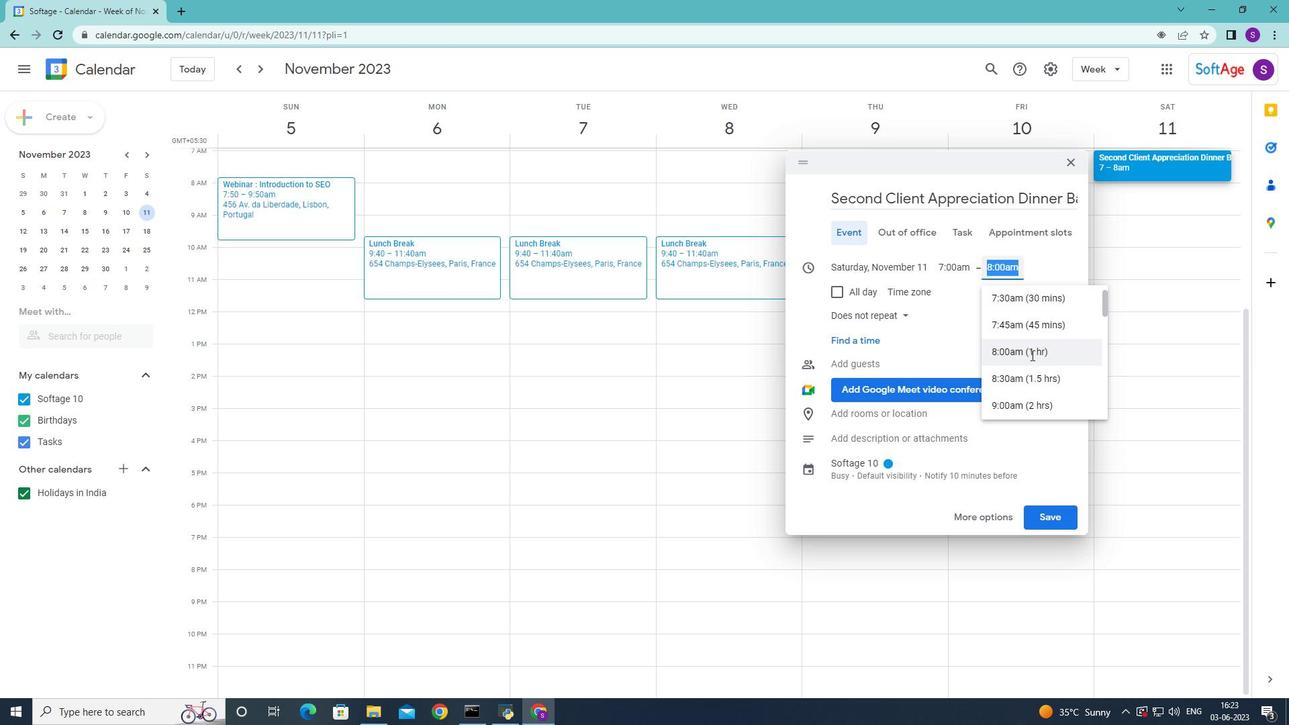 
Action: Mouse scrolled (1031, 355) with delta (0, 0)
Screenshot: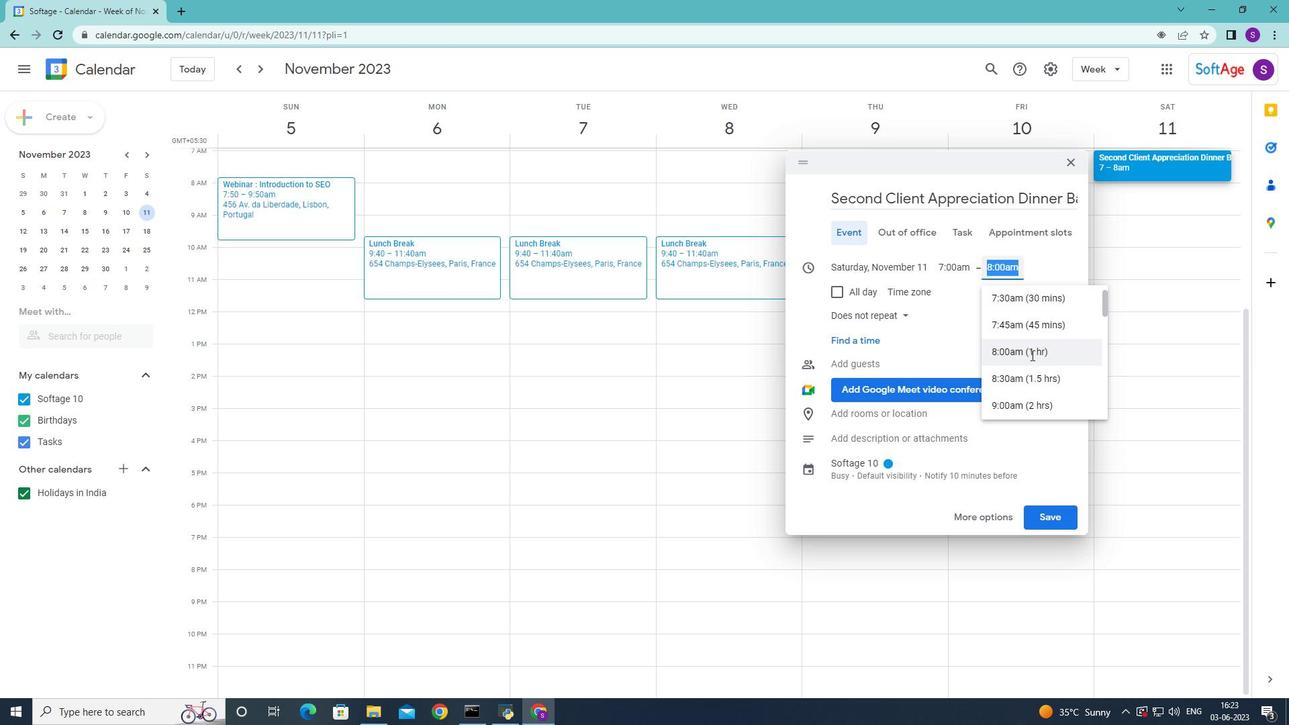 
Action: Mouse scrolled (1031, 355) with delta (0, 0)
Screenshot: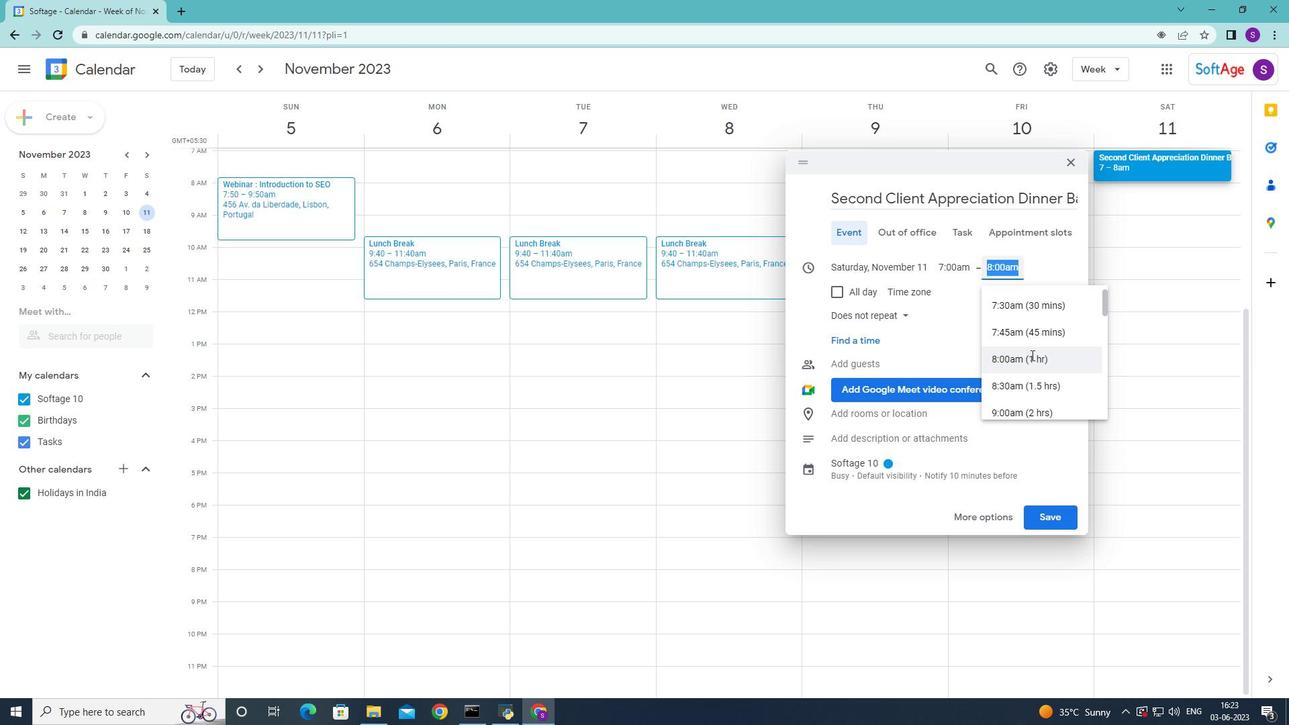 
Action: Mouse moved to (1027, 355)
Screenshot: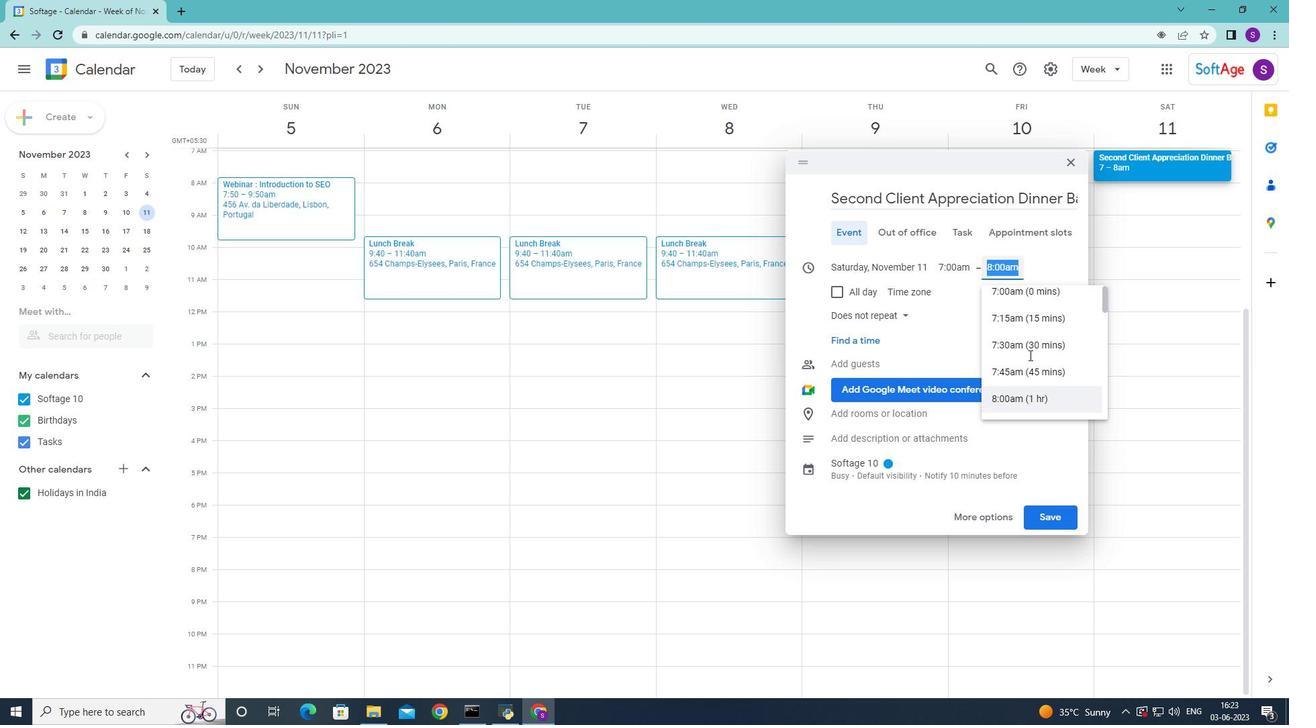 
Action: Mouse scrolled (1027, 355) with delta (0, 0)
Screenshot: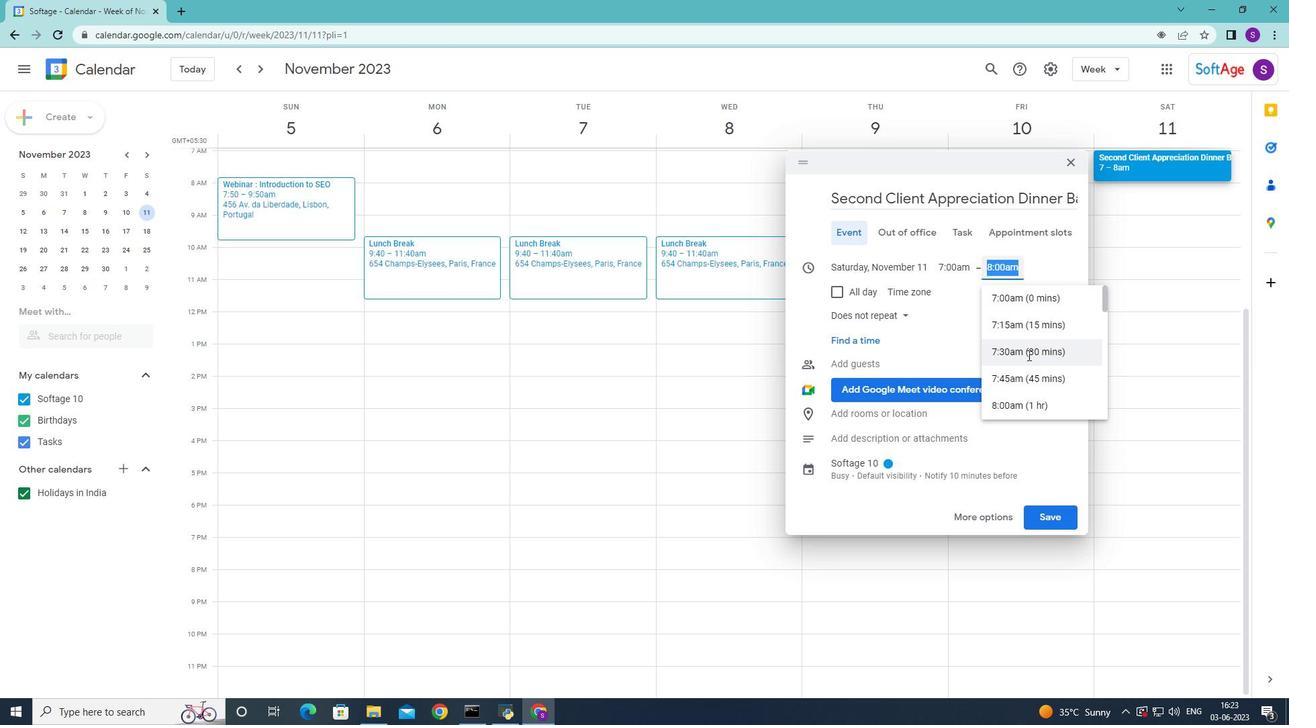 
Action: Mouse scrolled (1027, 355) with delta (0, 0)
Screenshot: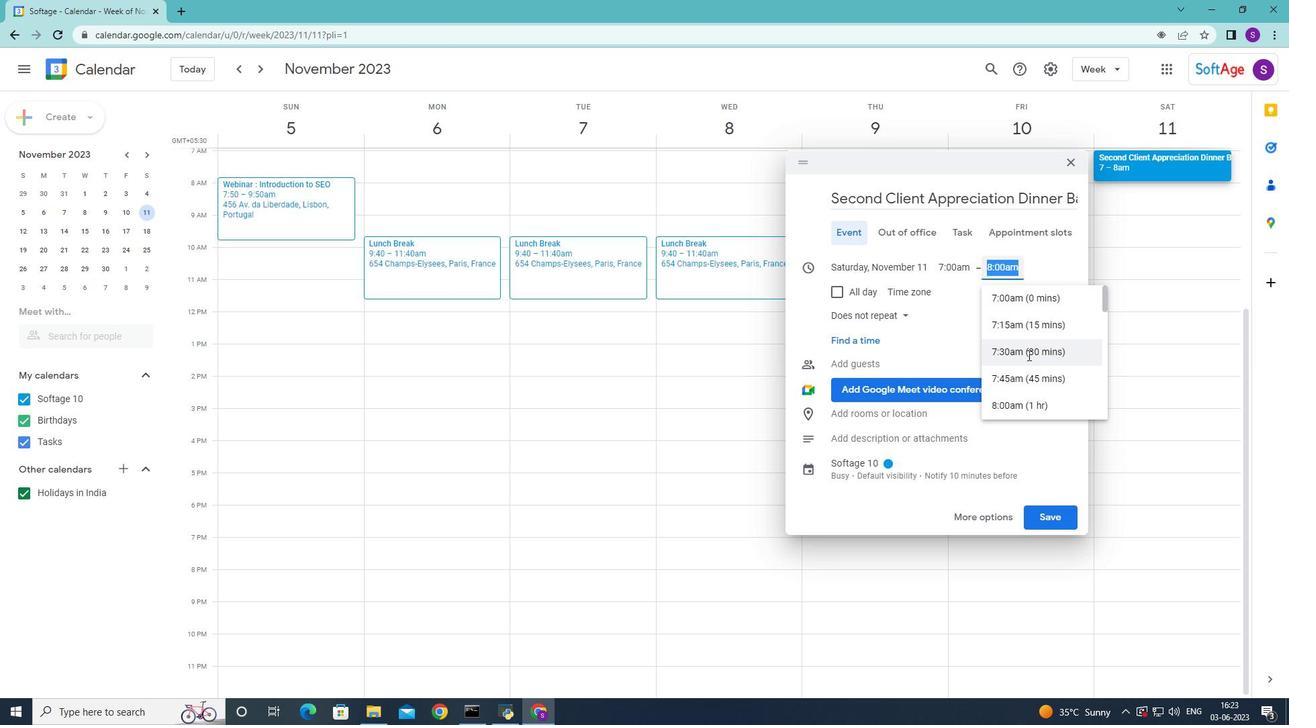 
Action: Mouse scrolled (1027, 355) with delta (0, 0)
Screenshot: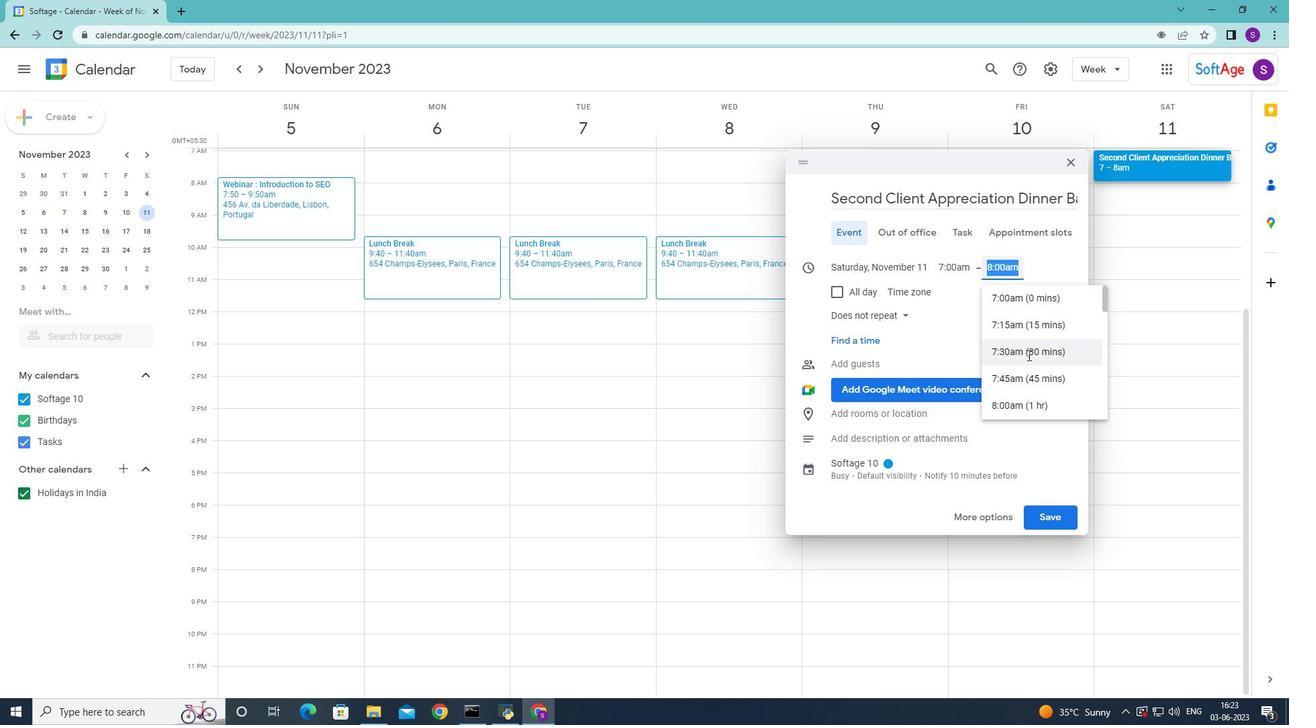 
Action: Mouse scrolled (1027, 355) with delta (0, 0)
Screenshot: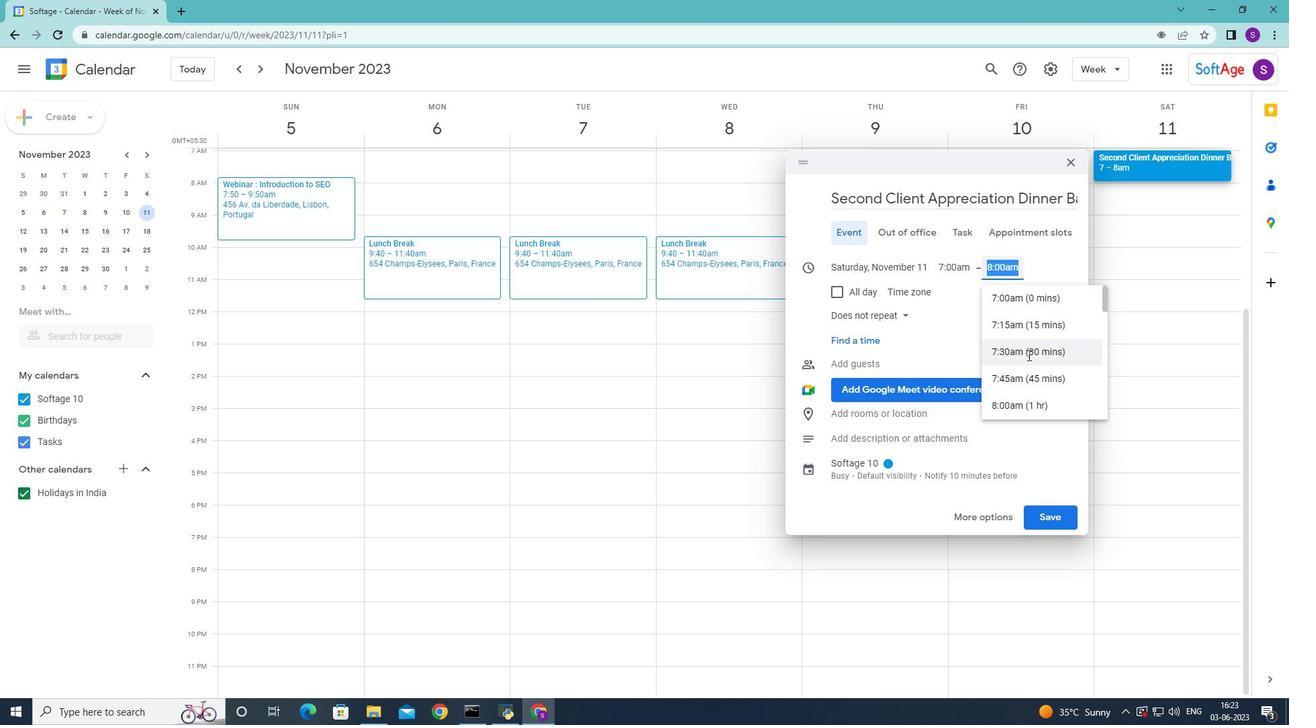 
Action: Mouse moved to (1021, 384)
Screenshot: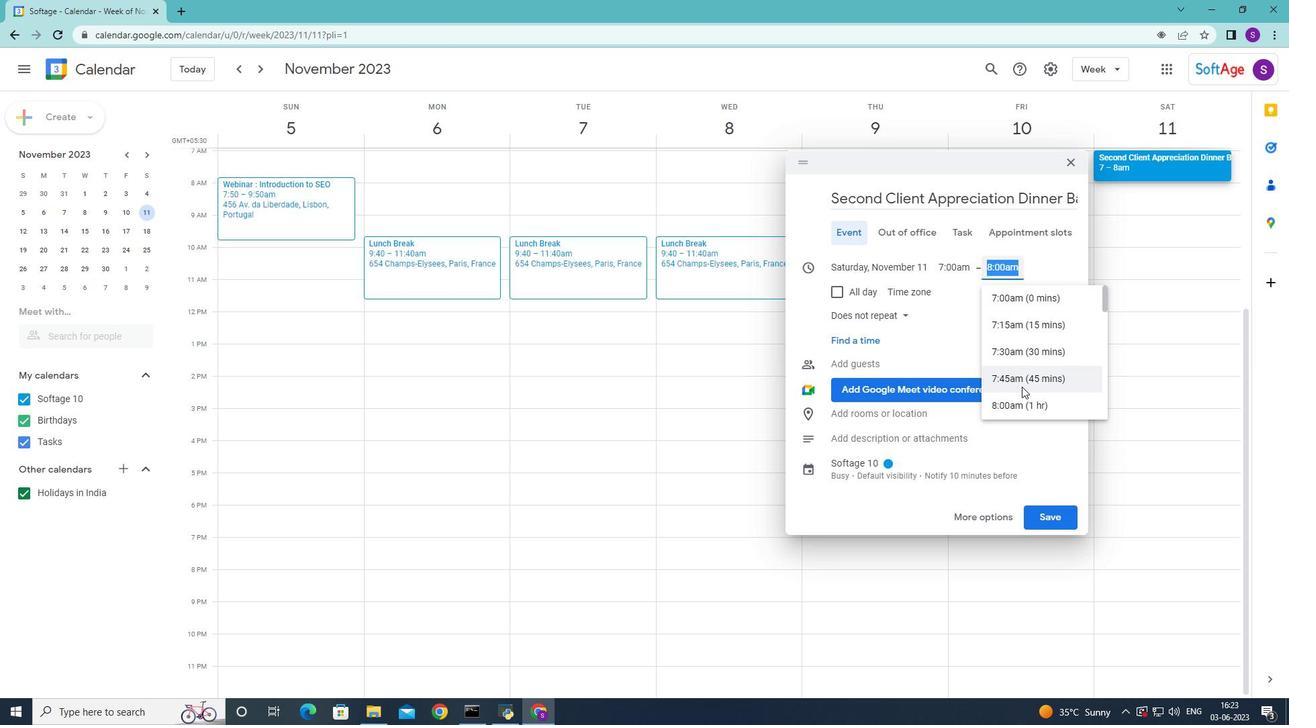 
Action: Mouse scrolled (1021, 383) with delta (0, 0)
Screenshot: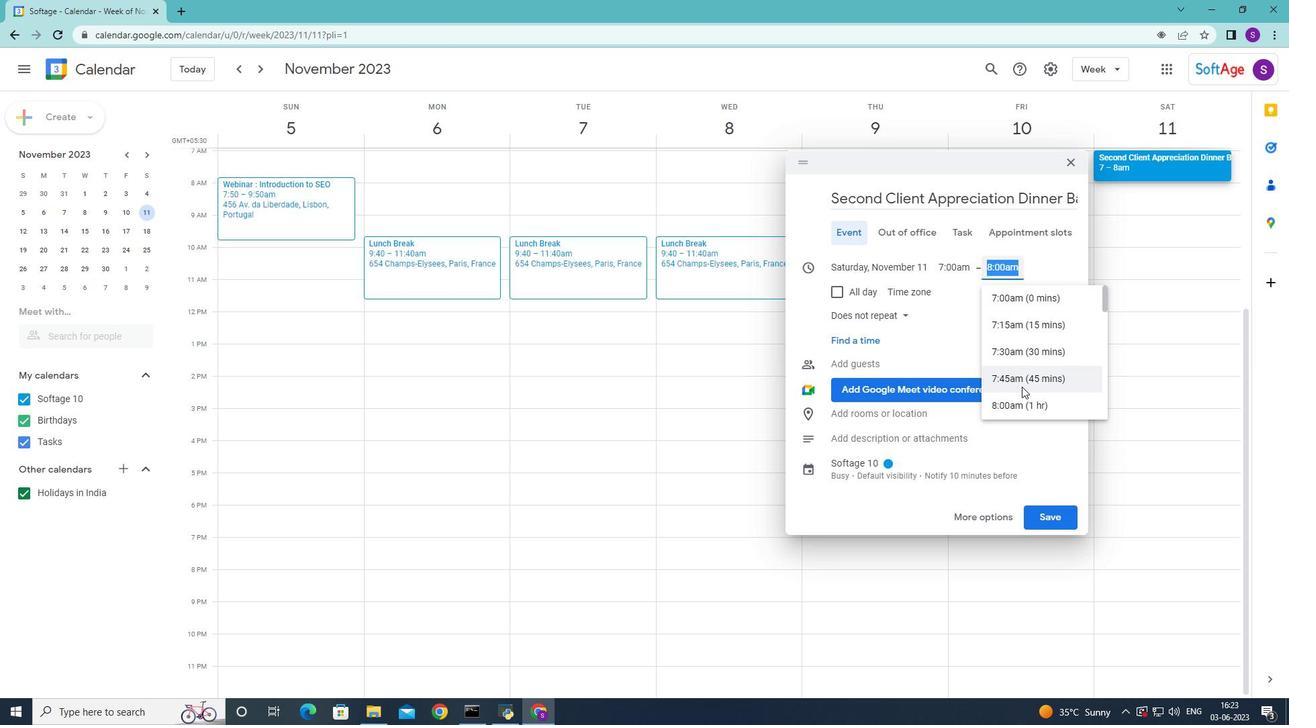 
Action: Mouse moved to (1023, 371)
Screenshot: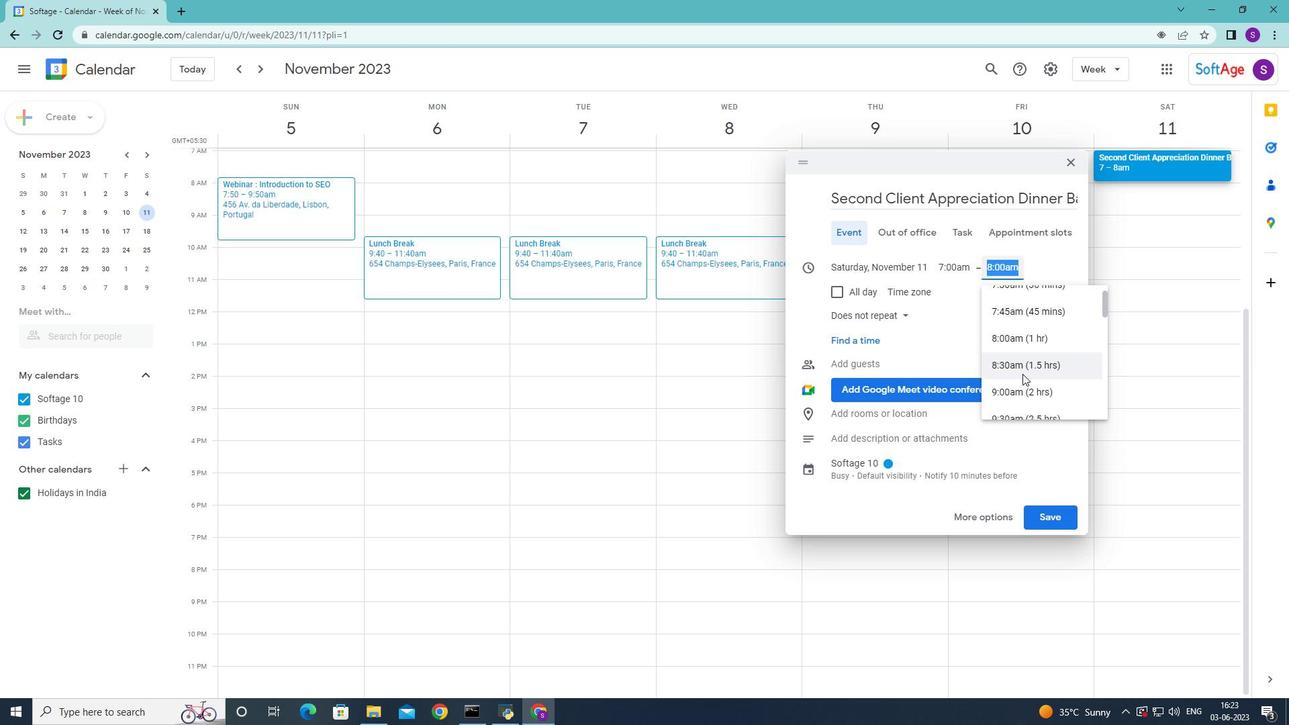 
Action: Mouse scrolled (1023, 370) with delta (0, 0)
Screenshot: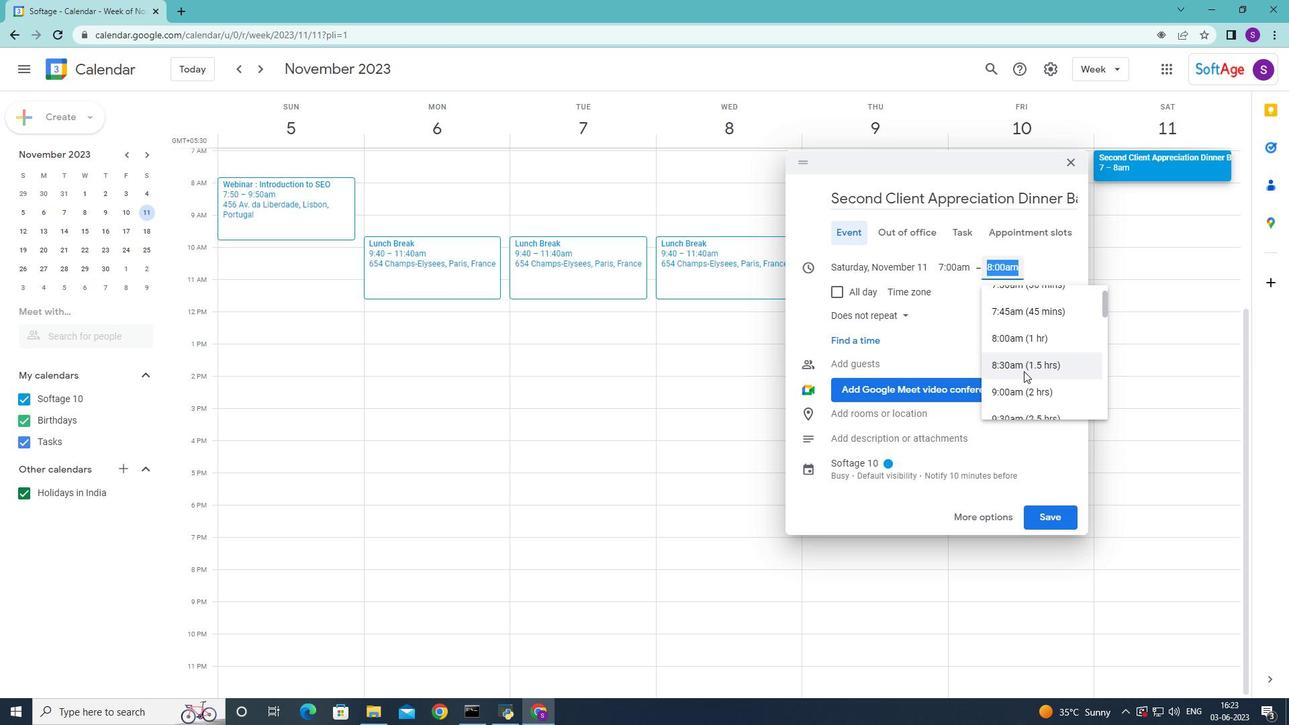 
Action: Mouse scrolled (1023, 370) with delta (0, 0)
Screenshot: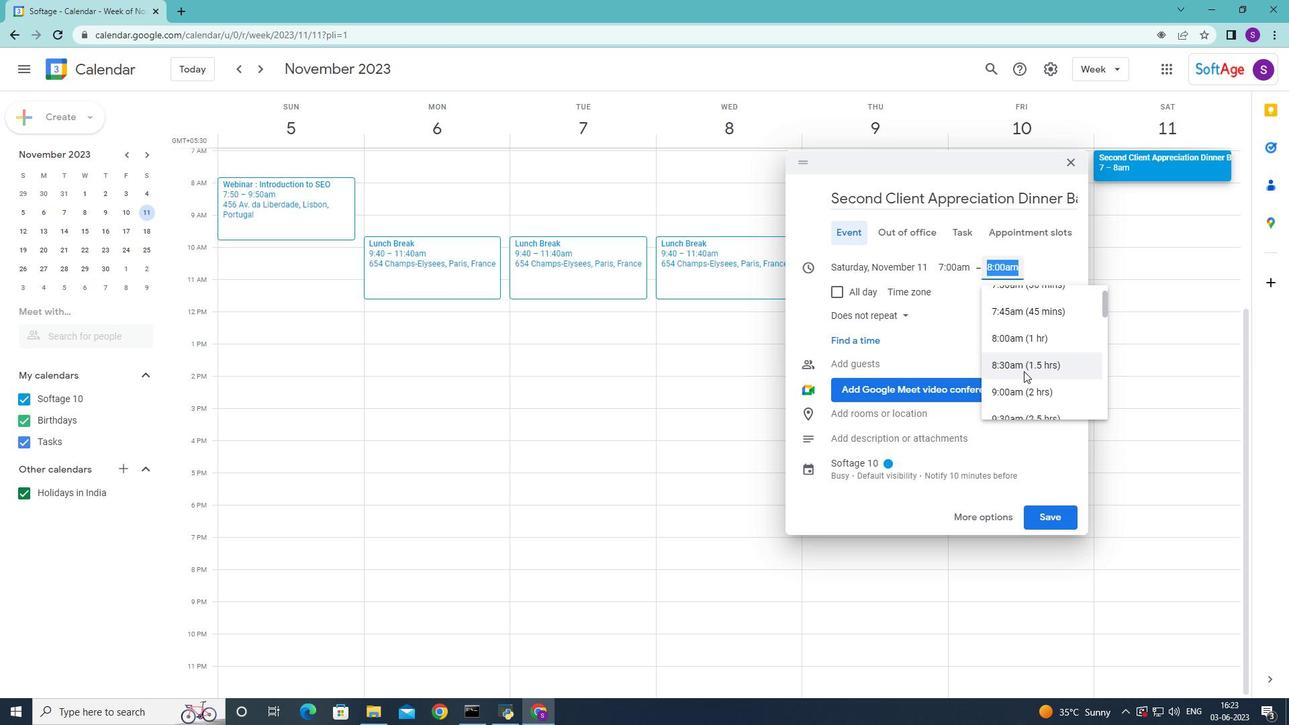 
Action: Mouse moved to (1021, 357)
Screenshot: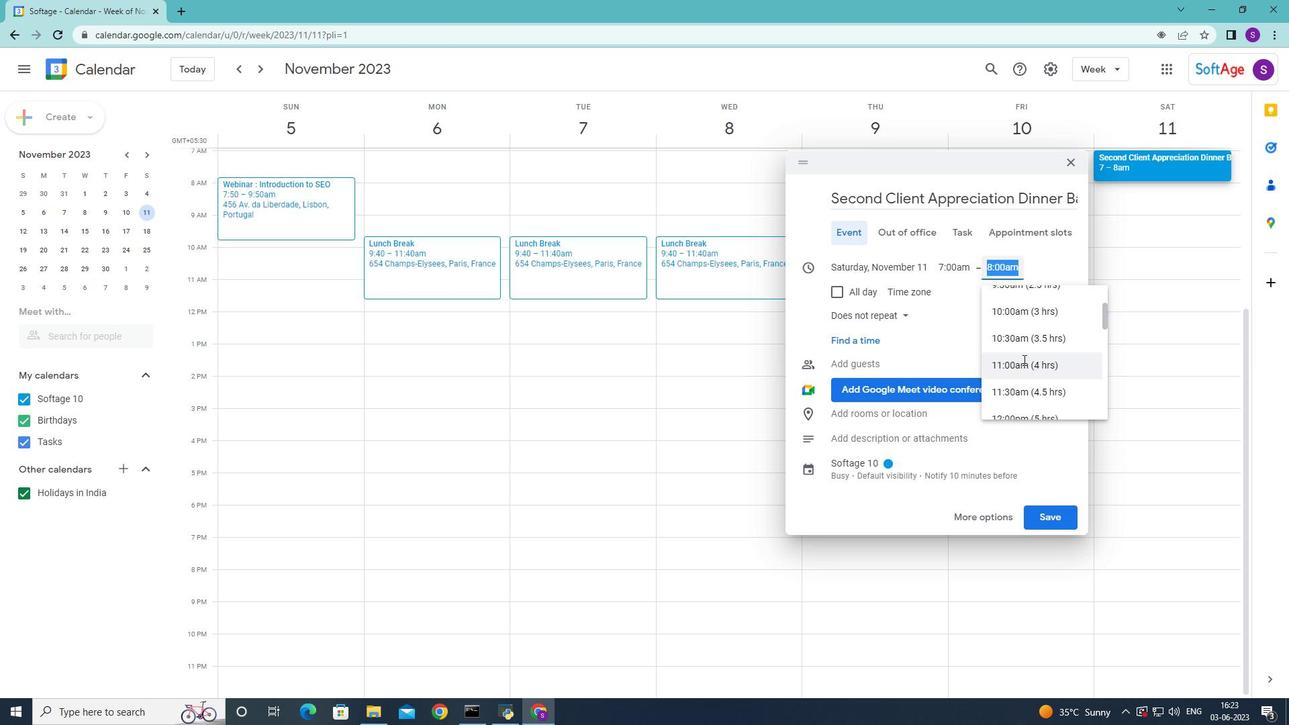 
Action: Mouse scrolled (1021, 358) with delta (0, 0)
Screenshot: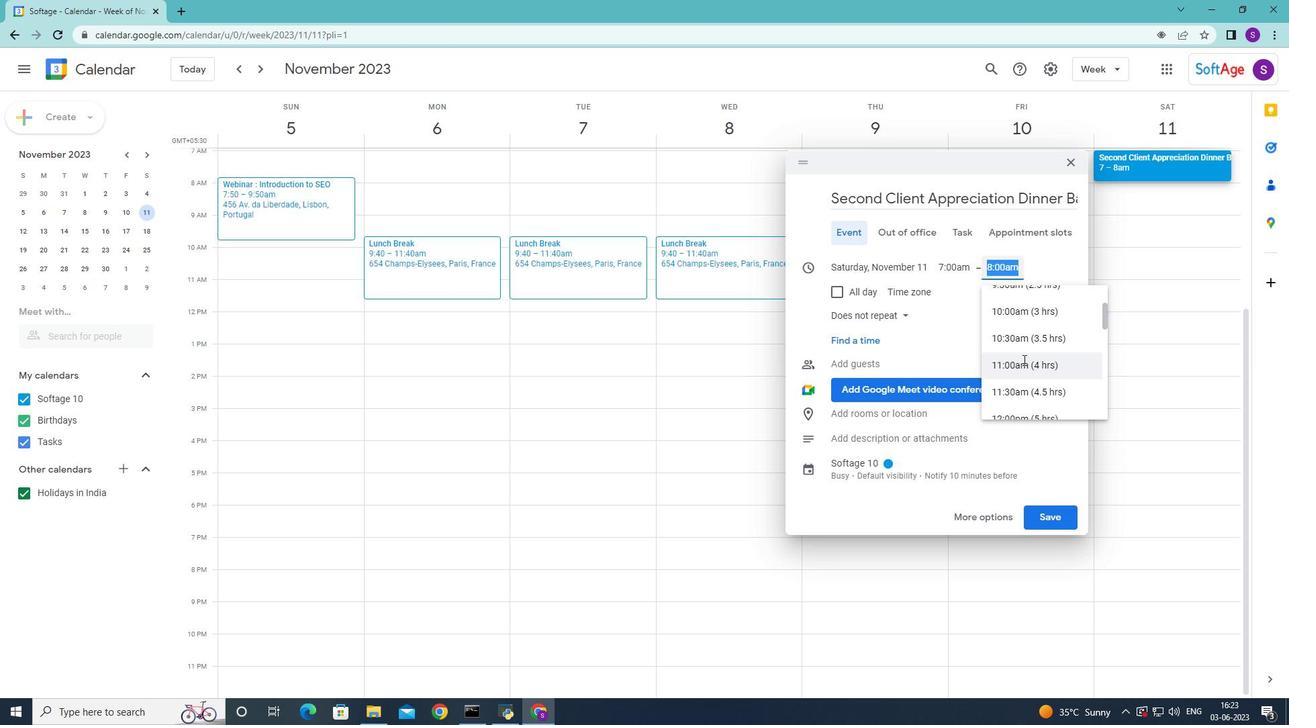
Action: Mouse moved to (1026, 332)
Screenshot: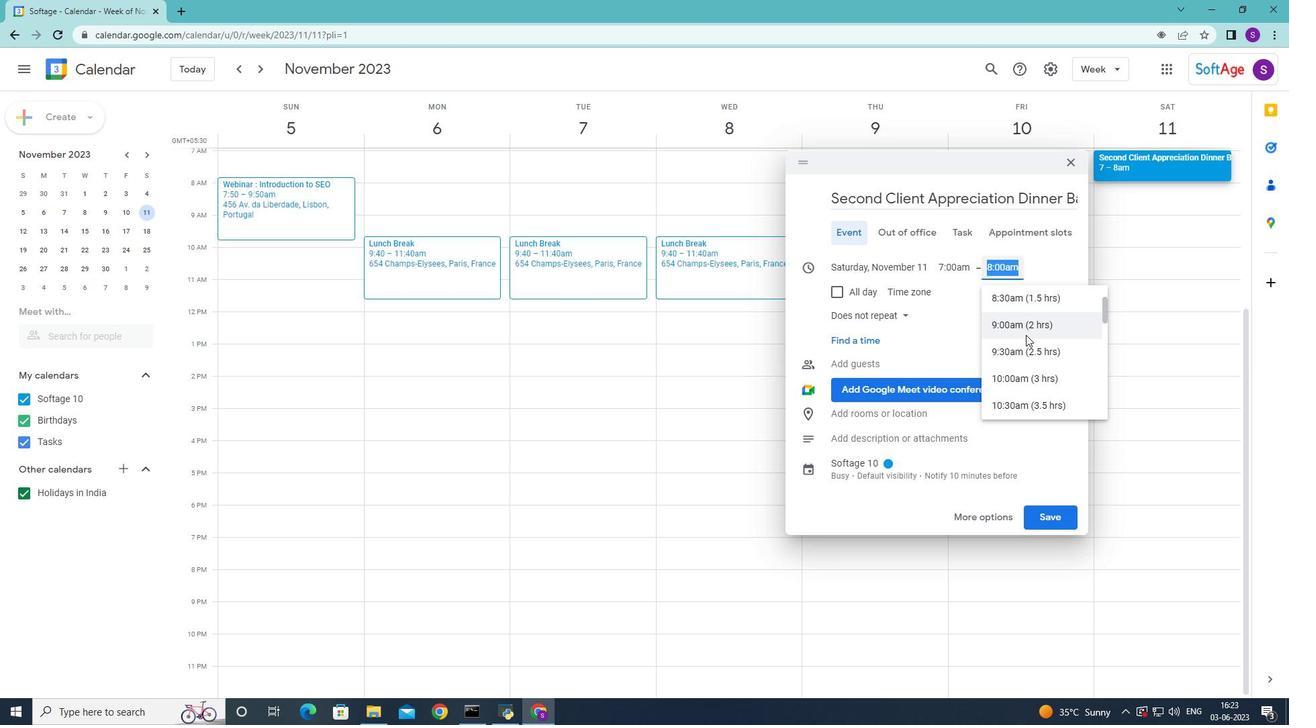 
Action: Mouse pressed left at (1026, 332)
Screenshot: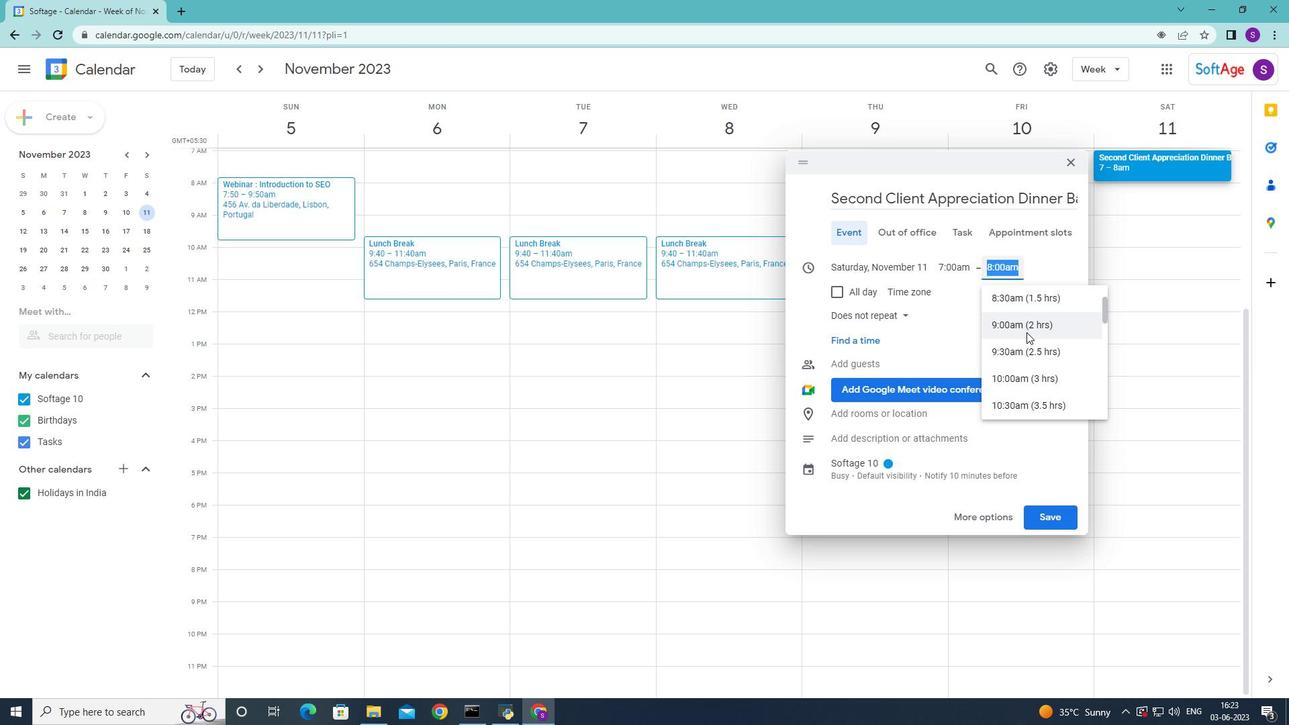 
Action: Mouse moved to (976, 516)
Screenshot: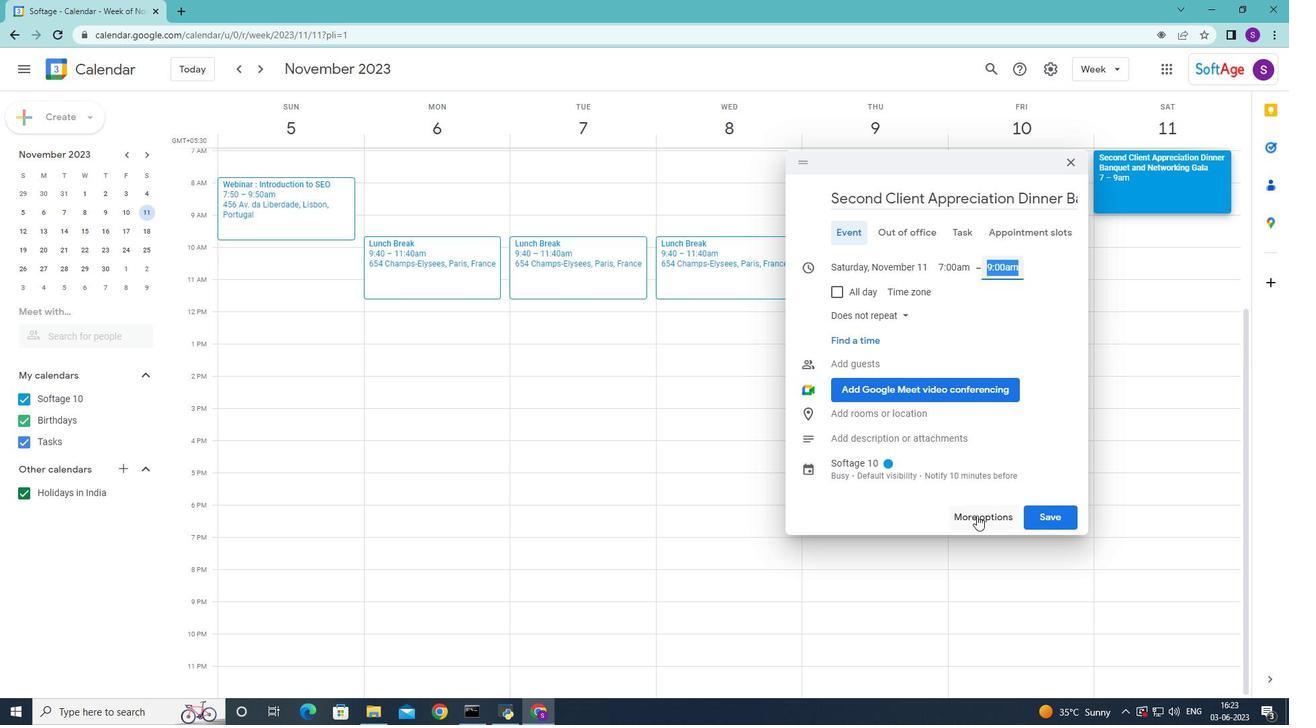 
Action: Mouse pressed left at (976, 516)
Screenshot: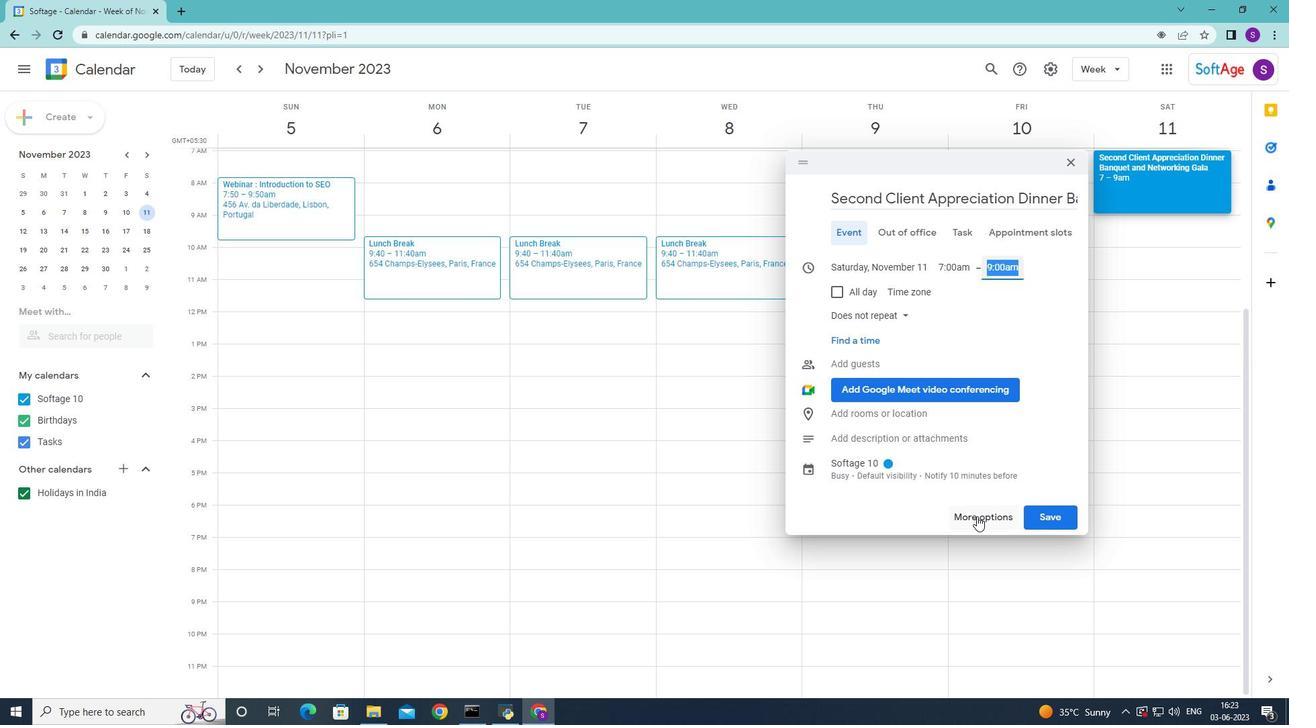 
Action: Mouse moved to (245, 474)
Screenshot: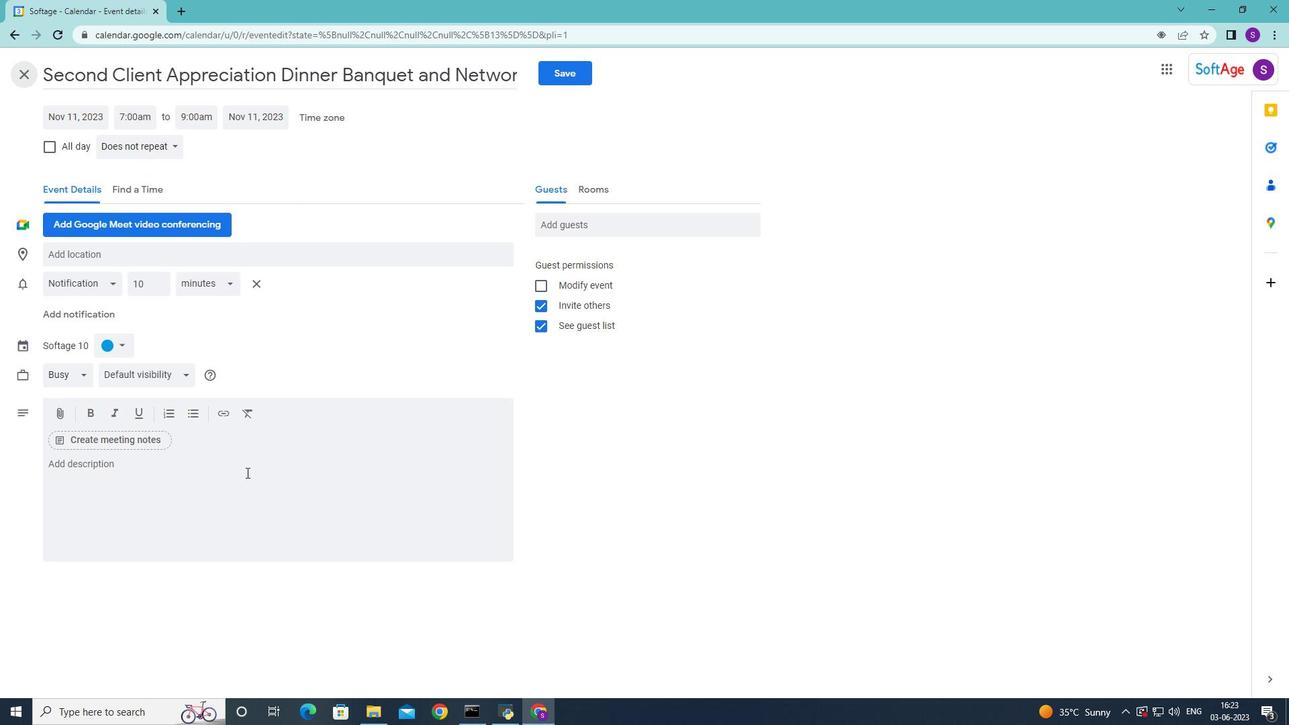 
Action: Mouse pressed left at (245, 474)
Screenshot: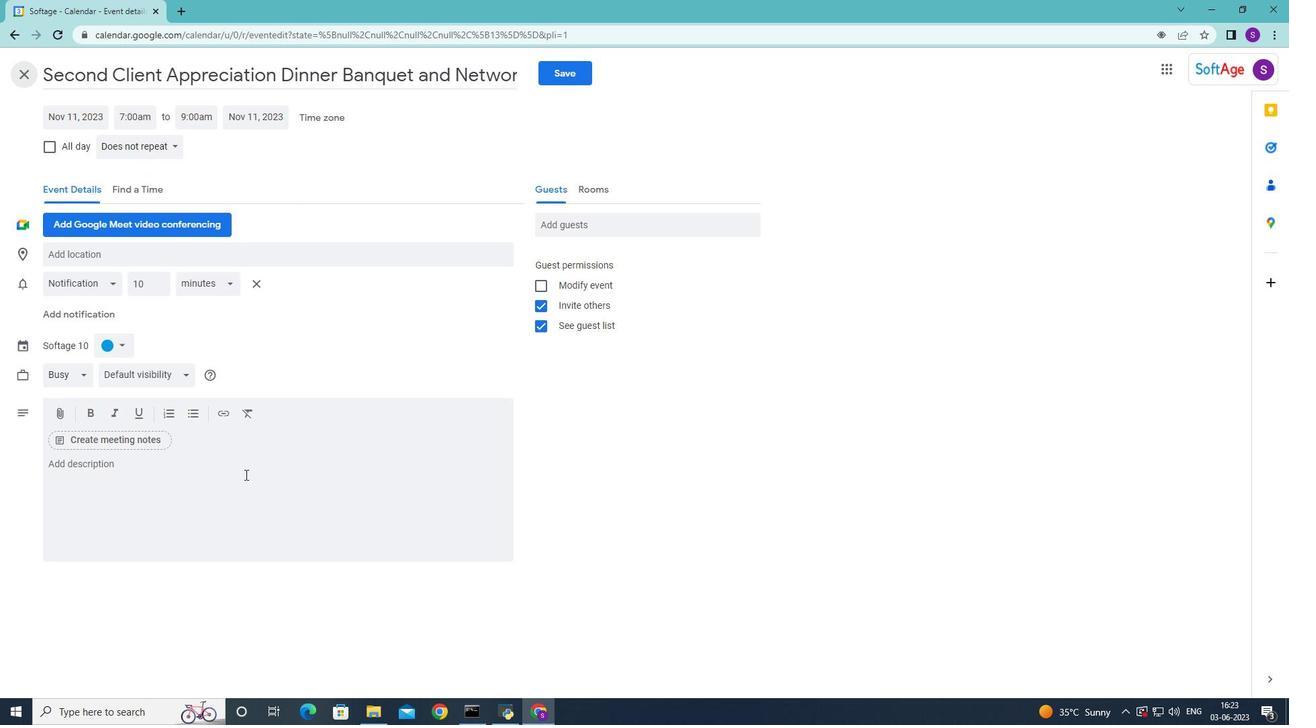 
Action: Mouse moved to (243, 474)
Screenshot: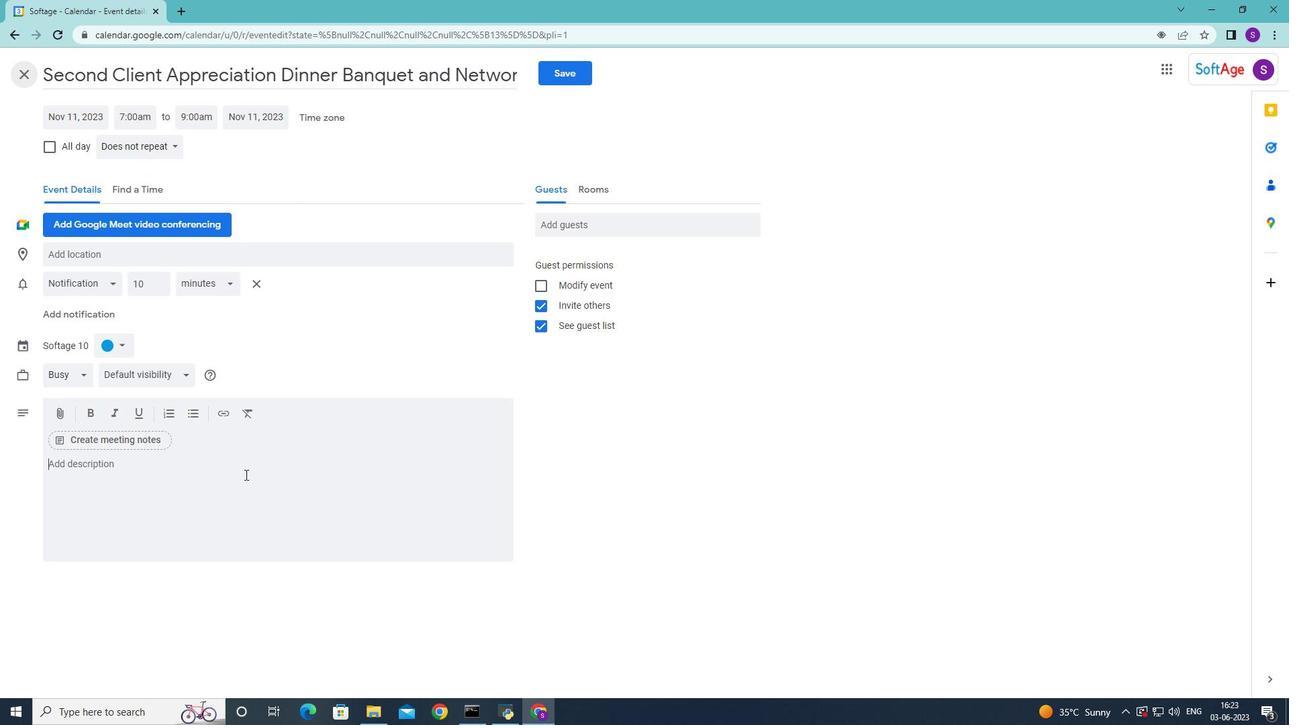 
Action: Key pressed <Key.shift><Key.shift>re<Key.backspace><Key.backspace><Key.shift>Regular<Key.space><Key.shift>checl<Key.backspace>k-ins<Key.space>and<Key.space>progress<Key.space>rviews<Key.space><Key.backspace><Key.backspace><Key.backspace><Key.backspace><Key.backspace><Key.backspace>eviews<Key.space>will<Key.space>be<Key.space>scheduled<Key.space>to<Key.space>evaluat<Key.space><Key.backspace>e<Key.space>the<Key.space>employee's<Key.space>progt<Key.backspace>ress<Key.space>and<Key.space>provide<Key.space>ongoing<Key.space>d<Key.backspace>feedback.<Key.space><Key.shift>These<Key.space>profress<Key.space><Key.backspace><Key.backspace><Key.backspace><Key.backspace><Key.backspace><Key.backspace><Key.backspace><Key.backspace><Key.backspace>discussions<Key.space>will<Key.space>allow<Key.space>for<Key.space><Key.space>adjustments<Key.space>to<Key.space>the<Key.space>action<Key.space>plan<Key.space>if<Key.space>needed<Key.space>nd<Key.space><Key.backspace><Key.backspace><Key.backspace>and<Key.space>provide<Key.space>encouragement<Key.space>and<Key.space>support<Key.space>to<Key.space>the<Key.space>the<Key.space>employee.
Screenshot: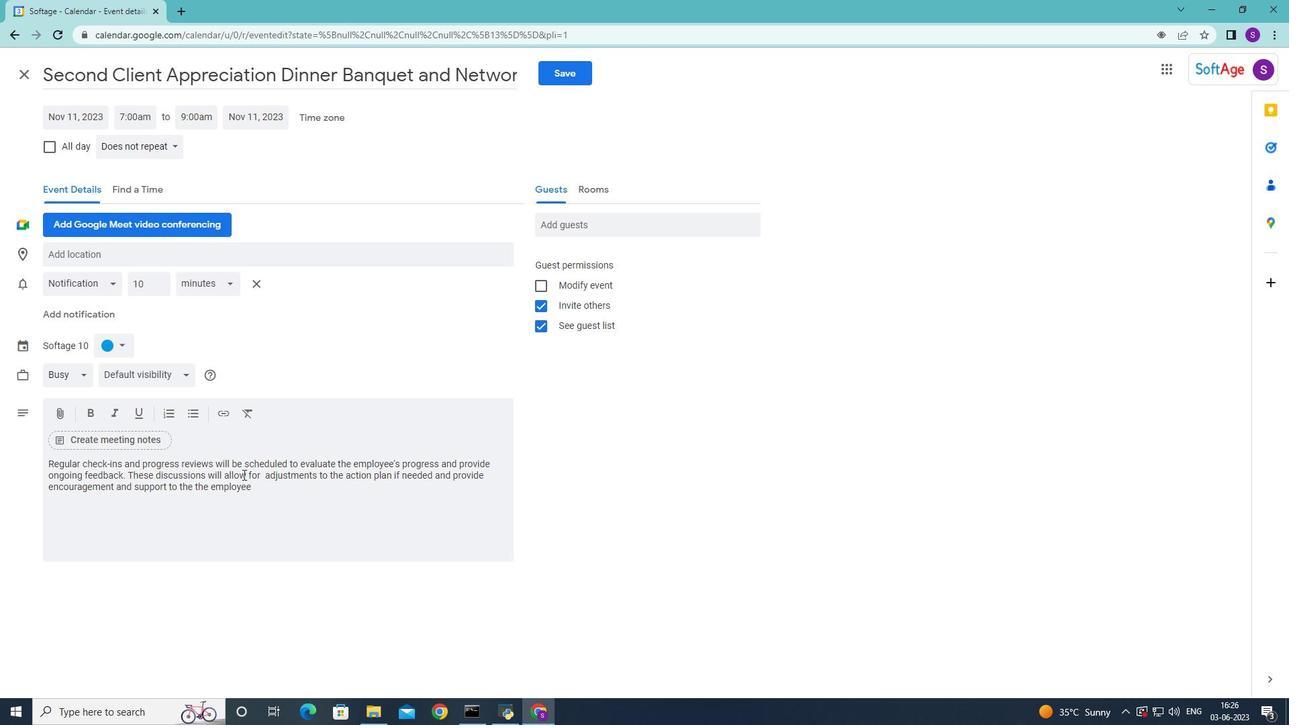 
Action: Mouse moved to (125, 345)
Screenshot: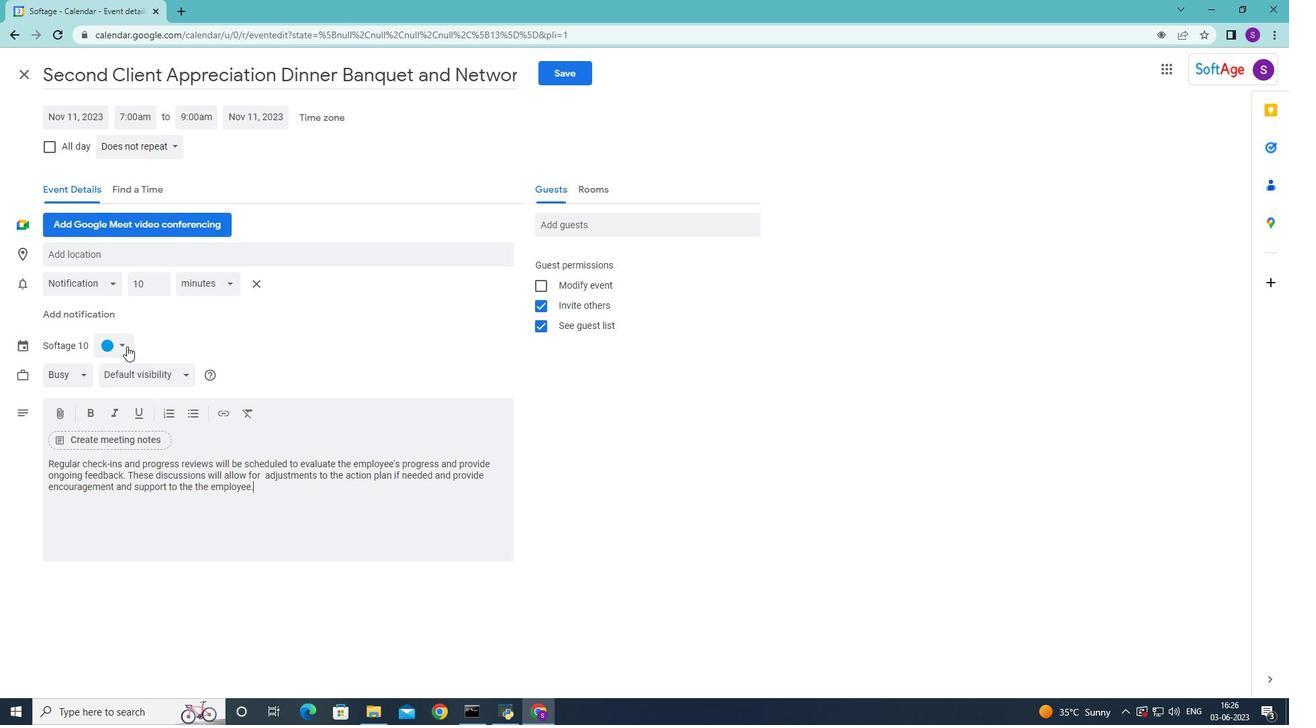 
Action: Mouse pressed left at (125, 345)
Screenshot: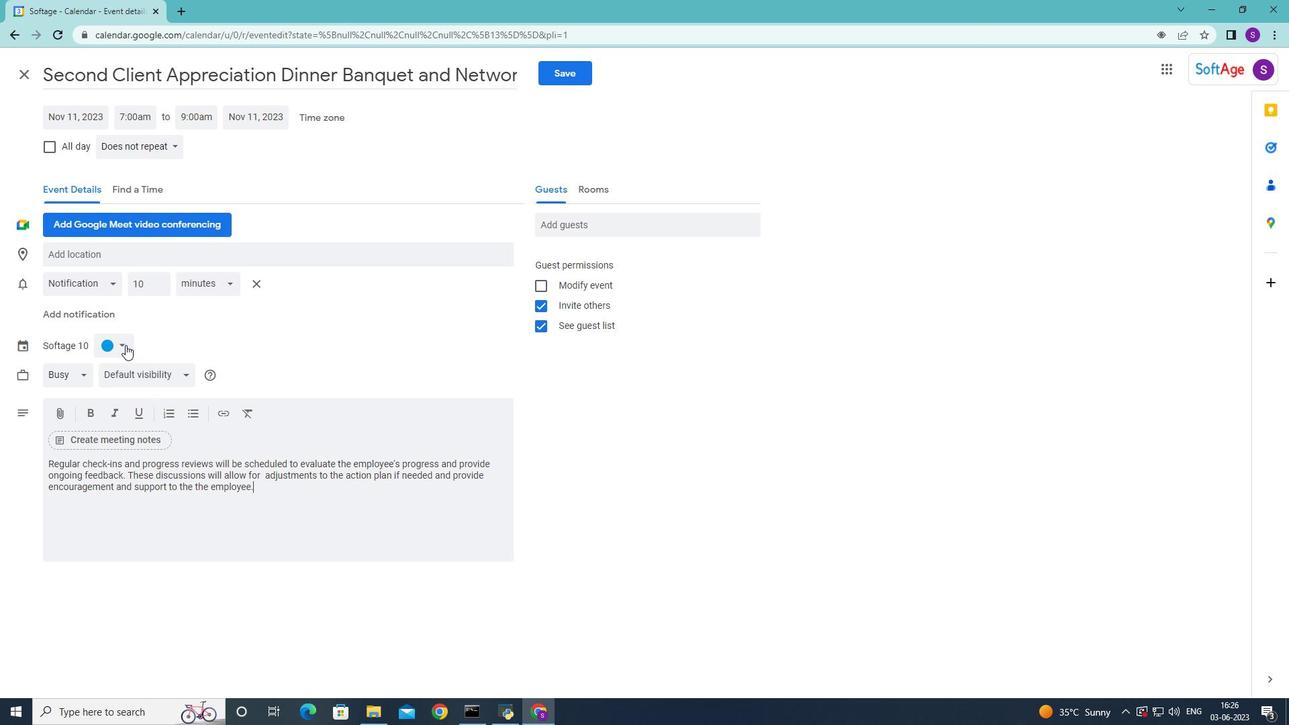 
Action: Mouse moved to (122, 346)
Screenshot: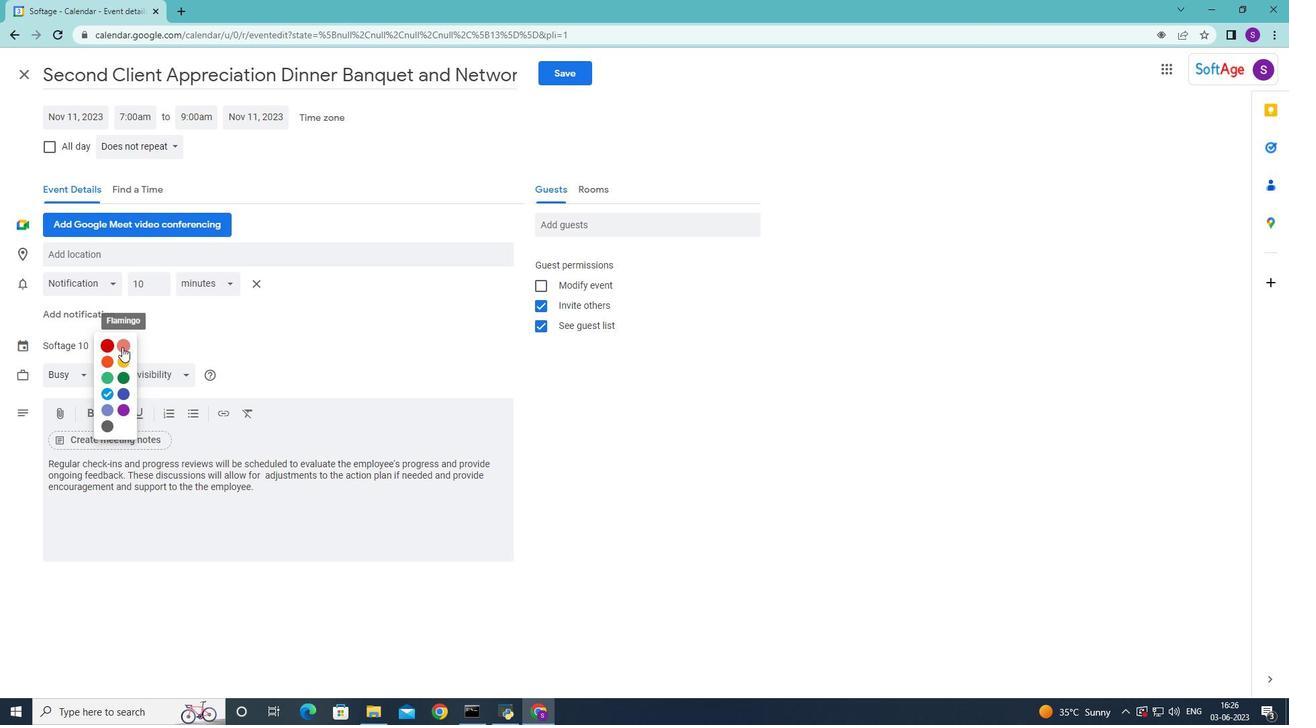 
Action: Mouse pressed left at (122, 346)
Screenshot: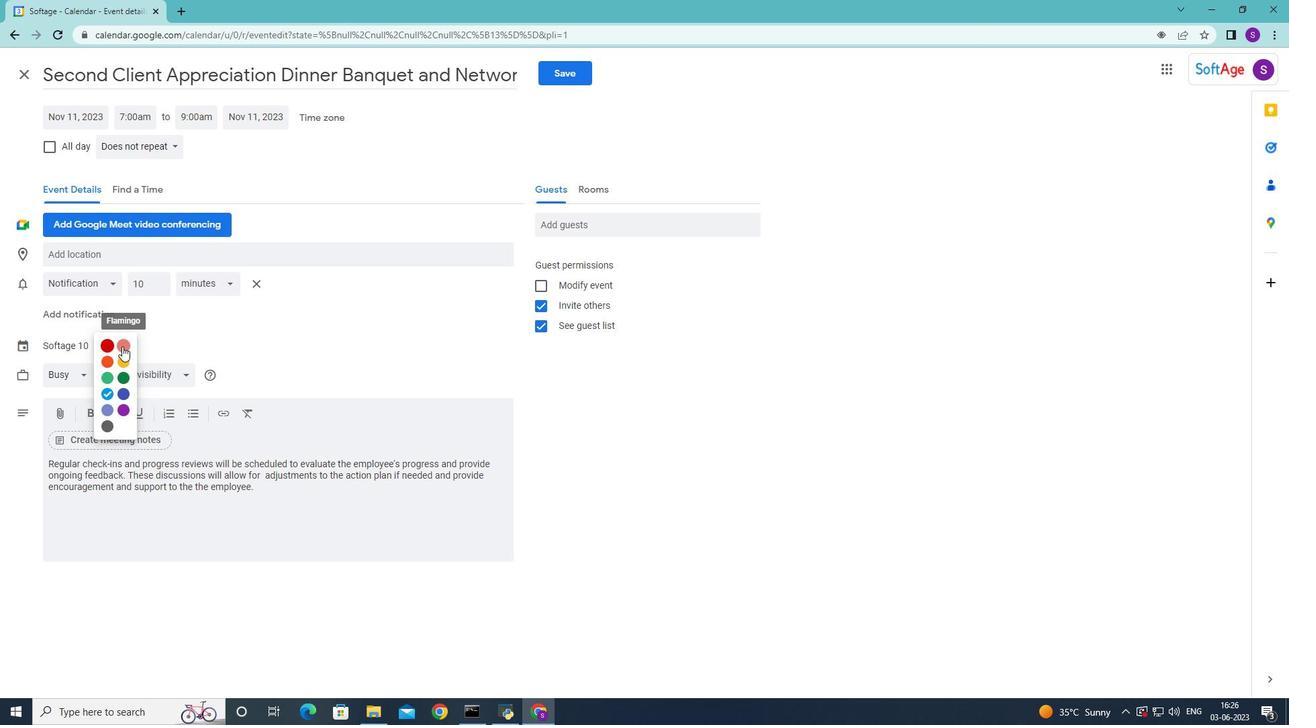
Action: Mouse moved to (185, 259)
Screenshot: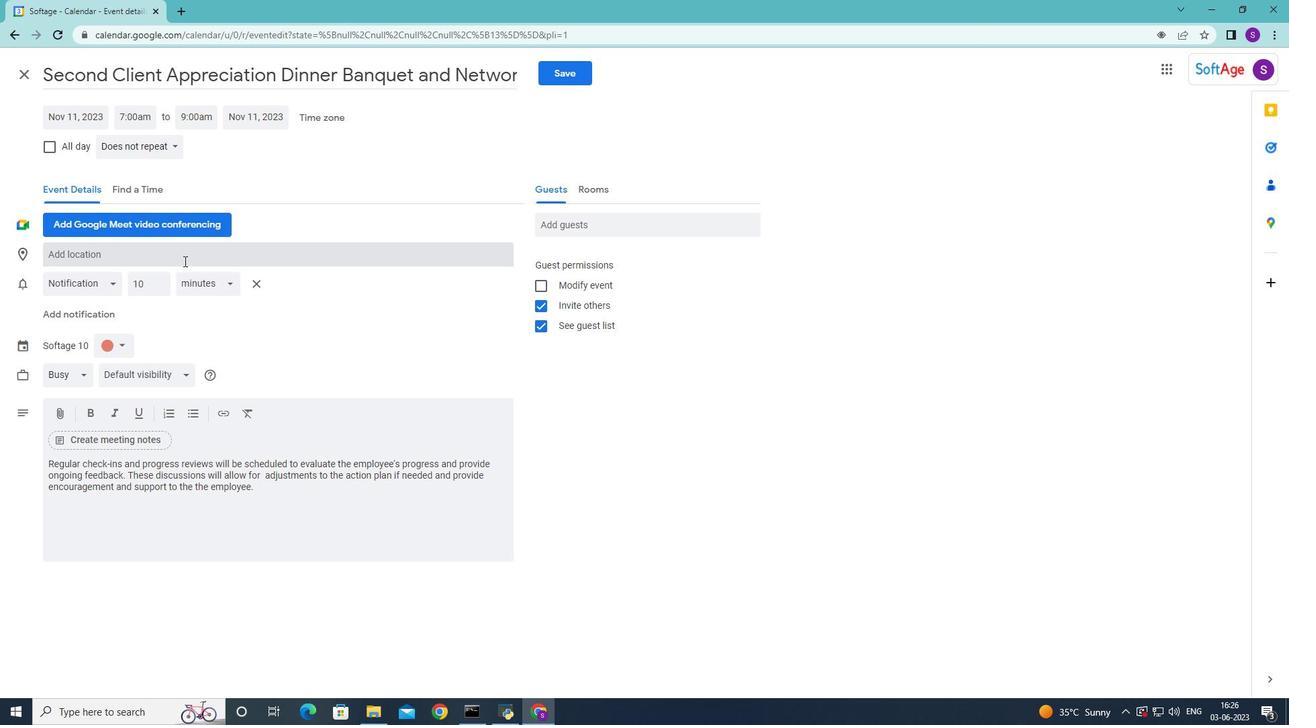 
Action: Mouse pressed left at (185, 259)
Screenshot: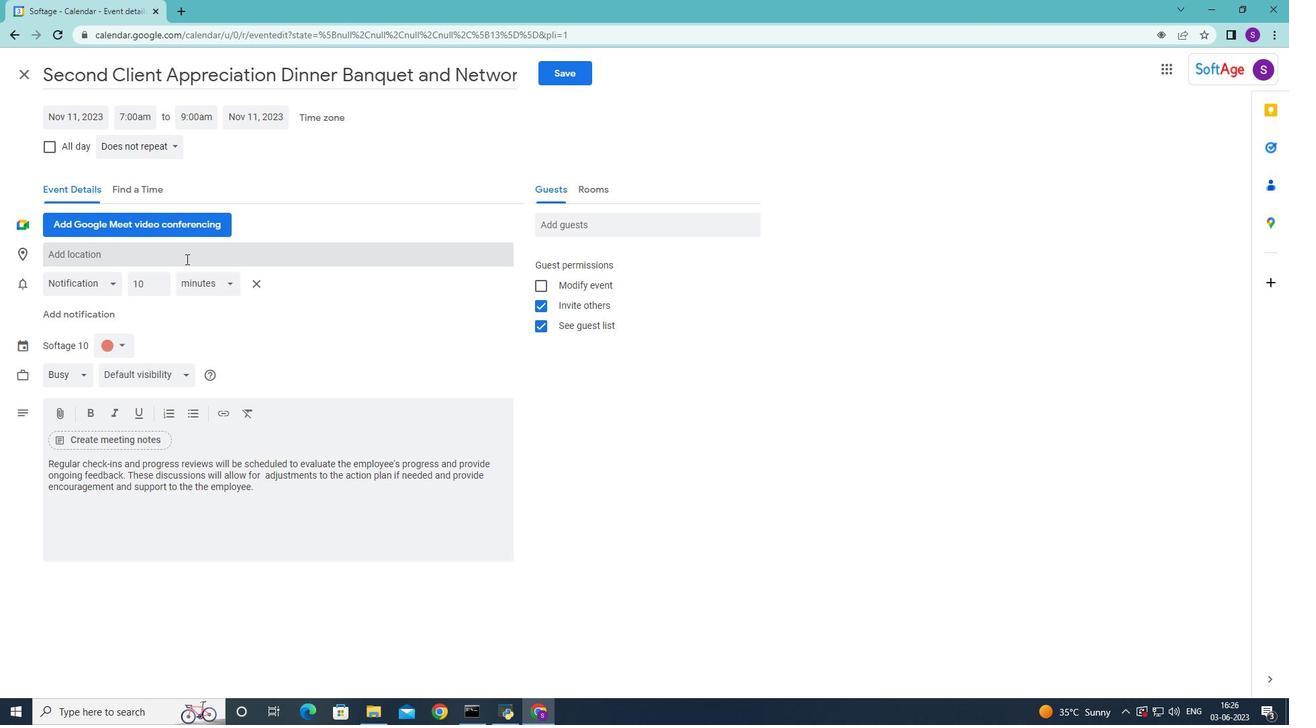 
Action: Key pressed 987<Key.space><Key.shift><Key.shift><Key.shift><Key.shift>Wild<Key.space><Key.shift>Wadi<Key.space><Key.shift>Water<Key.space><Key.shift>park<Key.space><Key.backspace>,<Key.space><Key.shift><Key.shift><Key.shift><Key.shift><Key.shift><Key.shift><Key.shift><Key.shift><Key.shift><Key.shift><Key.shift><Key.shift><Key.shift><Key.shift><Key.shift><Key.shift><Key.shift><Key.shift><Key.shift><Key.shift><Key.shift><Key.shift><Key.shift><Key.shift><Key.shift><Key.shift><Key.shift><Key.shift><Key.shift><Key.shift><Key.shift><Key.shift><Key.shift><Key.shift><Key.shift><Key.shift><Key.shift><Key.shift><Key.shift>Dubai,<Key.shift><Key.shift><Key.shift><Key.shift><Key.shift><Key.shift><Key.shift><Key.shift><Key.shift><Key.shift>U<Key.shift>AE,
Screenshot: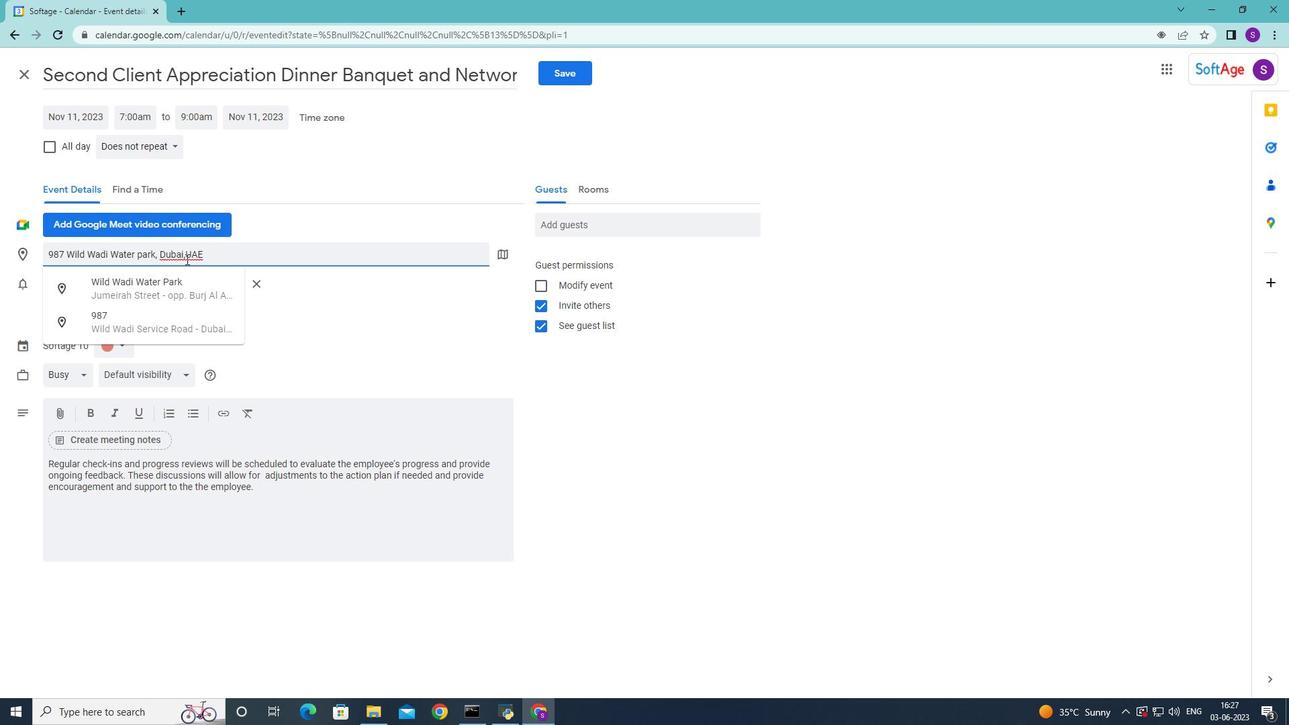 
Action: Mouse moved to (183, 289)
Screenshot: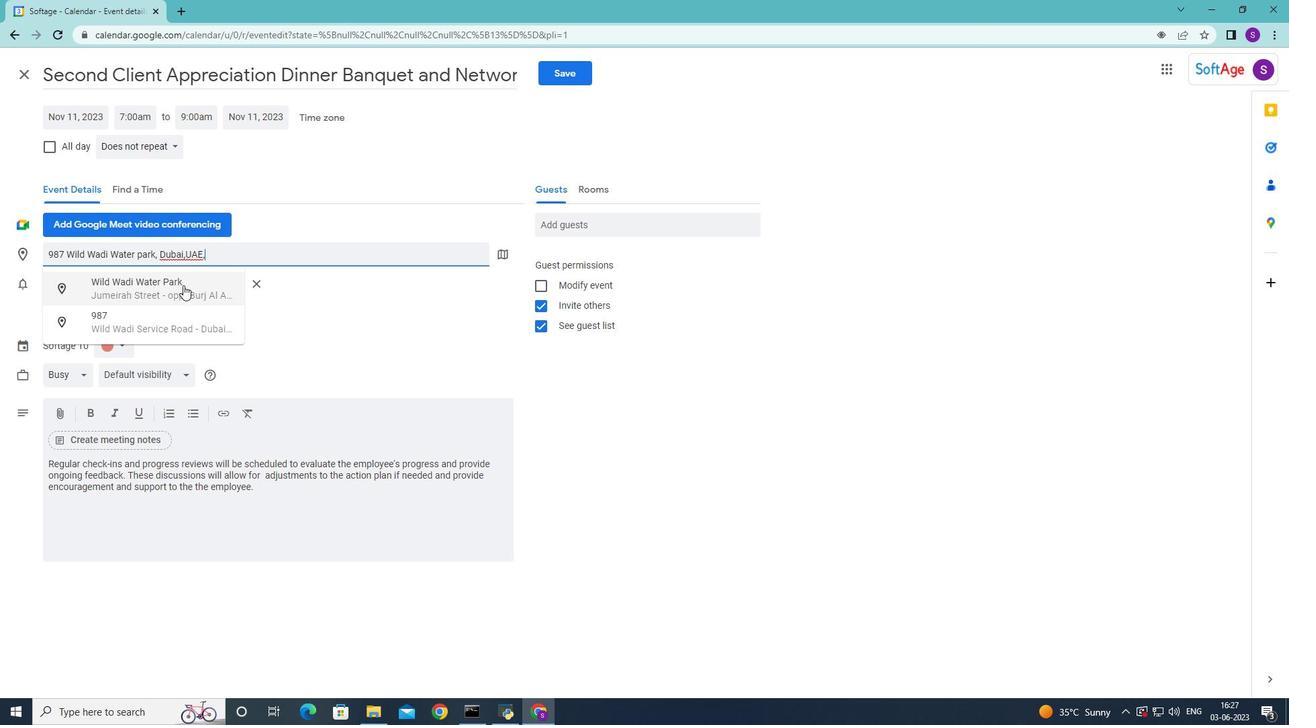 
Action: Mouse pressed left at (183, 289)
Screenshot: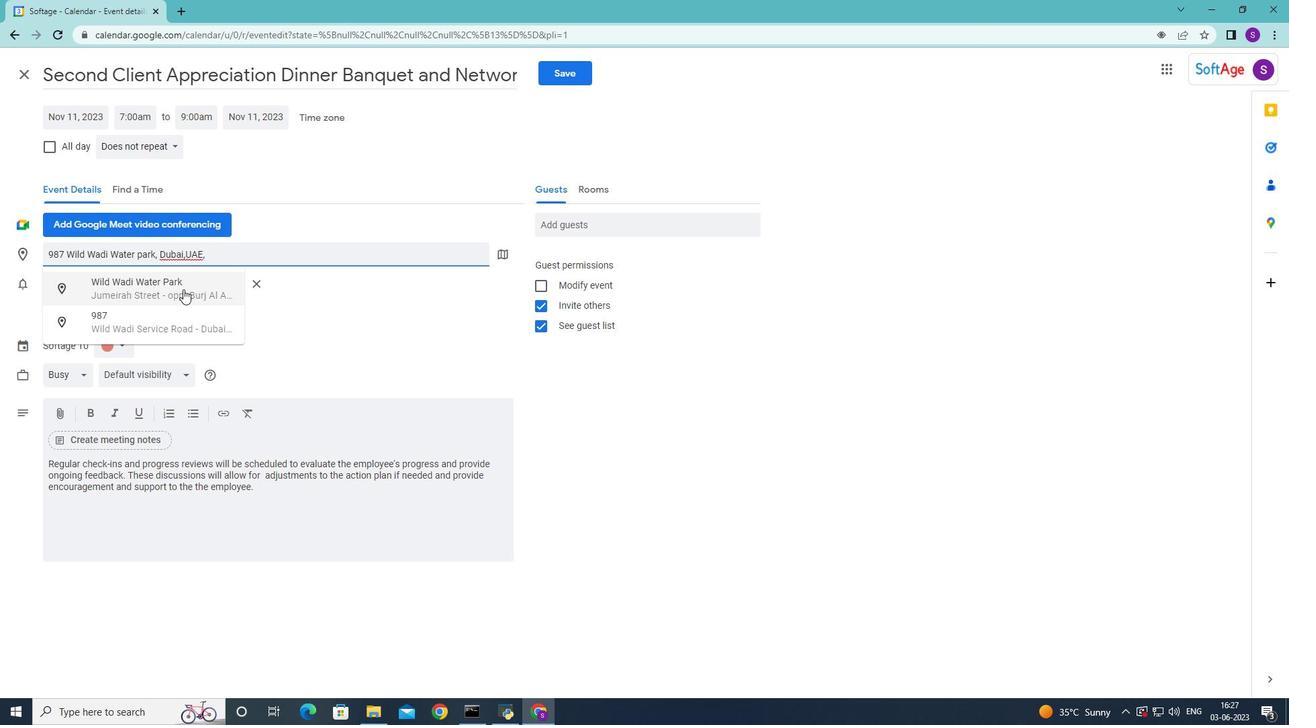 
Action: Mouse moved to (632, 223)
Screenshot: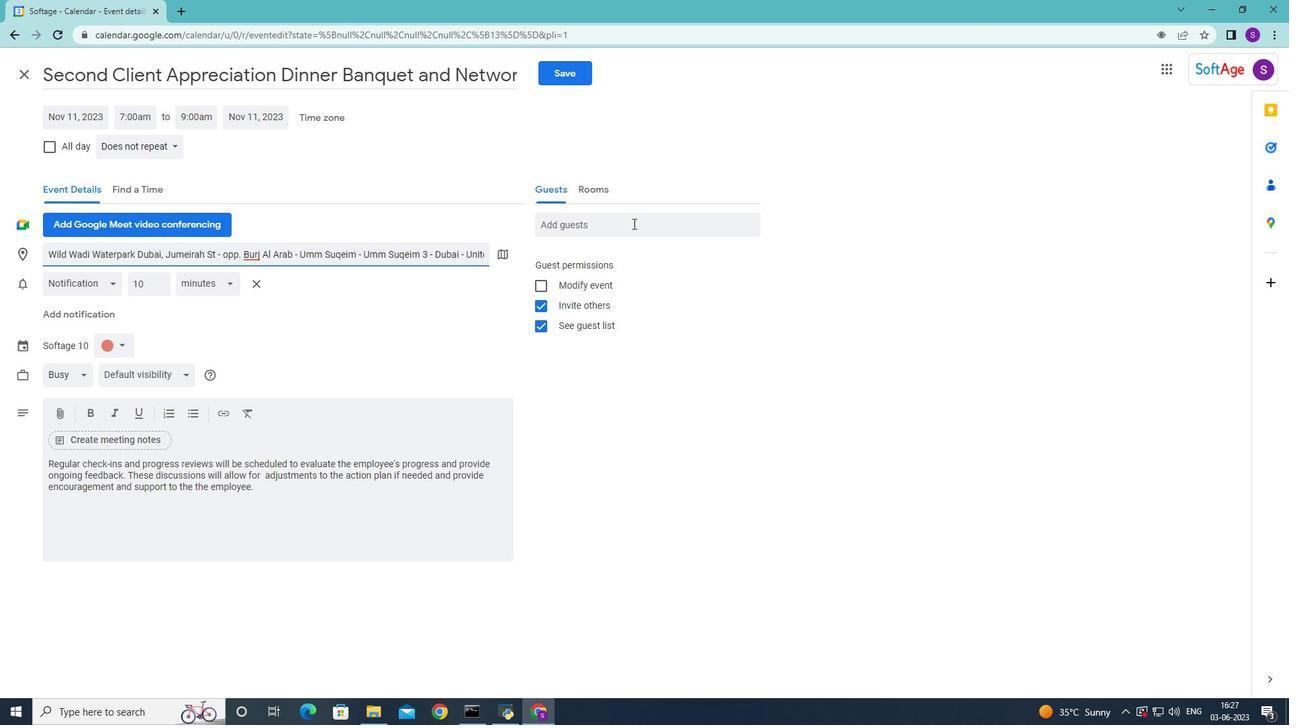 
Action: Mouse pressed left at (632, 223)
Screenshot: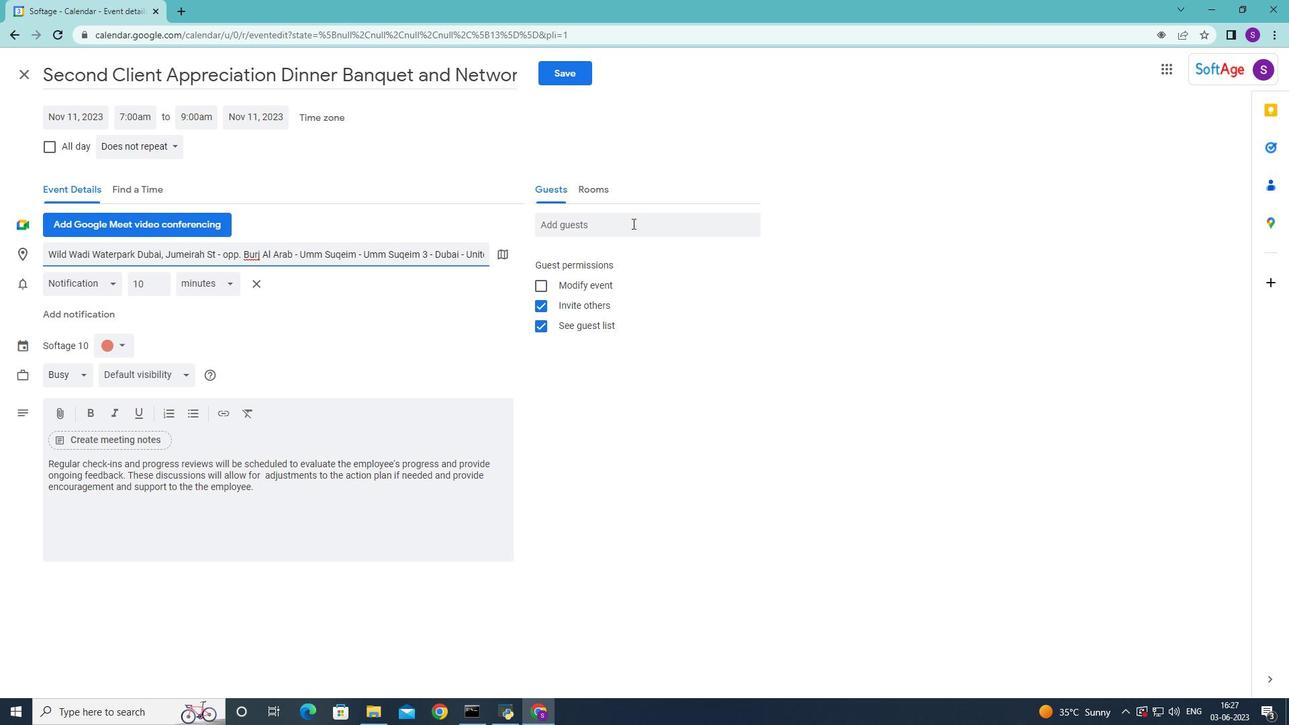 
Action: Key pressed <Key.shift>Softage.3<Key.shift><Key.shift><Key.shift><Key.shift><Key.shift><Key.shift><Key.shift><Key.shift><Key.shift>@softage.net<Key.enter>softage.4<Key.shift>@softage.net<Key.enter>
Screenshot: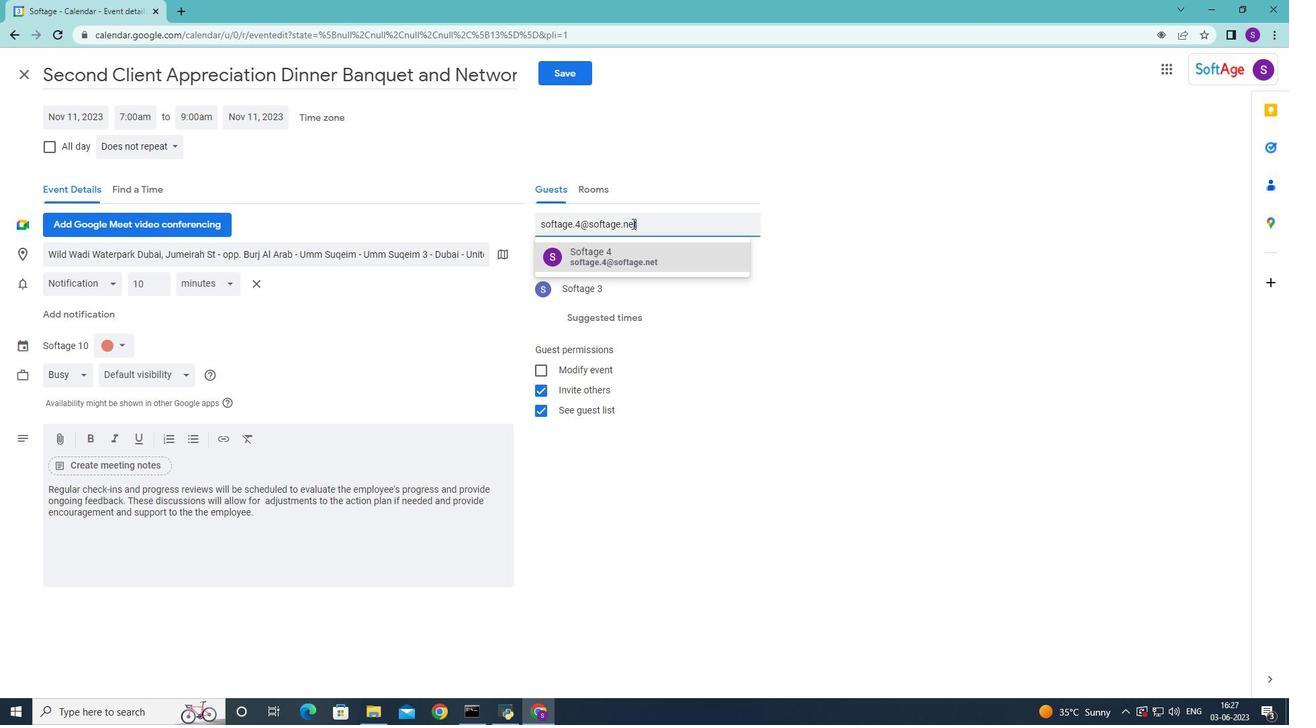 
Action: Mouse moved to (163, 145)
Screenshot: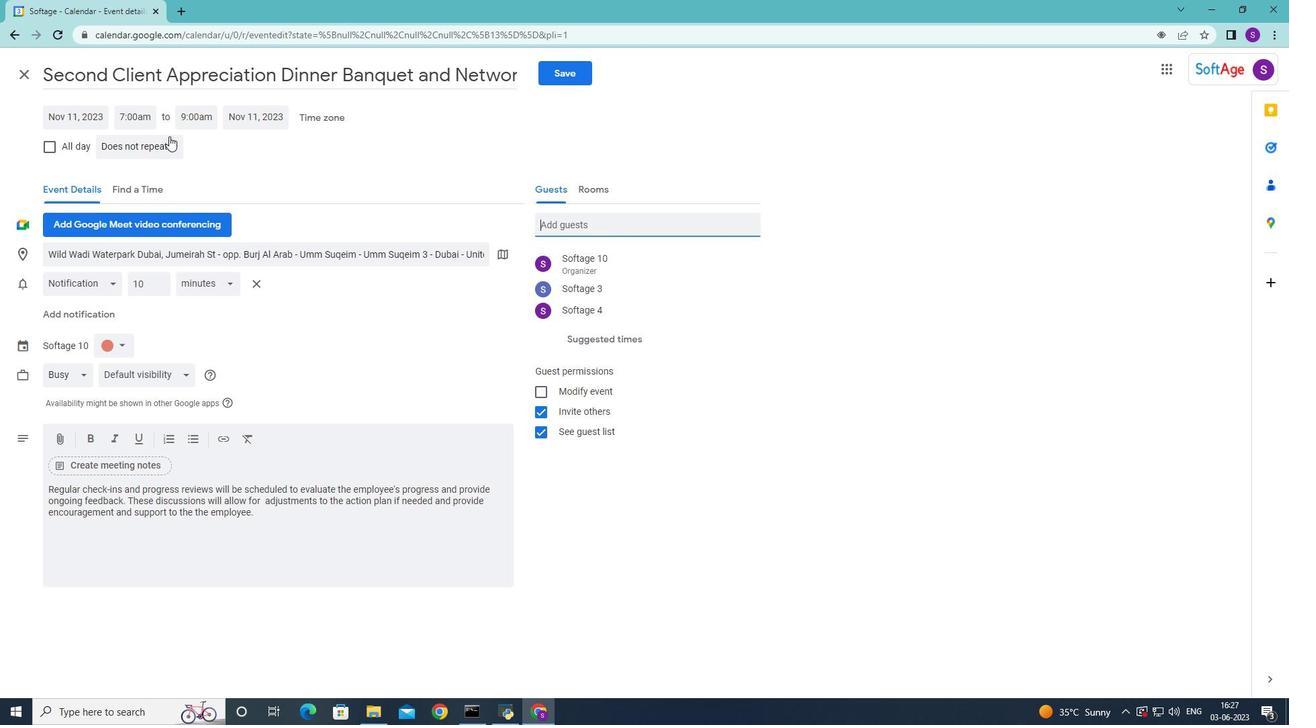 
Action: Mouse pressed left at (163, 145)
Screenshot: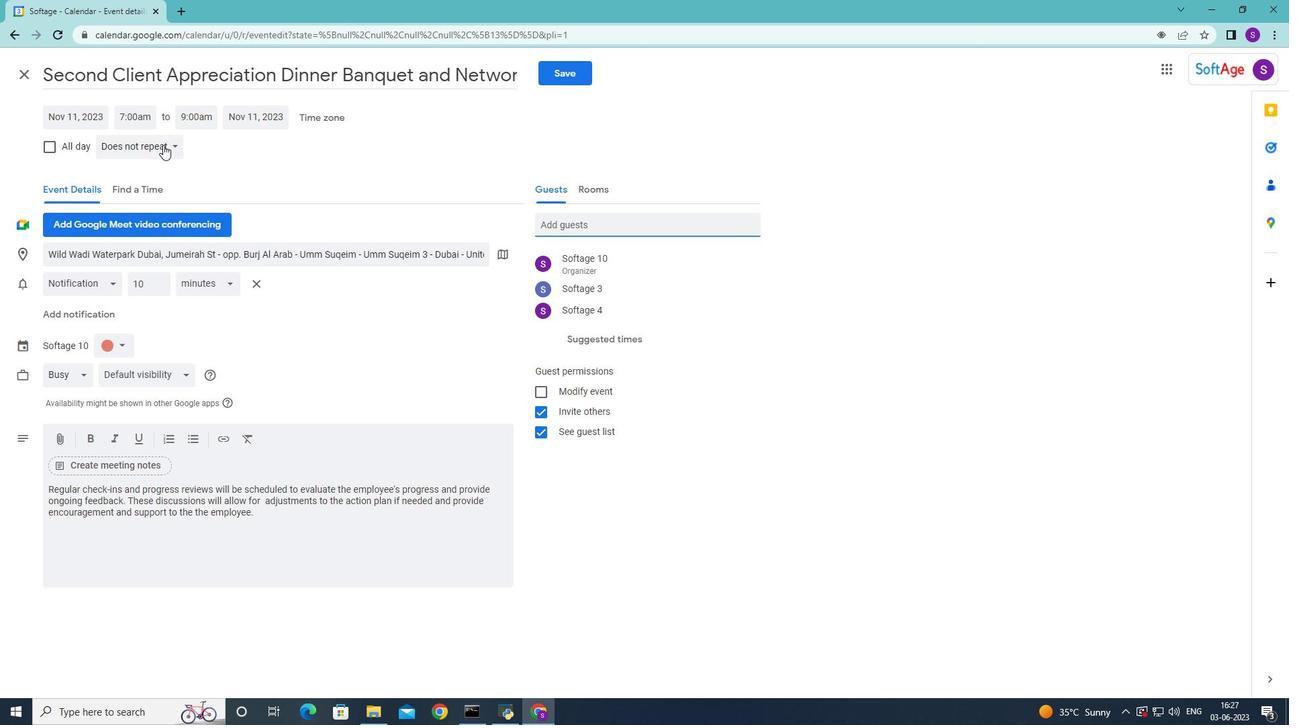 
Action: Mouse moved to (169, 151)
Screenshot: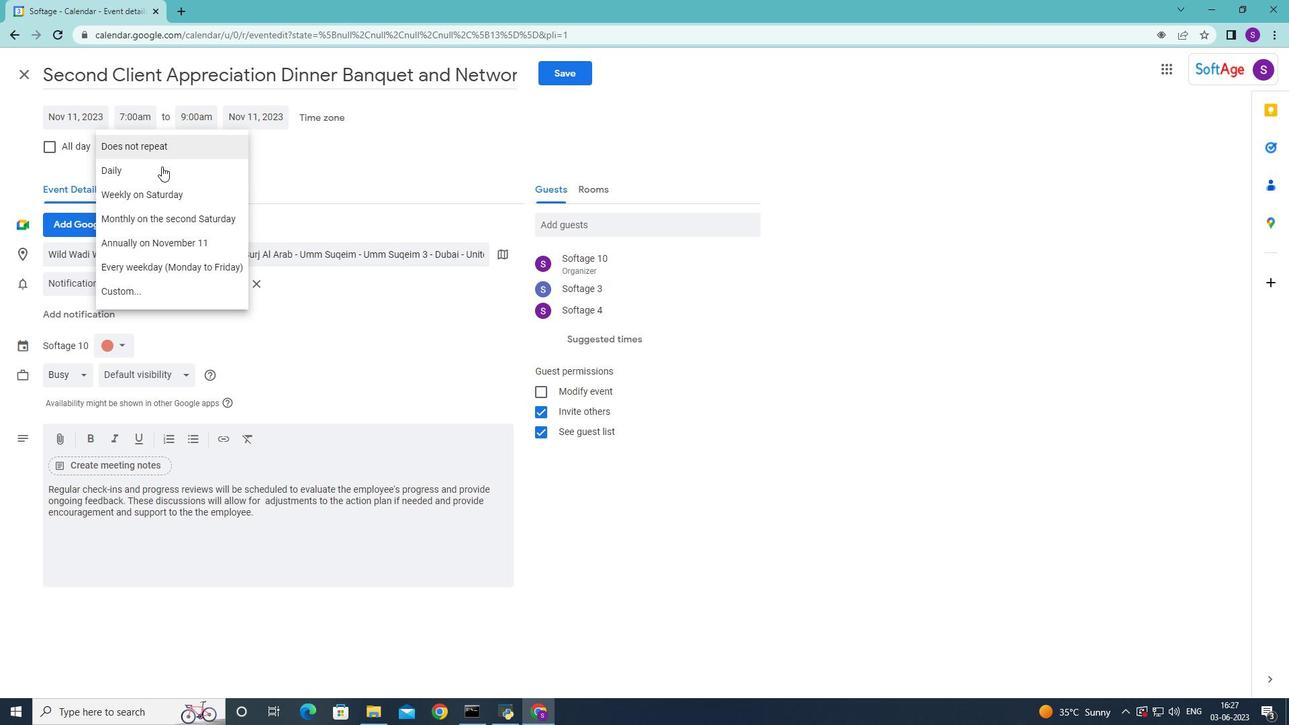 
Action: Mouse pressed left at (169, 151)
Screenshot: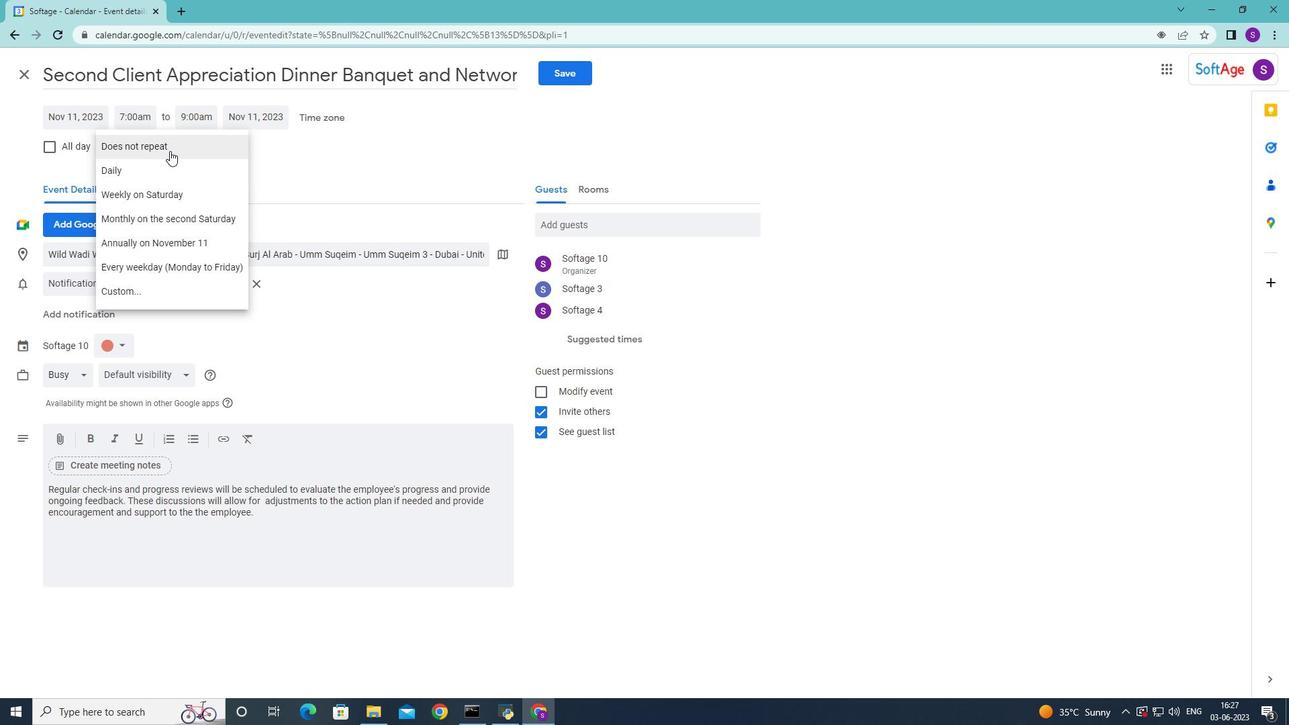 
Action: Mouse moved to (565, 77)
Screenshot: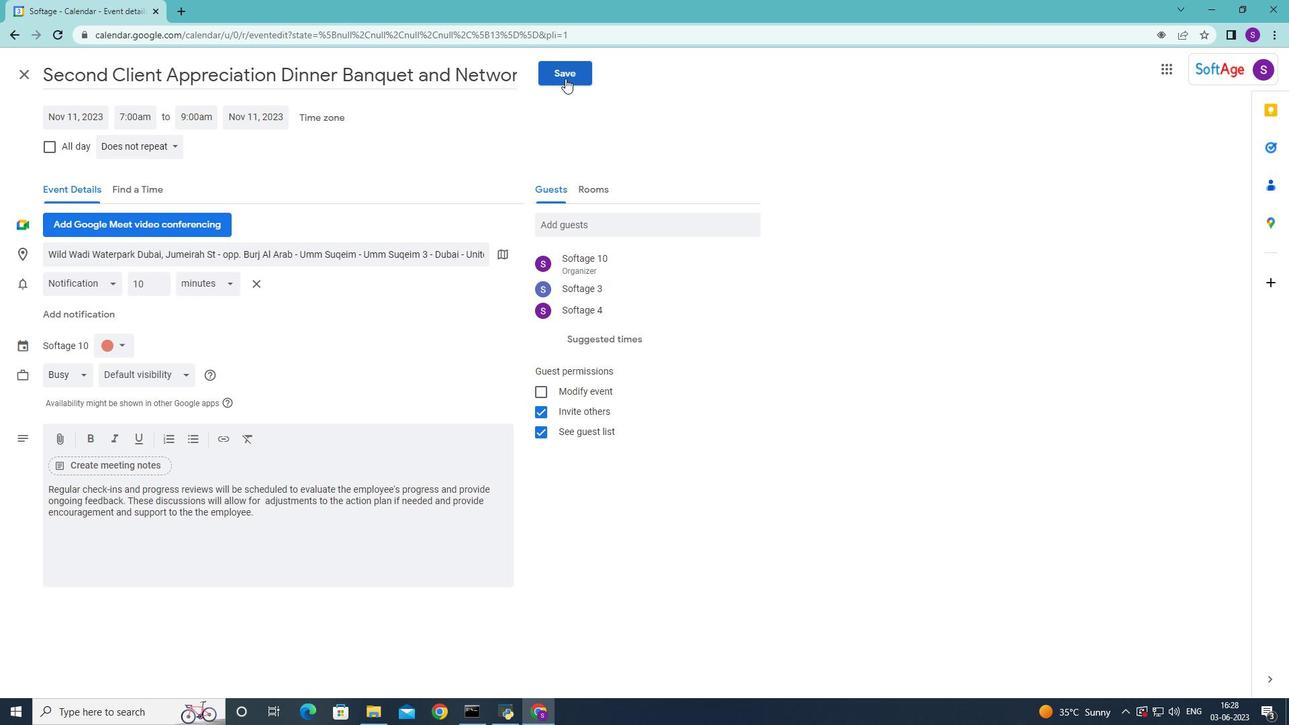 
Action: Mouse pressed left at (565, 77)
Screenshot: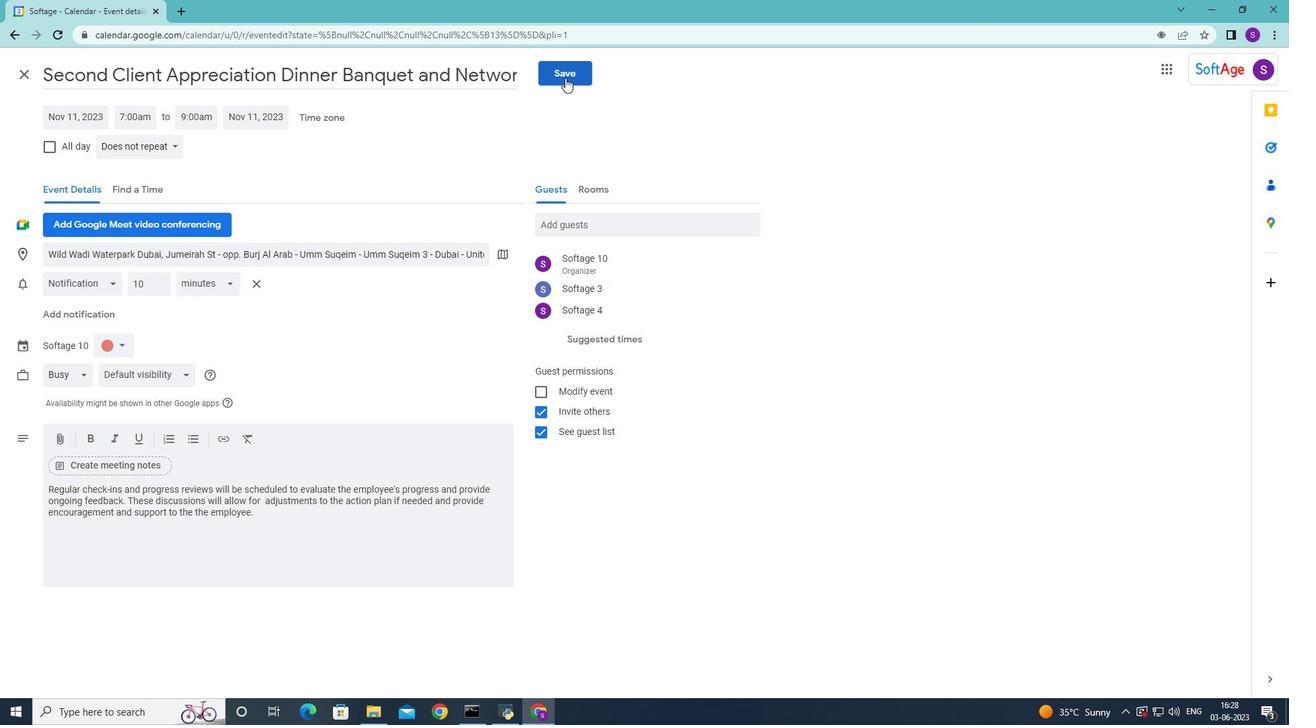 
Action: Mouse moved to (765, 405)
Screenshot: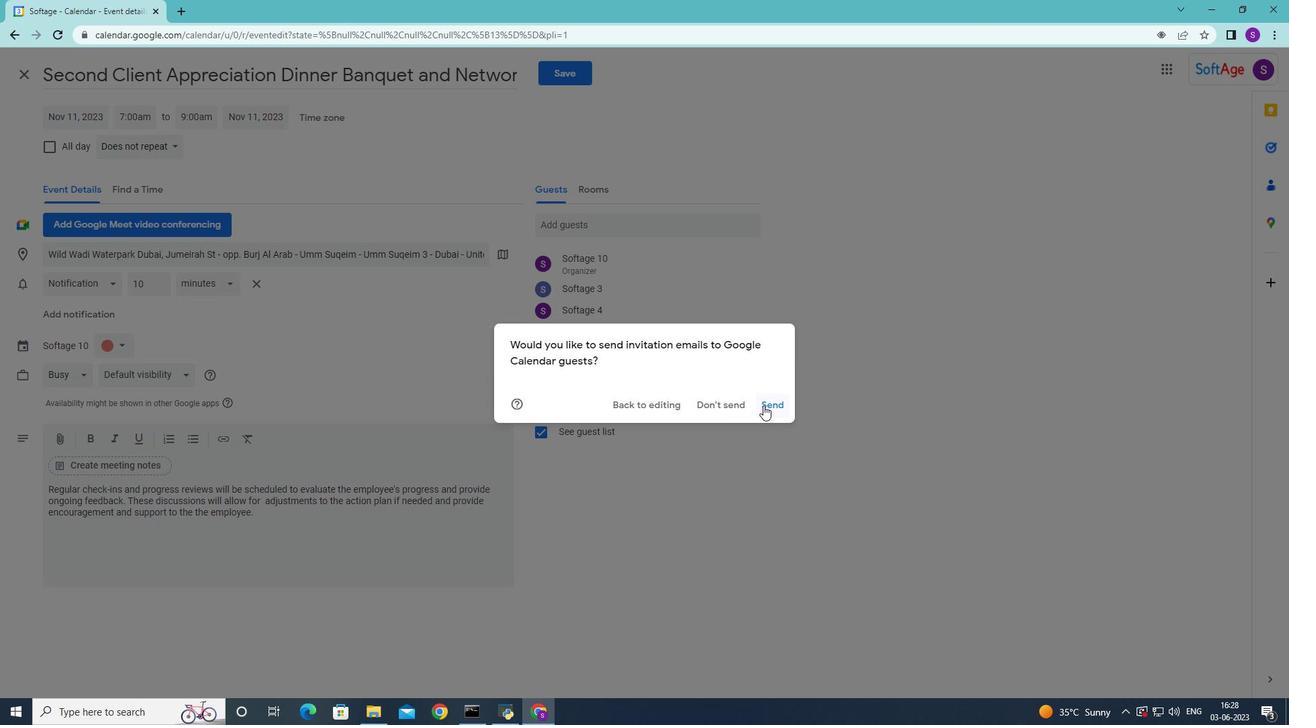 
Action: Mouse pressed left at (765, 405)
Screenshot: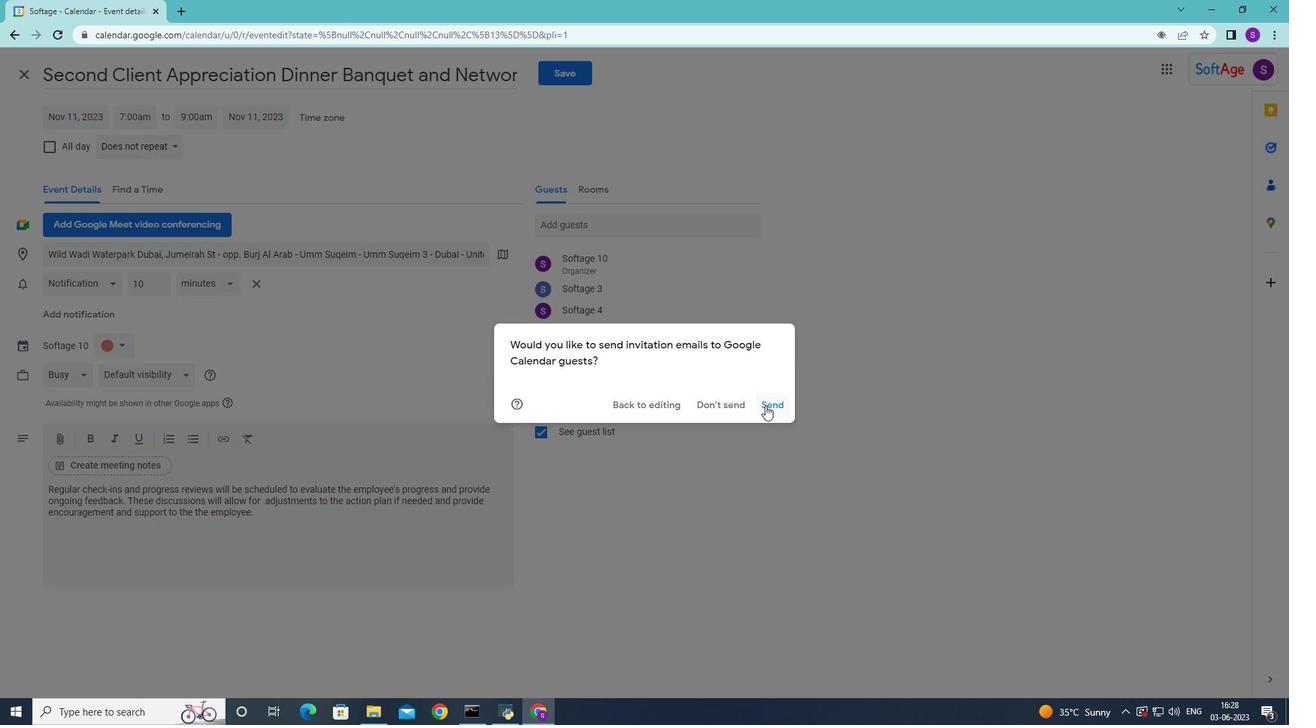 
Action: Mouse moved to (562, 419)
Screenshot: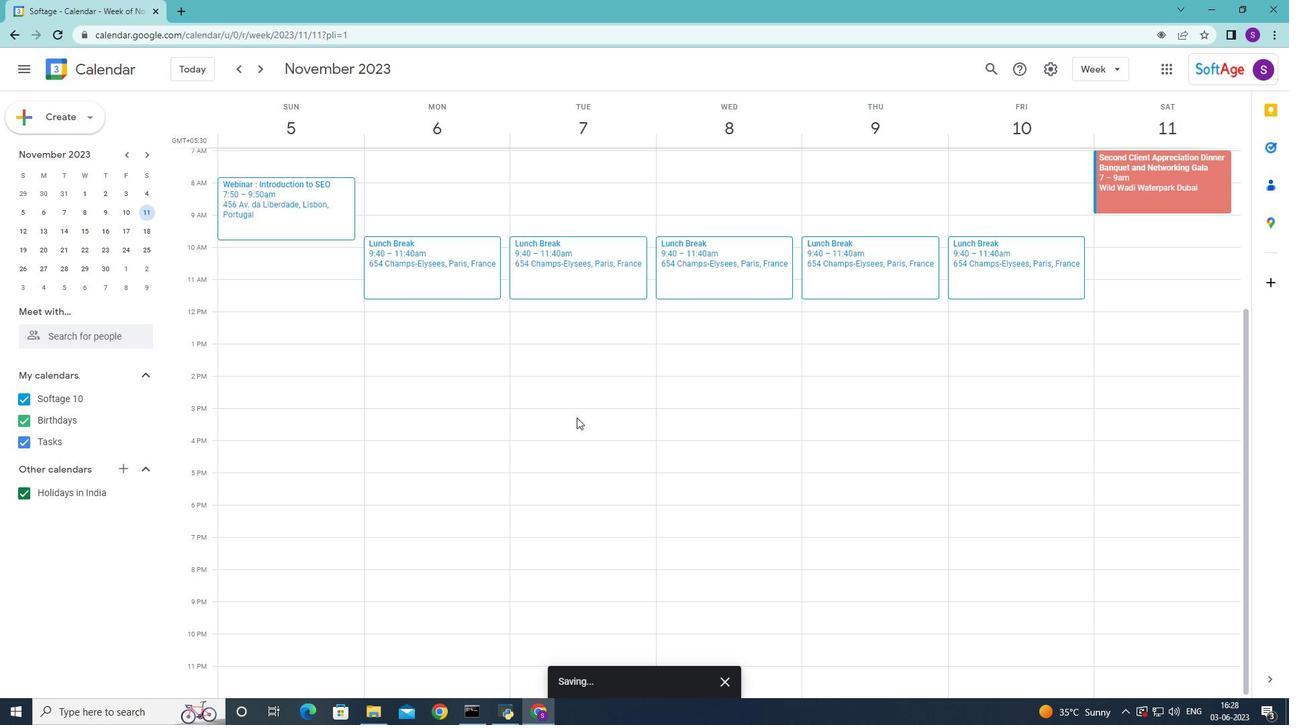 
